 Task: Select Grocery. Add to cart, from El Rancho Supermercado for 3451 Chapel Oaks Dr, Unit 404, Building 4, Coppell, Texas 75019, Cell Number 6807042056, following items : Asian Yellow Pears_x000D_
 - 2, Navel Oranges Bagged (4 lb)_x000D_
 - 3, Half Cantaloupe (each)_x000D_
 - 1, Banana leaf_x000D_
 - 2, Borden Grilled Melts Cheese Singles (12 oz)_x000D_
 - 3, Freeman Herbs Organic Mint (0.63 qt)_x000D_
 - 2, Bone in Sirloin Pork Chops (Family Pack)_x000D_
 - 1, Mrs Baird''s Hot Dog Buns Classic (12 oz)_x000D_
 - 3, Signature Select Chili No Beans (15 oz)_x000D_
 - 2, La Vaquita Salvadorian Sour Cream Bag (8 oz)_x000D_
 - 3
Action: Mouse moved to (423, 140)
Screenshot: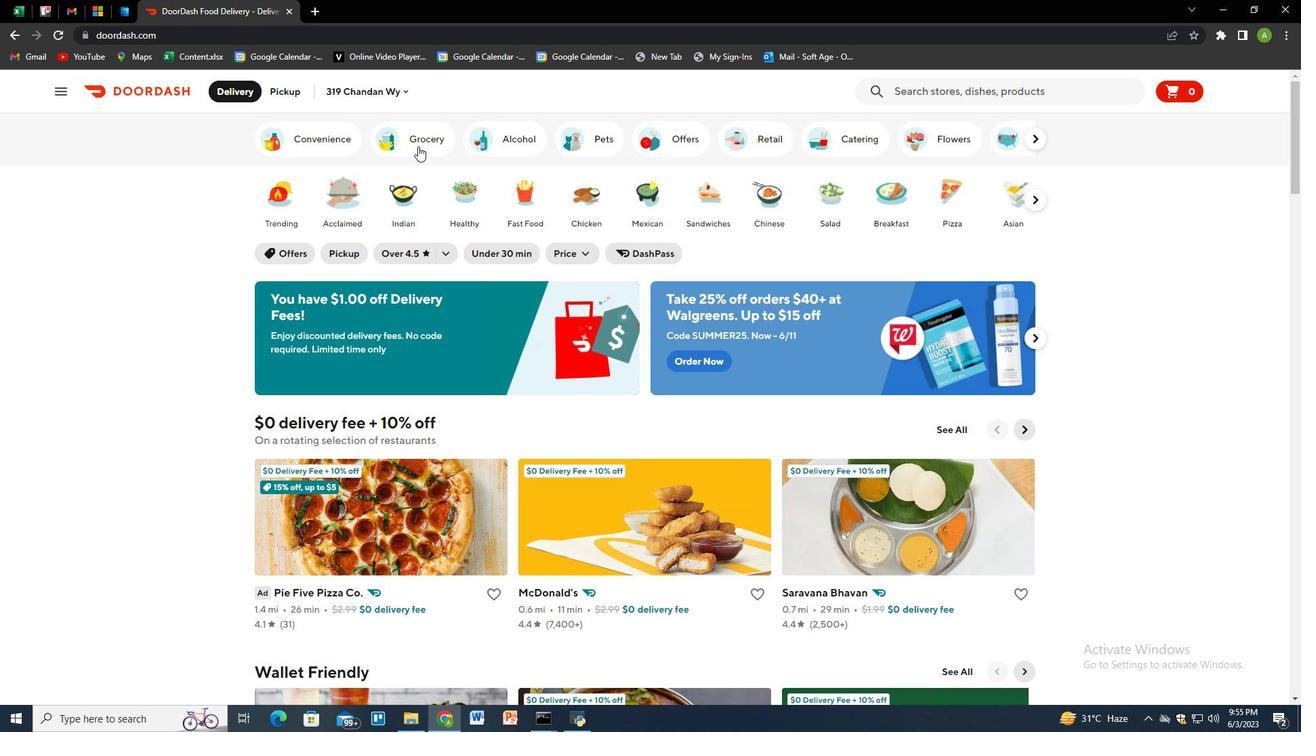 
Action: Mouse pressed left at (423, 140)
Screenshot: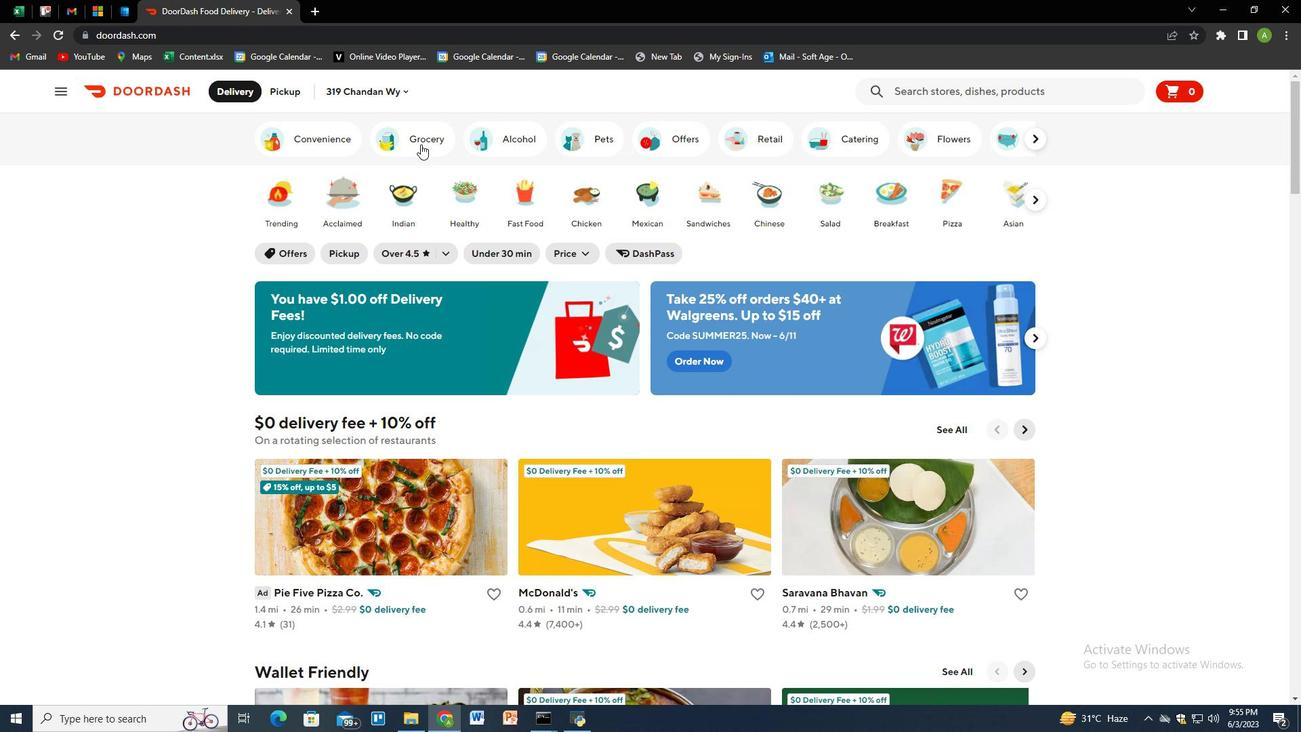 
Action: Mouse moved to (660, 469)
Screenshot: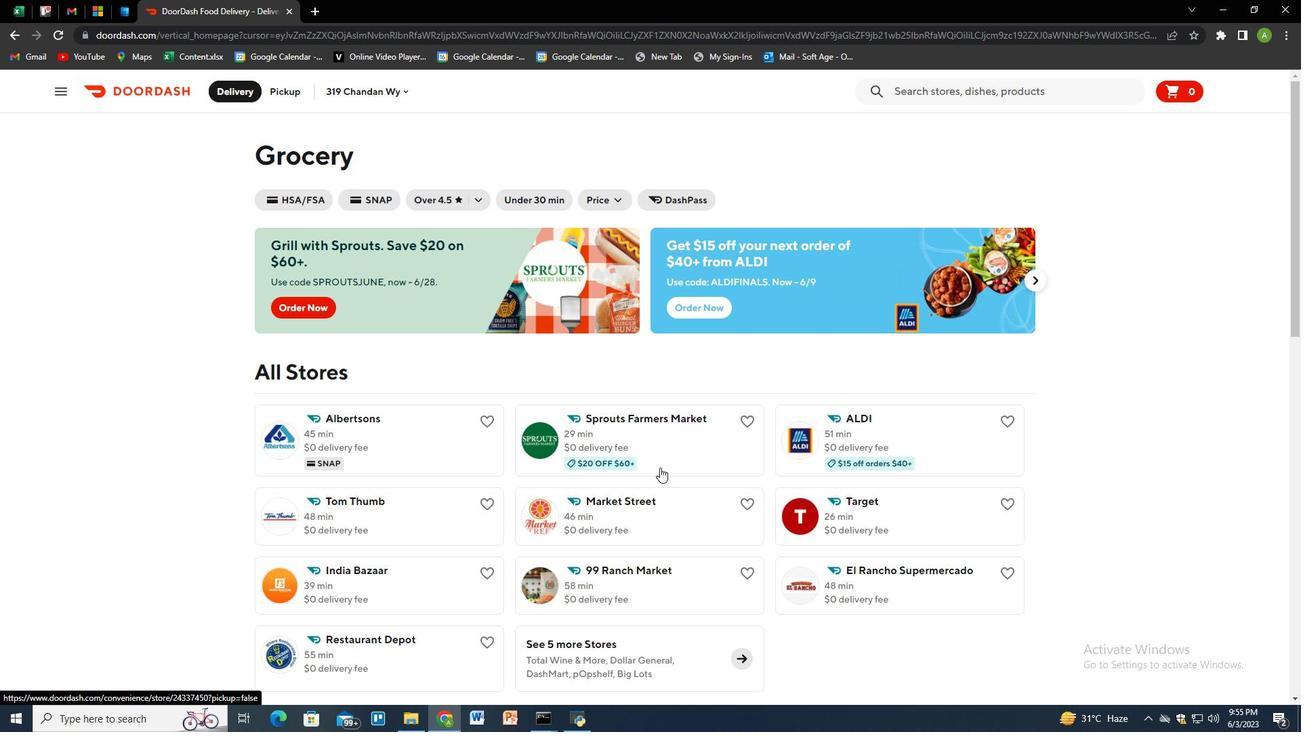 
Action: Mouse scrolled (660, 468) with delta (0, 0)
Screenshot: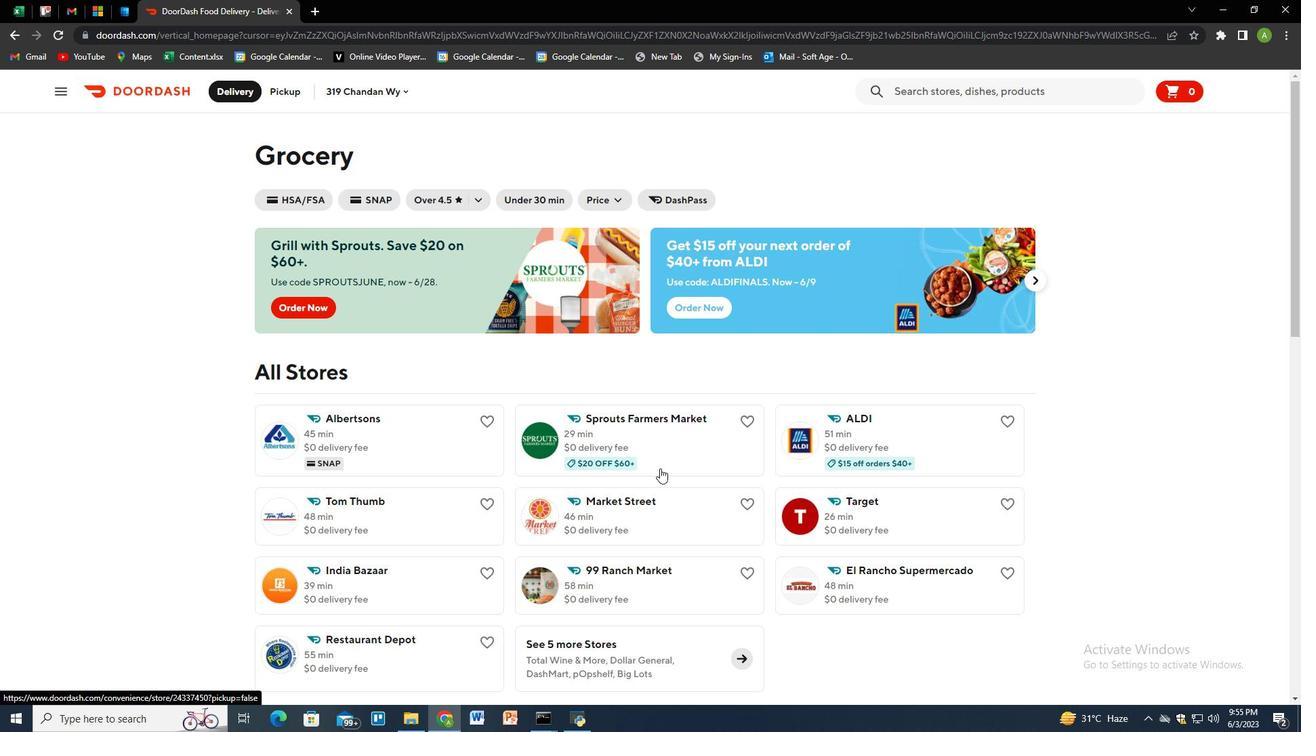 
Action: Mouse moved to (865, 511)
Screenshot: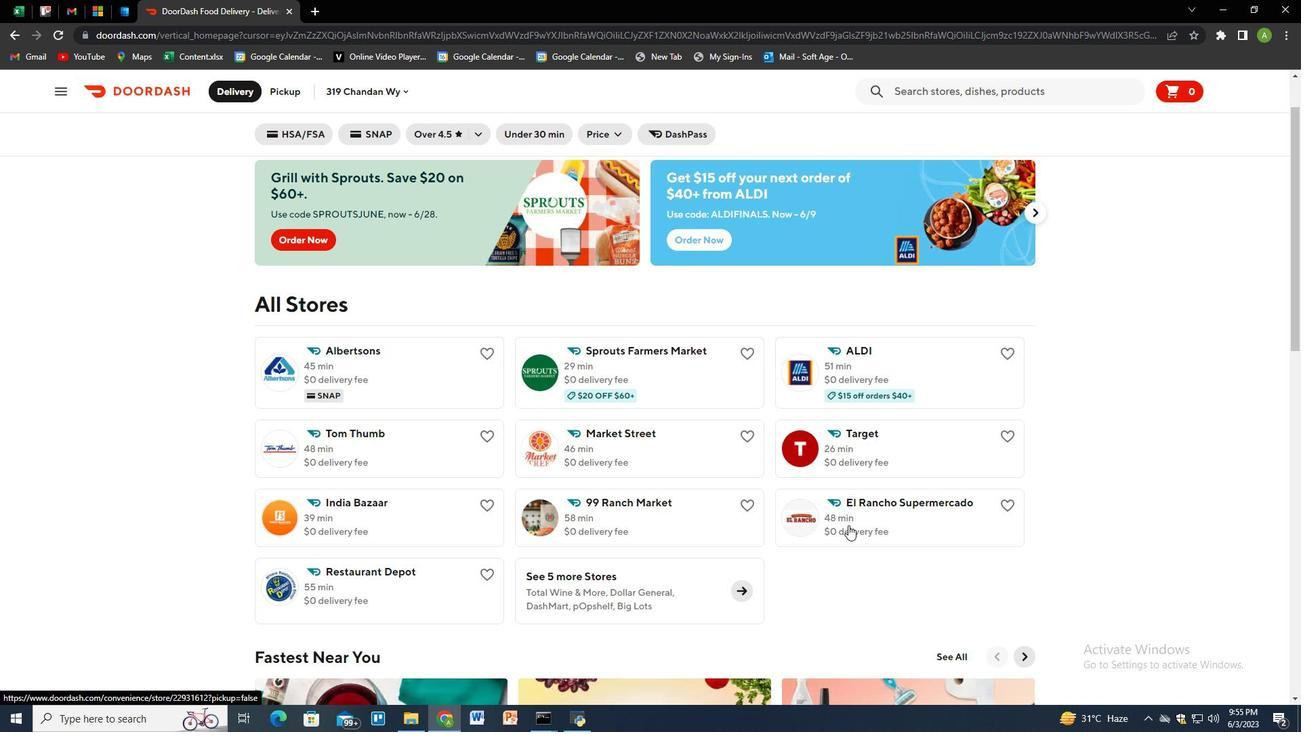 
Action: Mouse pressed left at (865, 511)
Screenshot: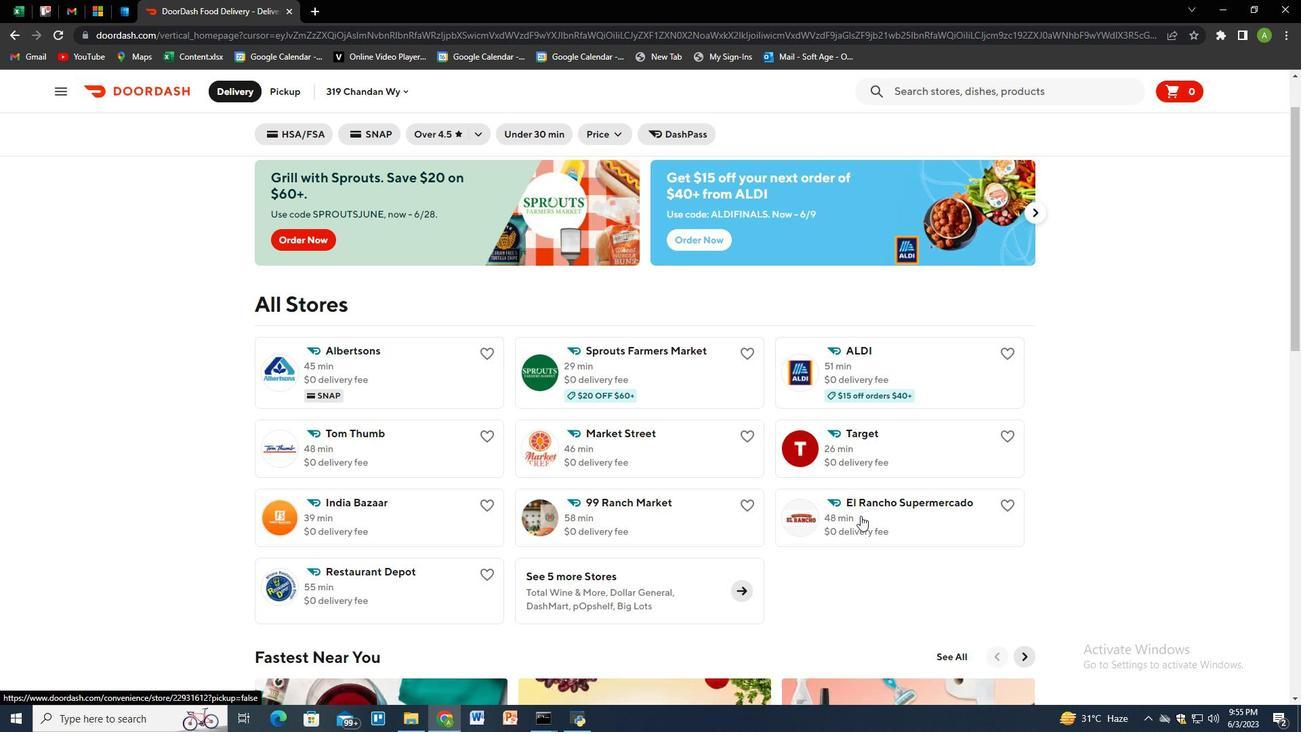 
Action: Mouse moved to (290, 94)
Screenshot: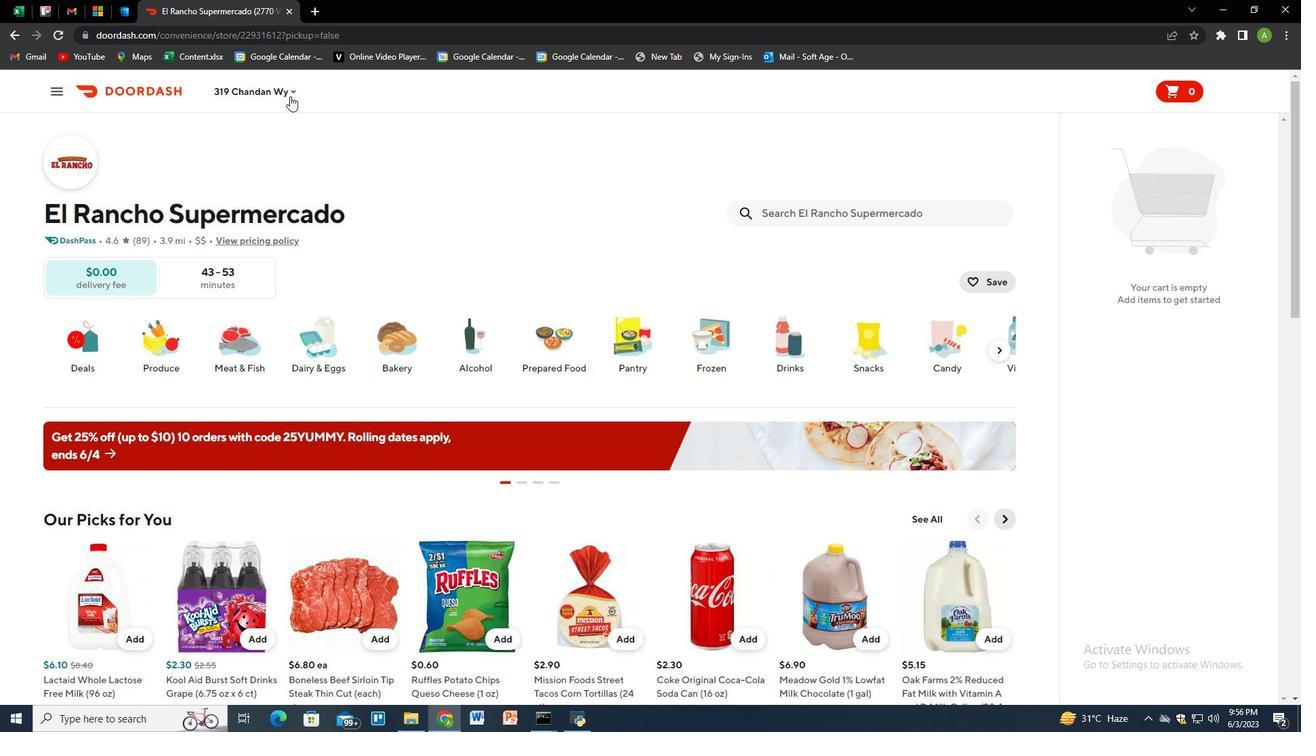 
Action: Mouse pressed left at (290, 94)
Screenshot: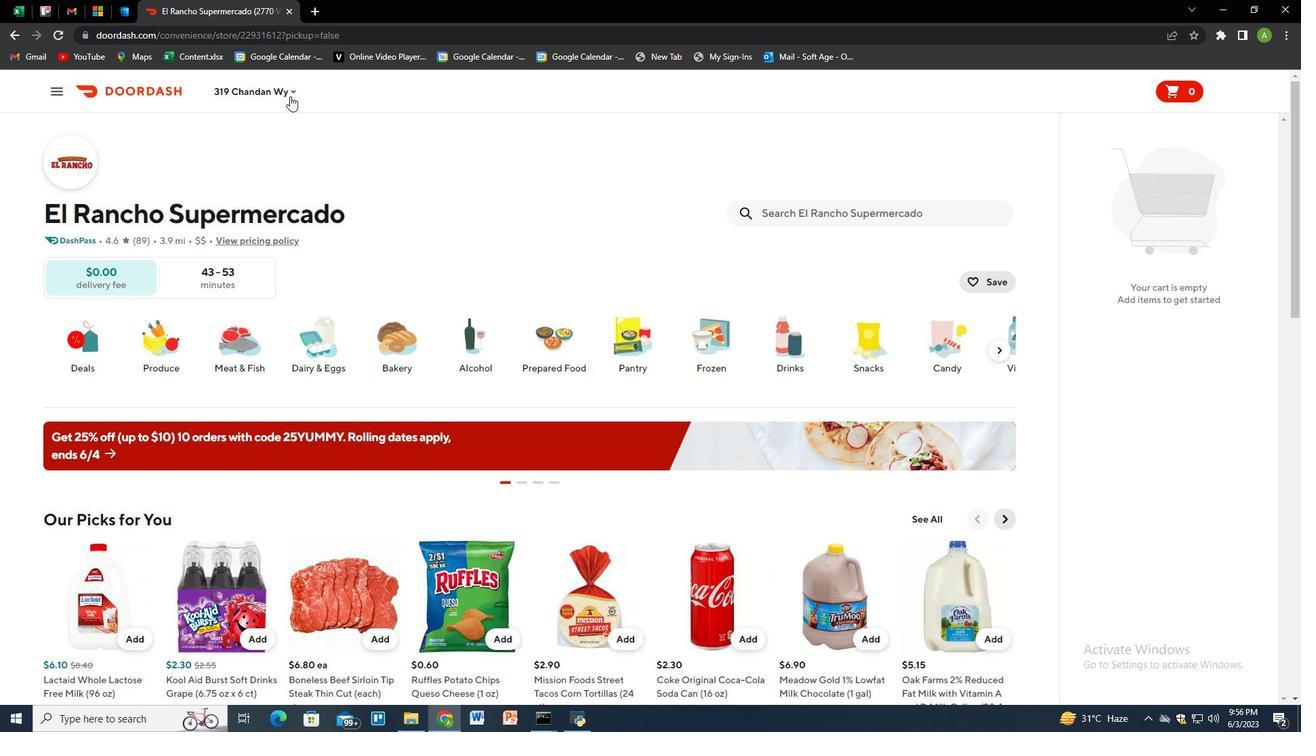 
Action: Mouse moved to (272, 143)
Screenshot: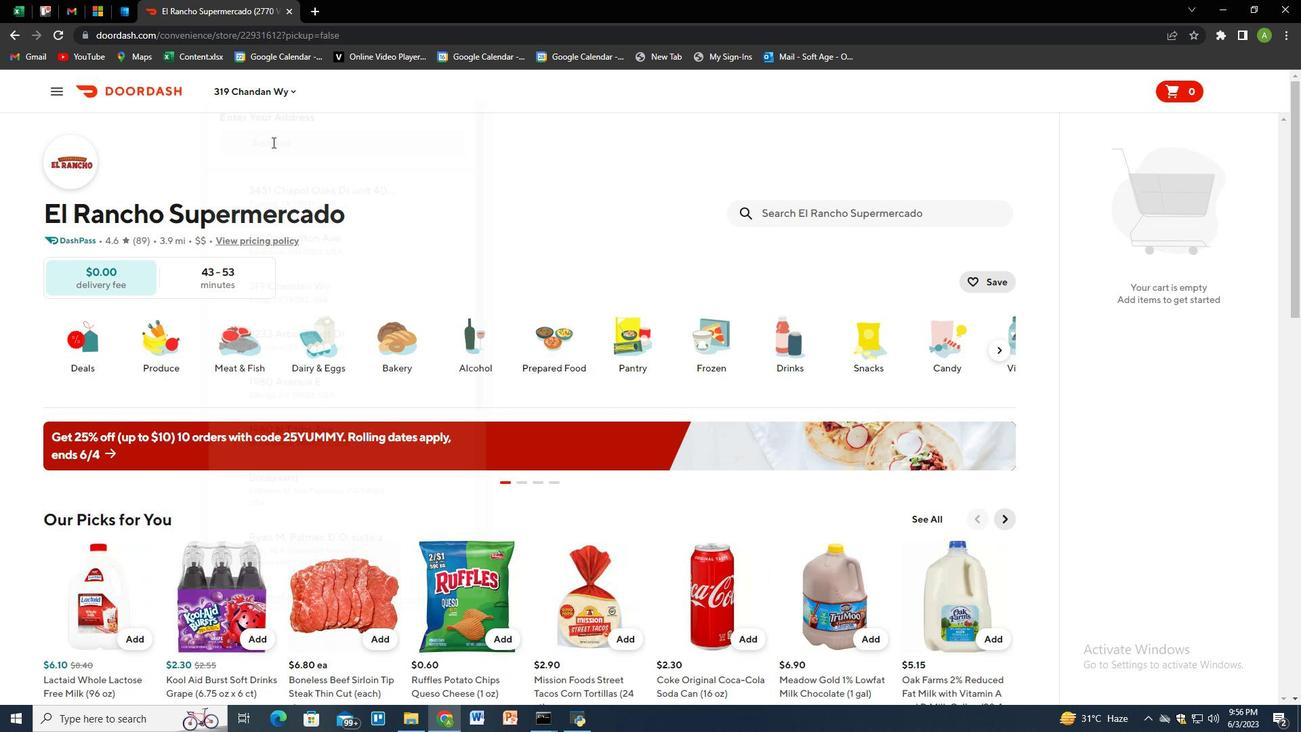 
Action: Mouse pressed left at (272, 143)
Screenshot: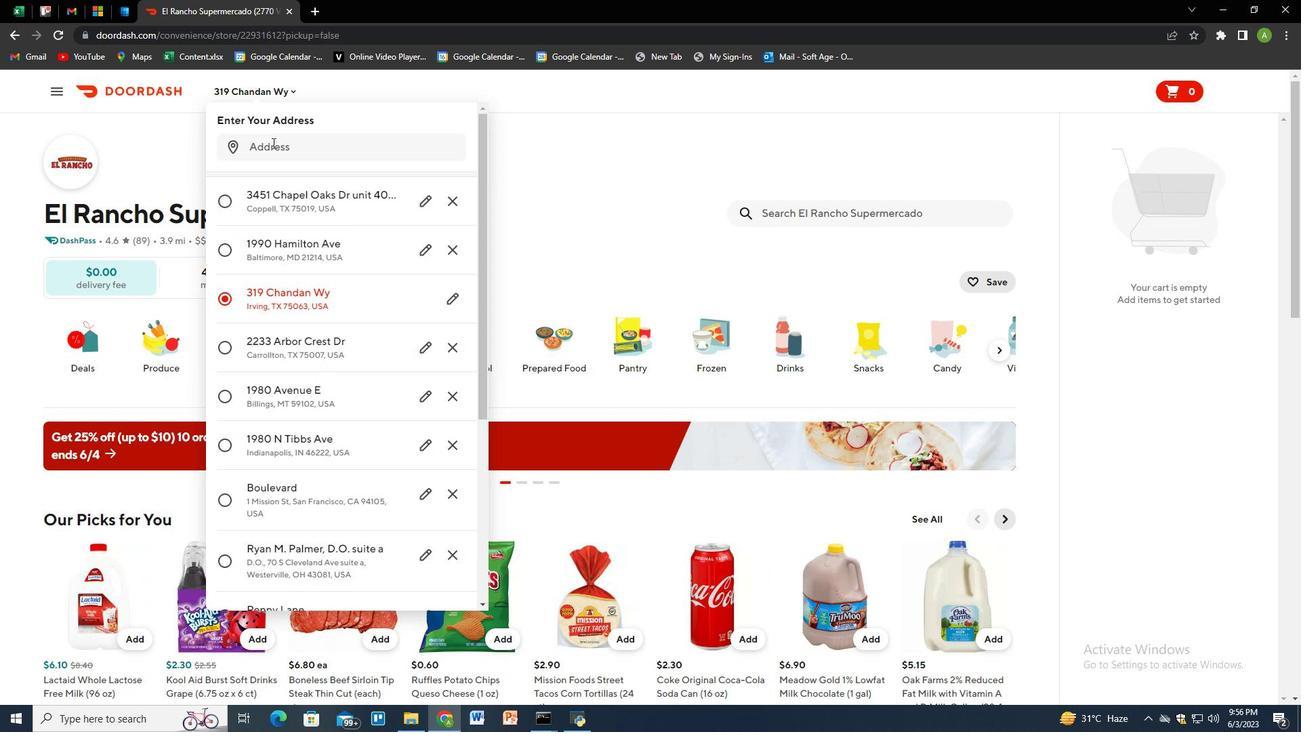 
Action: Mouse moved to (298, 89)
Screenshot: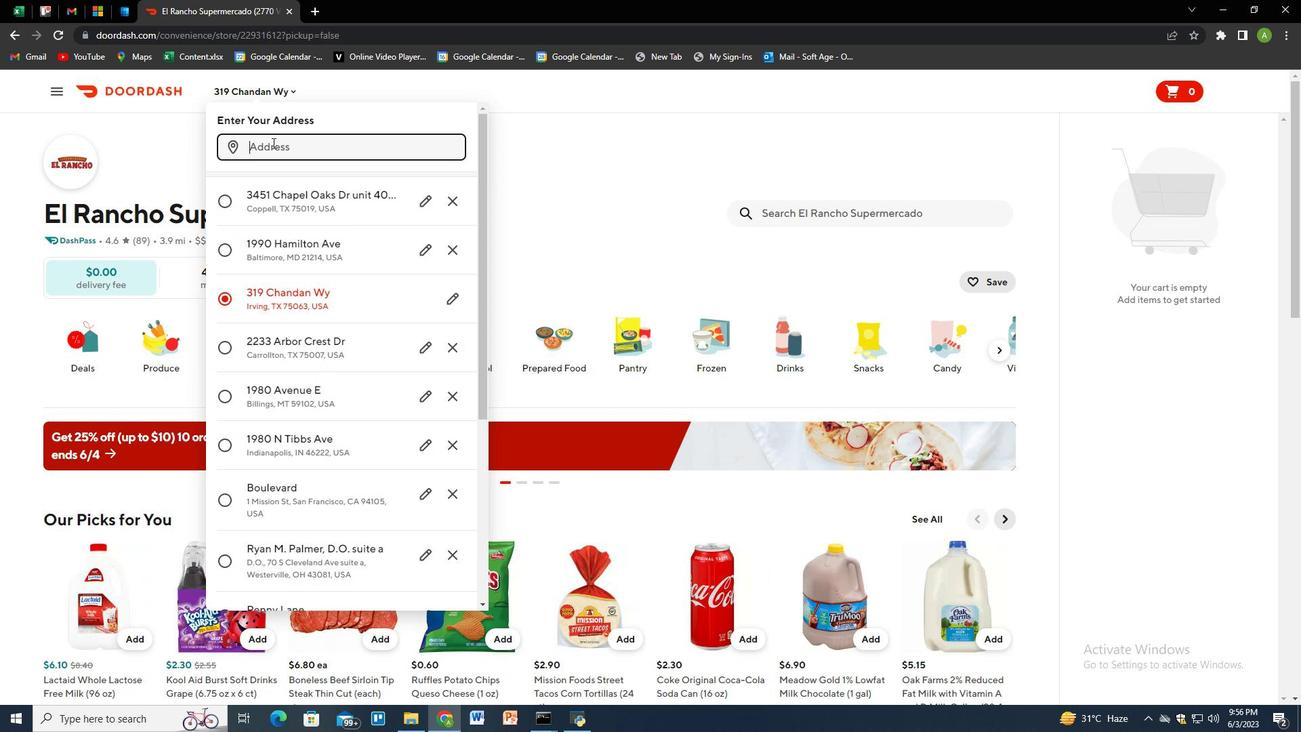 
Action: Key pressed 3451<Key.space>chapel<Key.space>oaks<Key.space>dr,<Key.space>unit<Key.space>404,<Key.space>building<Key.space>4,<Key.space>coppell,<Key.space>texas<Key.space>75019<Key.enter>
Screenshot: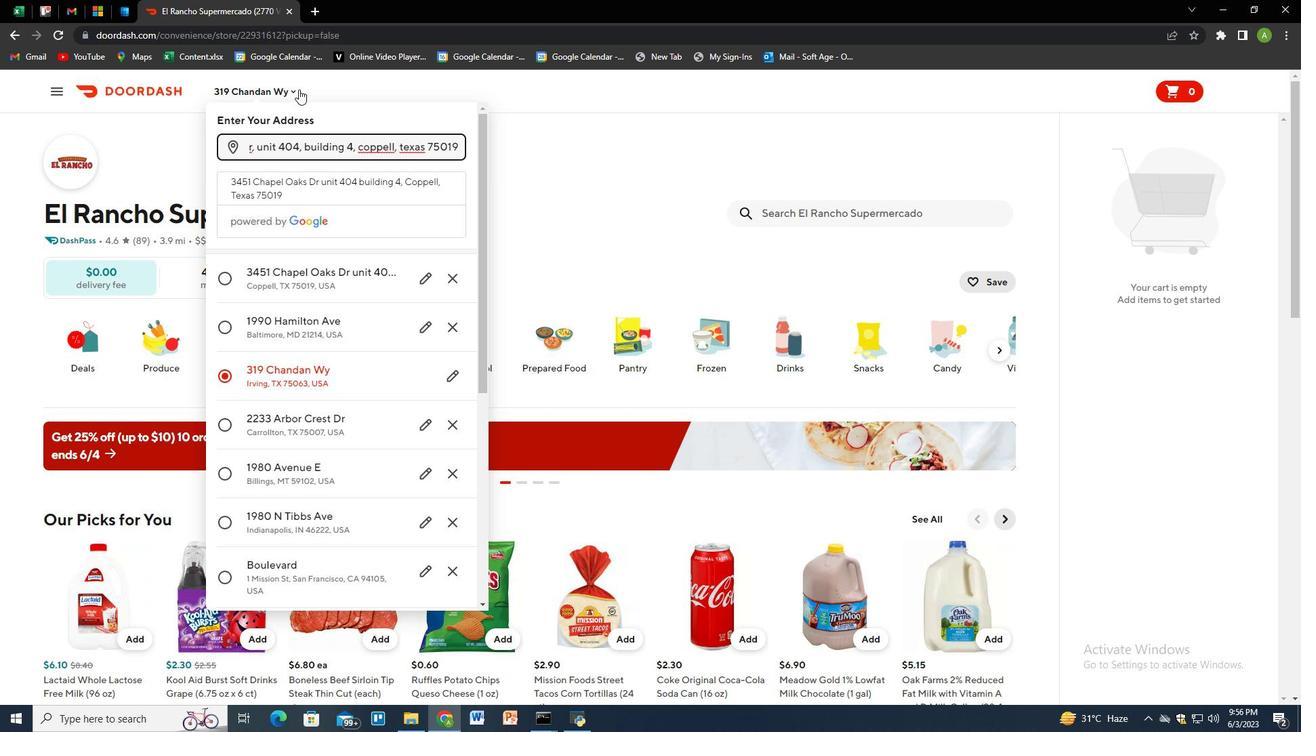 
Action: Mouse moved to (432, 543)
Screenshot: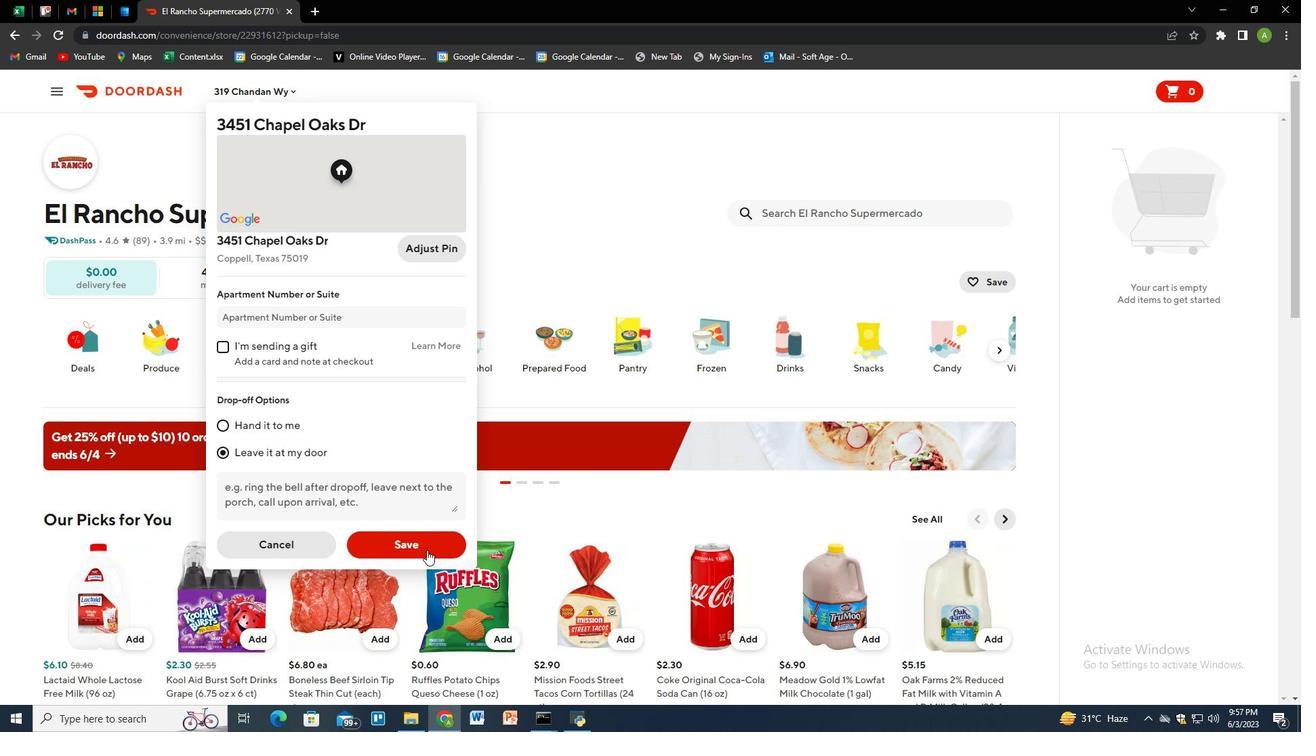 
Action: Mouse pressed left at (432, 543)
Screenshot: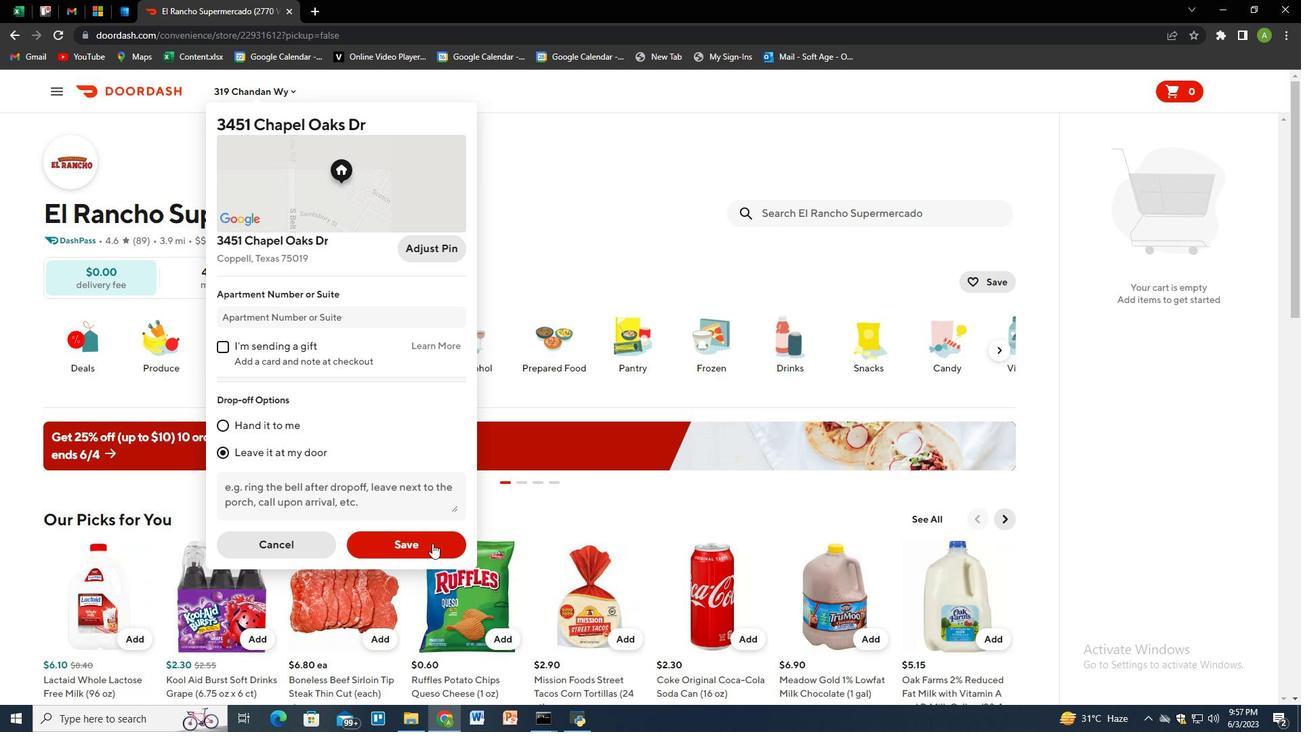 
Action: Mouse moved to (799, 218)
Screenshot: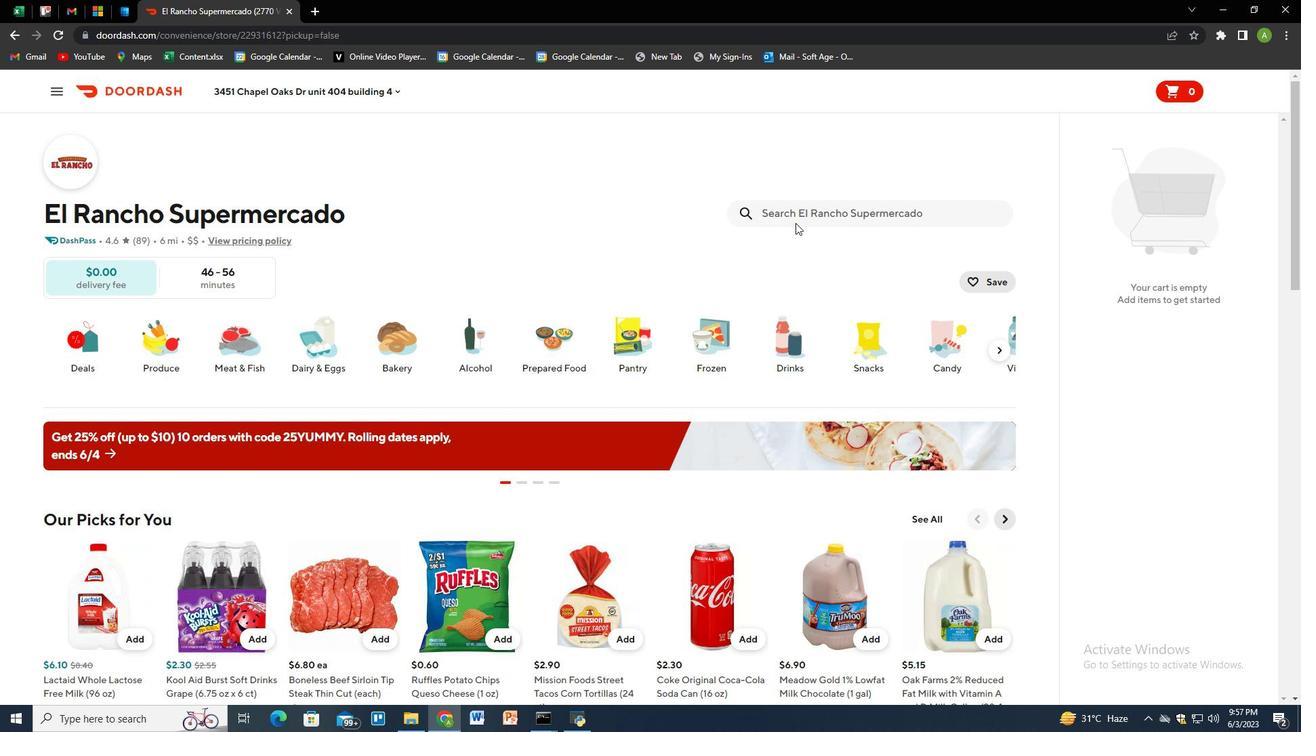 
Action: Mouse pressed left at (799, 218)
Screenshot: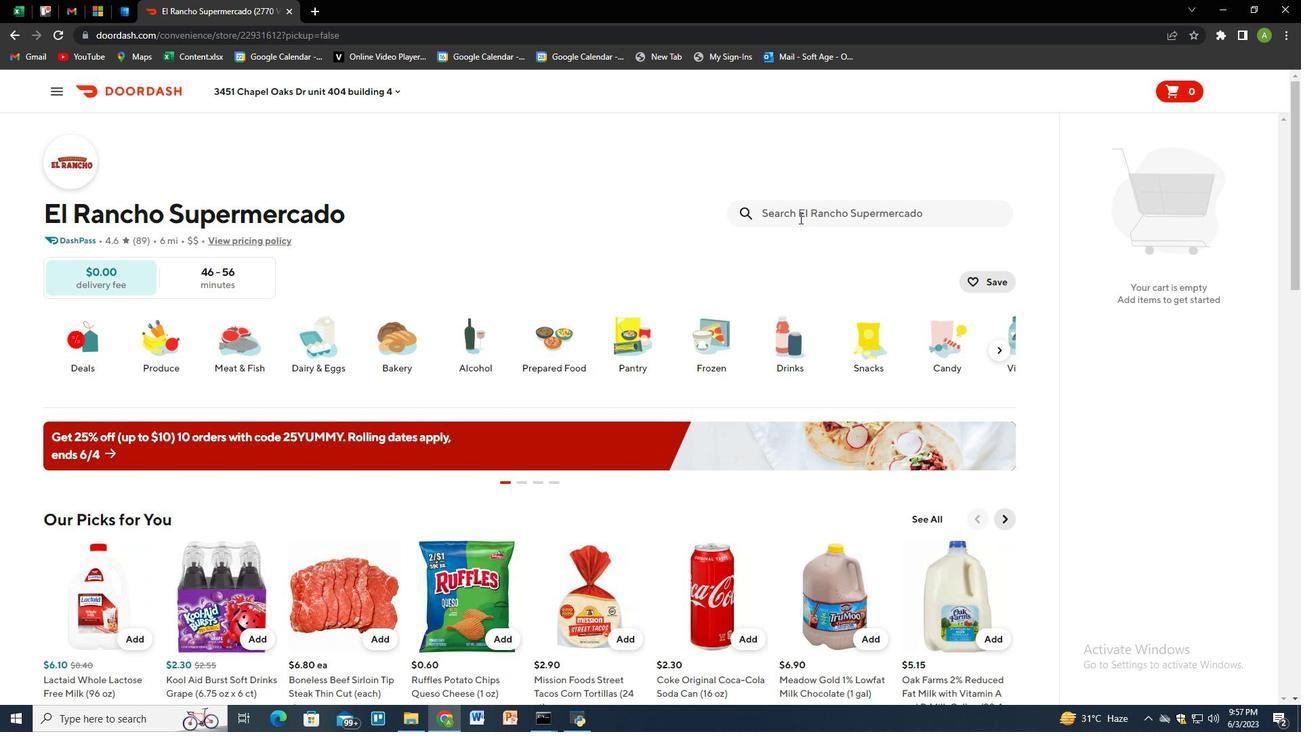 
Action: Key pressed asian<Key.space>yellow<Key.space>pears<Key.enter>
Screenshot: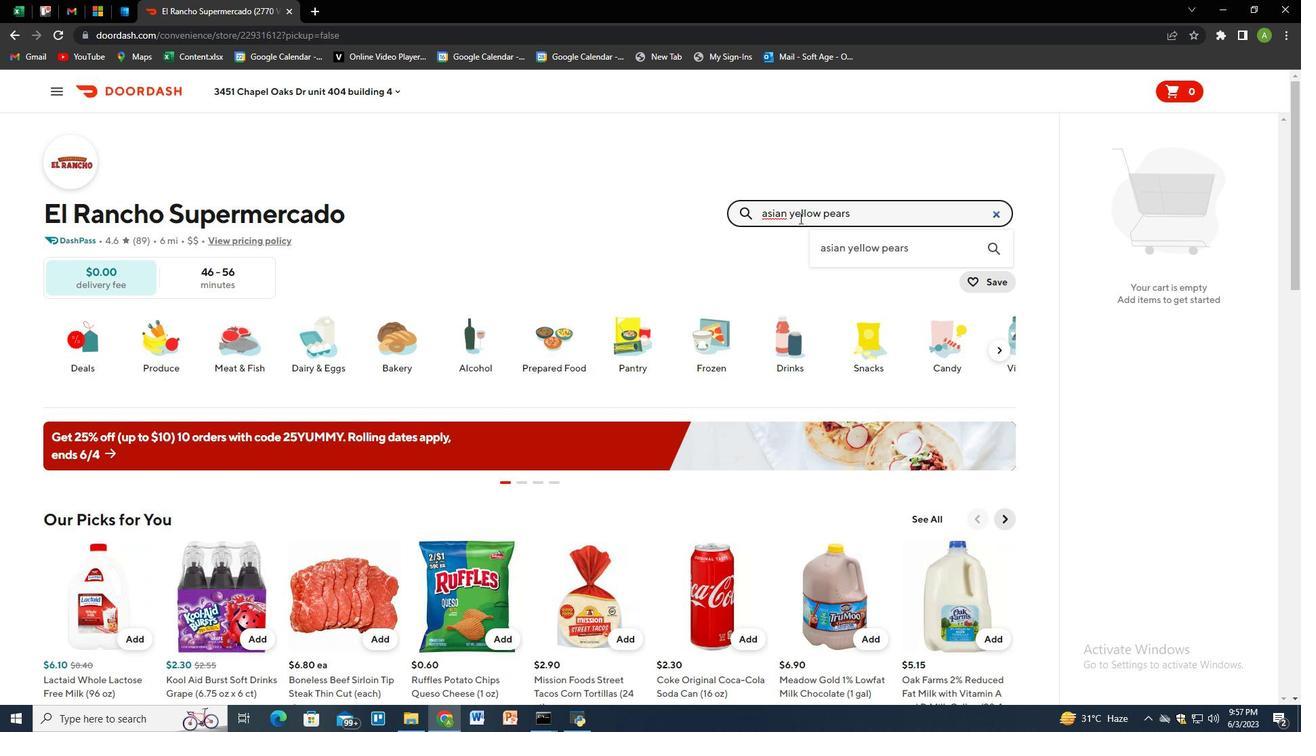 
Action: Mouse moved to (123, 345)
Screenshot: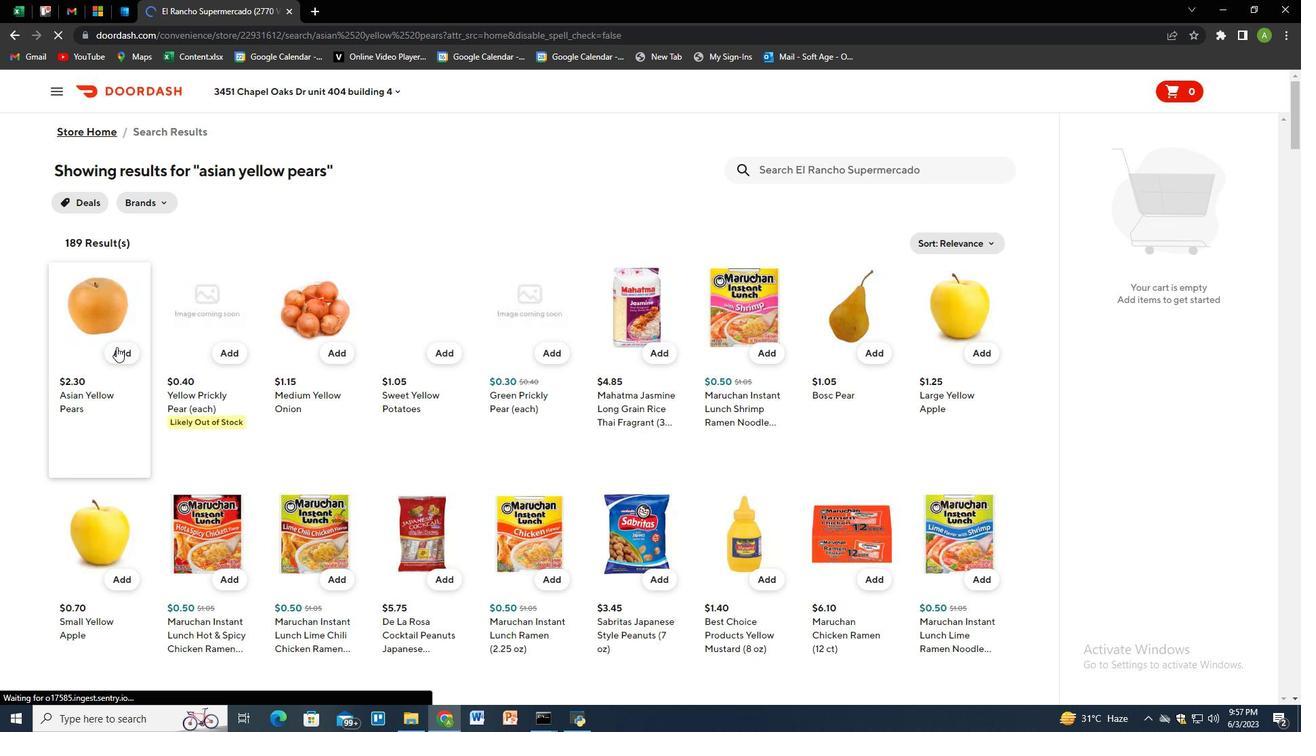 
Action: Mouse pressed left at (123, 345)
Screenshot: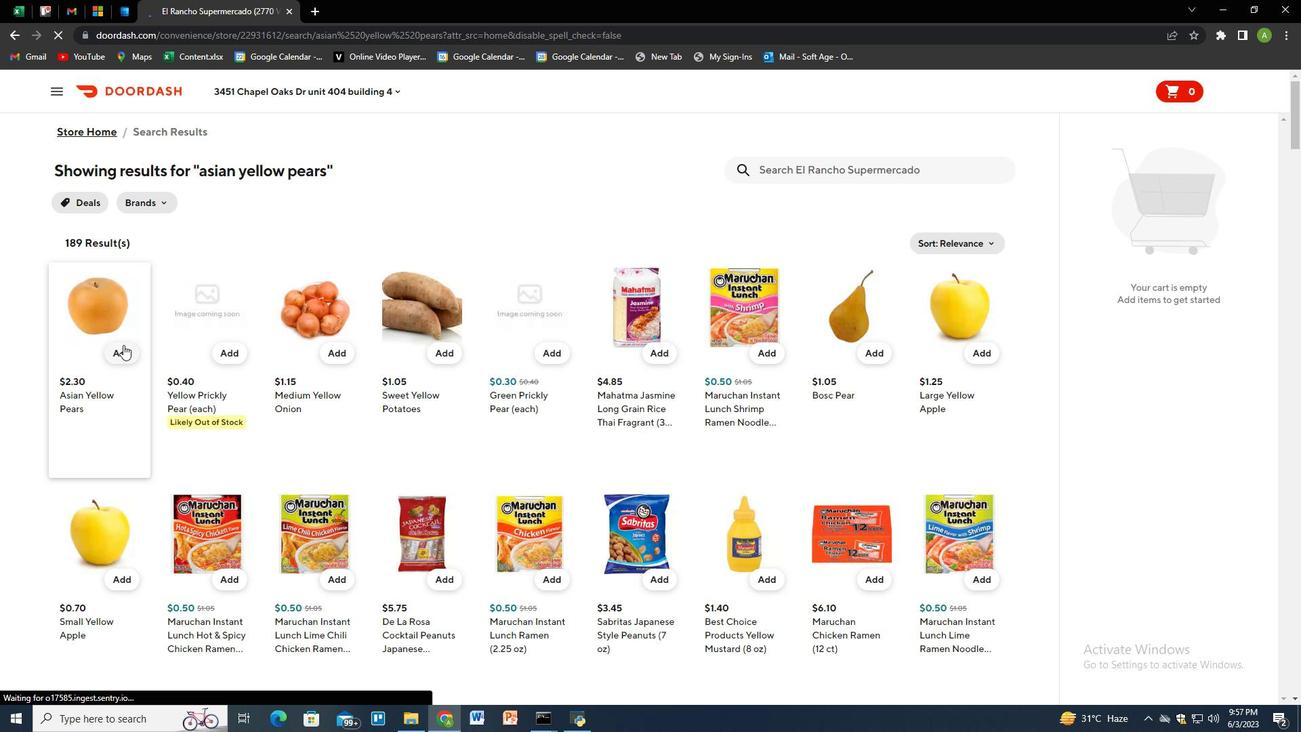 
Action: Mouse moved to (1259, 237)
Screenshot: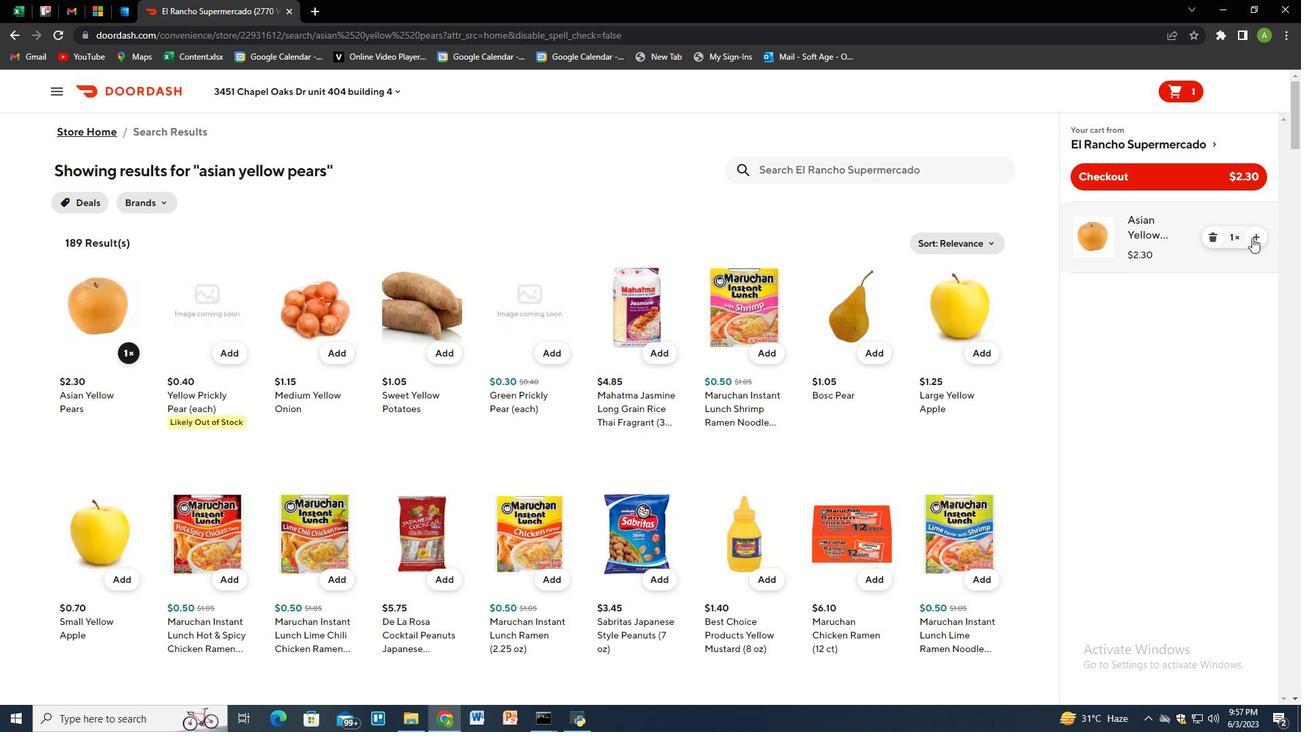 
Action: Mouse pressed left at (1259, 237)
Screenshot: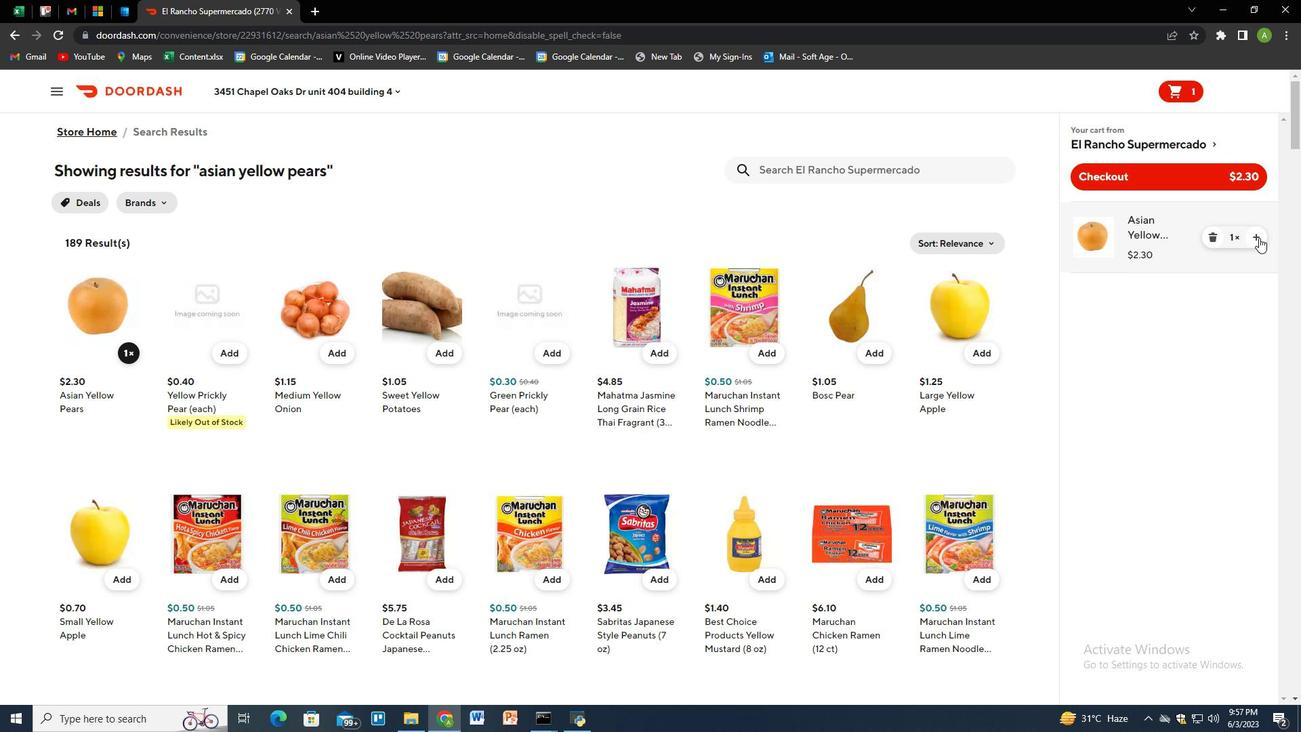 
Action: Mouse moved to (806, 181)
Screenshot: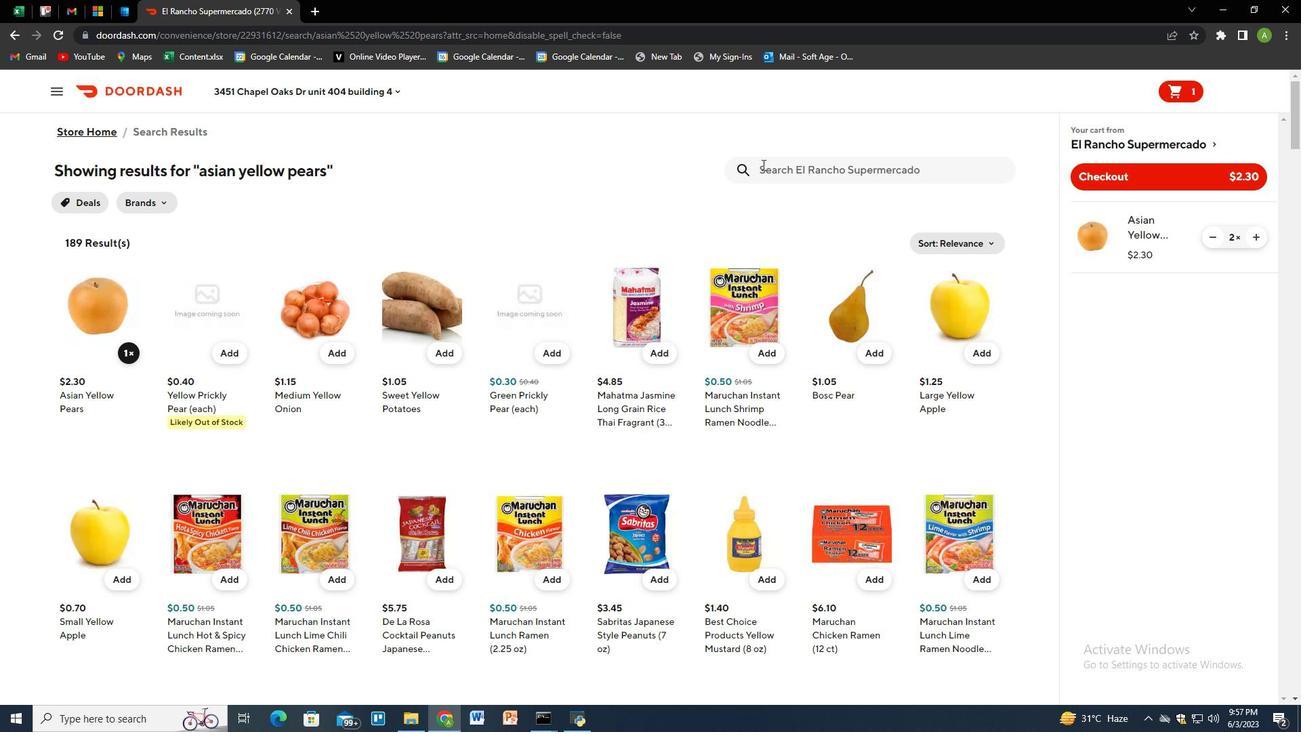 
Action: Mouse pressed left at (806, 181)
Screenshot: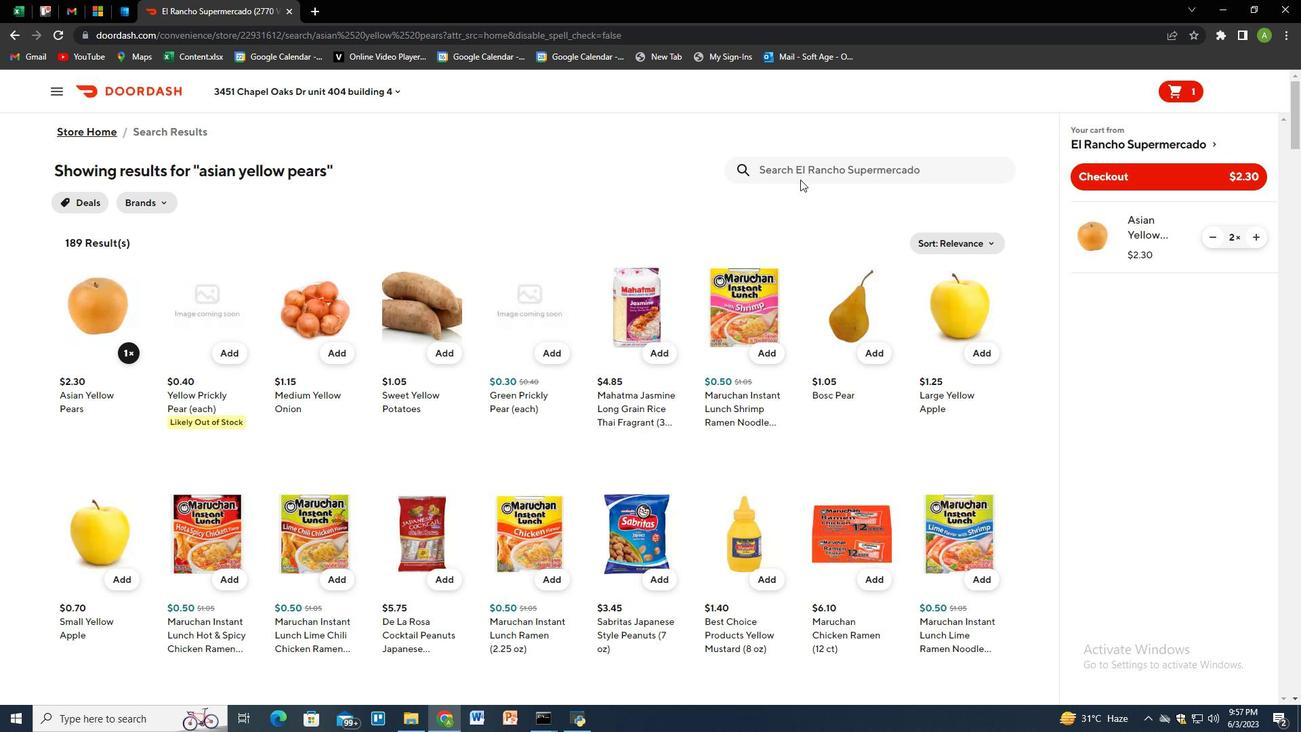 
Action: Mouse moved to (794, 163)
Screenshot: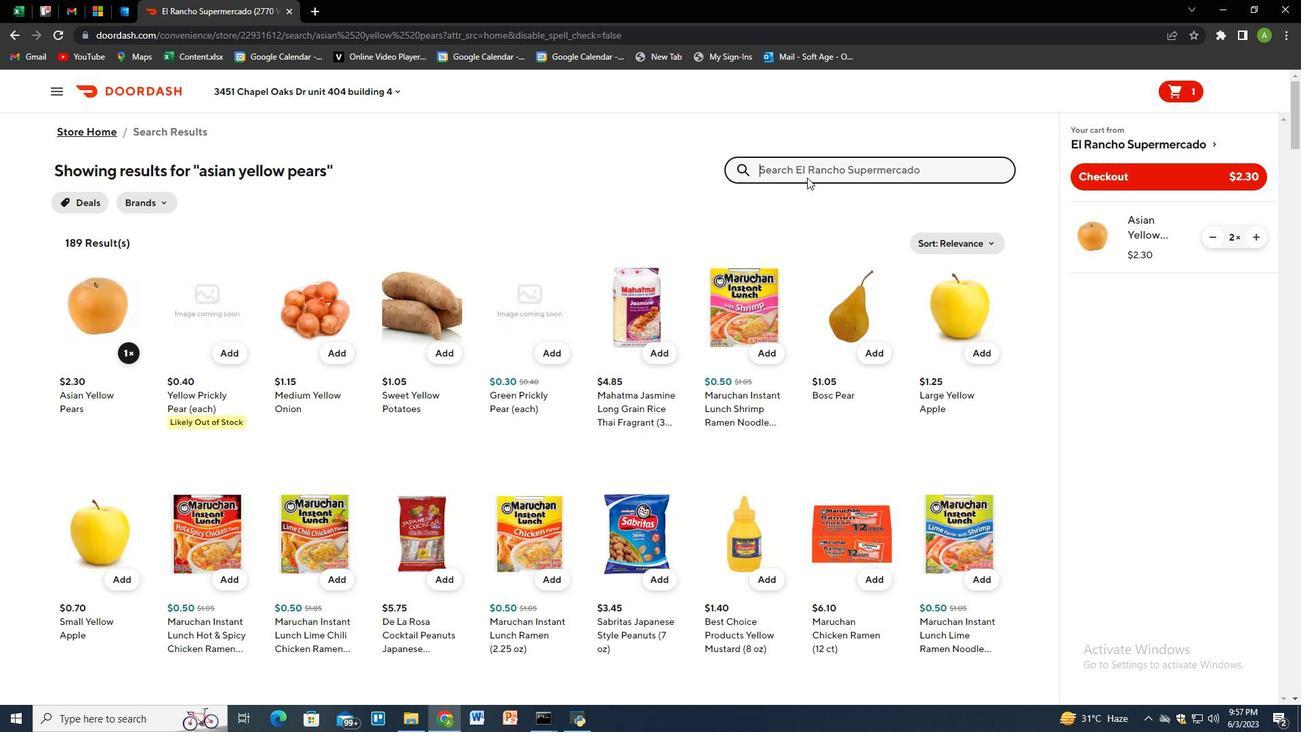 
Action: Key pressed v<Key.backspace>navel<Key.space>oranges<Key.space>bagged<Key.space><Key.shift_r>(4<Key.space>lb<Key.shift_r>)<Key.enter>
Screenshot: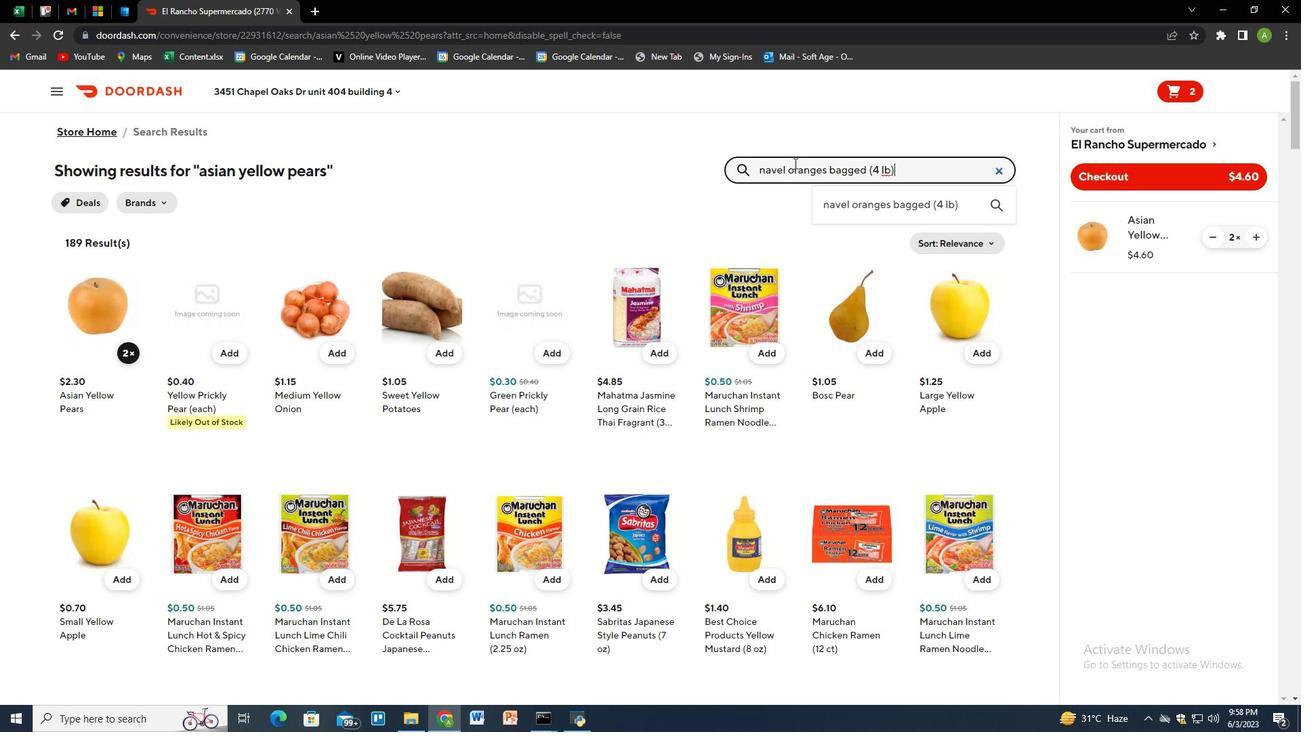 
Action: Mouse moved to (233, 353)
Screenshot: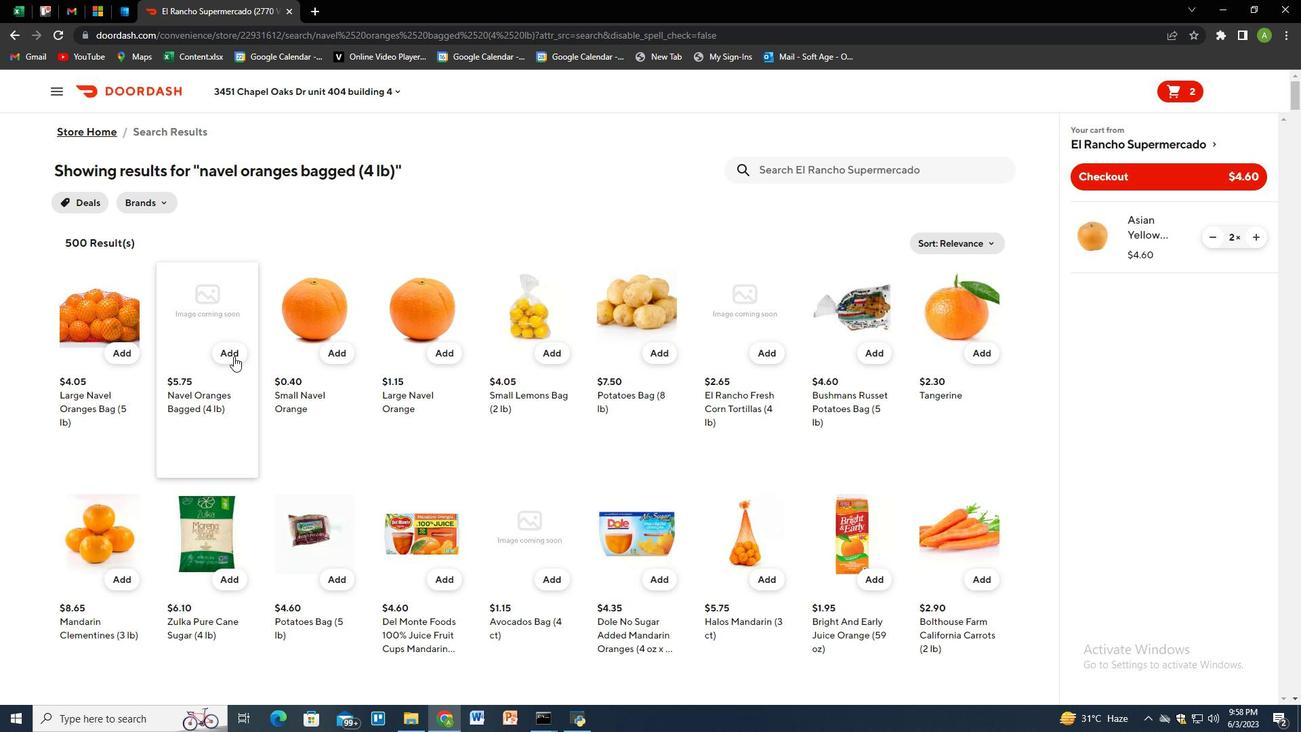 
Action: Mouse pressed left at (233, 353)
Screenshot: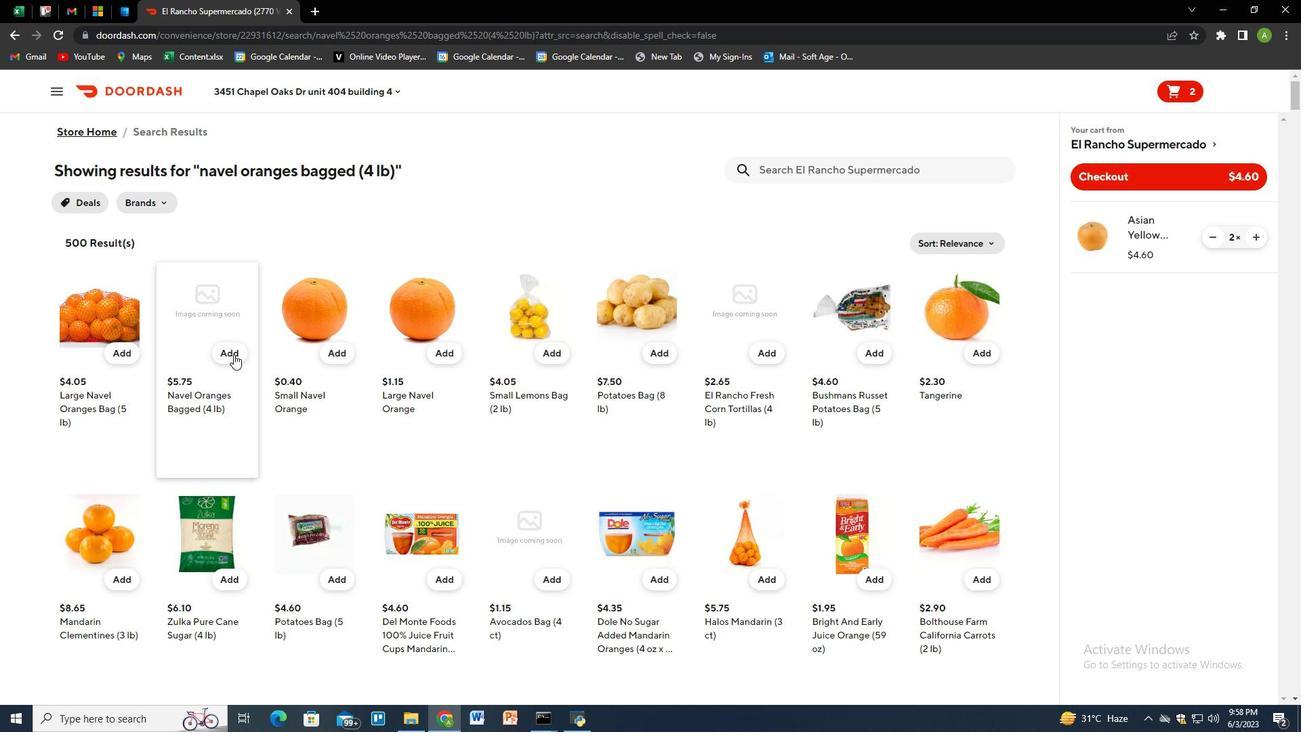 
Action: Mouse moved to (1258, 312)
Screenshot: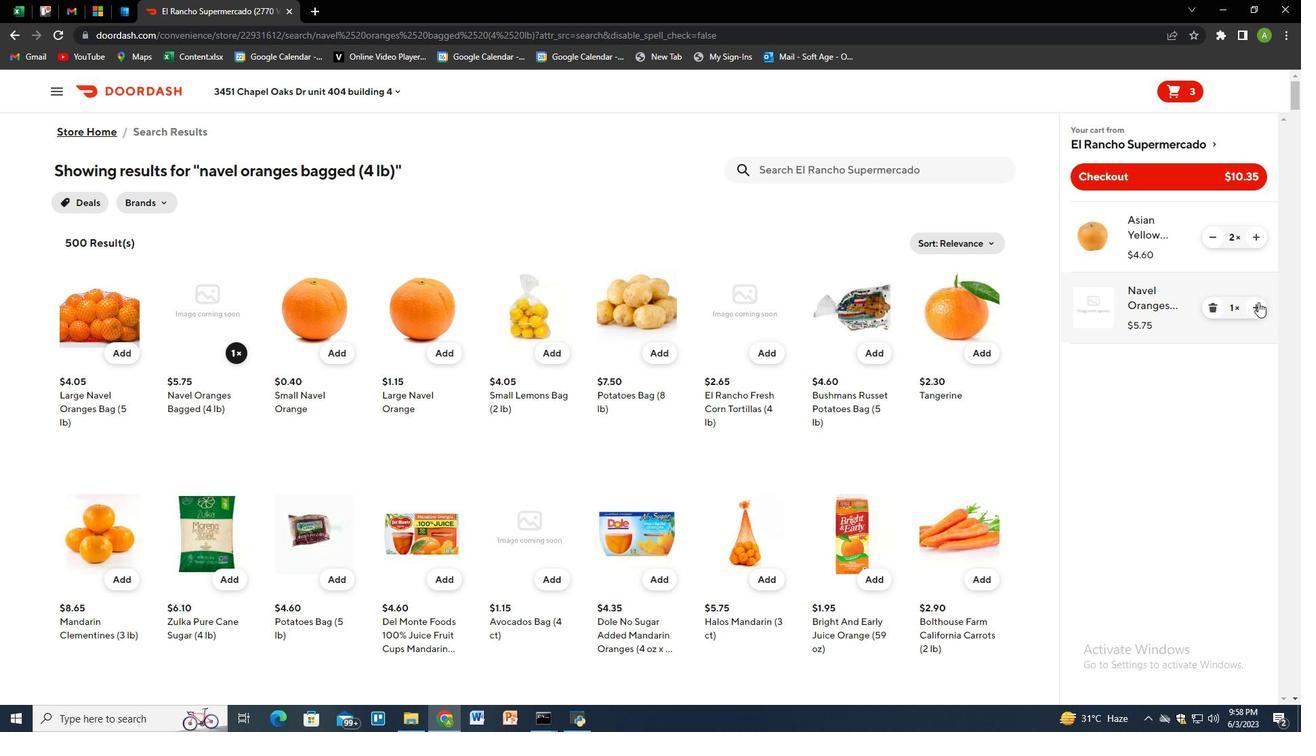 
Action: Mouse pressed left at (1258, 312)
Screenshot: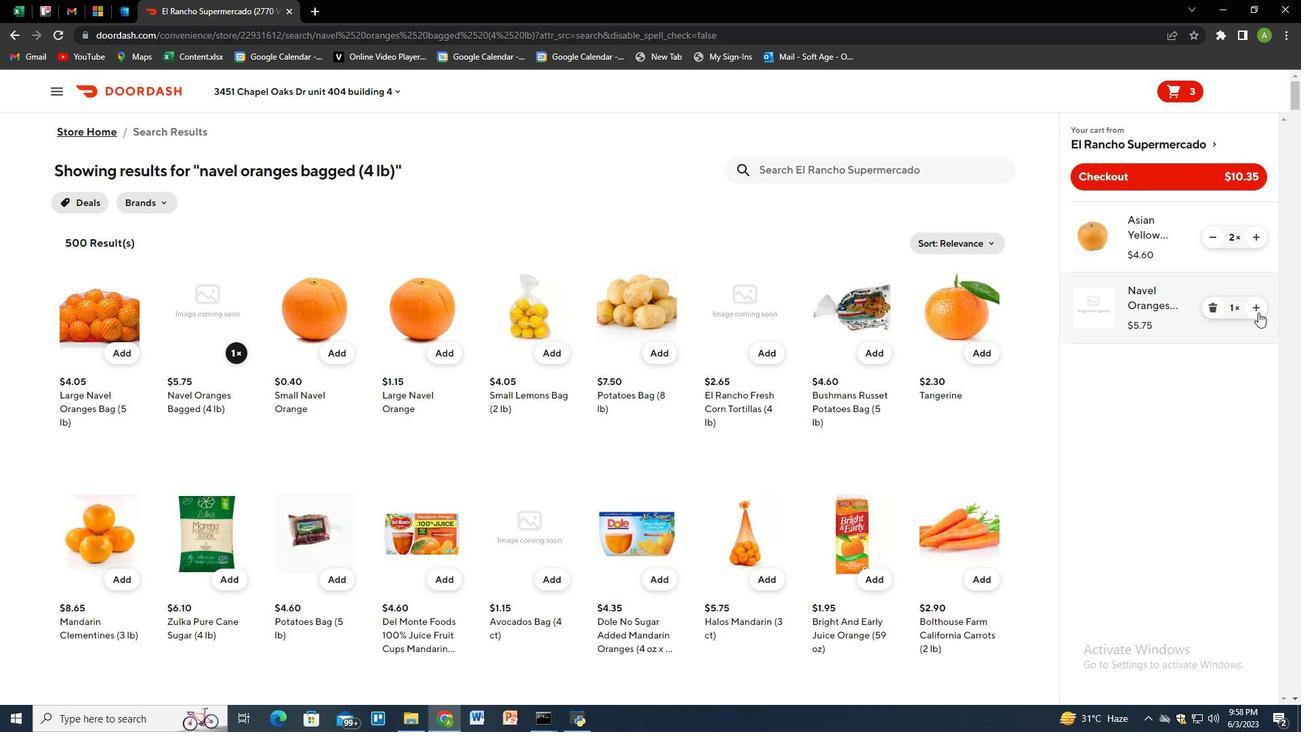 
Action: Mouse pressed left at (1258, 312)
Screenshot: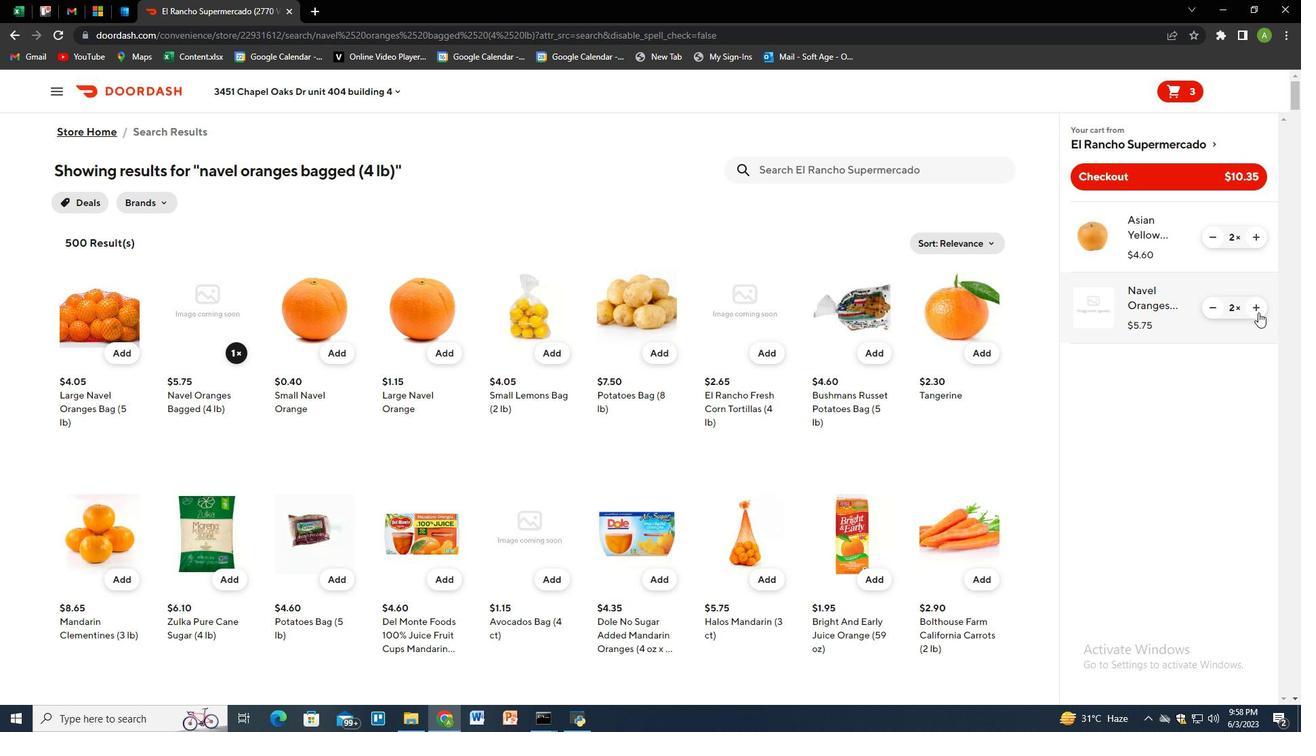 
Action: Mouse moved to (879, 178)
Screenshot: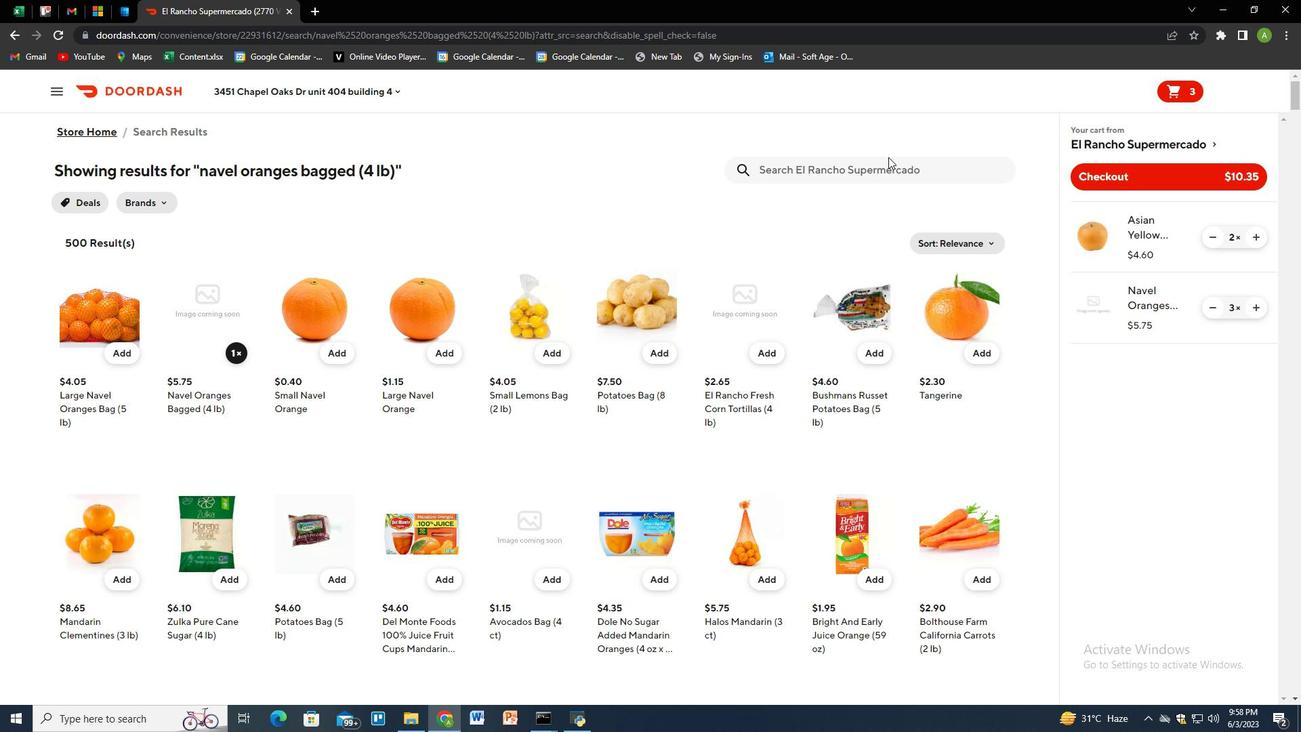 
Action: Mouse pressed left at (879, 178)
Screenshot: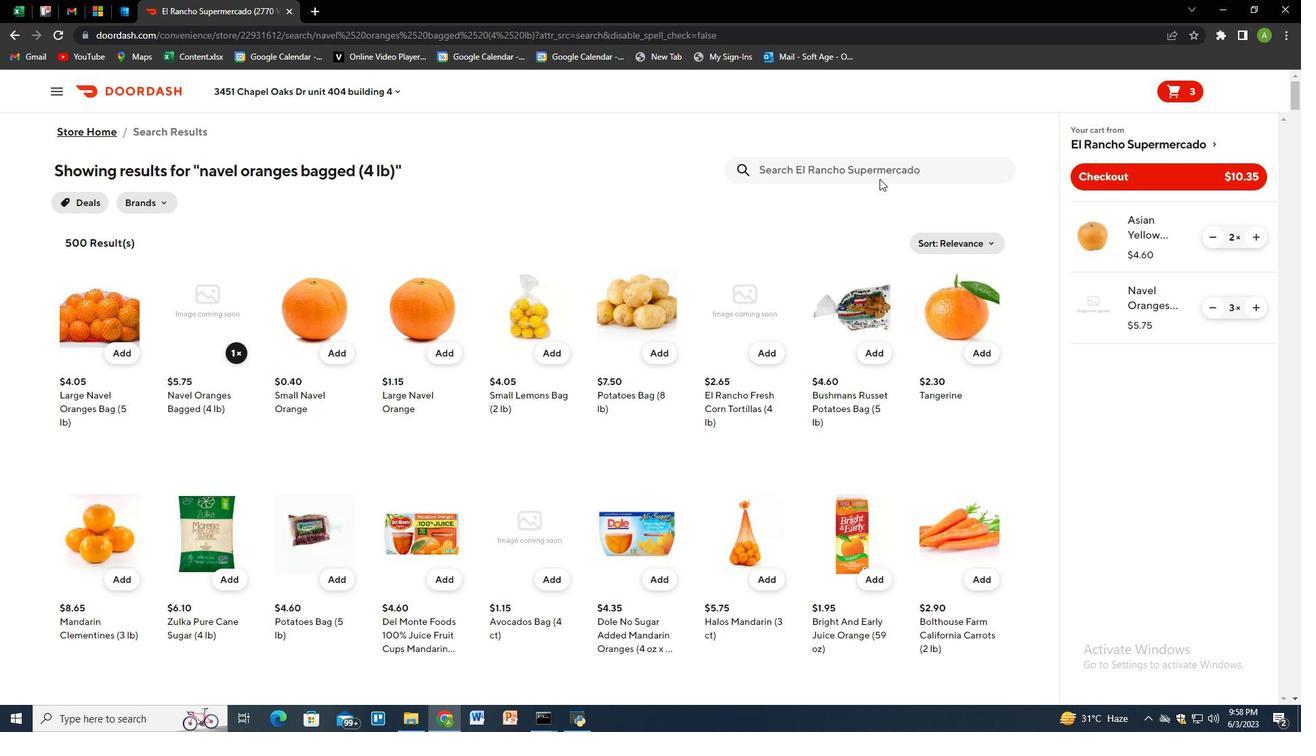 
Action: Key pressed half<Key.space>cantaloupe<Key.space><Key.shift_r>(each<Key.shift_r>)<Key.enter>
Screenshot: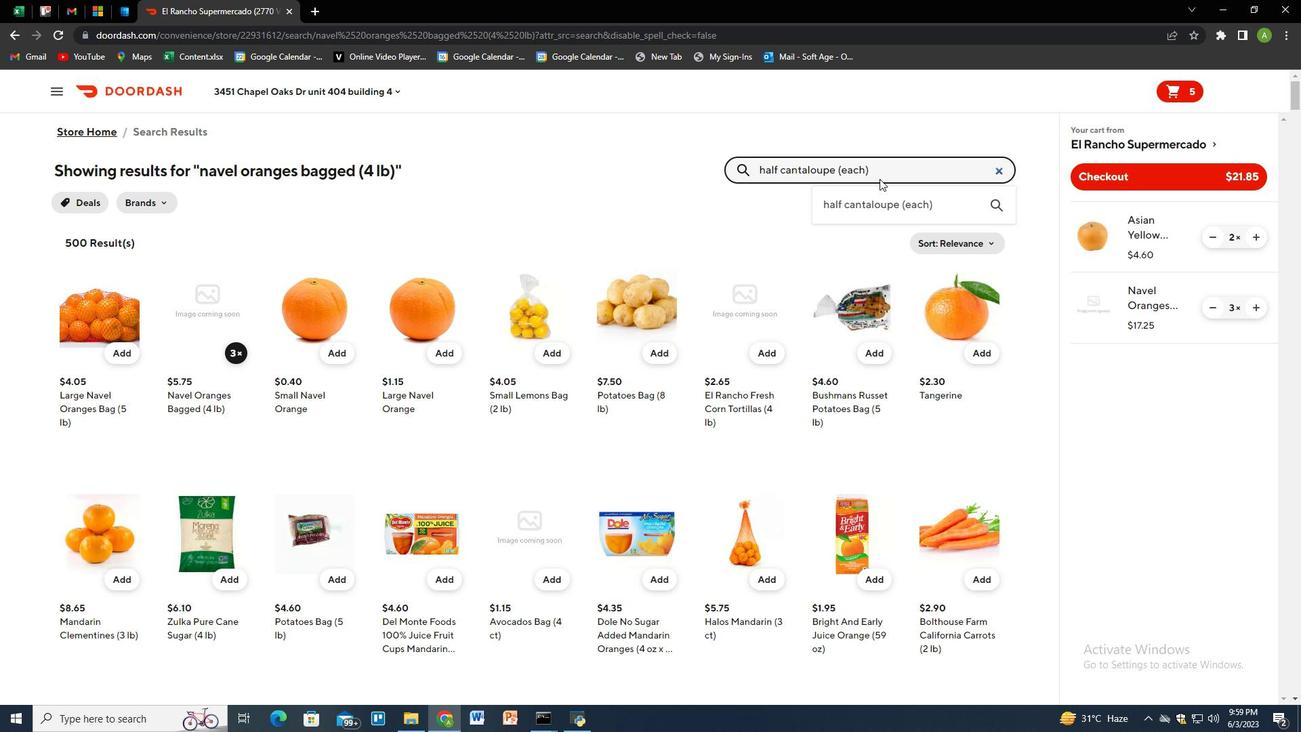 
Action: Mouse moved to (128, 348)
Screenshot: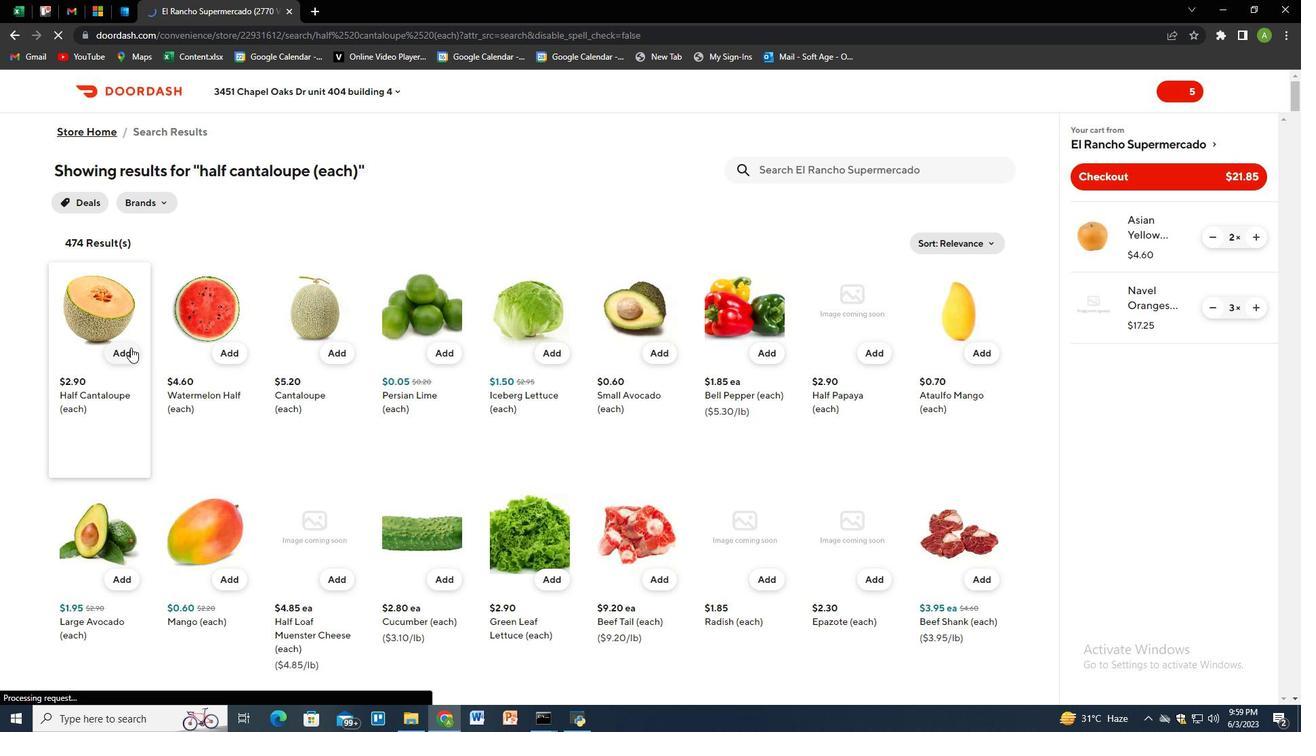 
Action: Mouse pressed left at (128, 348)
Screenshot: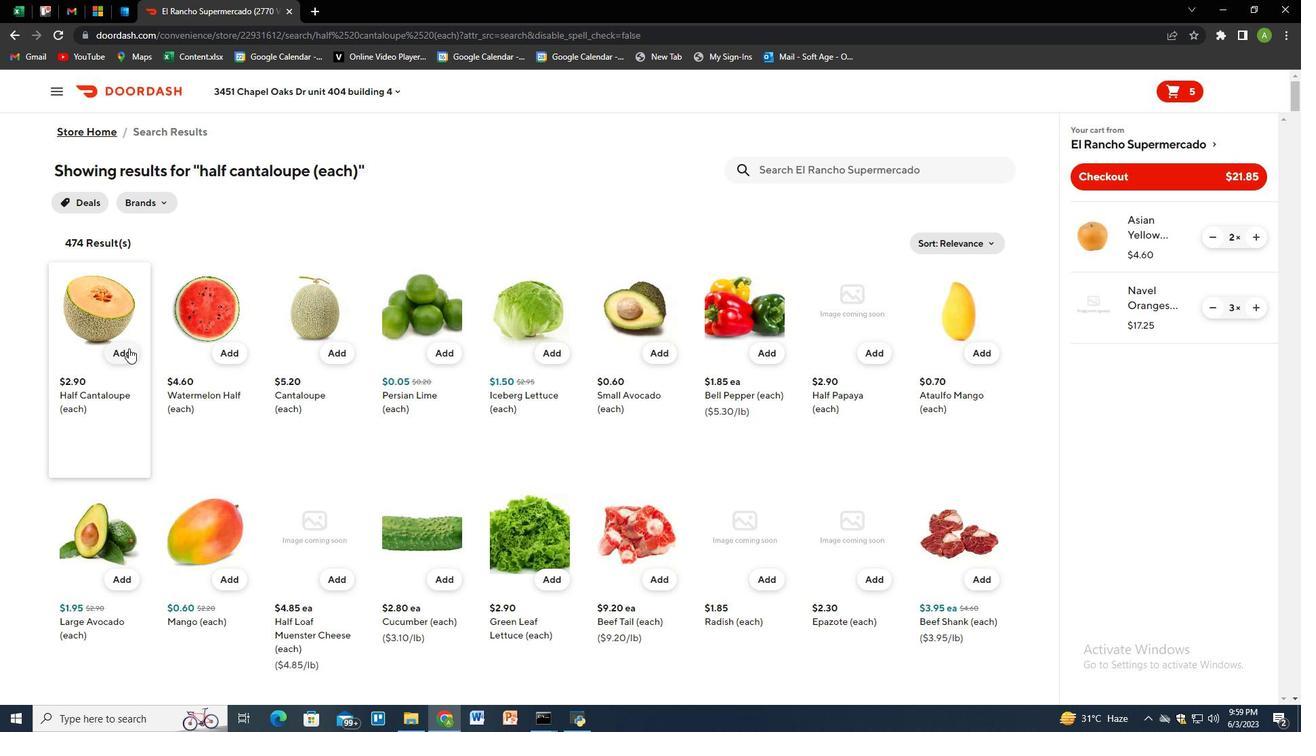 
Action: Mouse moved to (794, 167)
Screenshot: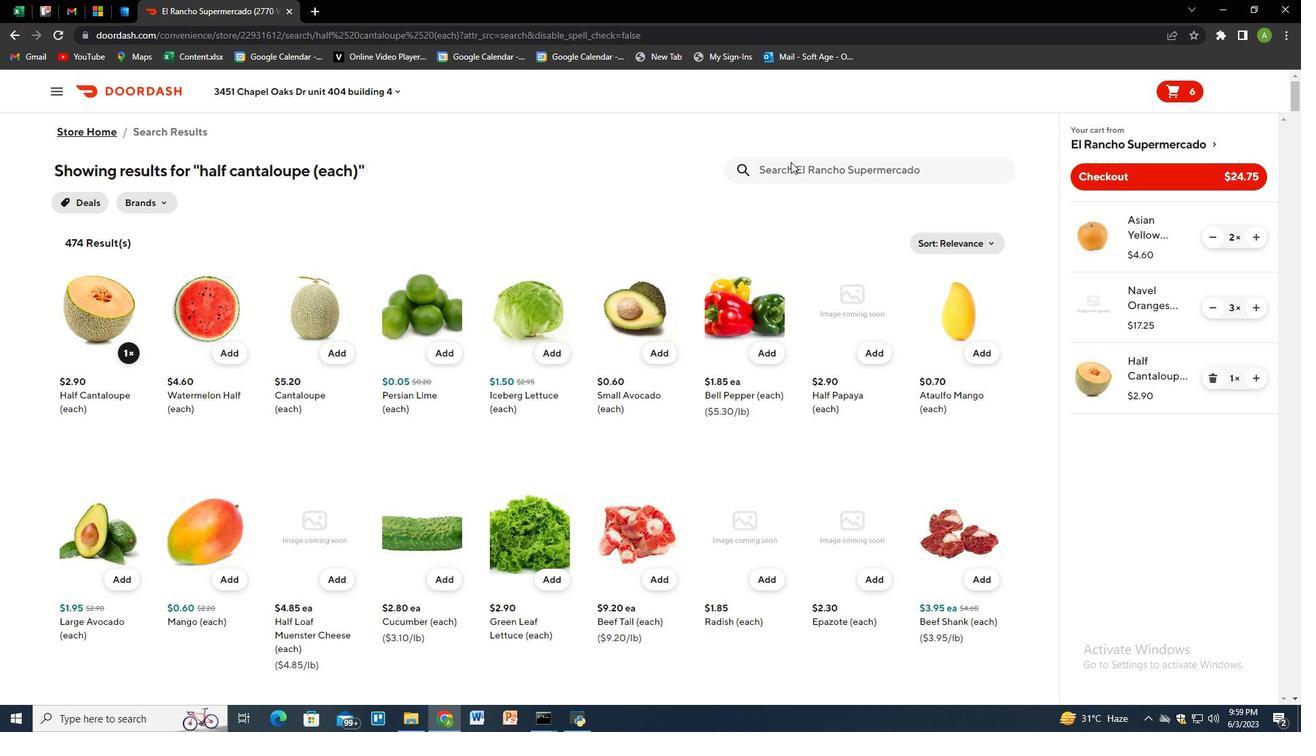 
Action: Mouse pressed left at (794, 167)
Screenshot: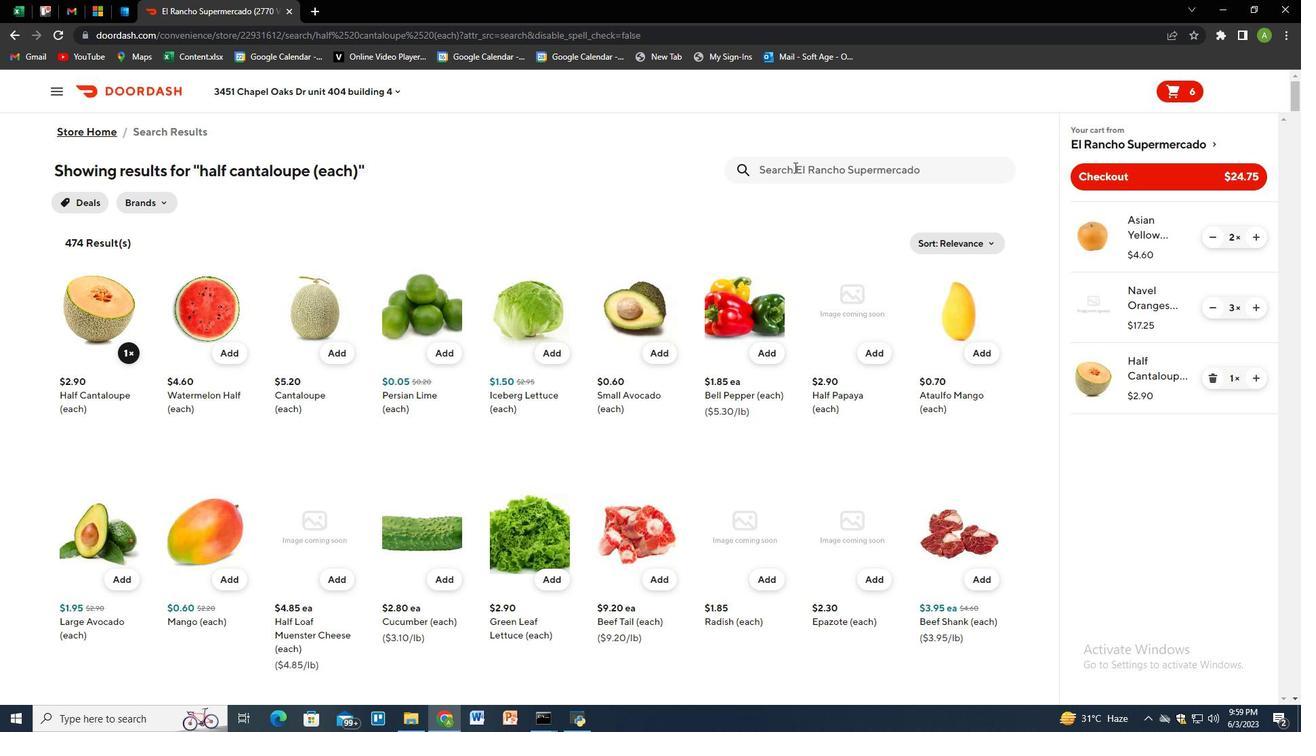 
Action: Key pressed bab<Key.backspace>nana<Key.space>leaf<Key.enter>
Screenshot: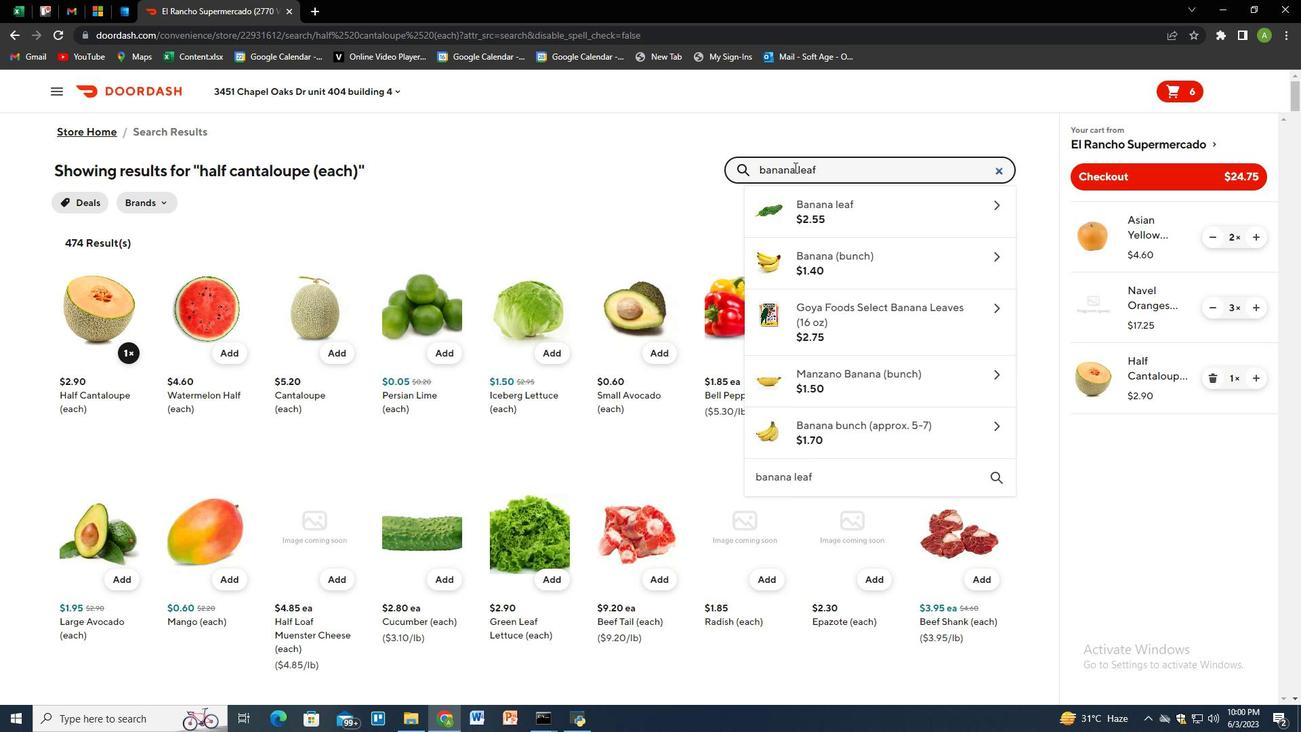 
Action: Mouse moved to (117, 347)
Screenshot: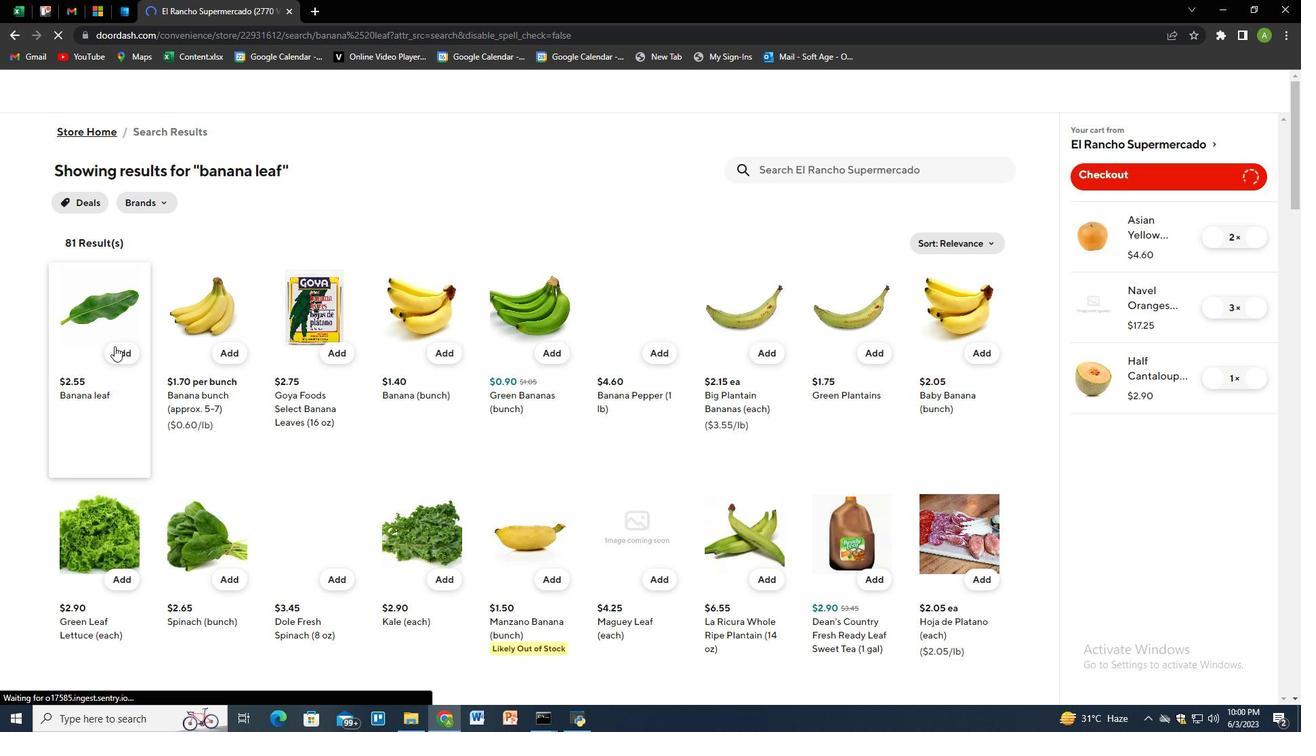 
Action: Mouse pressed left at (117, 347)
Screenshot: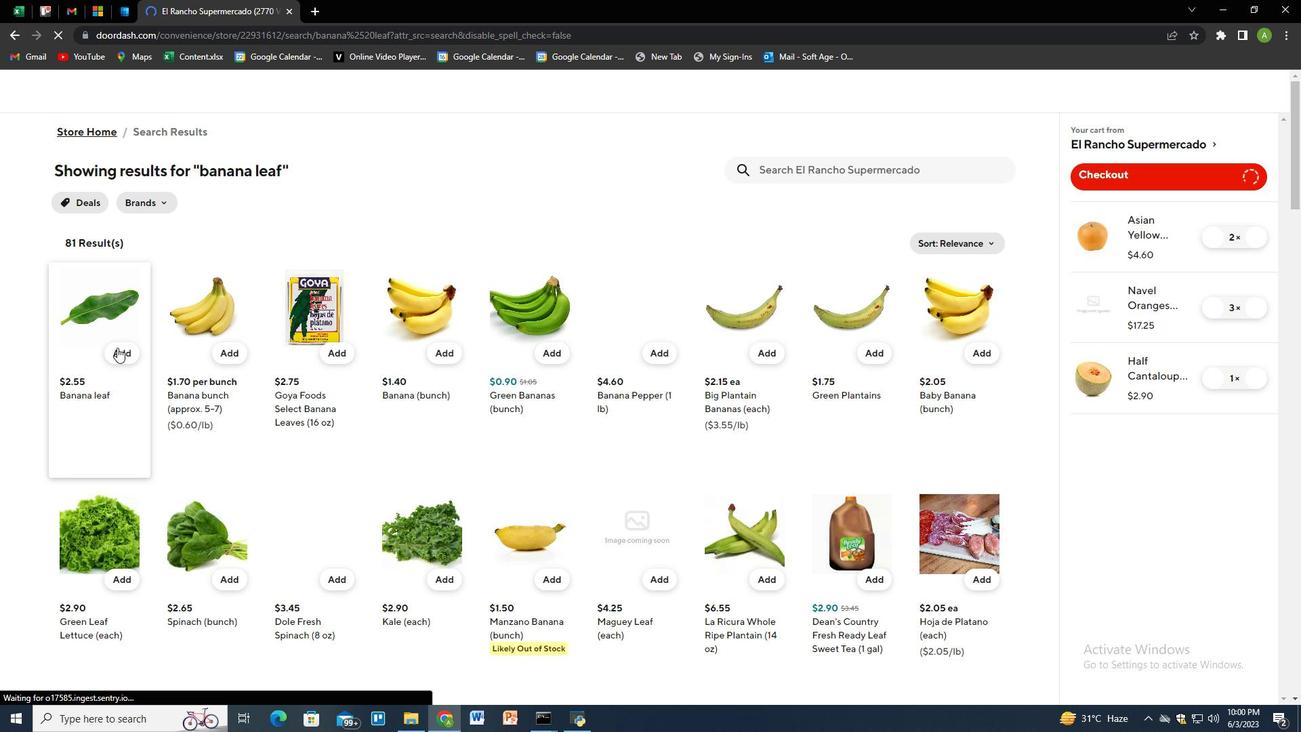 
Action: Mouse moved to (1254, 439)
Screenshot: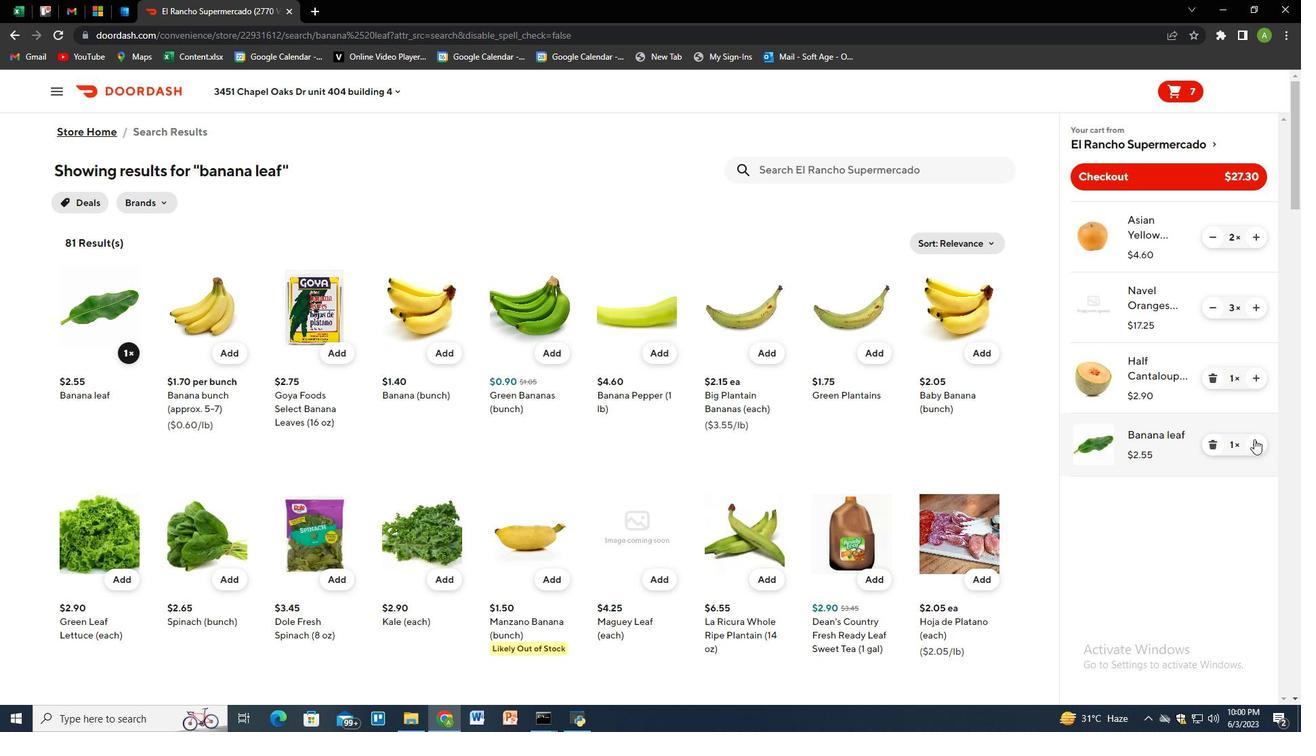 
Action: Mouse pressed left at (1254, 439)
Screenshot: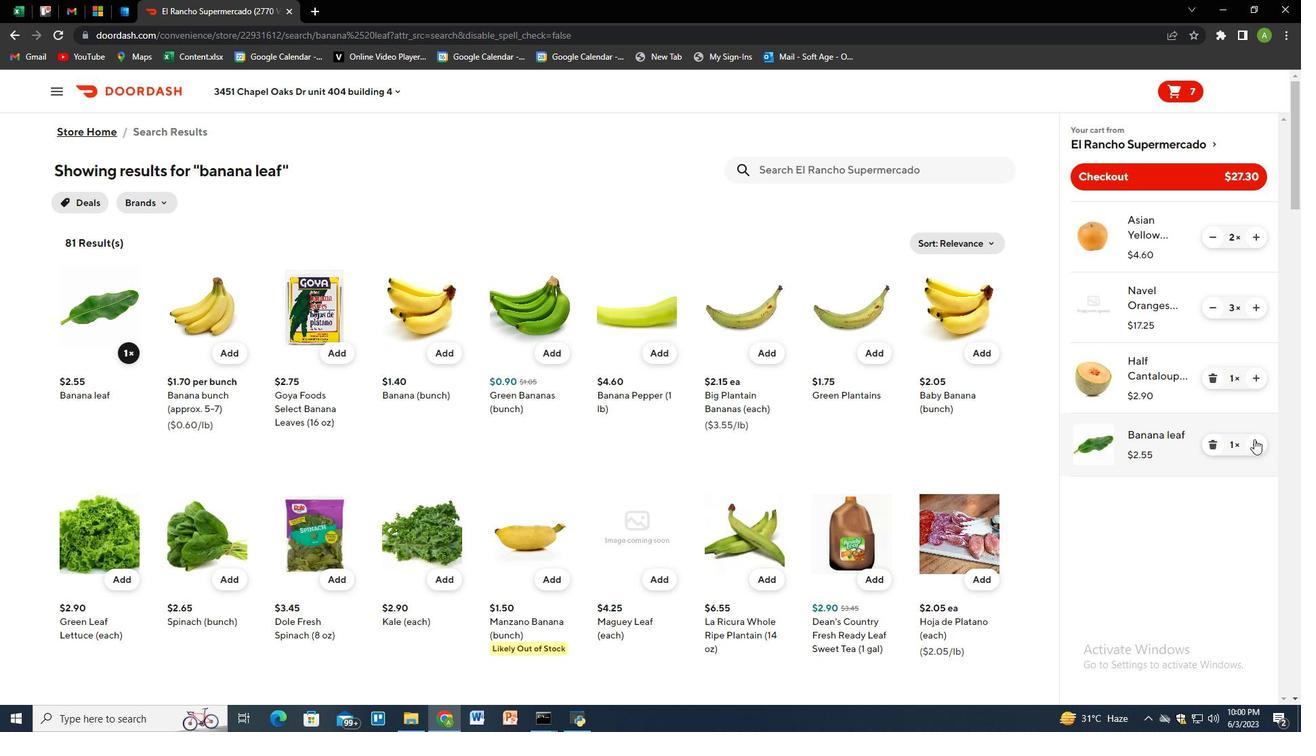 
Action: Mouse moved to (884, 166)
Screenshot: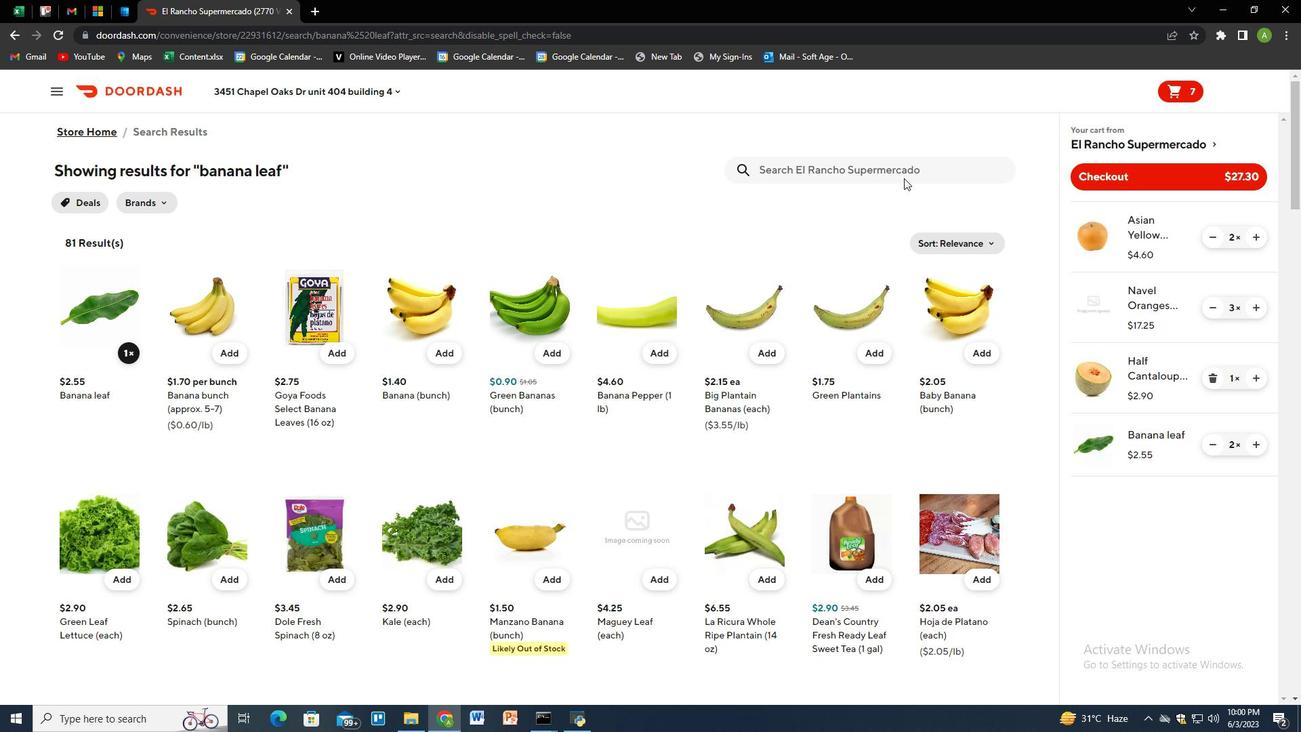 
Action: Mouse pressed left at (884, 166)
Screenshot: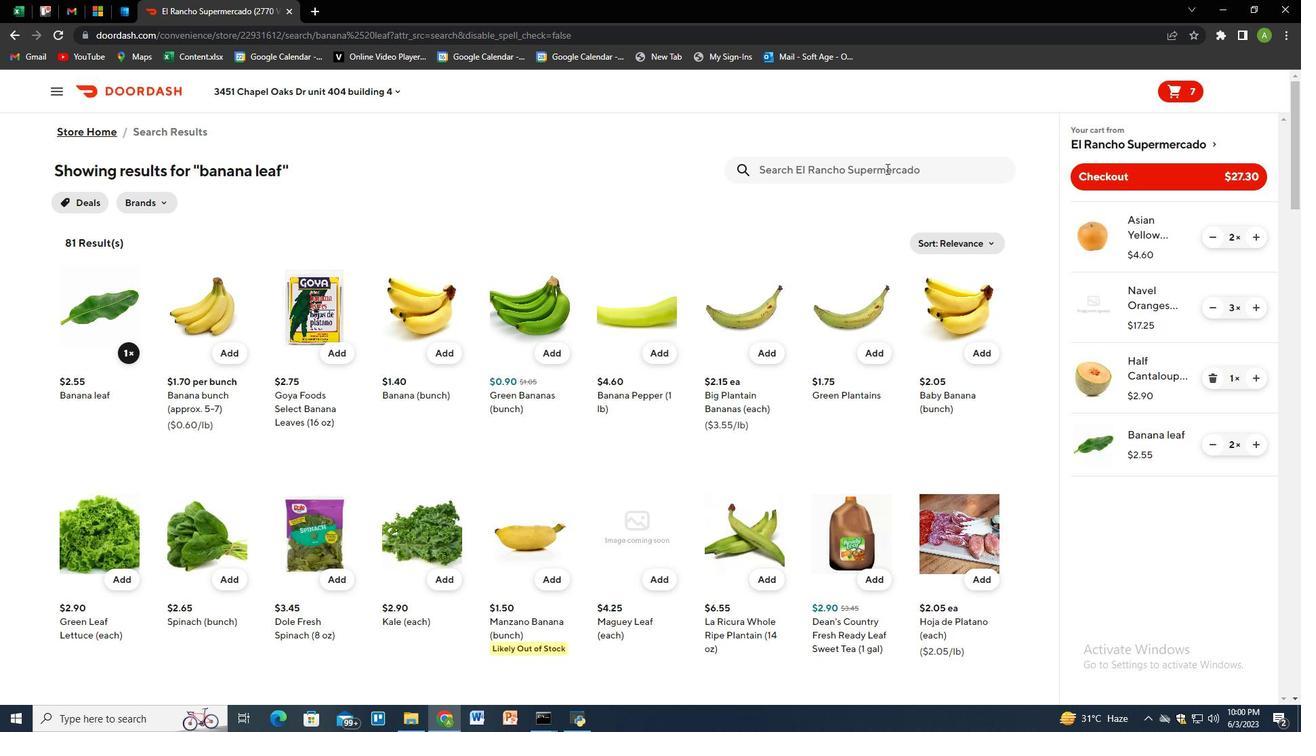 
Action: Key pressed borden<Key.space>grilled<Key.space>melts<Key.space>cheese<Key.space>singles<Key.space><Key.shift_r>(12<Key.space>oz<Key.shift_r>)<Key.enter>
Screenshot: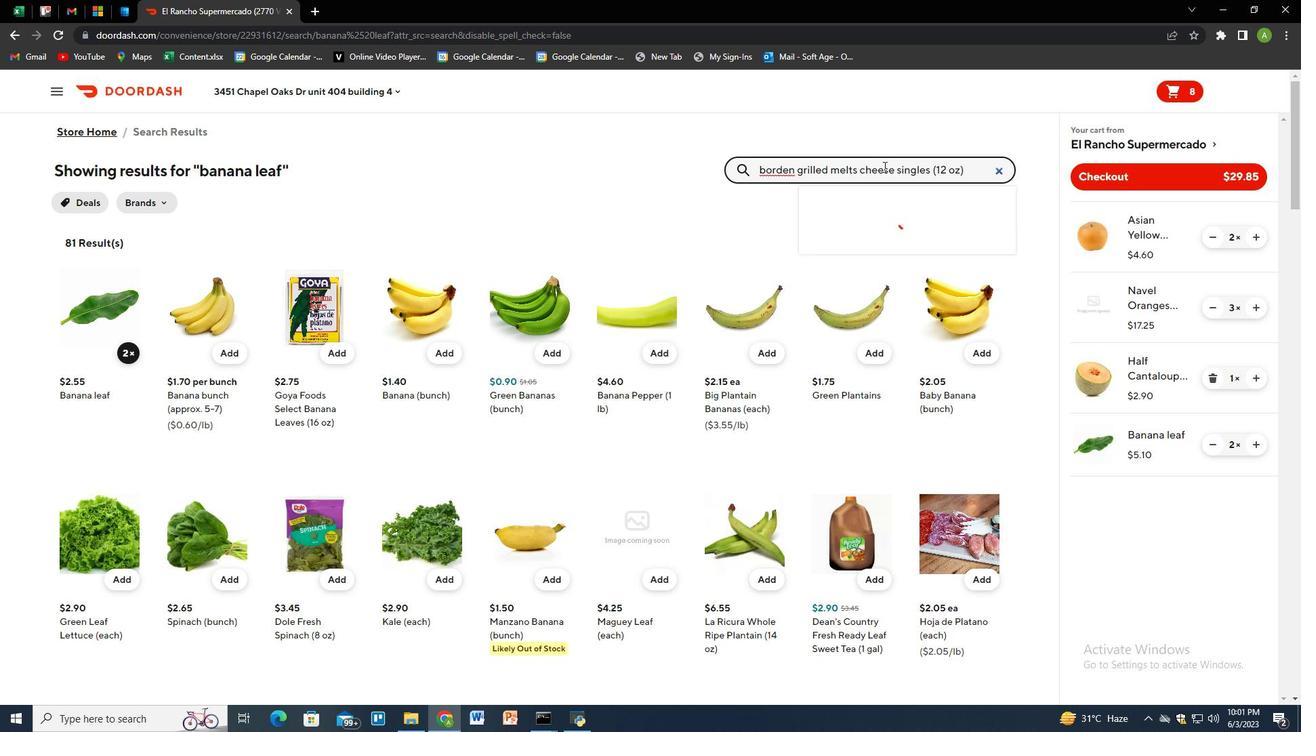 
Action: Mouse moved to (131, 354)
Screenshot: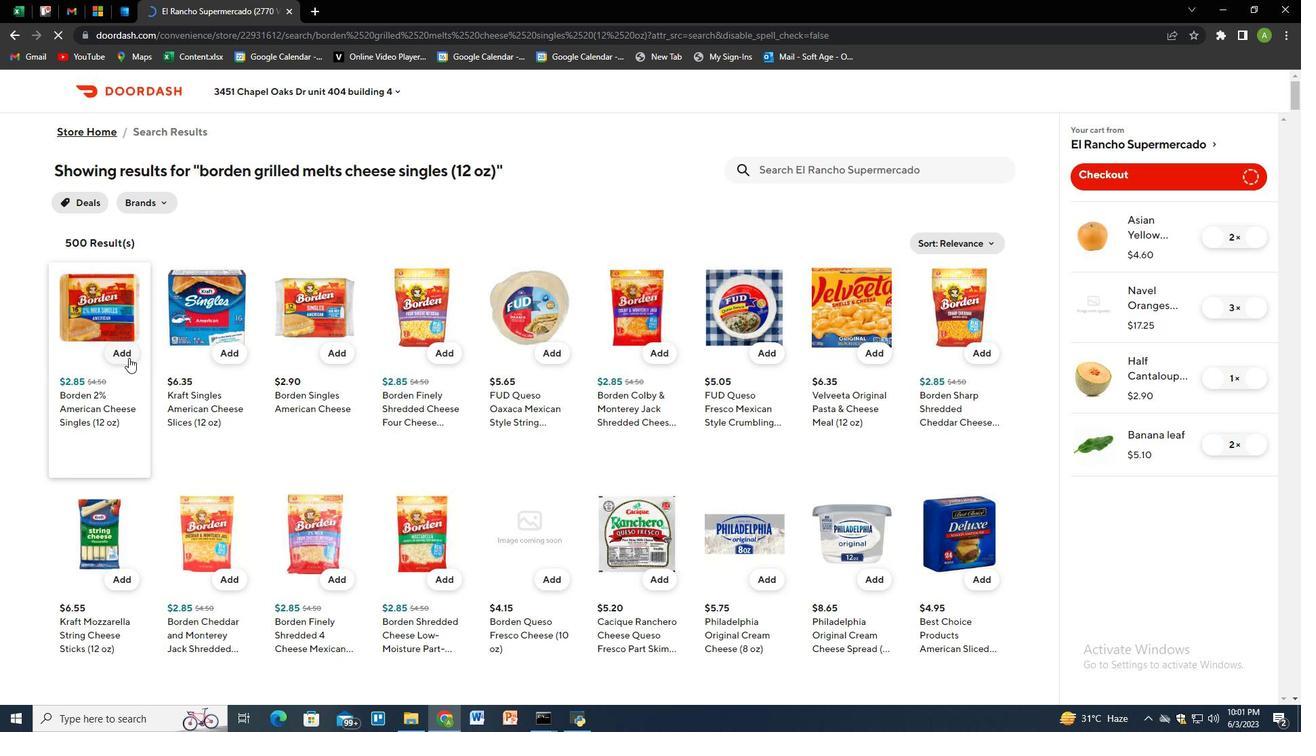 
Action: Mouse pressed left at (131, 354)
Screenshot: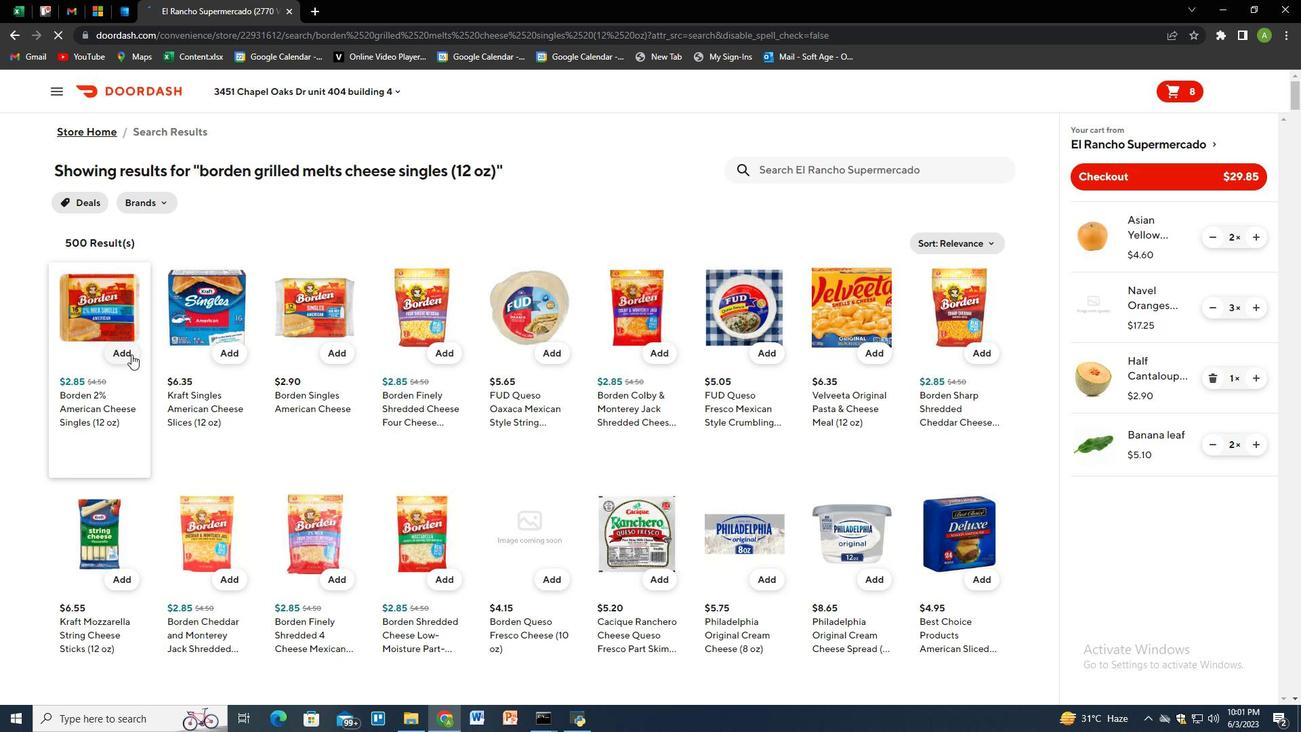 
Action: Mouse moved to (1256, 506)
Screenshot: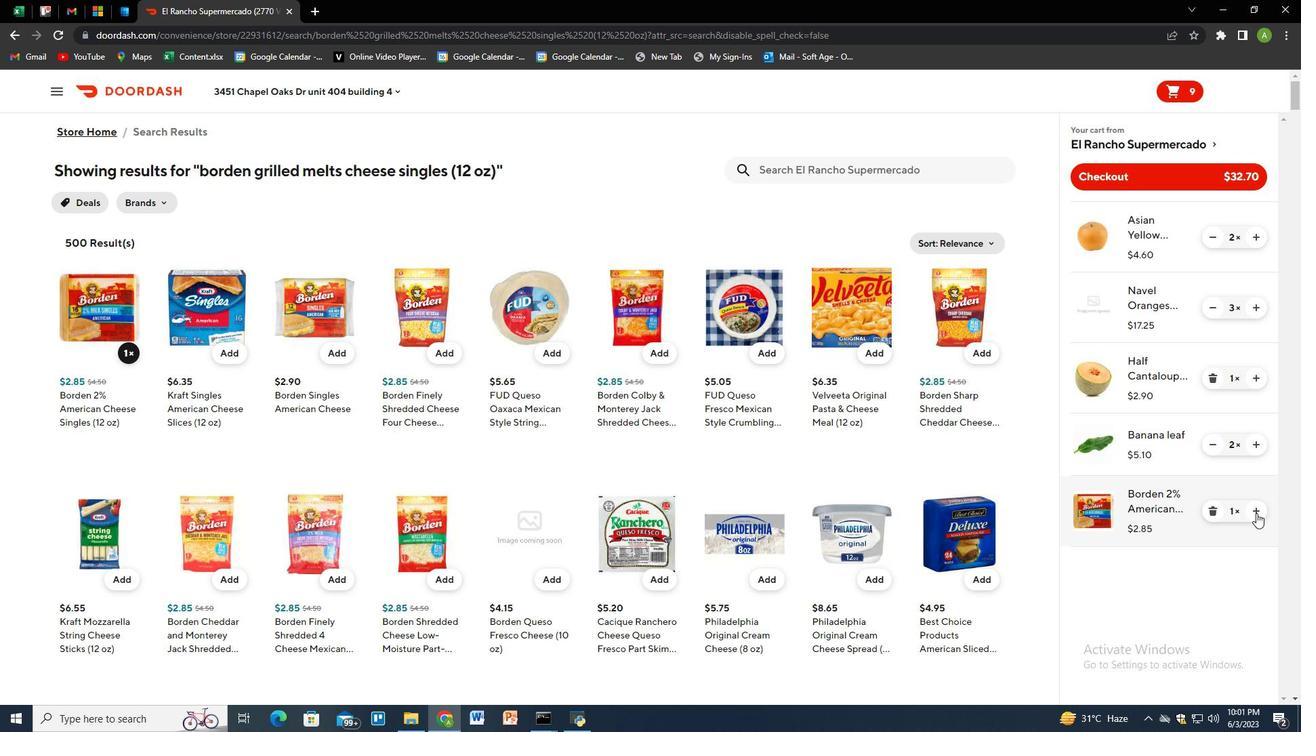 
Action: Mouse pressed left at (1256, 506)
Screenshot: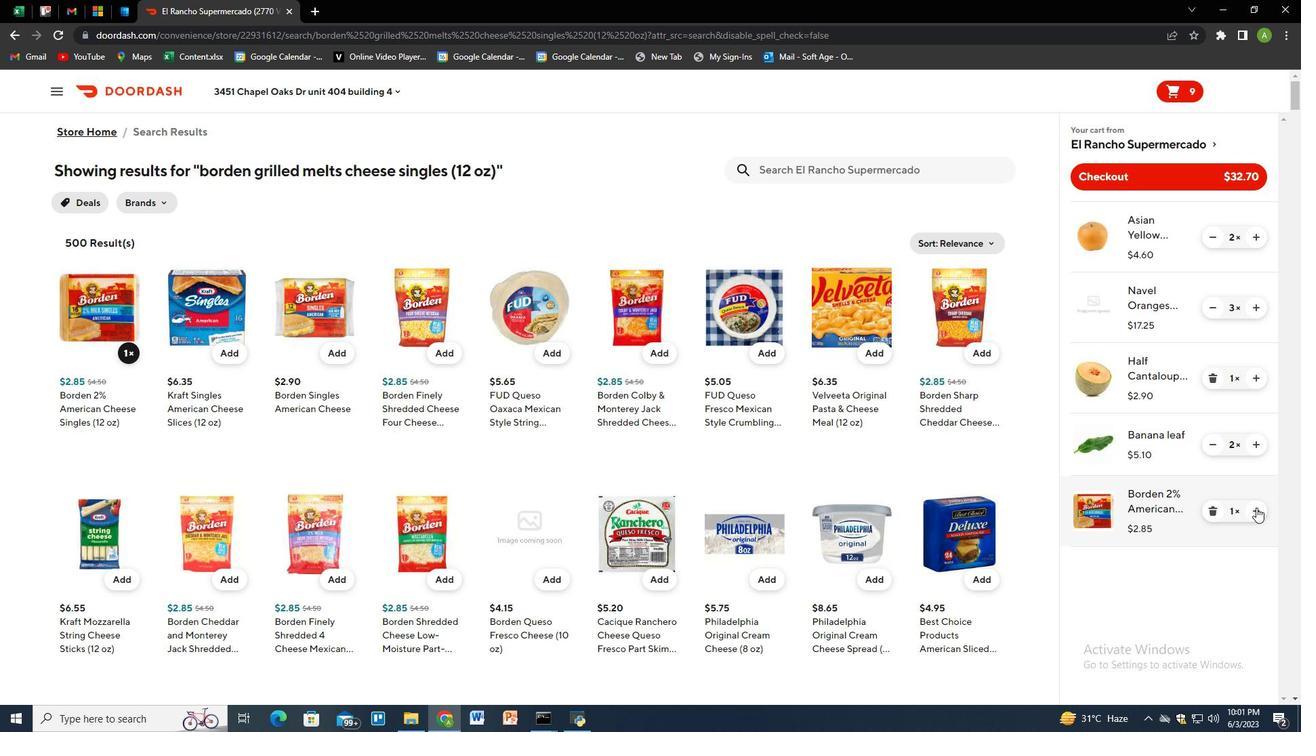 
Action: Mouse pressed left at (1256, 506)
Screenshot: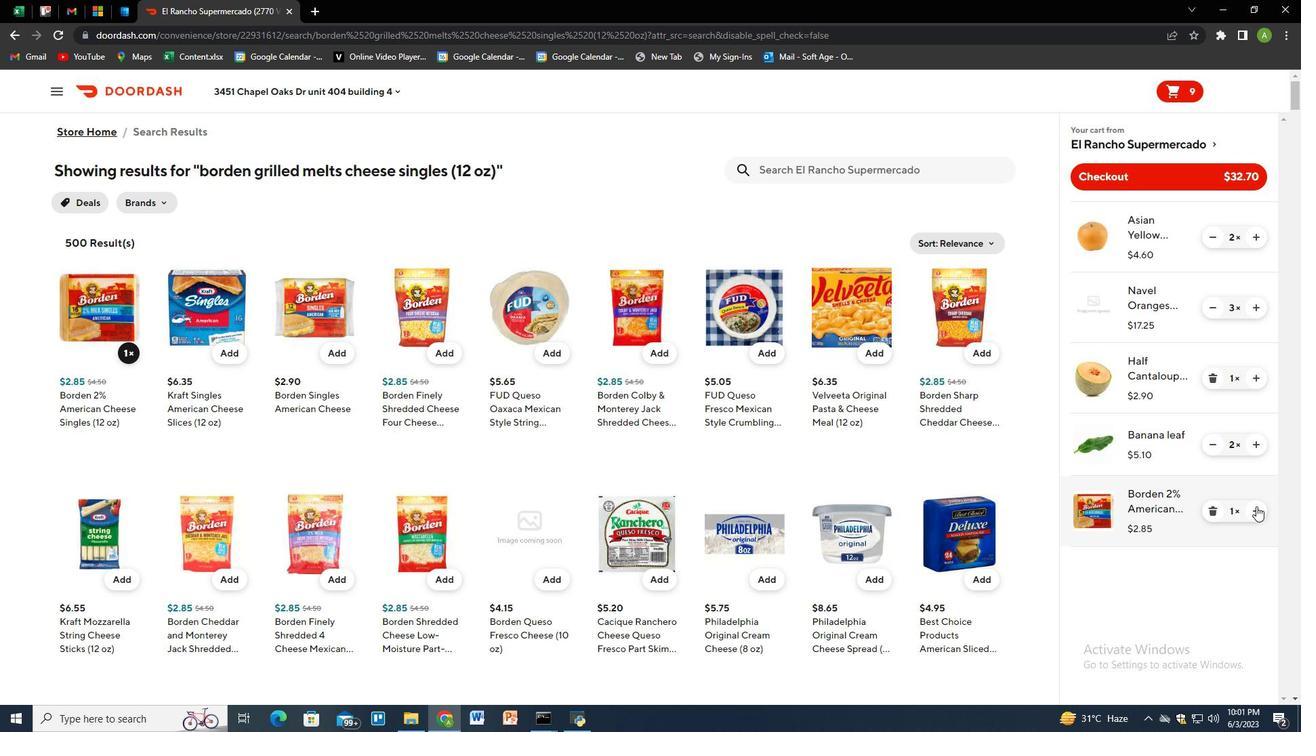 
Action: Mouse moved to (825, 176)
Screenshot: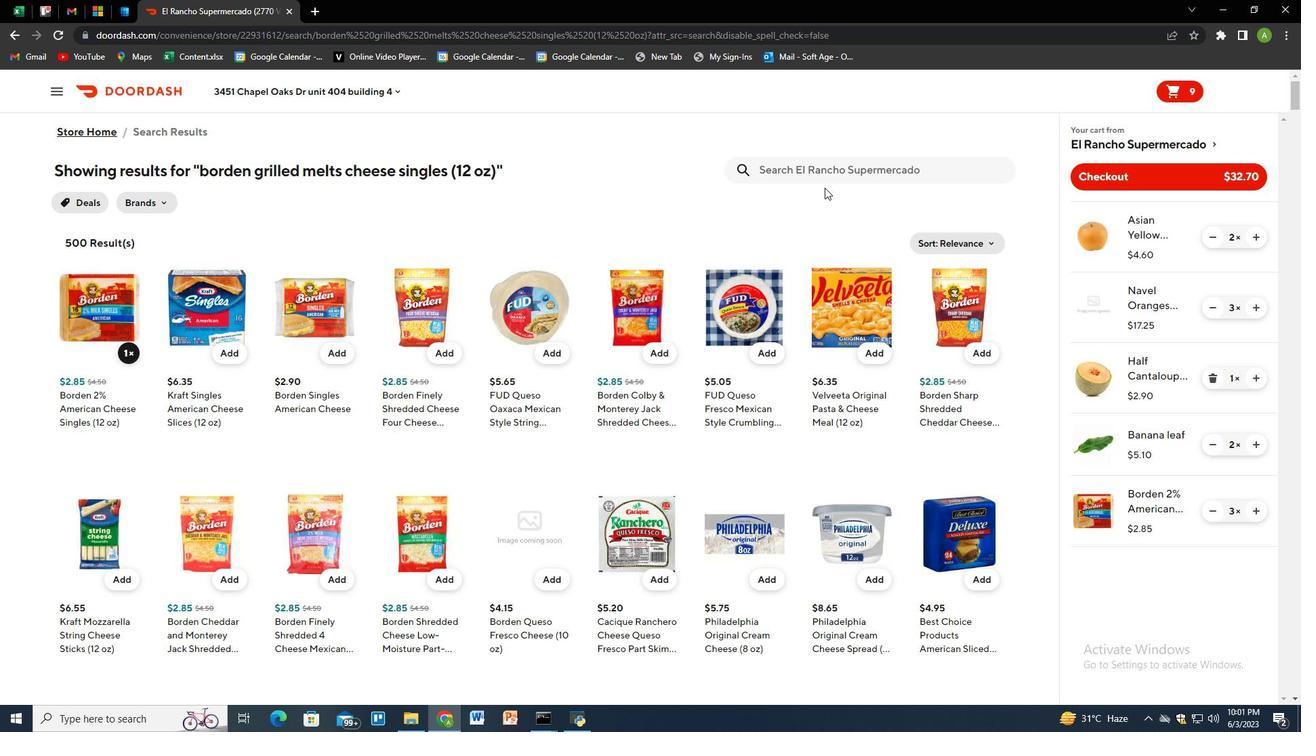 
Action: Mouse pressed left at (825, 176)
Screenshot: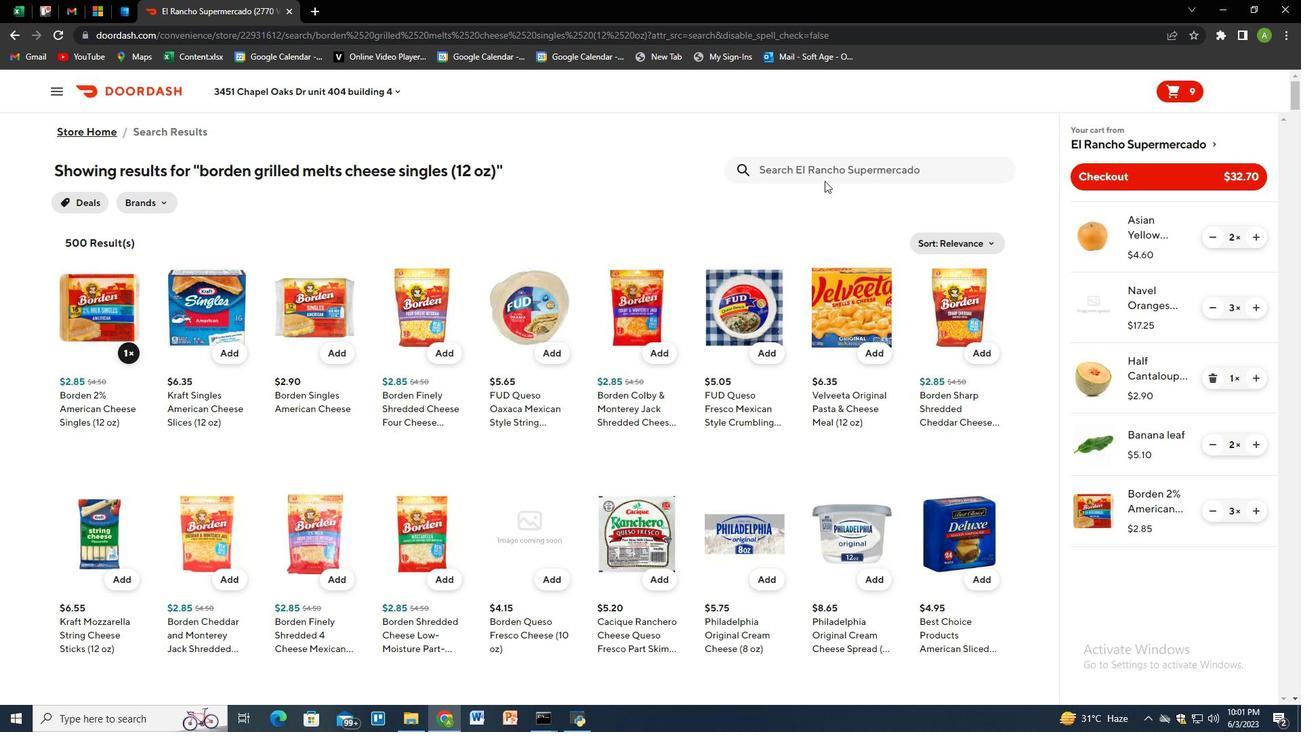 
Action: Key pressed freeman<Key.space>gir<Key.backspace><Key.backspace>rilled<Key.backspace><Key.backspace><Key.backspace><Key.backspace><Key.backspace><Key.backspace><Key.backspace><Key.backspace><Key.backspace><Key.backspace><Key.backspace><Key.backspace><Key.backspace><Key.backspace><Key.backspace><Key.backspace><Key.backspace><Key.backspace><Key.backspace><Key.backspace><Key.backspace>freeman<Key.space>herbs<Key.space>organic<Key.space>mint<Key.space><Key.shift_r>(0.63<Key.space>qt<Key.shift_r>)<Key.enter>
Screenshot: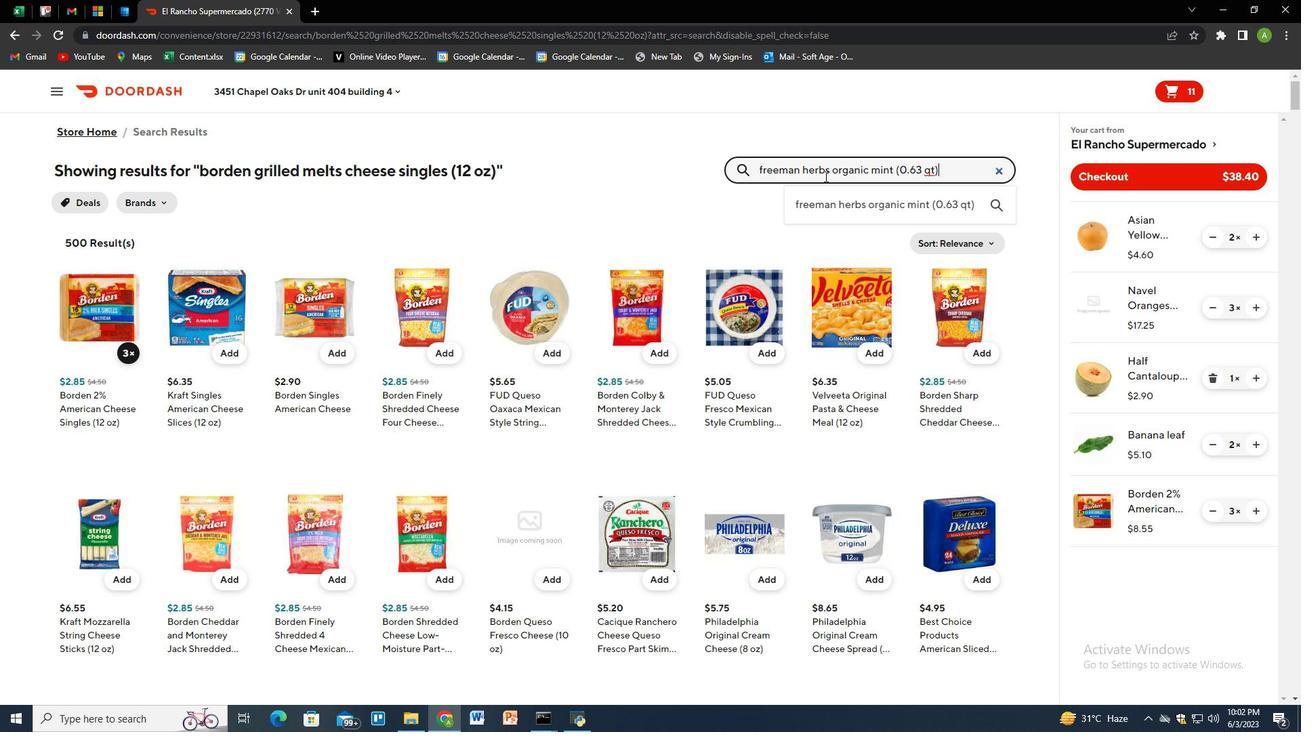 
Action: Mouse moved to (121, 353)
Screenshot: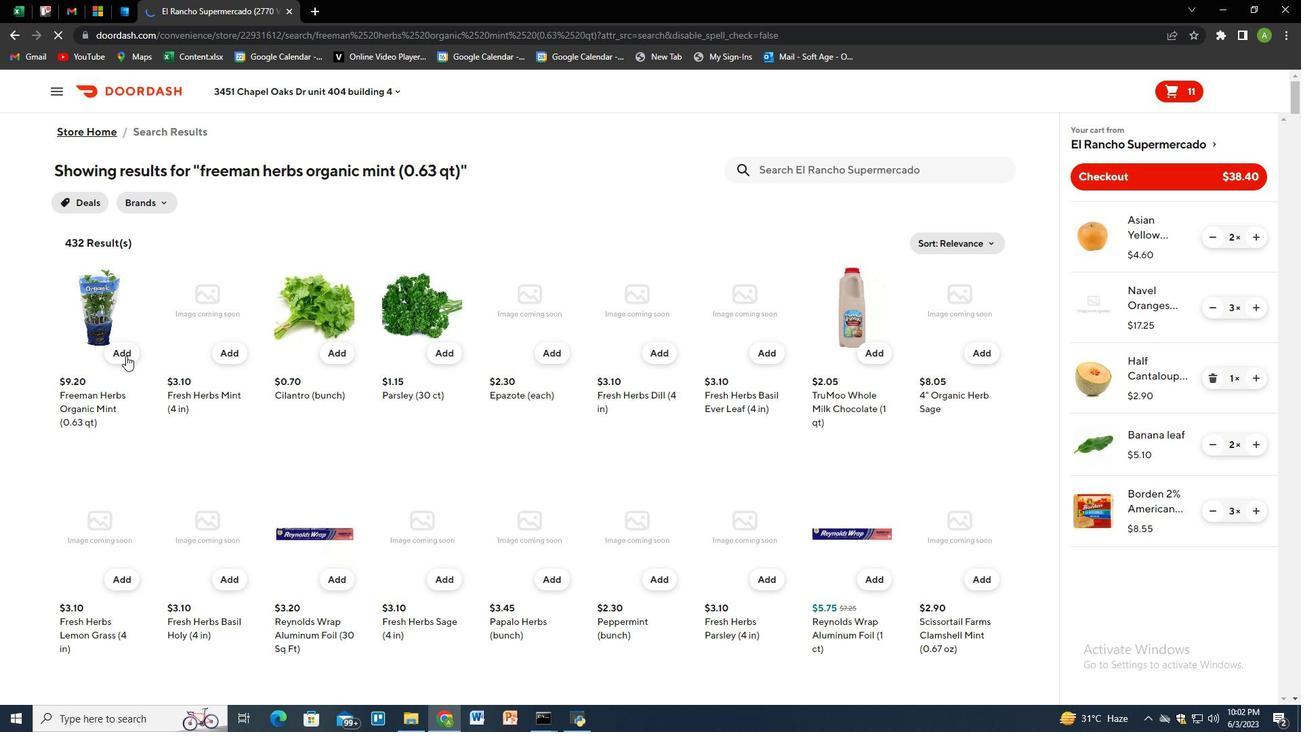 
Action: Mouse pressed left at (121, 353)
Screenshot: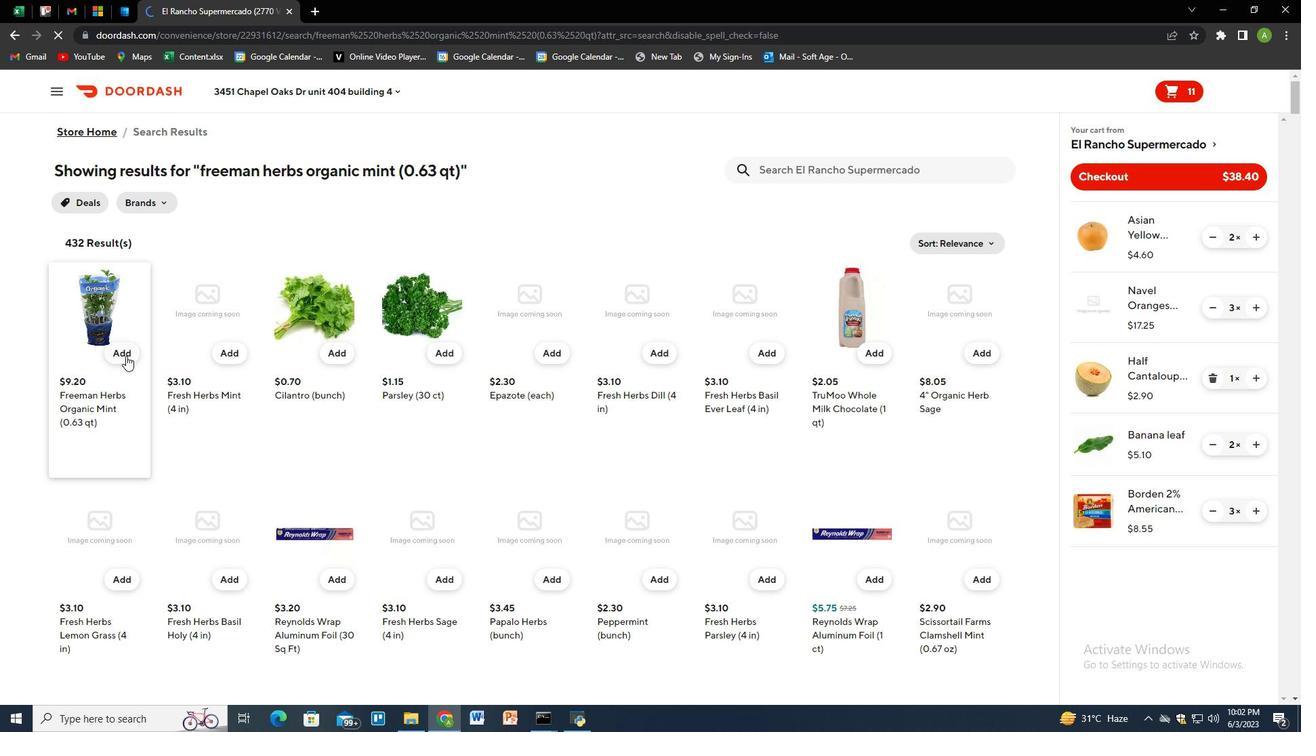 
Action: Mouse moved to (1258, 582)
Screenshot: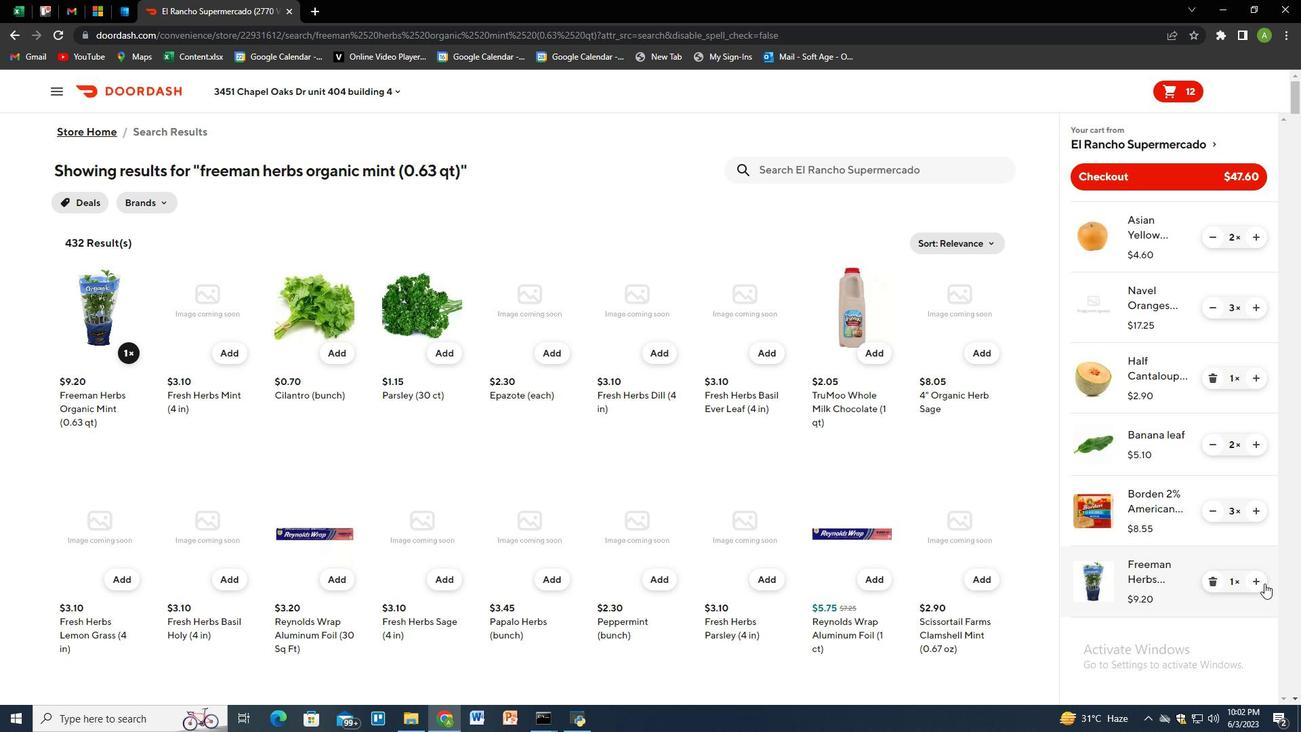 
Action: Mouse pressed left at (1258, 582)
Screenshot: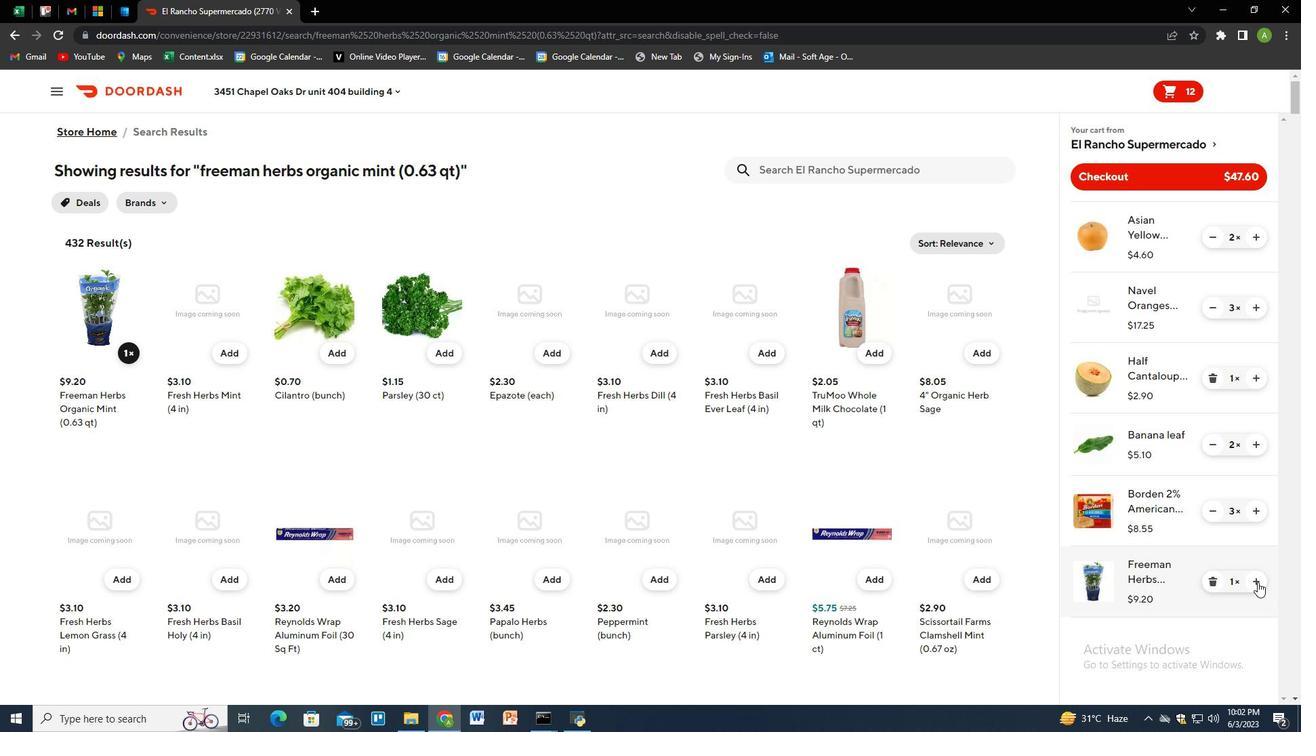 
Action: Mouse moved to (771, 169)
Screenshot: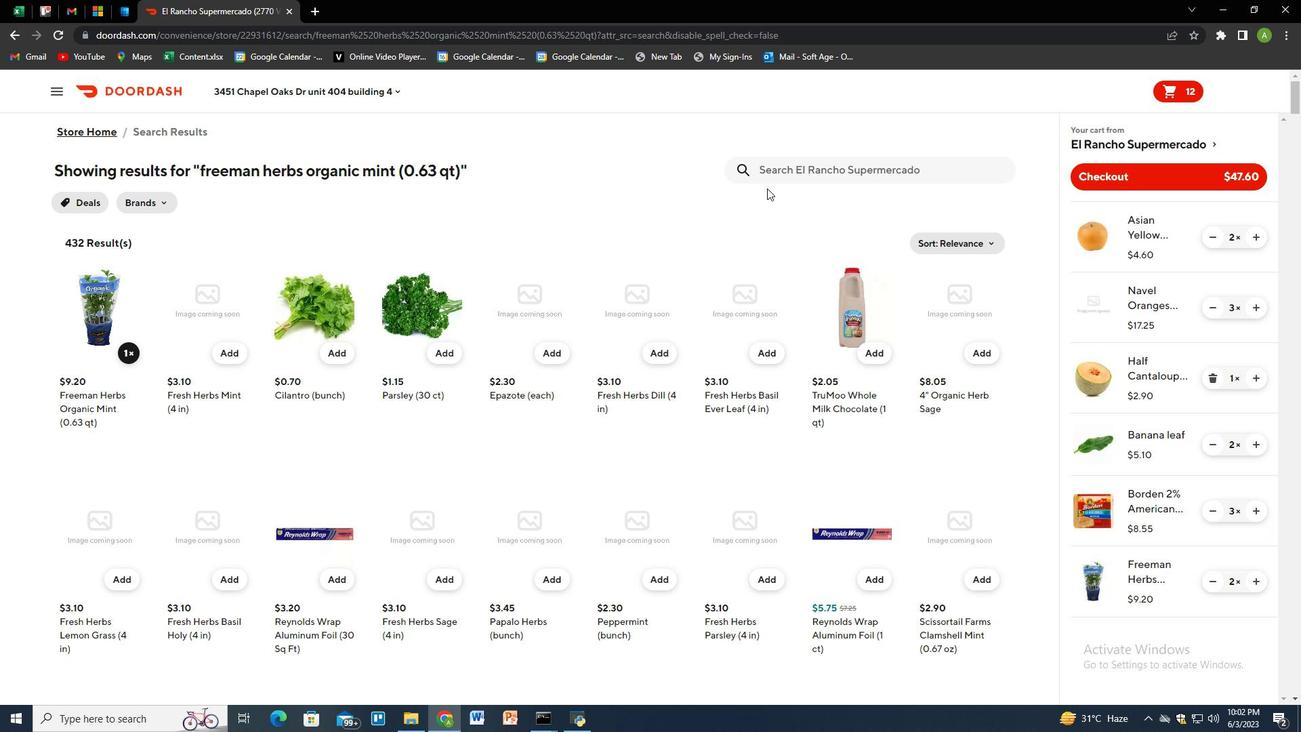 
Action: Mouse pressed left at (771, 169)
Screenshot: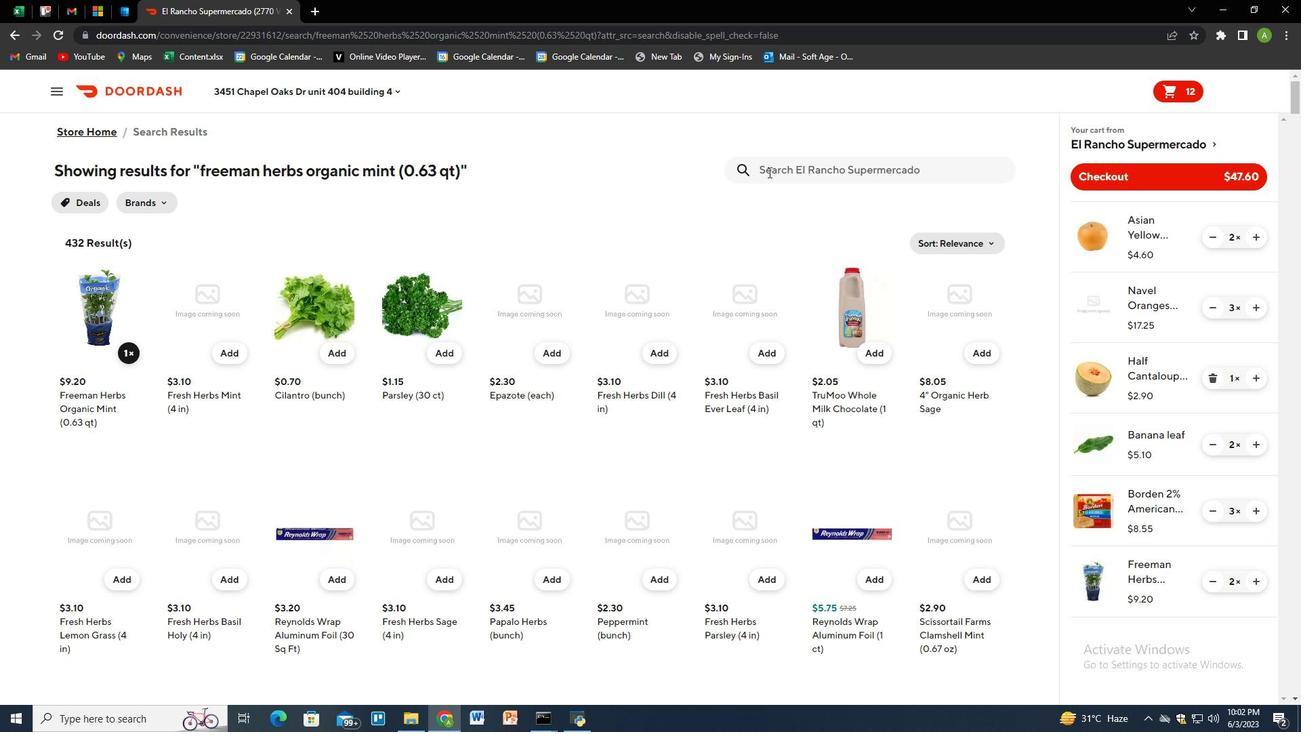 
Action: Key pressed bone<Key.space>in<Key.space>sirloin<Key.space>pork<Key.space>chops<Key.space><Key.shift_r>(family<Key.space>pack<Key.shift_r>)<Key.enter>
Screenshot: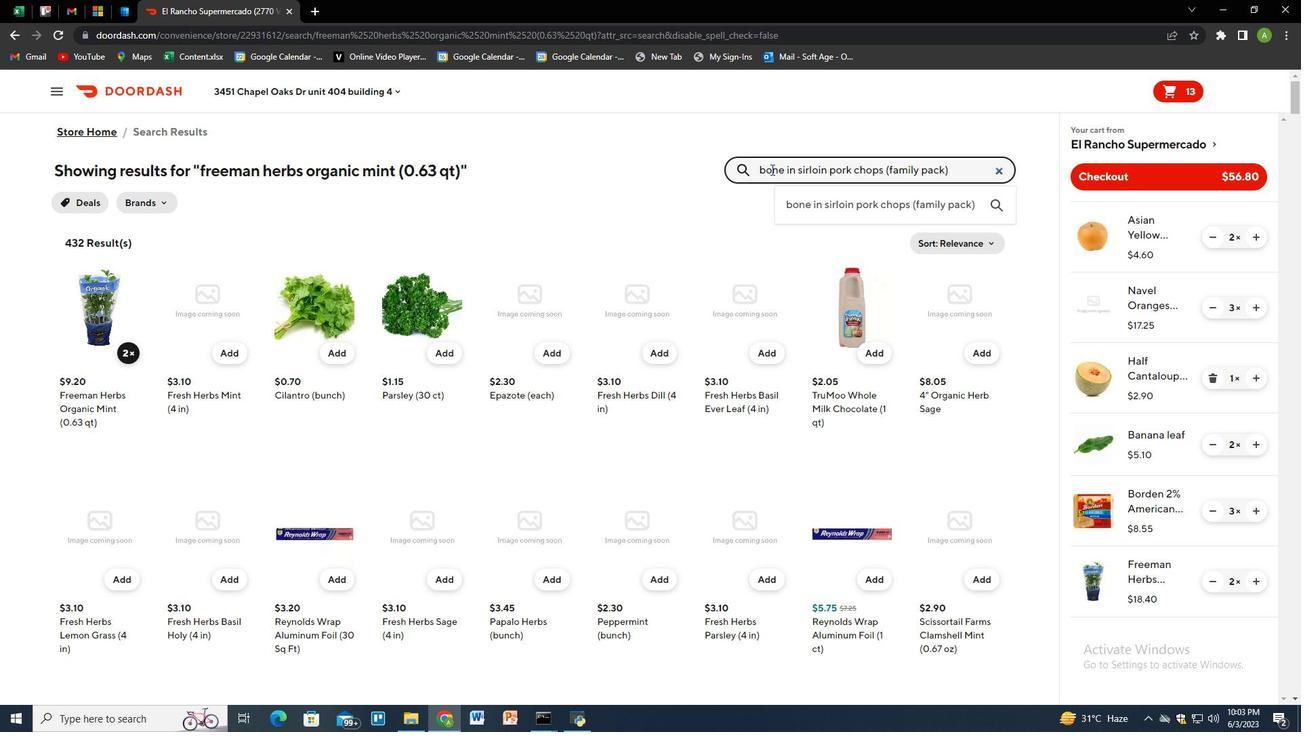 
Action: Mouse moved to (122, 356)
Screenshot: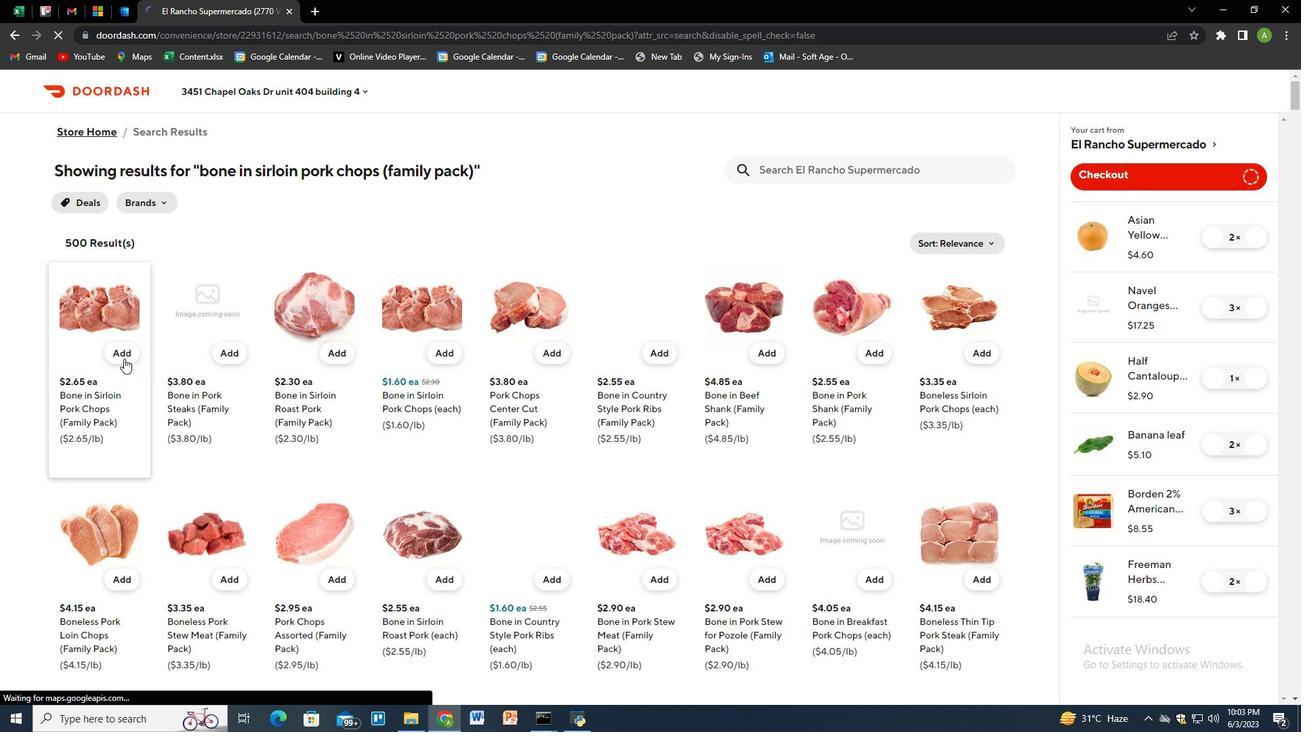 
Action: Mouse pressed left at (122, 356)
Screenshot: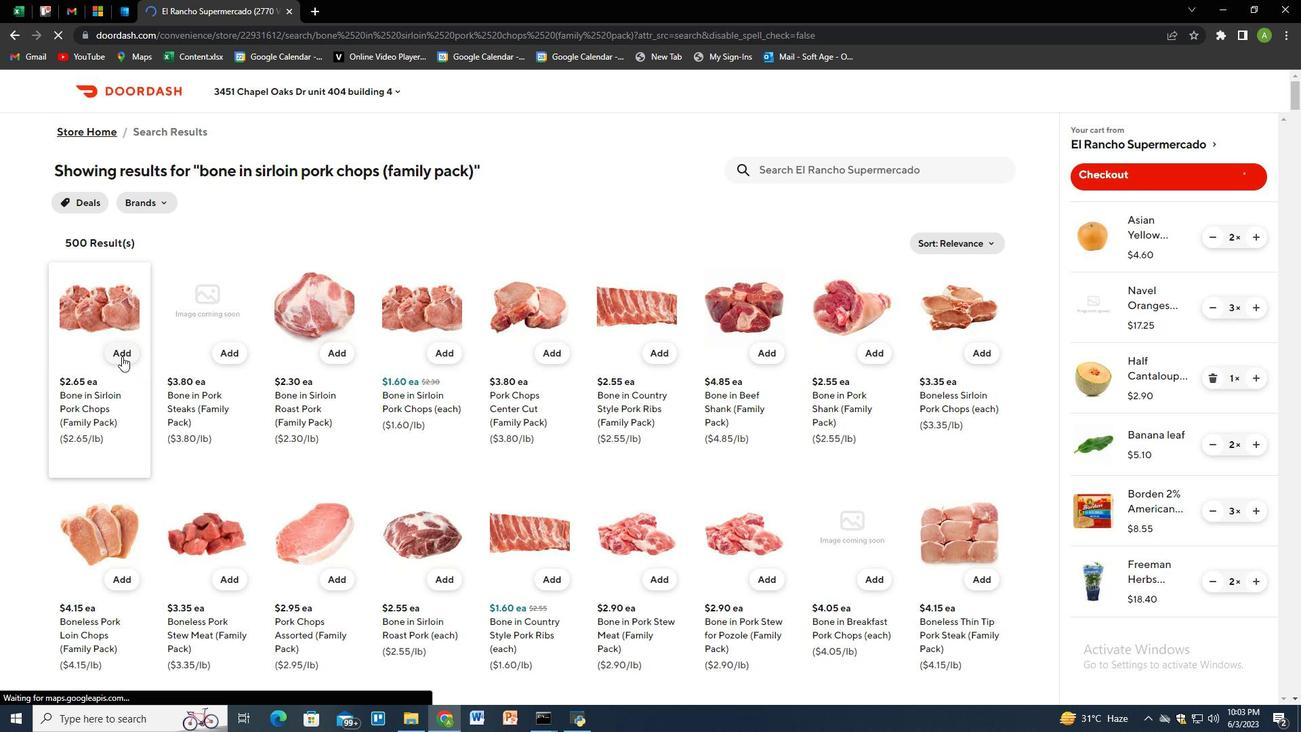 
Action: Mouse moved to (822, 166)
Screenshot: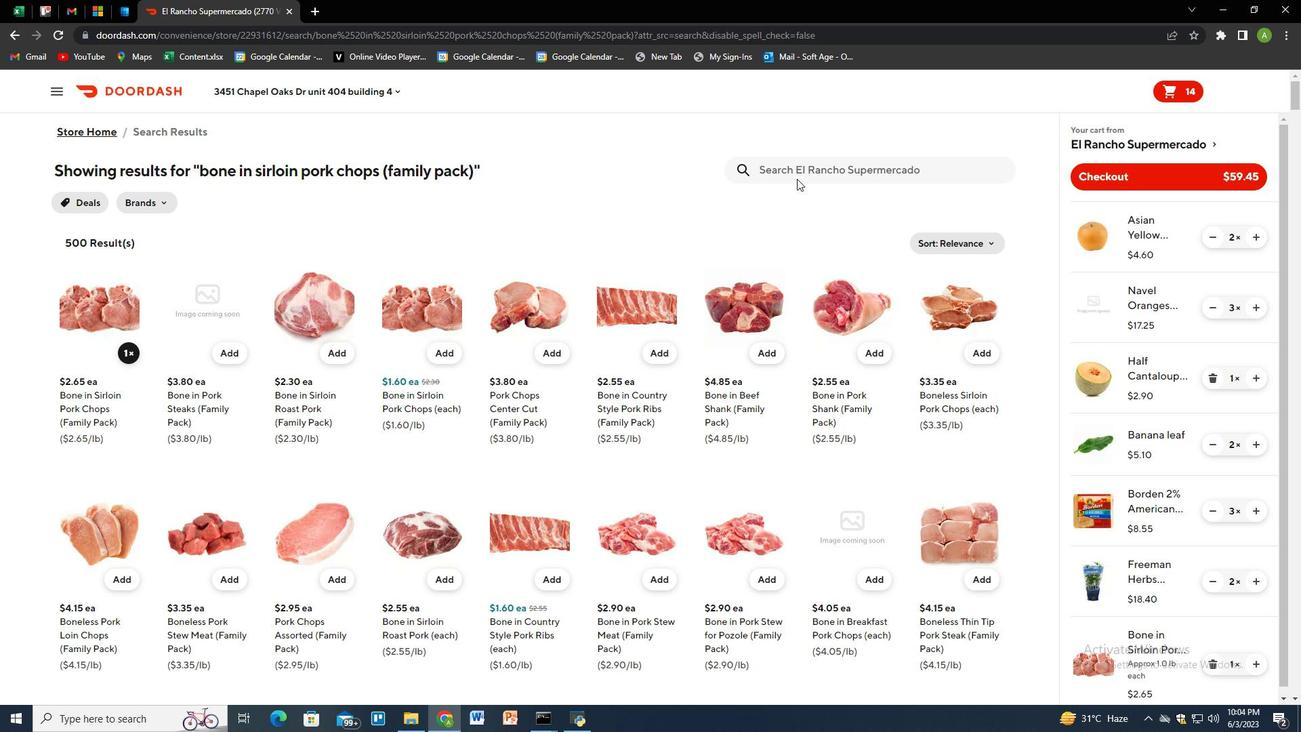 
Action: Mouse pressed left at (822, 166)
Screenshot: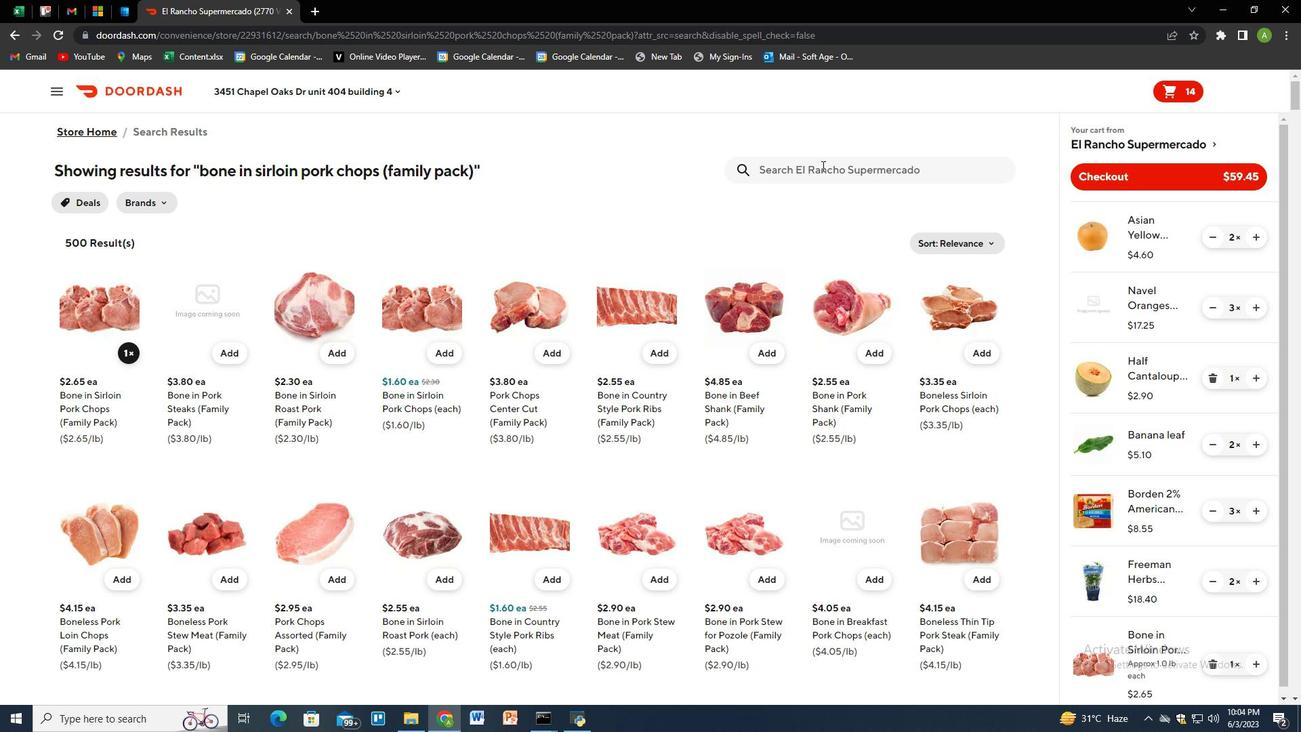 
Action: Key pressed mrs<Key.space>bairs<Key.backspace>d<Key.shift_r><Key.shift_r><Key.shift_r>"s<Key.space>hot<Key.space>dog<Key.space>buns<Key.space>classic<Key.space><Key.shift_r>(12<Key.space>oz<Key.shift_r>)<Key.enter>
Screenshot: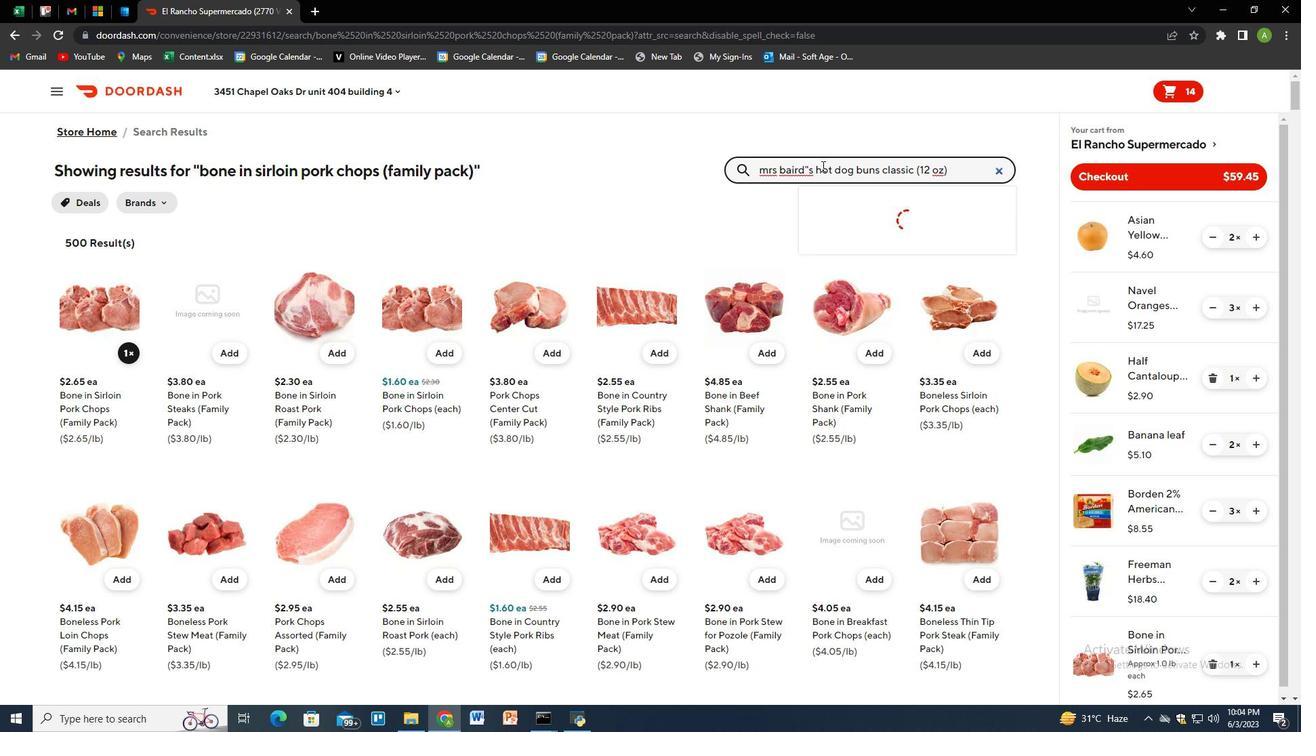 
Action: Mouse moved to (125, 353)
Screenshot: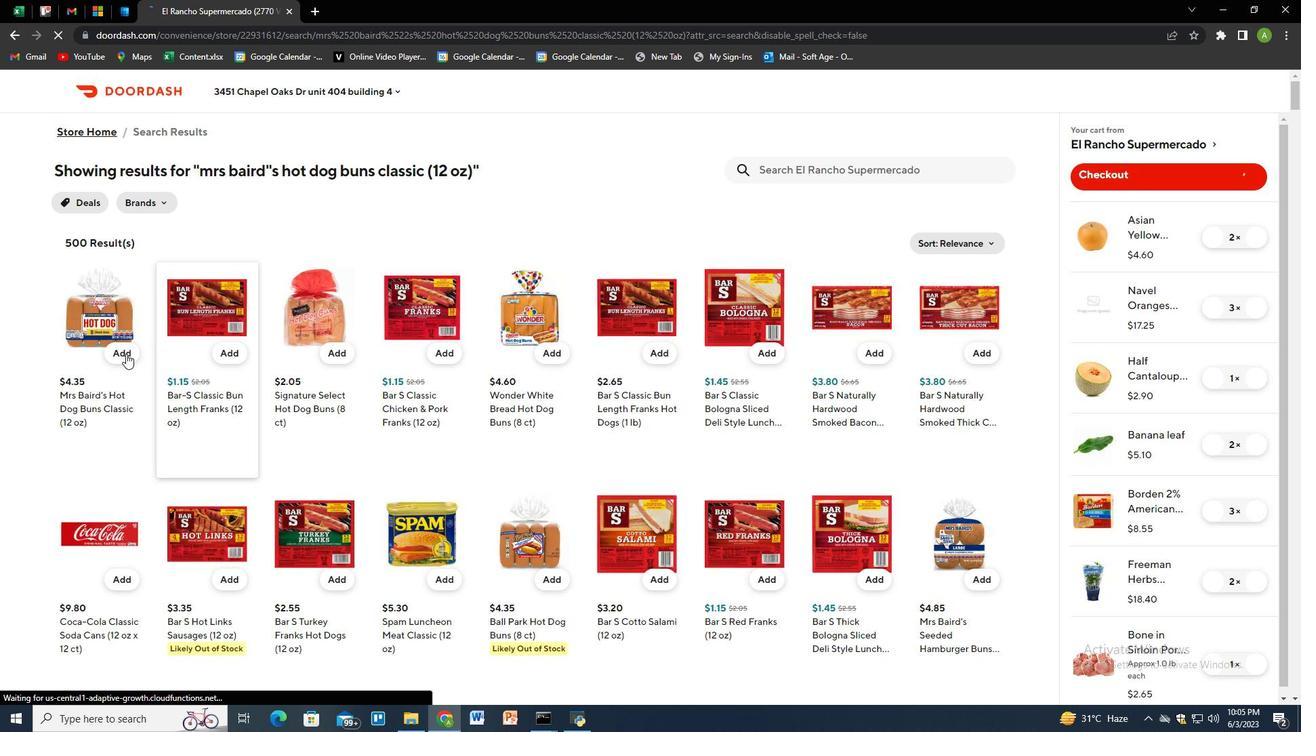 
Action: Mouse pressed left at (125, 353)
Screenshot: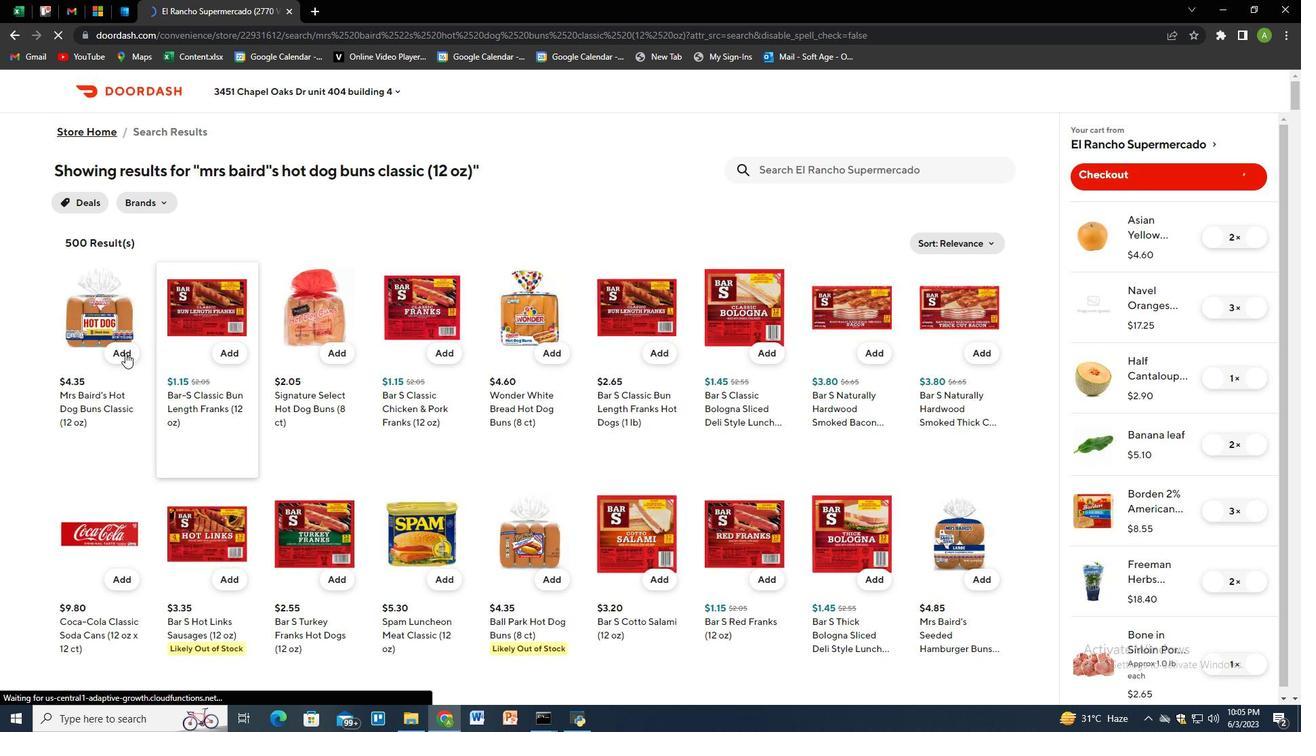 
Action: Mouse moved to (1172, 504)
Screenshot: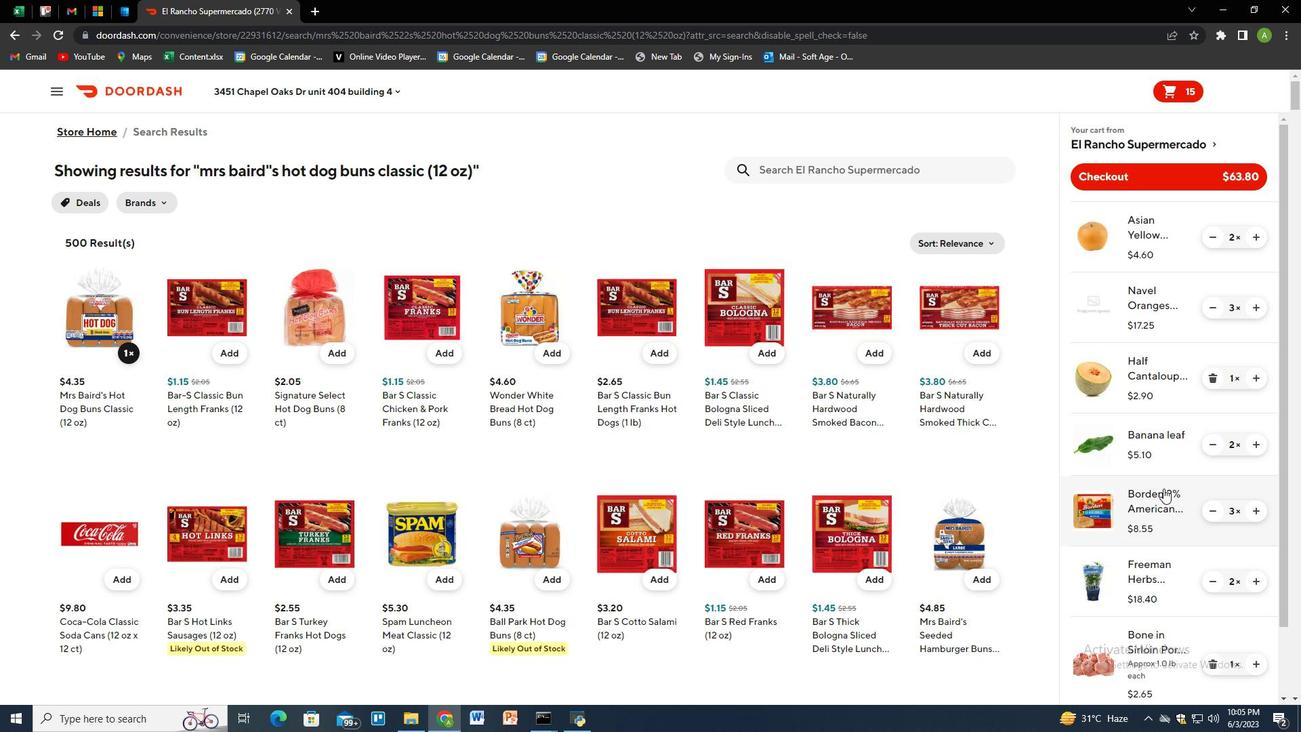 
Action: Mouse scrolled (1165, 490) with delta (0, 0)
Screenshot: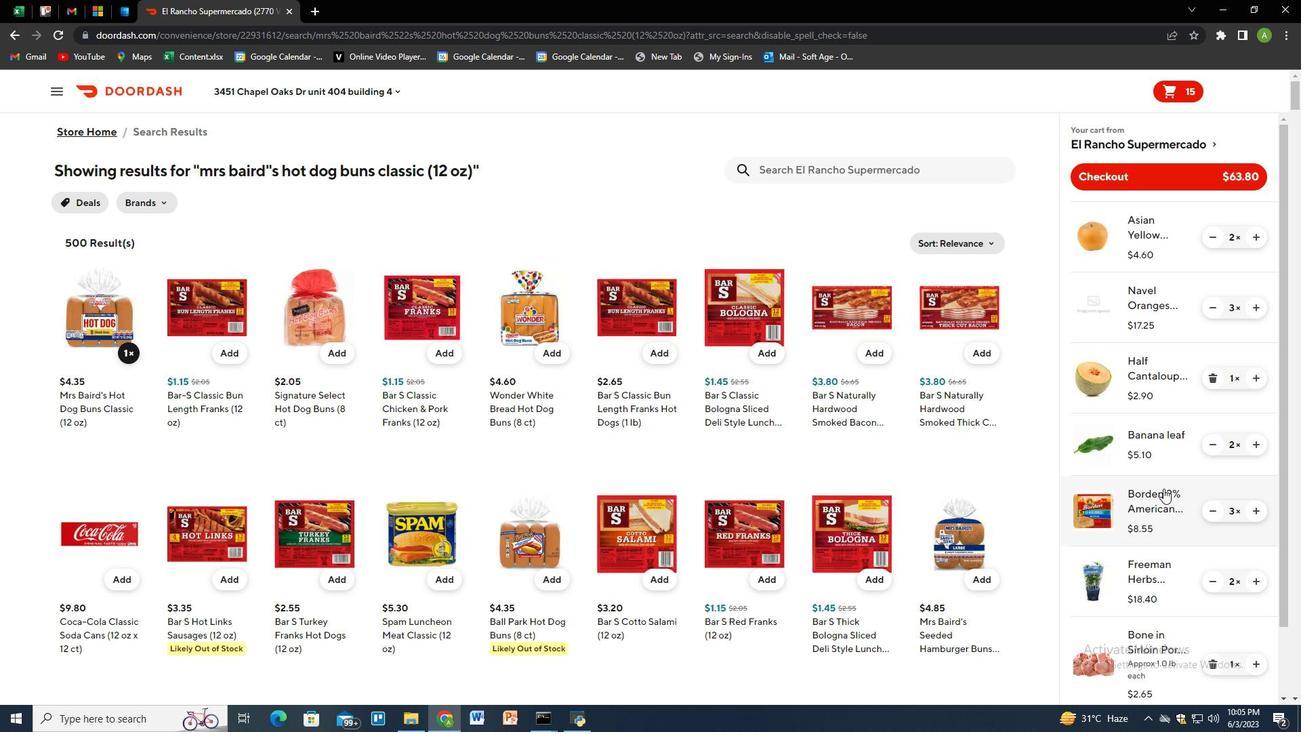 
Action: Mouse moved to (1172, 505)
Screenshot: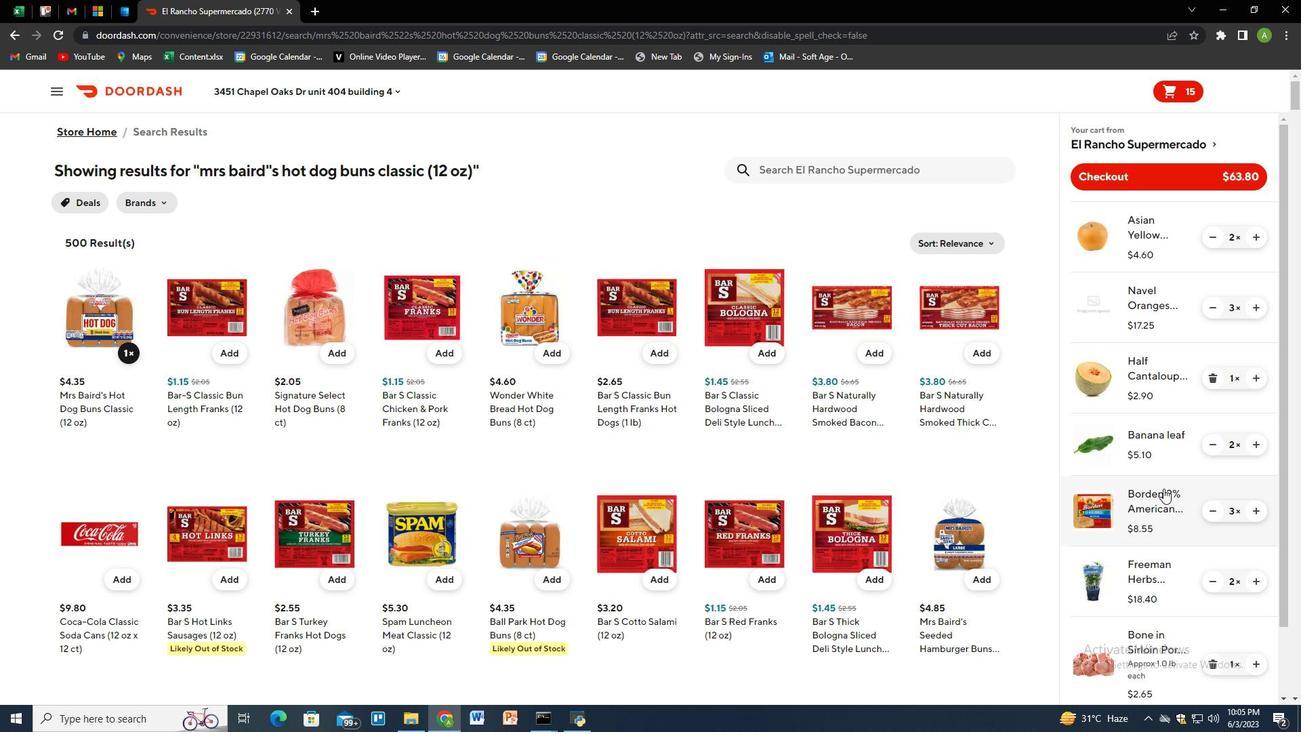 
Action: Mouse scrolled (1167, 494) with delta (0, 0)
Screenshot: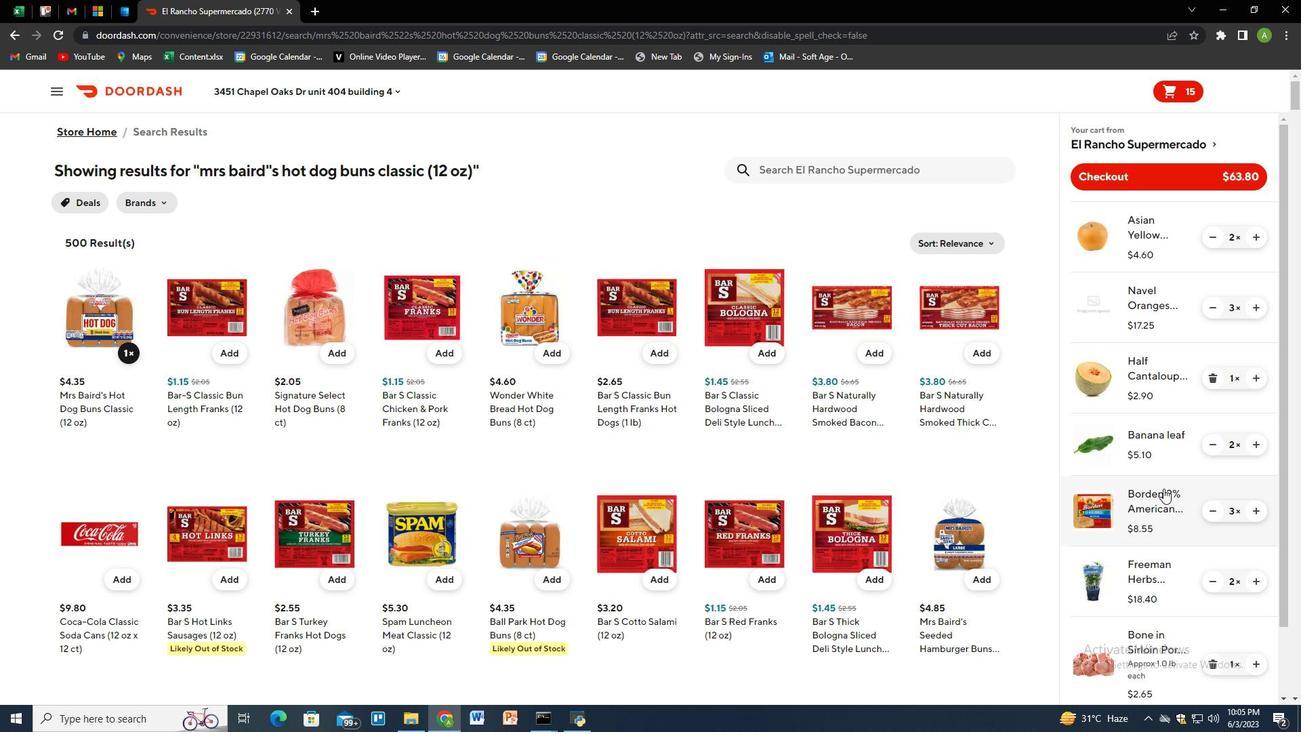 
Action: Mouse moved to (1173, 506)
Screenshot: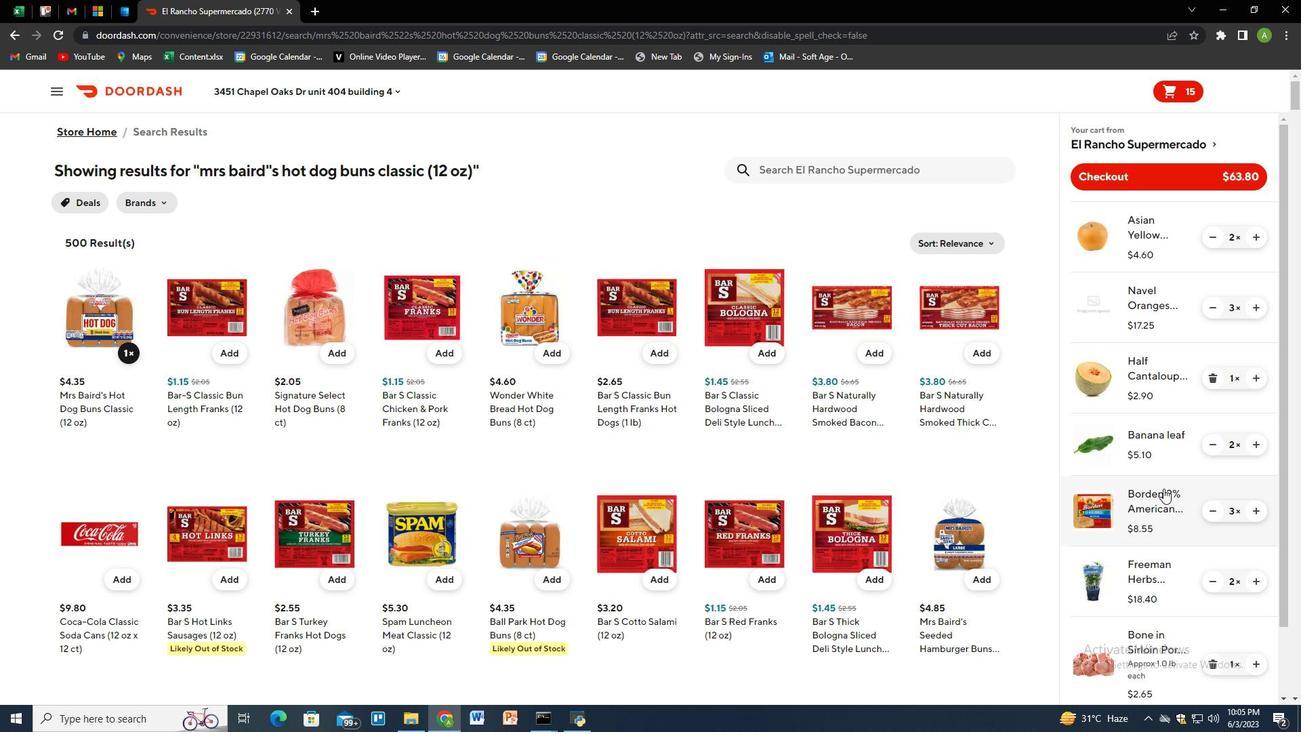 
Action: Mouse scrolled (1170, 498) with delta (0, 0)
Screenshot: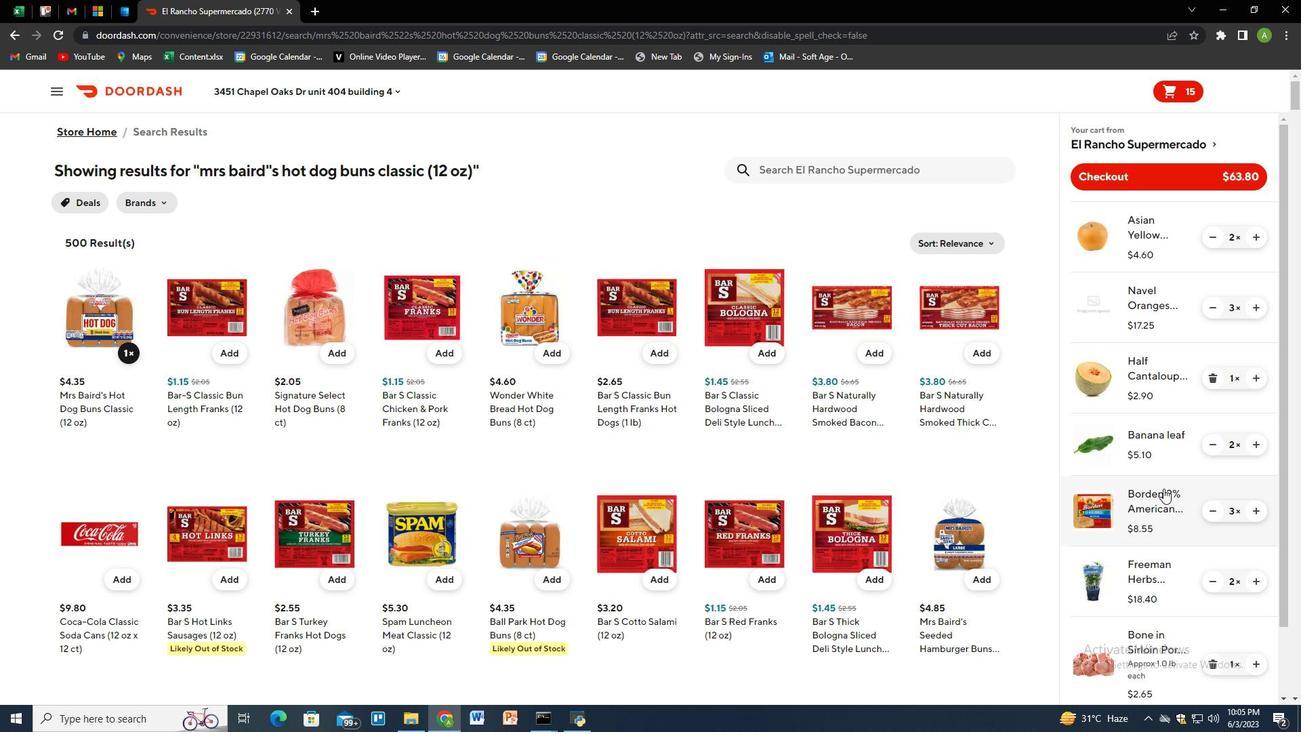 
Action: Mouse moved to (1175, 511)
Screenshot: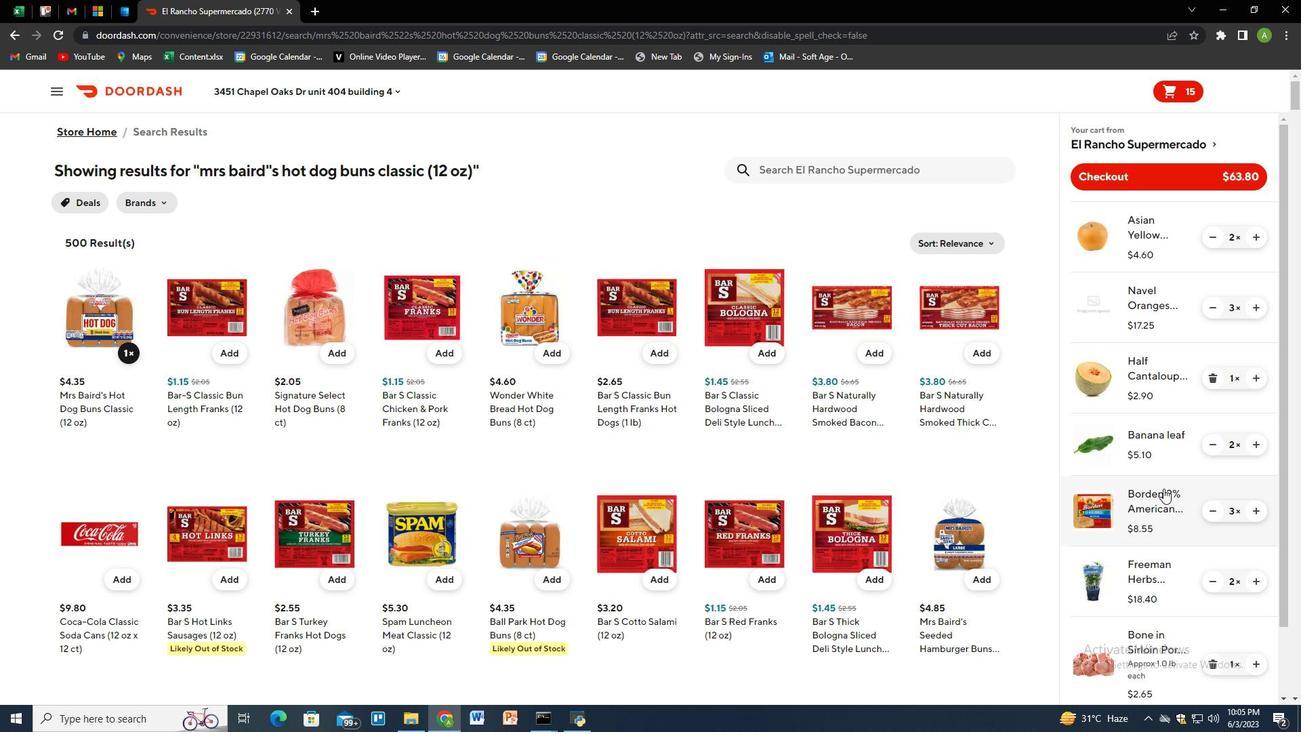 
Action: Mouse scrolled (1172, 504) with delta (0, 0)
Screenshot: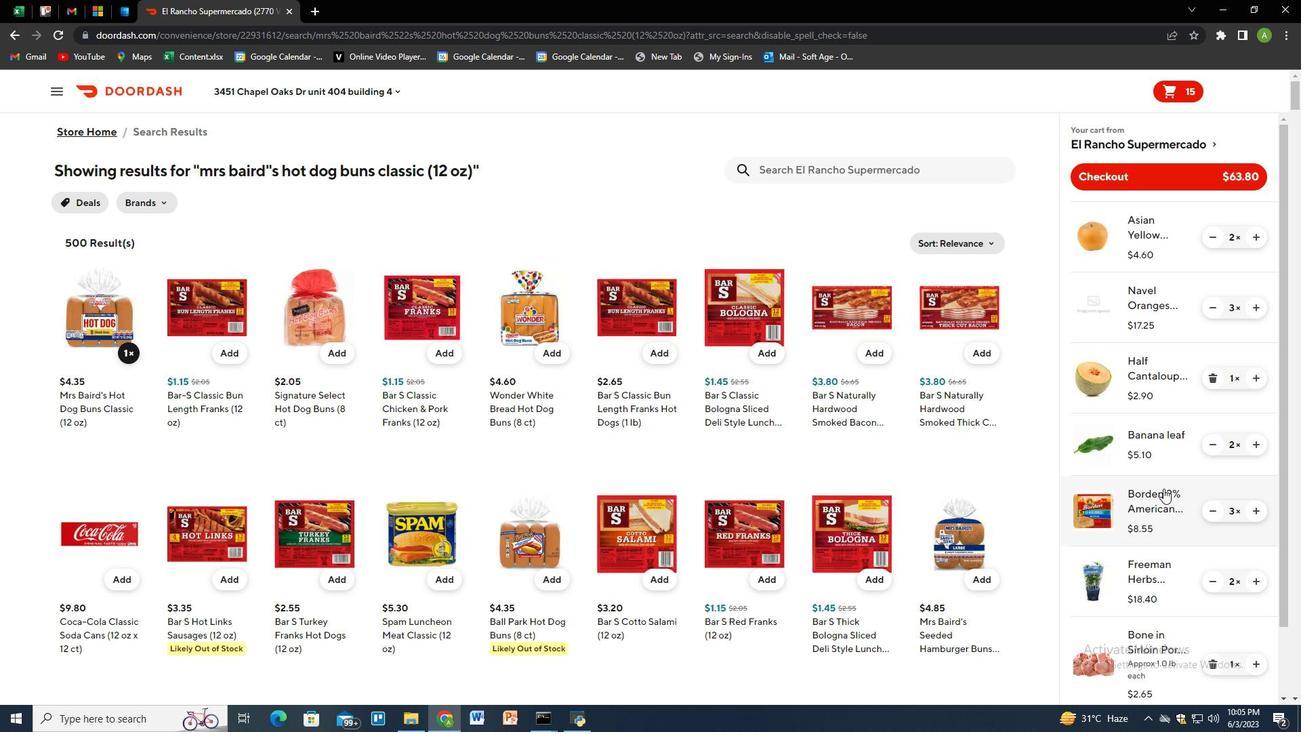 
Action: Mouse moved to (1253, 667)
Screenshot: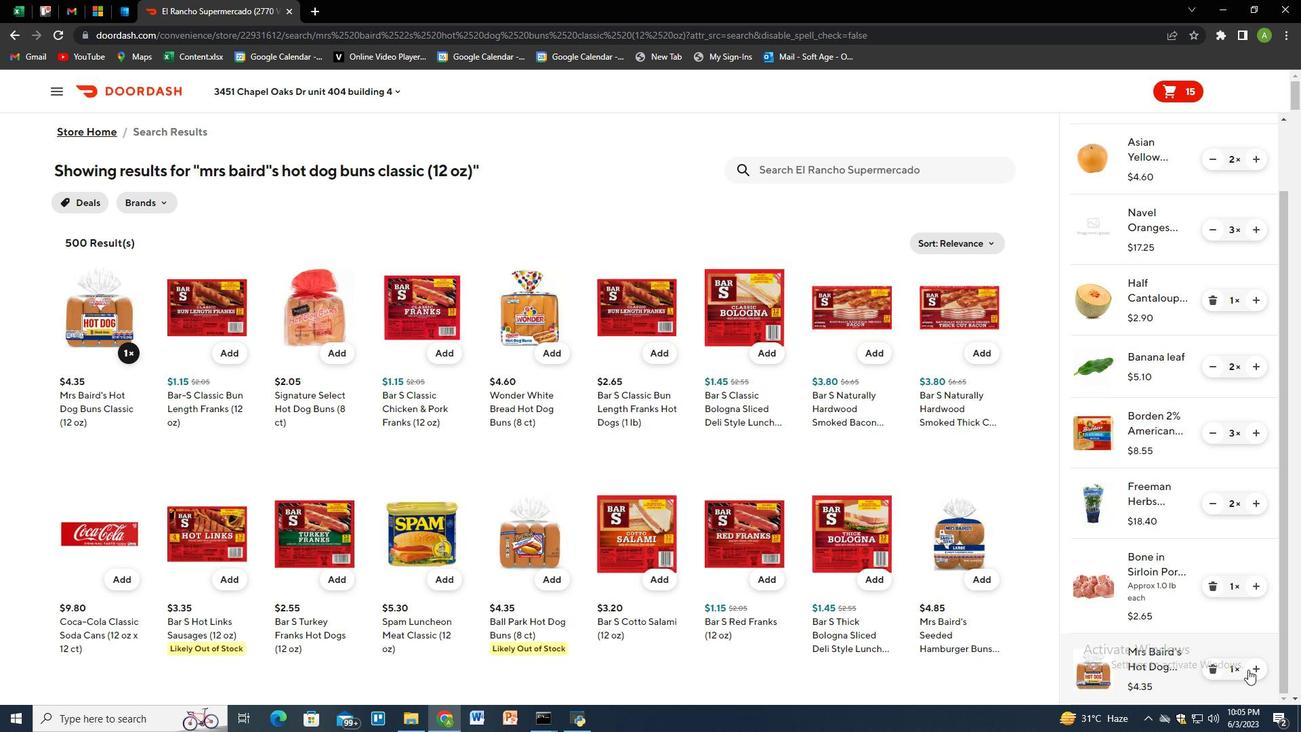 
Action: Mouse pressed left at (1253, 667)
Screenshot: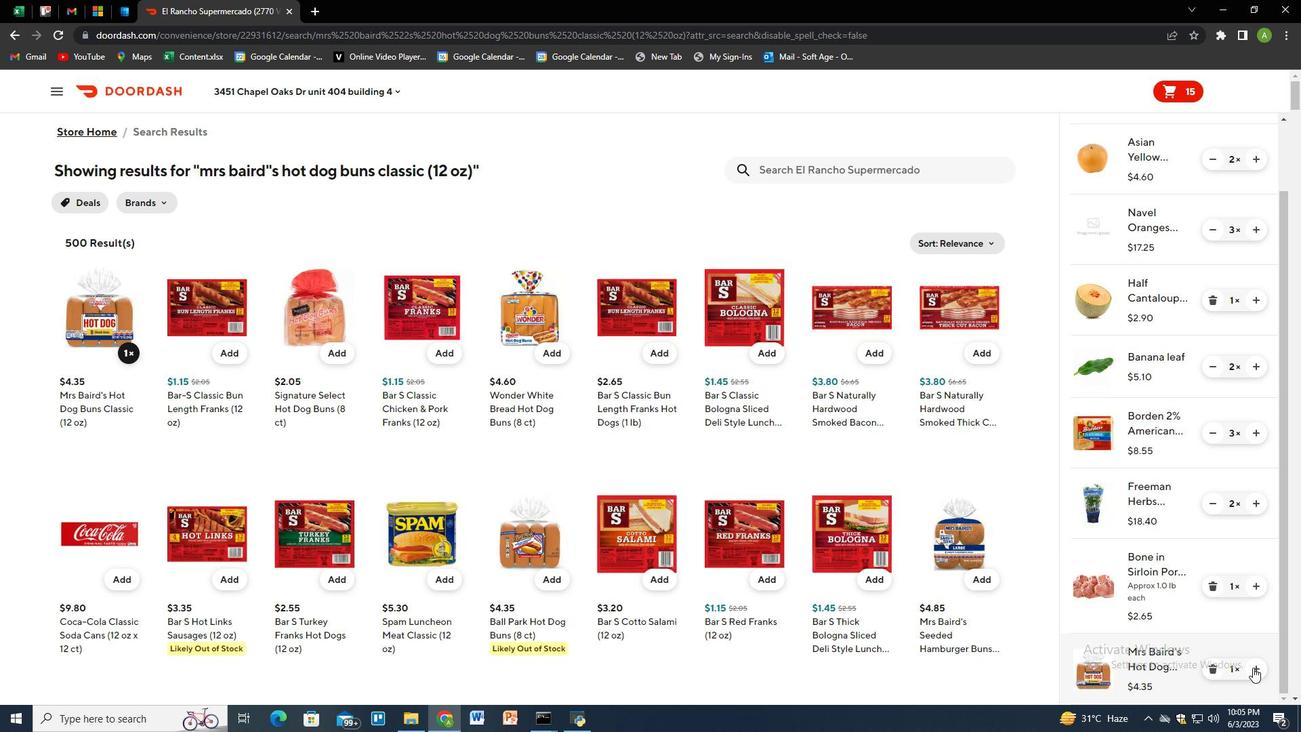 
Action: Mouse pressed left at (1253, 667)
Screenshot: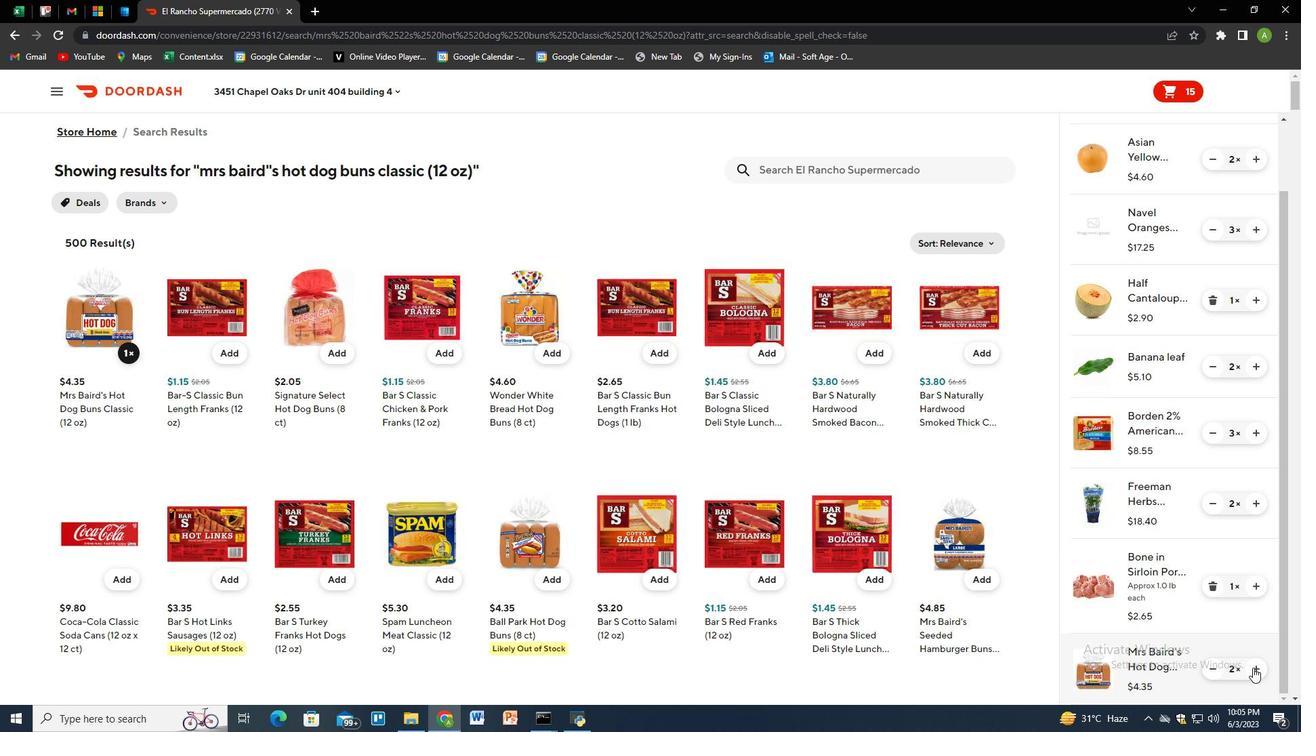 
Action: Mouse moved to (804, 175)
Screenshot: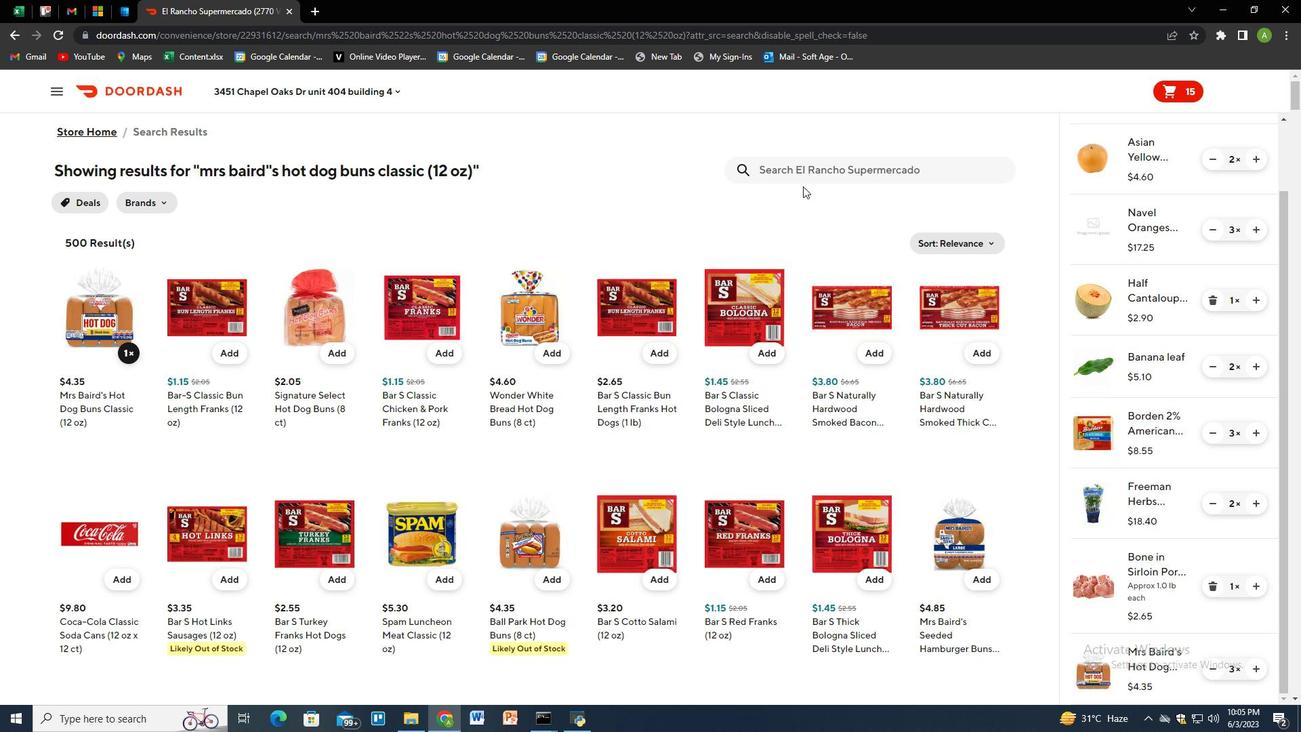 
Action: Mouse pressed left at (804, 175)
Screenshot: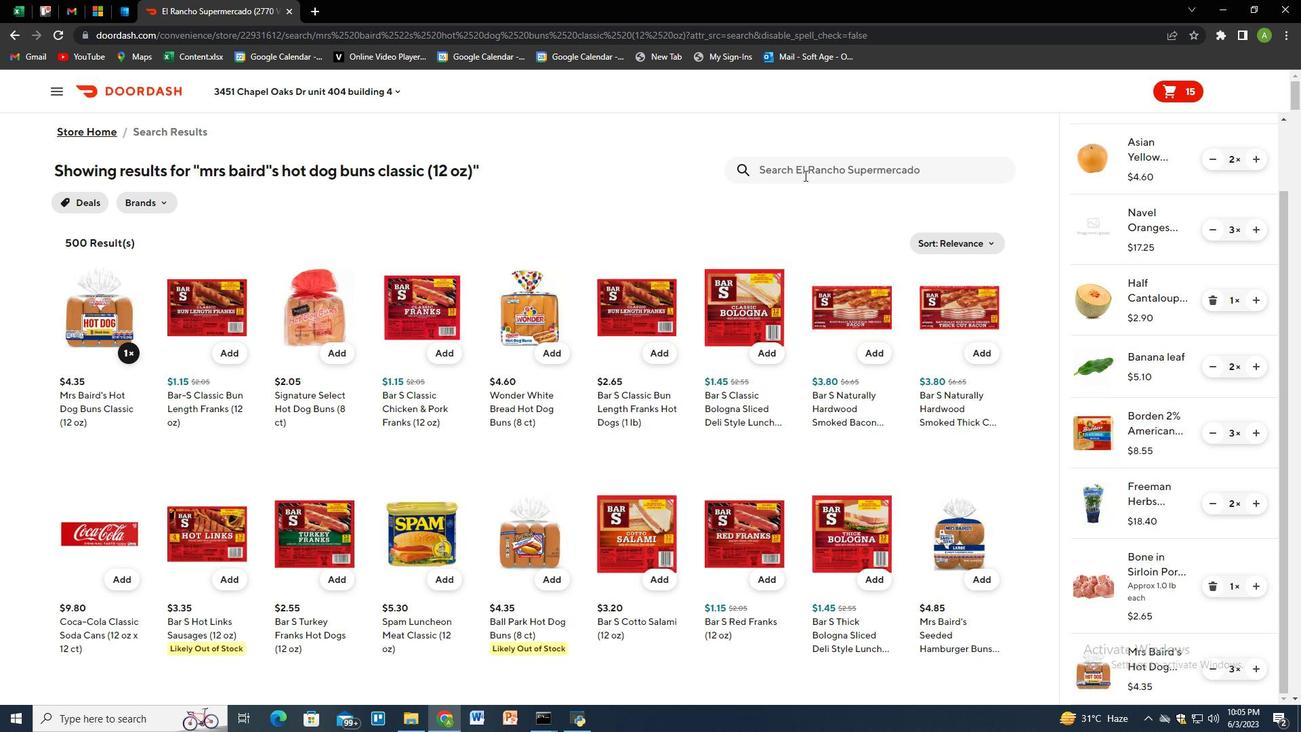 
Action: Key pressed singnature<Key.space>select<Key.space>chill<Key.backspace>i<Key.space>no<Key.space>beans<Key.space><Key.shift_r><Key.shift_r>(15<Key.space>oz<Key.shift_r>)<Key.enter>
Screenshot: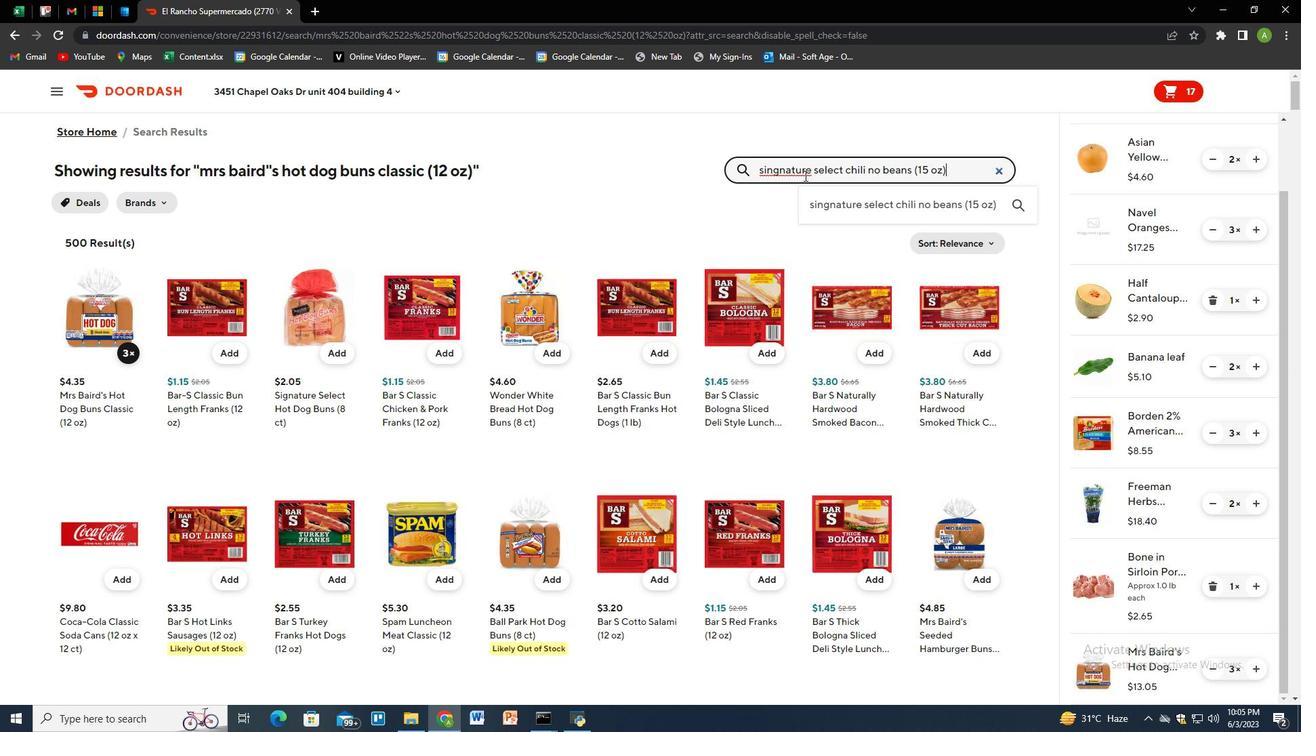 
Action: Mouse moved to (124, 357)
Screenshot: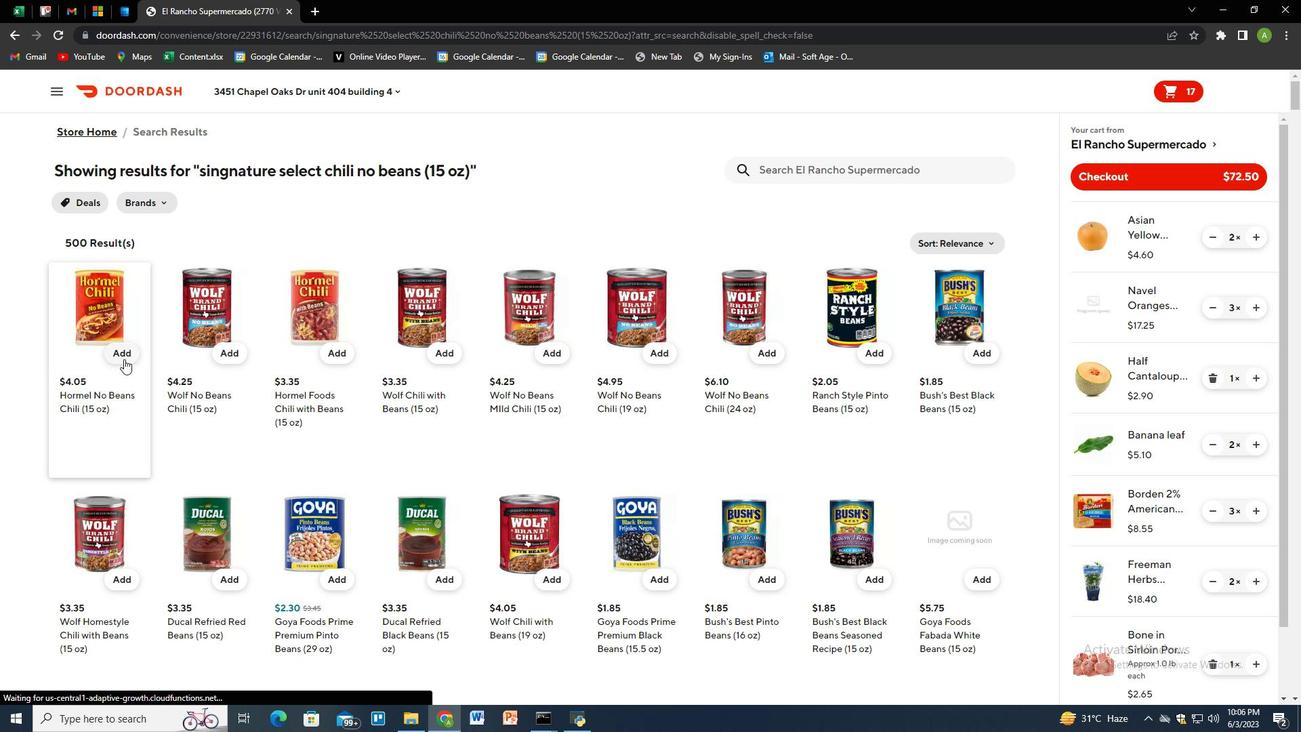 
Action: Mouse pressed left at (124, 357)
Screenshot: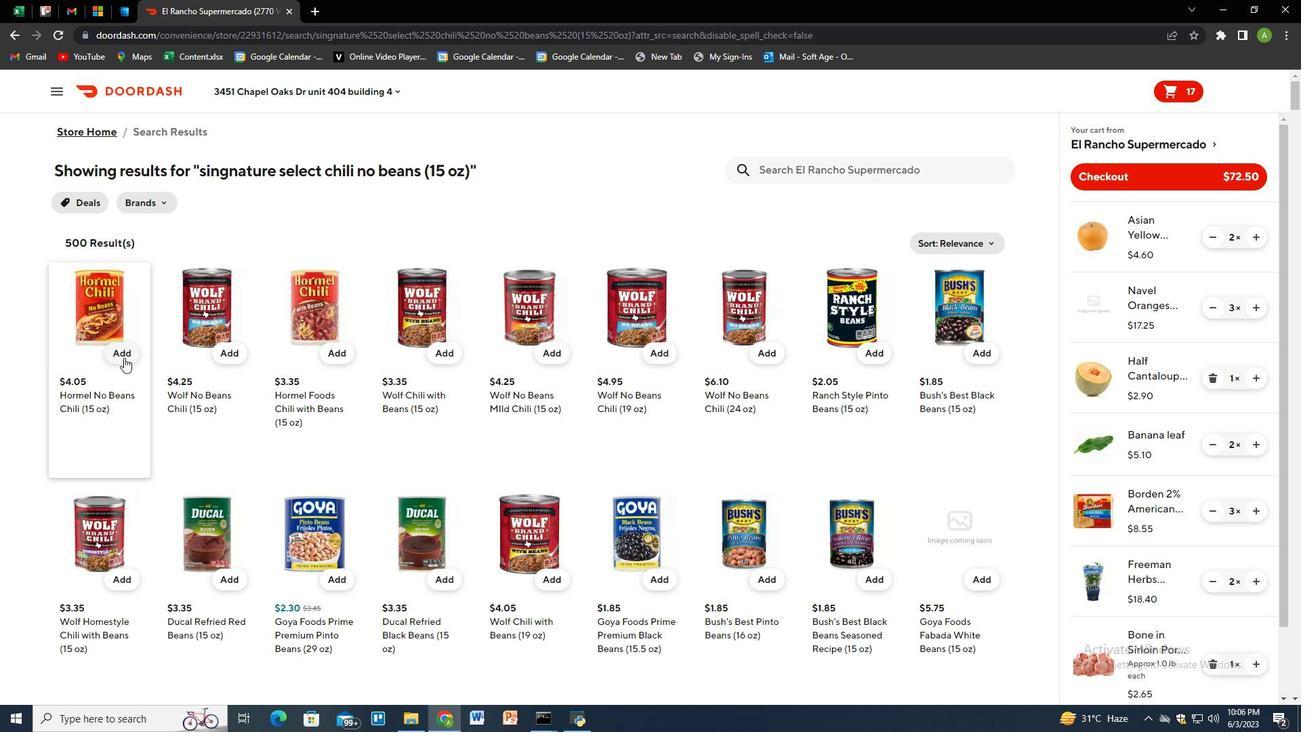 
Action: Mouse moved to (1195, 530)
Screenshot: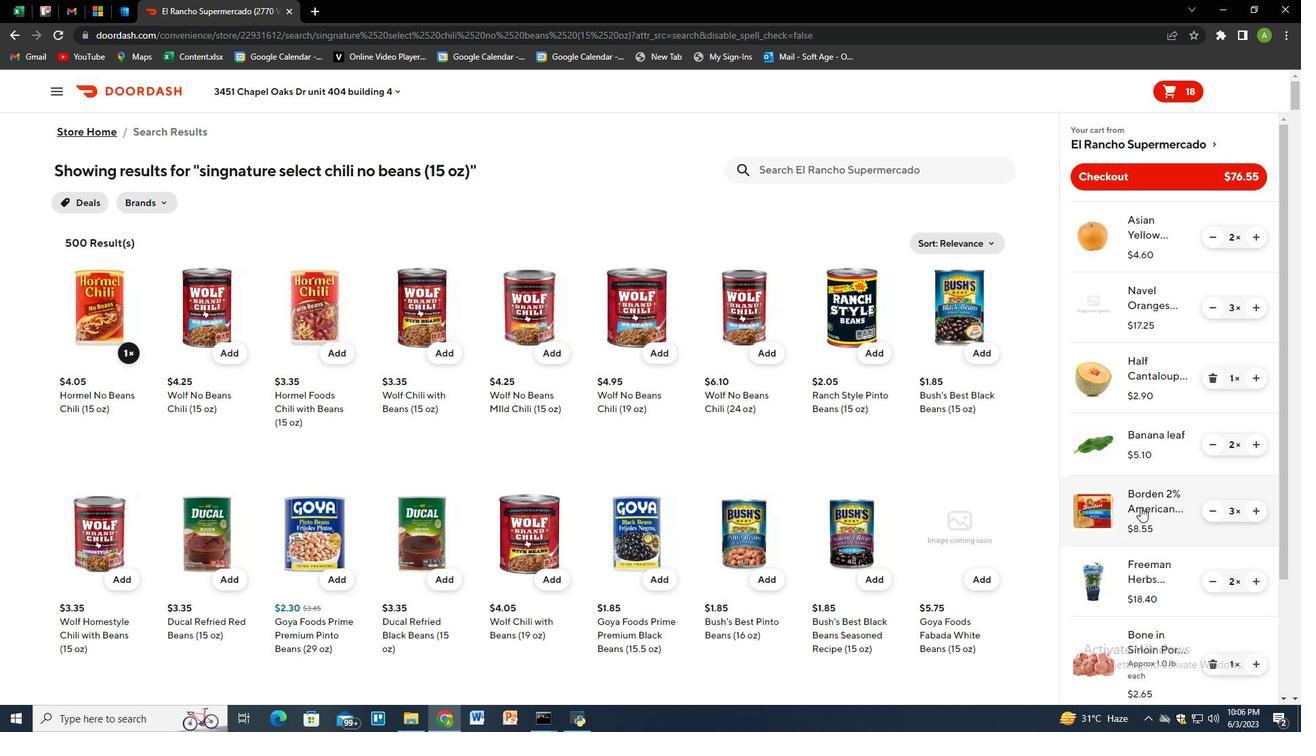 
Action: Mouse scrolled (1195, 530) with delta (0, 0)
Screenshot: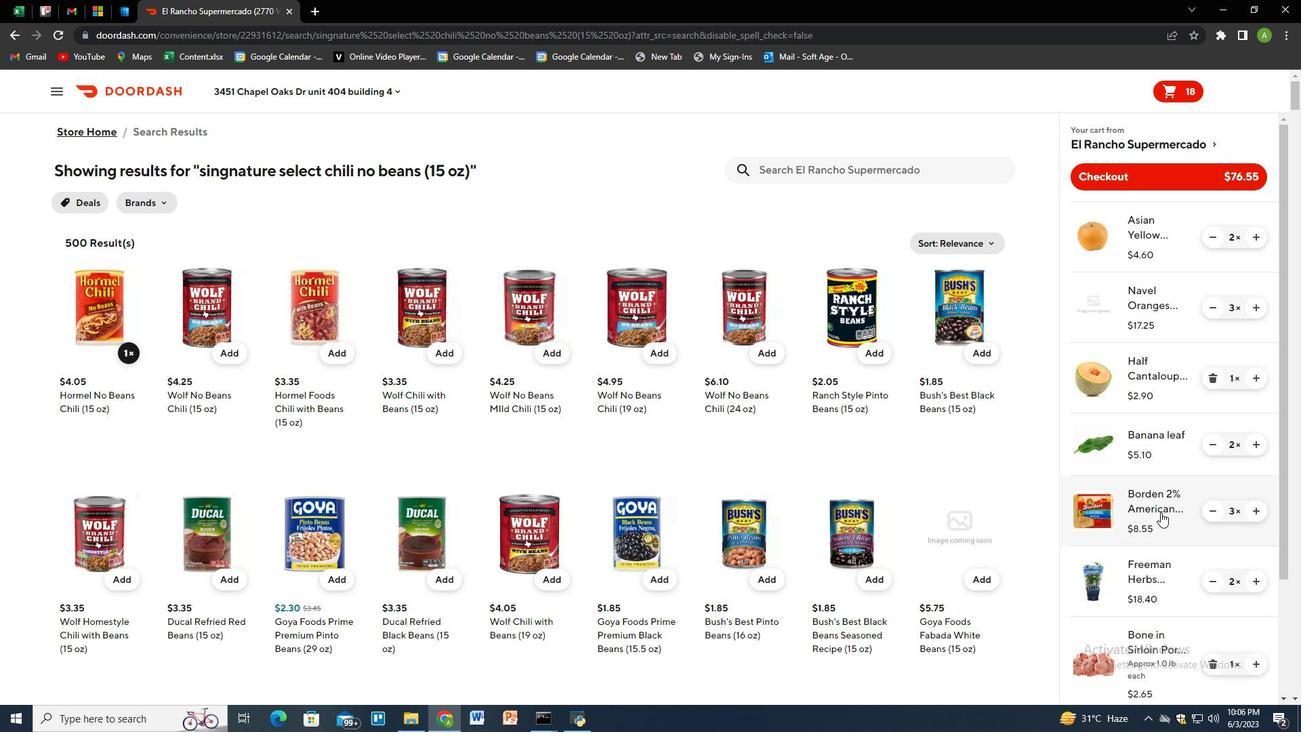 
Action: Mouse moved to (1217, 568)
Screenshot: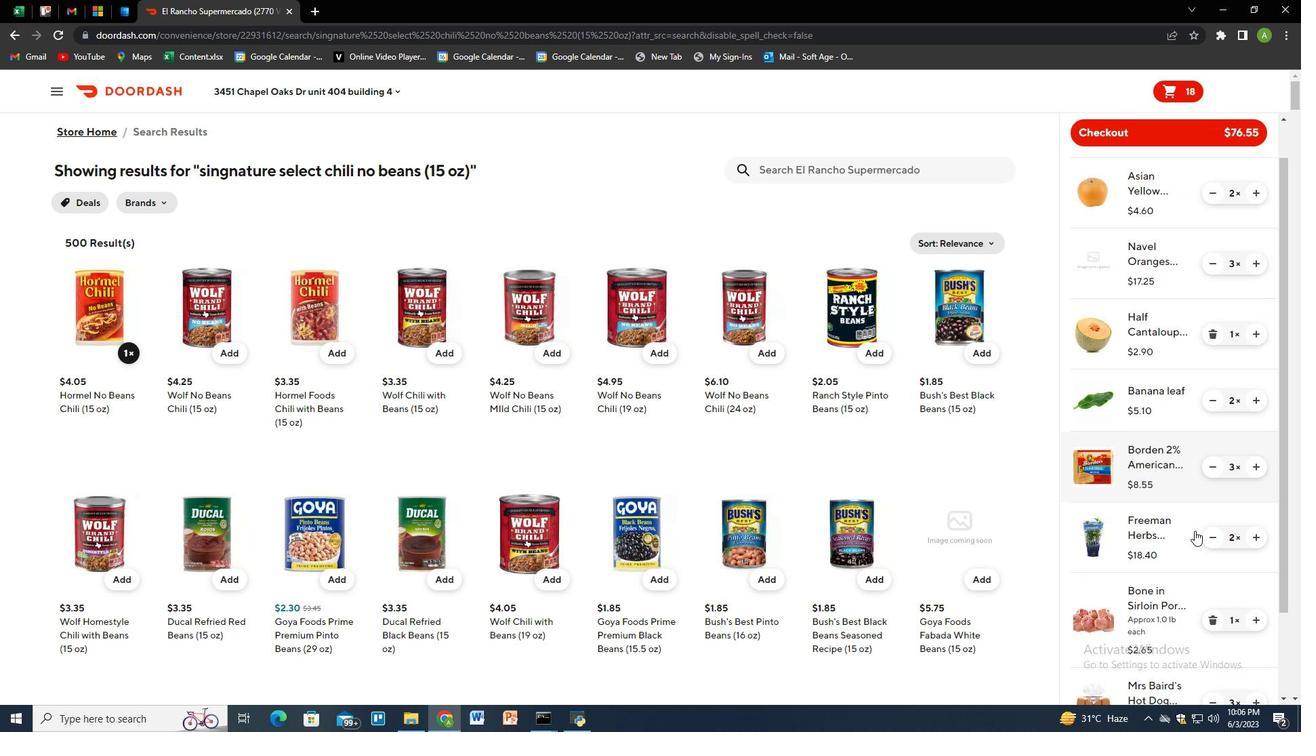 
Action: Mouse scrolled (1196, 532) with delta (0, 0)
Screenshot: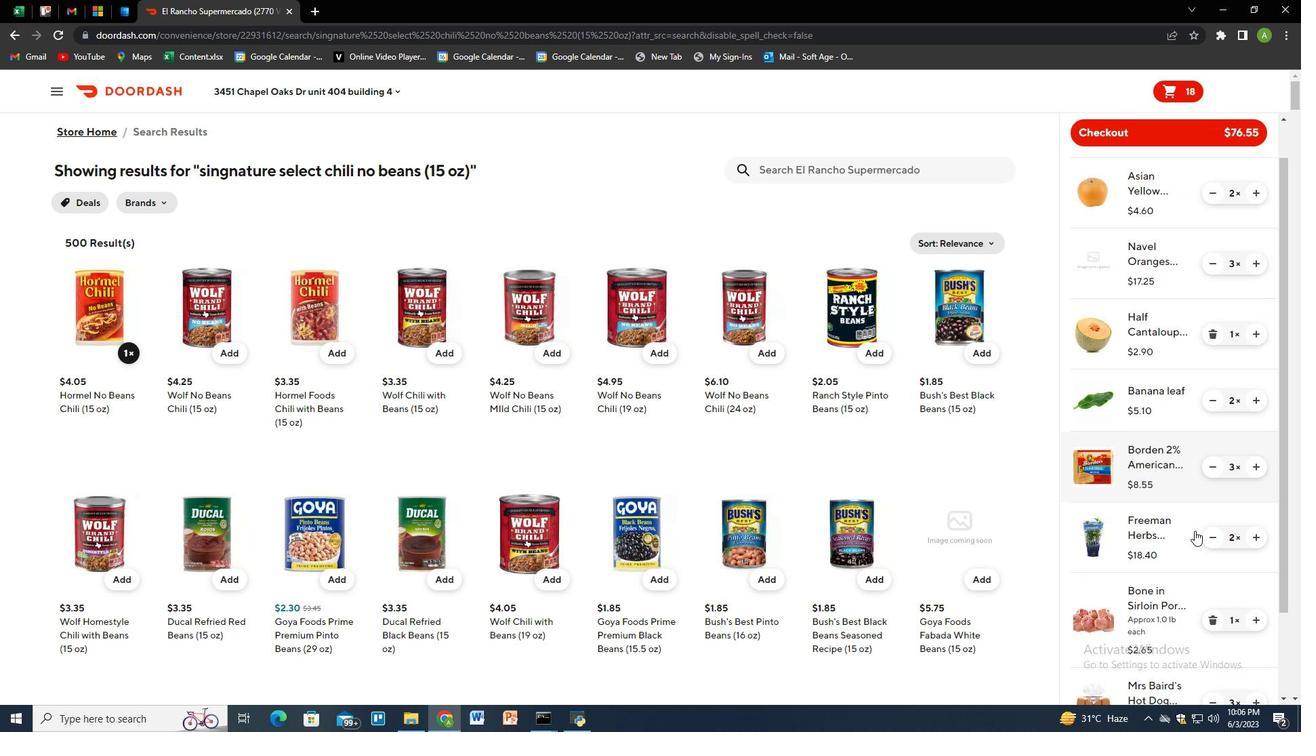 
Action: Mouse moved to (1217, 568)
Screenshot: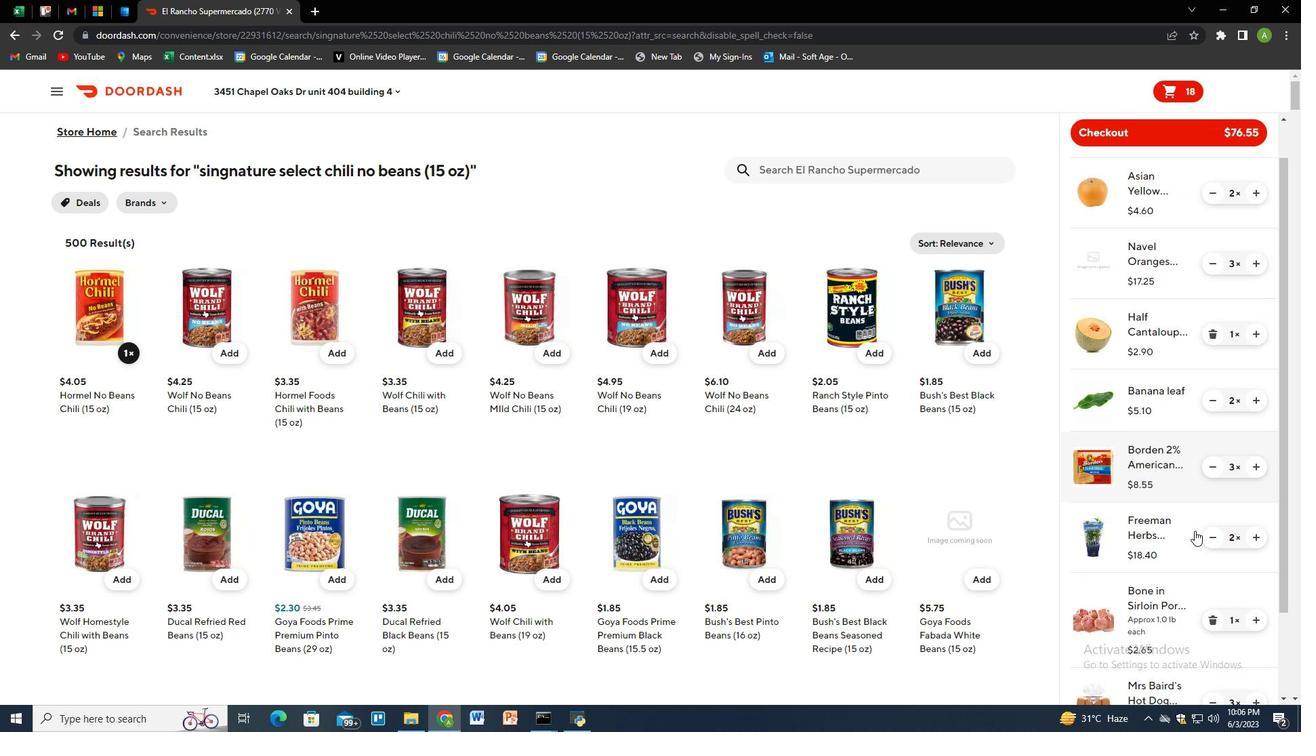 
Action: Mouse scrolled (1198, 537) with delta (0, 0)
Screenshot: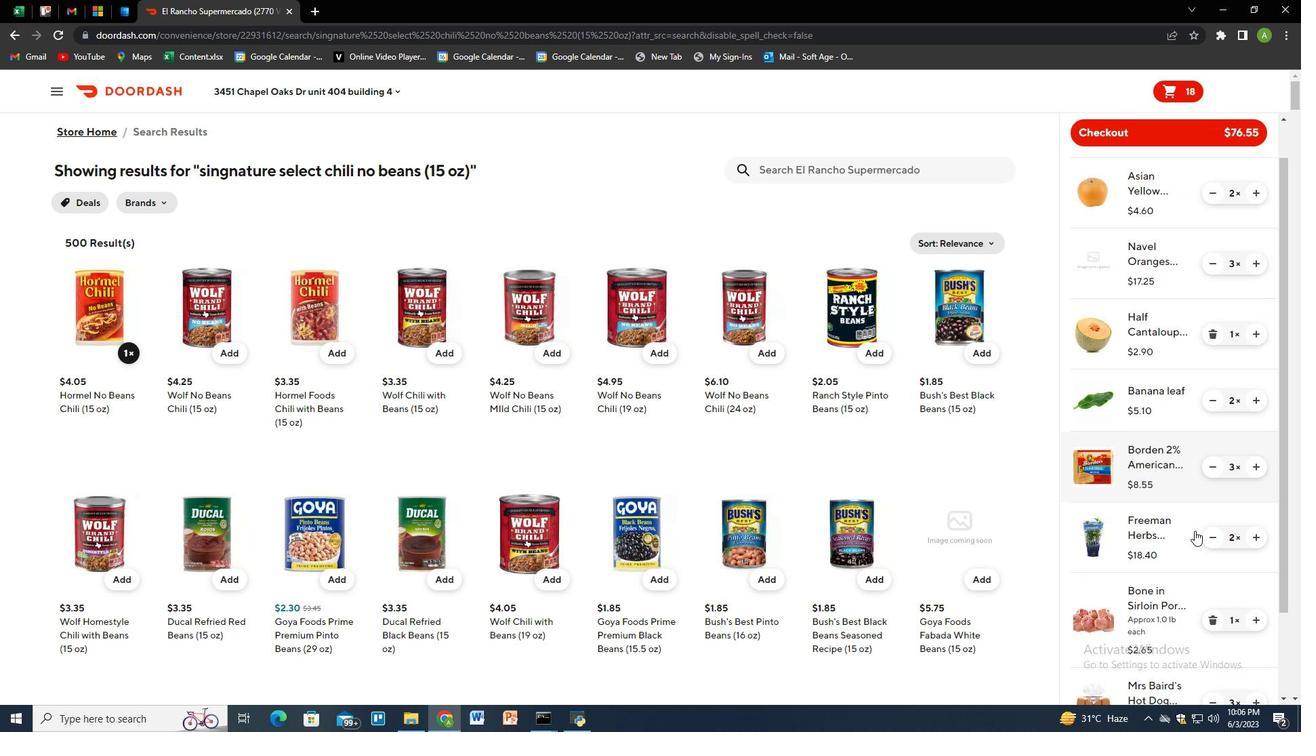 
Action: Mouse scrolled (1200, 542) with delta (0, 0)
Screenshot: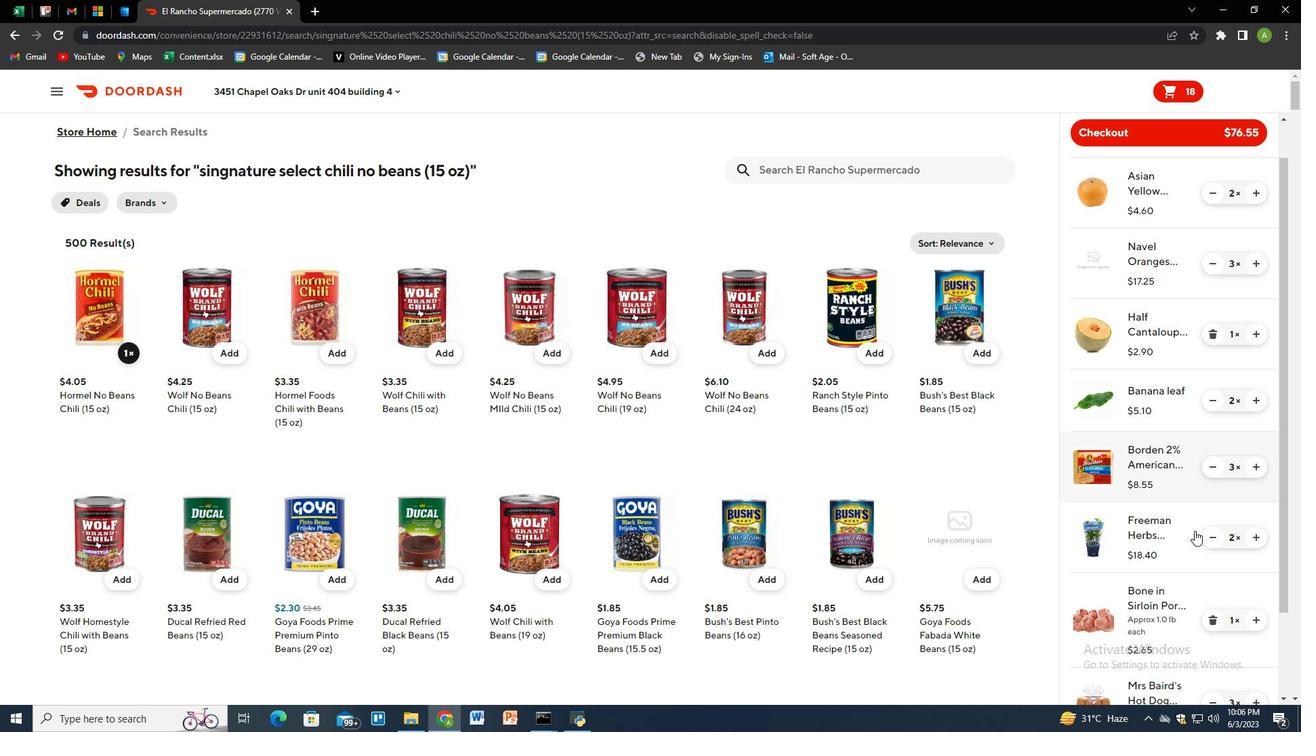 
Action: Mouse moved to (1229, 610)
Screenshot: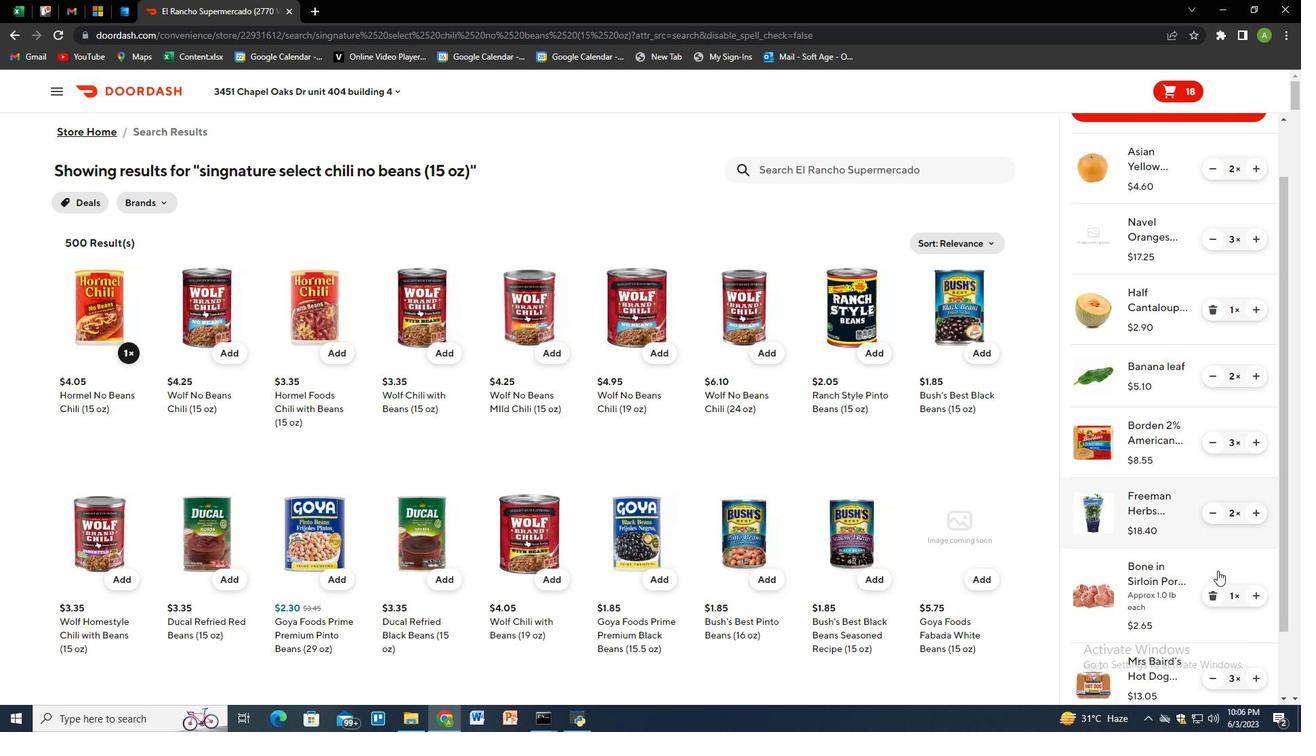 
Action: Mouse scrolled (1229, 610) with delta (0, 0)
Screenshot: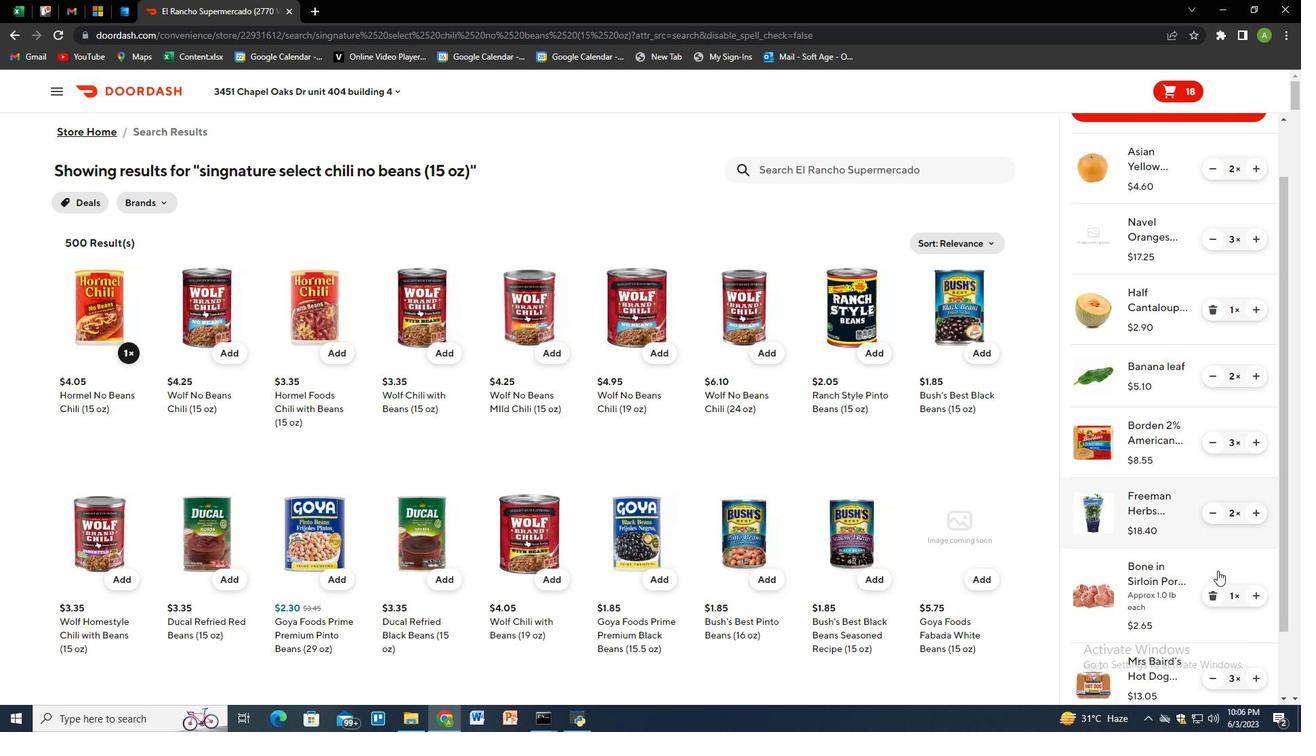 
Action: Mouse moved to (1229, 614)
Screenshot: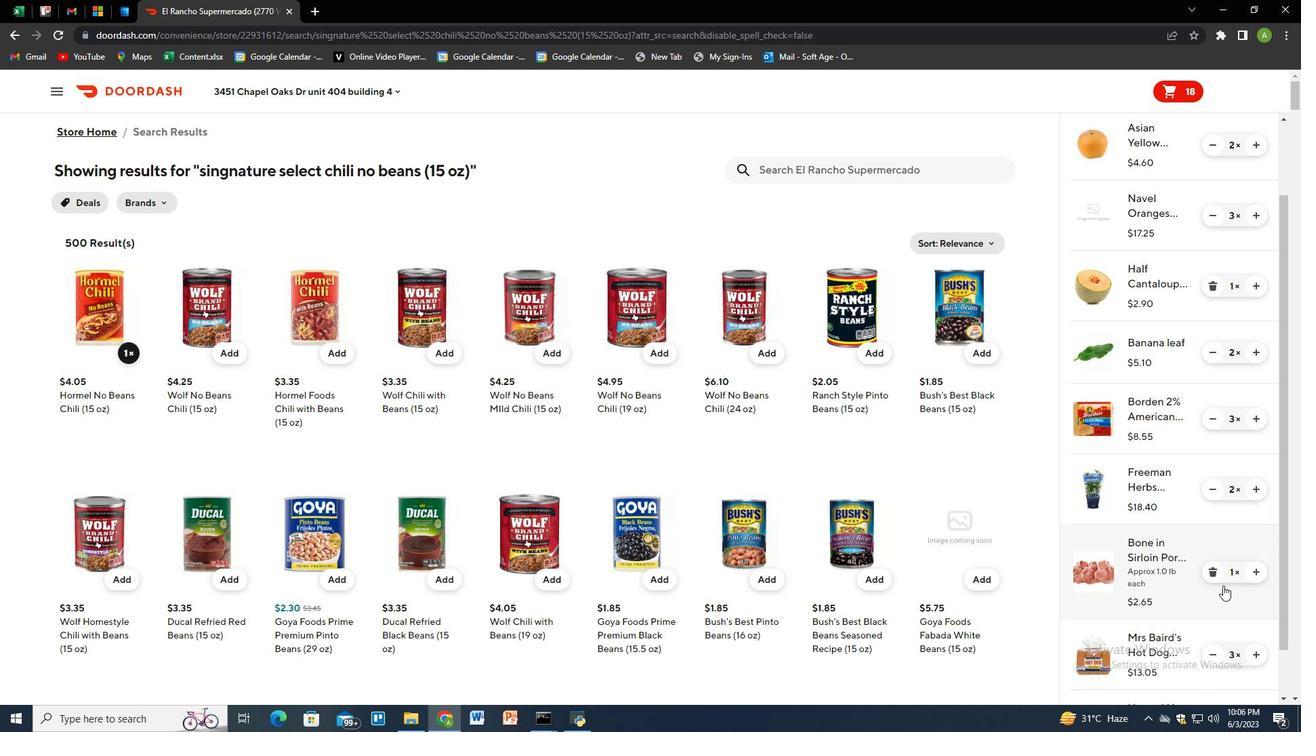 
Action: Mouse scrolled (1229, 613) with delta (0, 0)
Screenshot: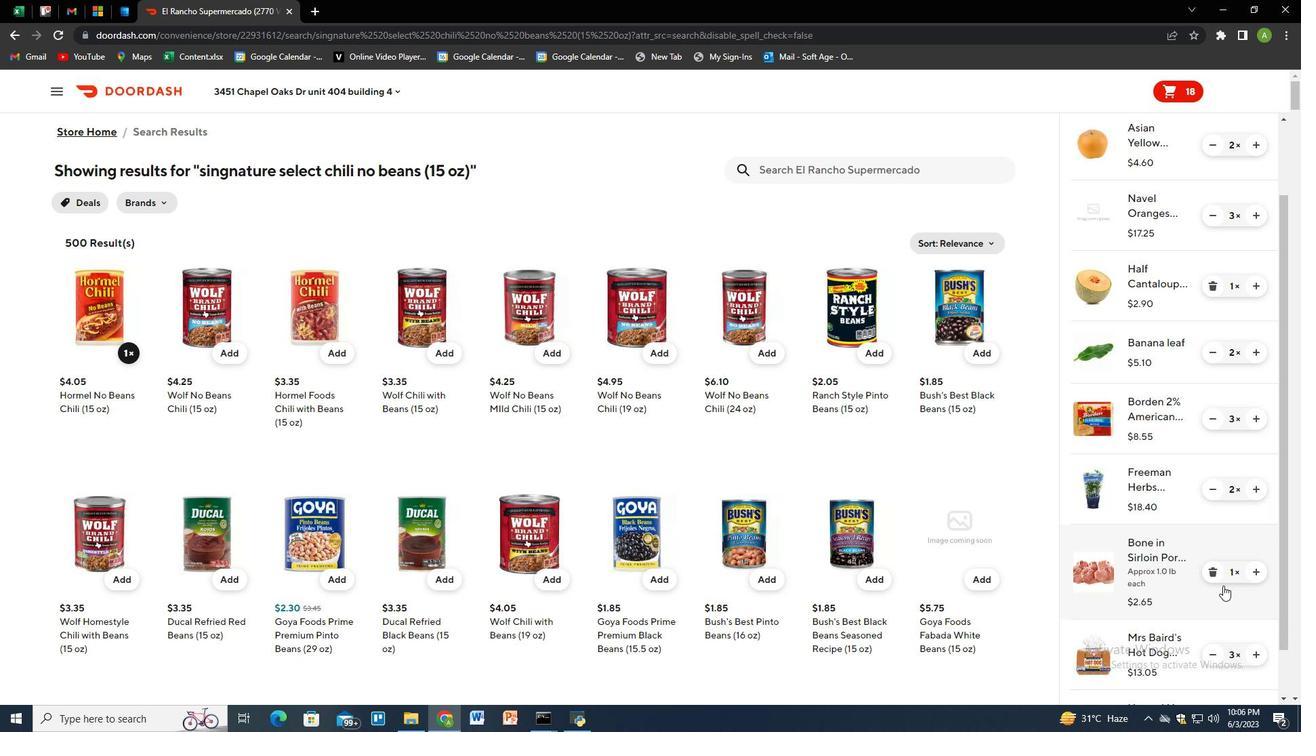 
Action: Mouse moved to (1251, 664)
Screenshot: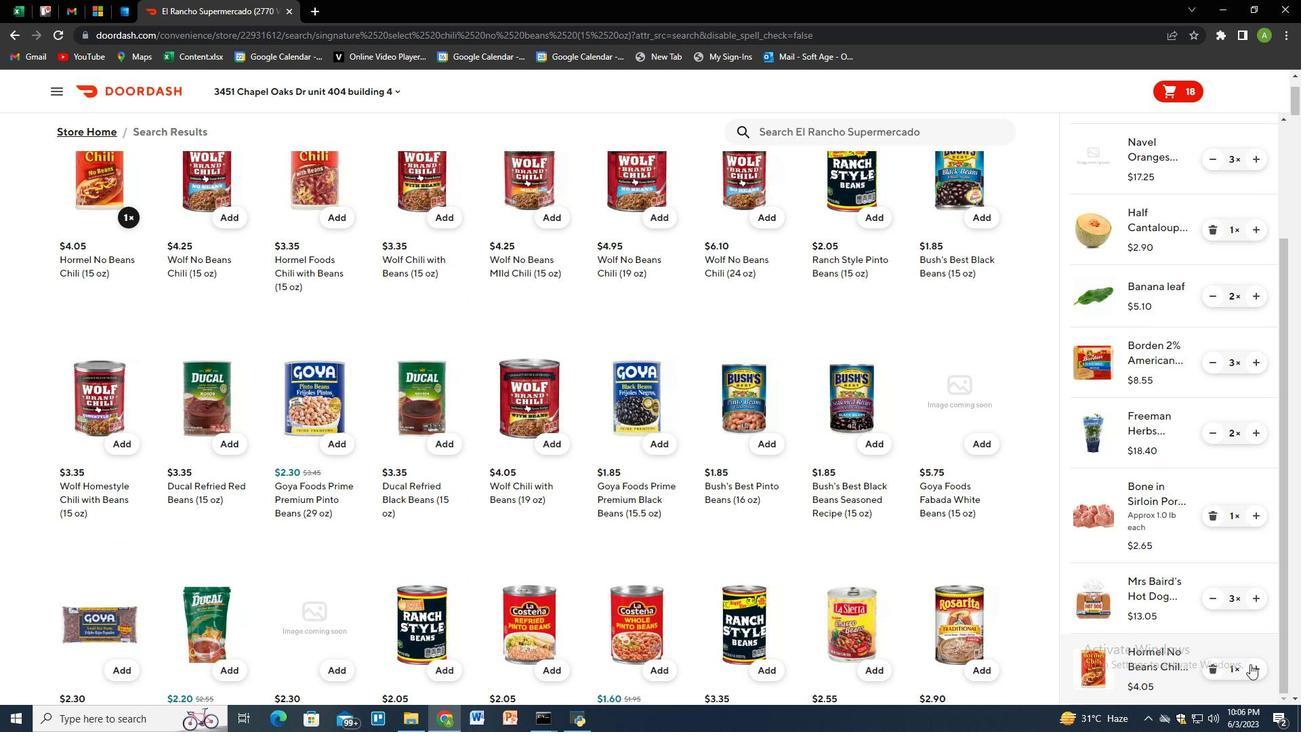 
Action: Mouse pressed left at (1251, 664)
Screenshot: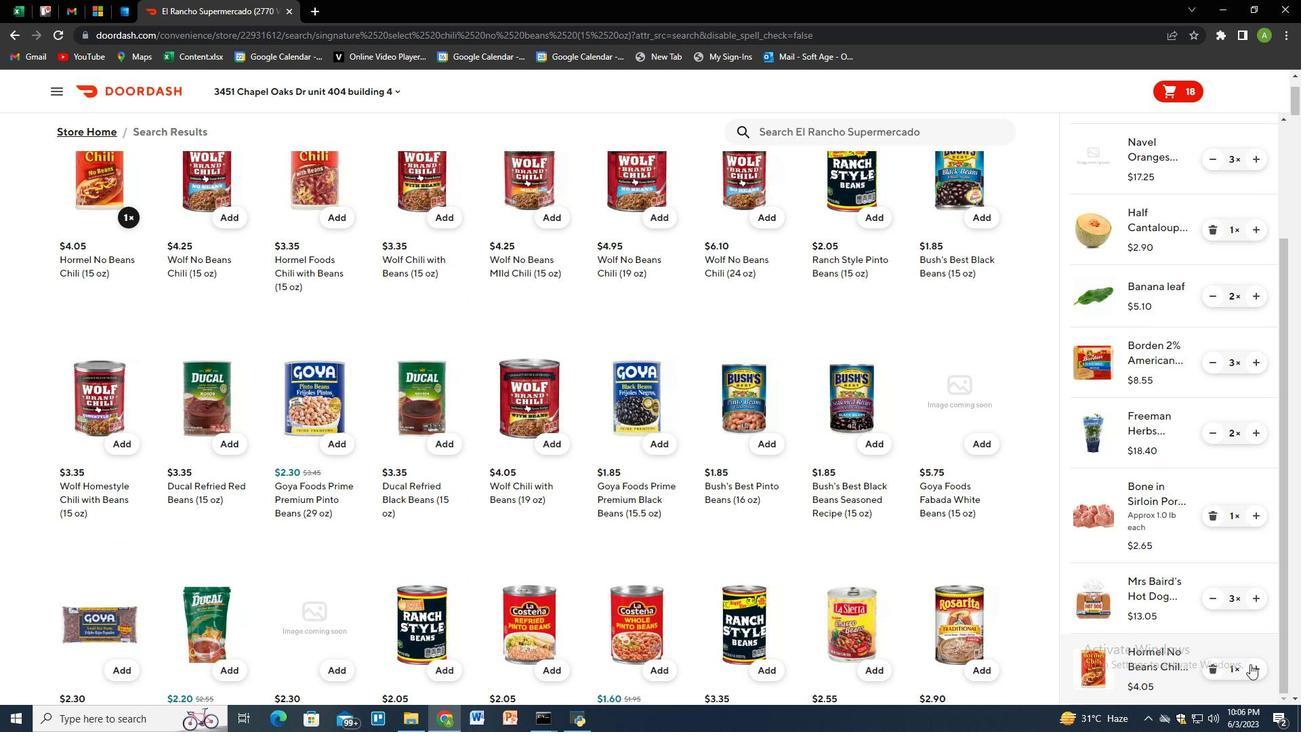
Action: Mouse moved to (951, 403)
Screenshot: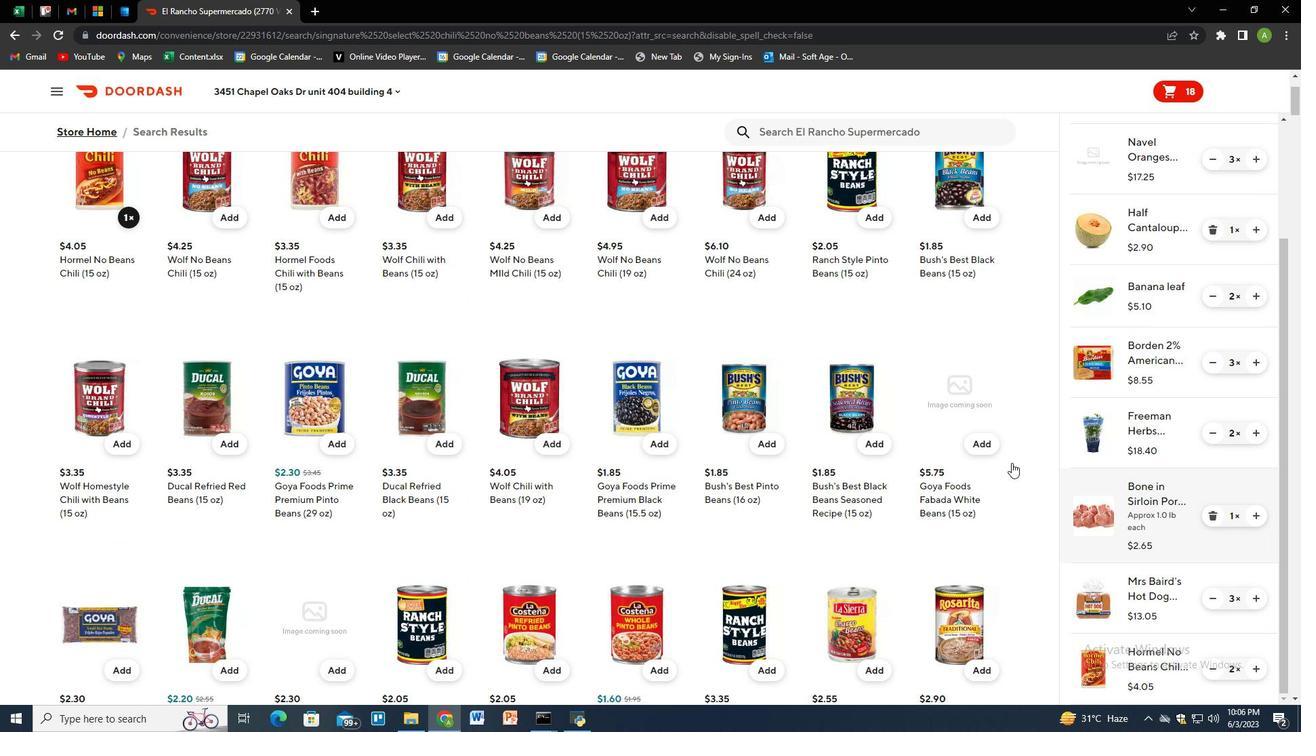 
Action: Mouse scrolled (951, 404) with delta (0, 0)
Screenshot: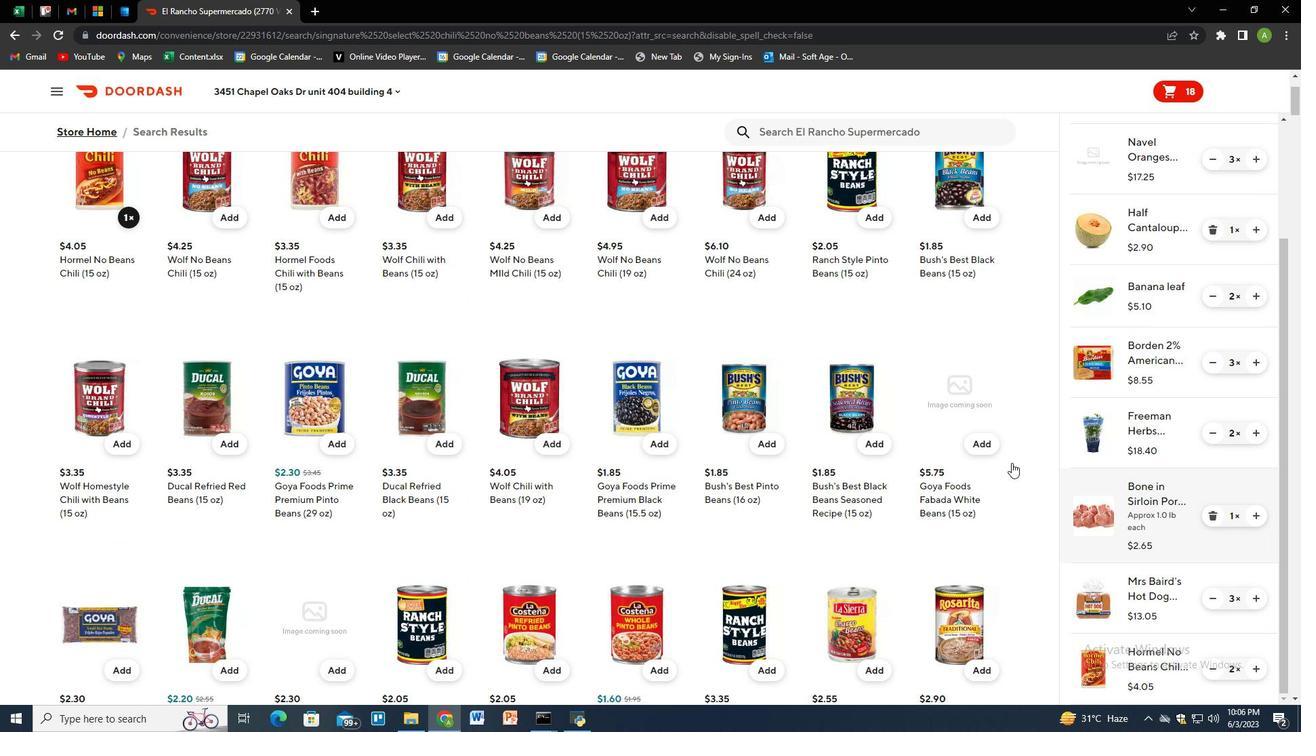 
Action: Mouse moved to (949, 399)
Screenshot: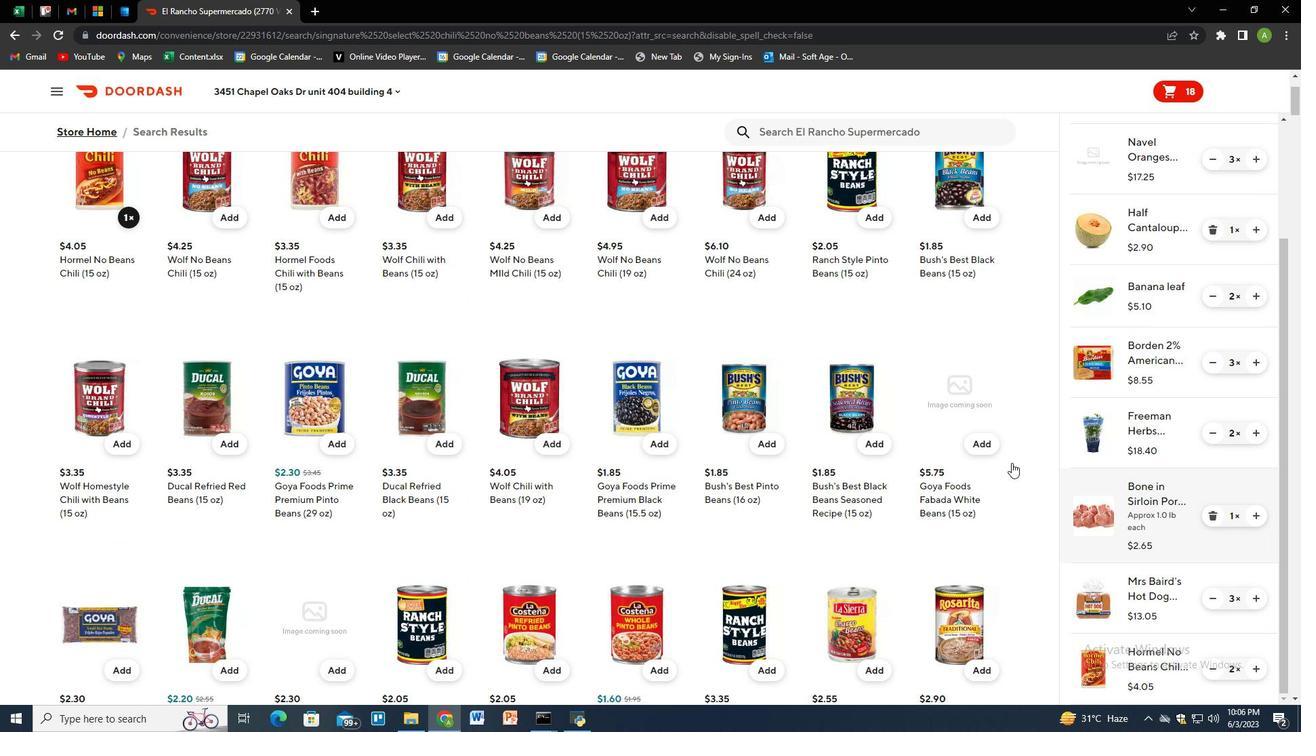 
Action: Mouse scrolled (949, 400) with delta (0, 0)
Screenshot: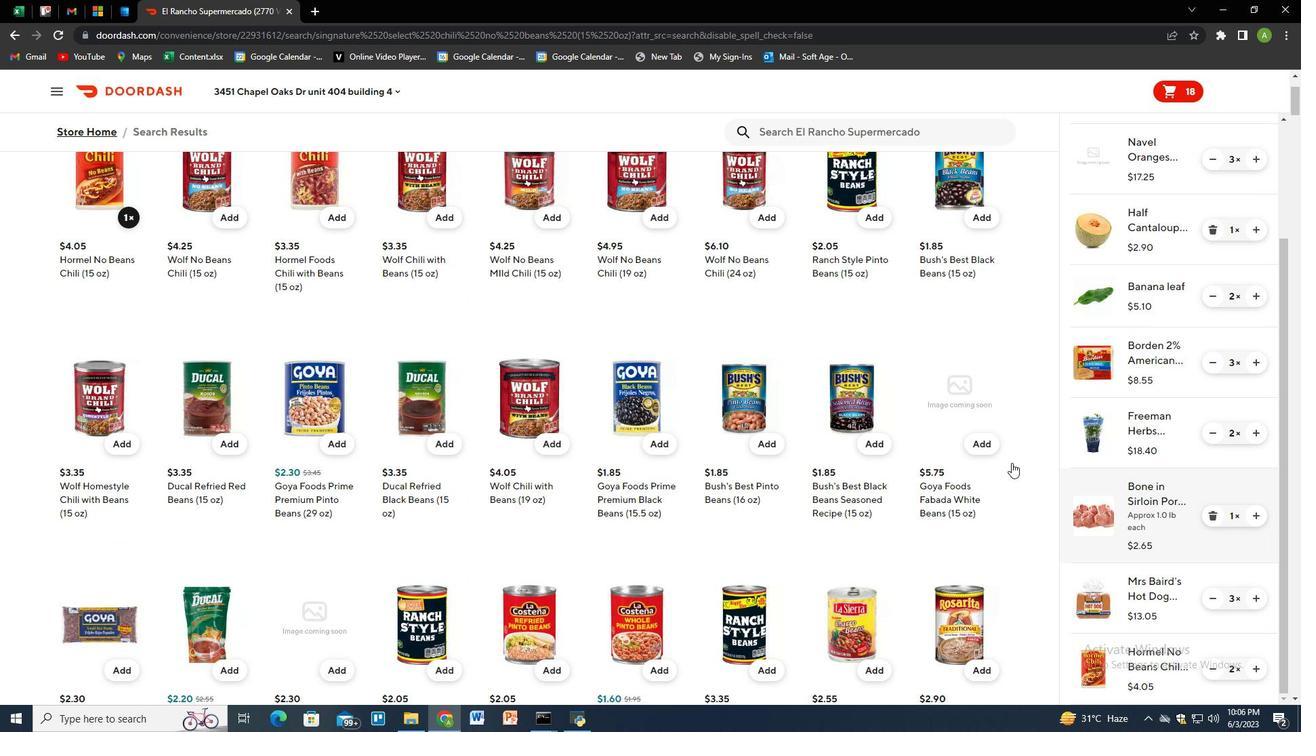 
Action: Mouse moved to (949, 397)
Screenshot: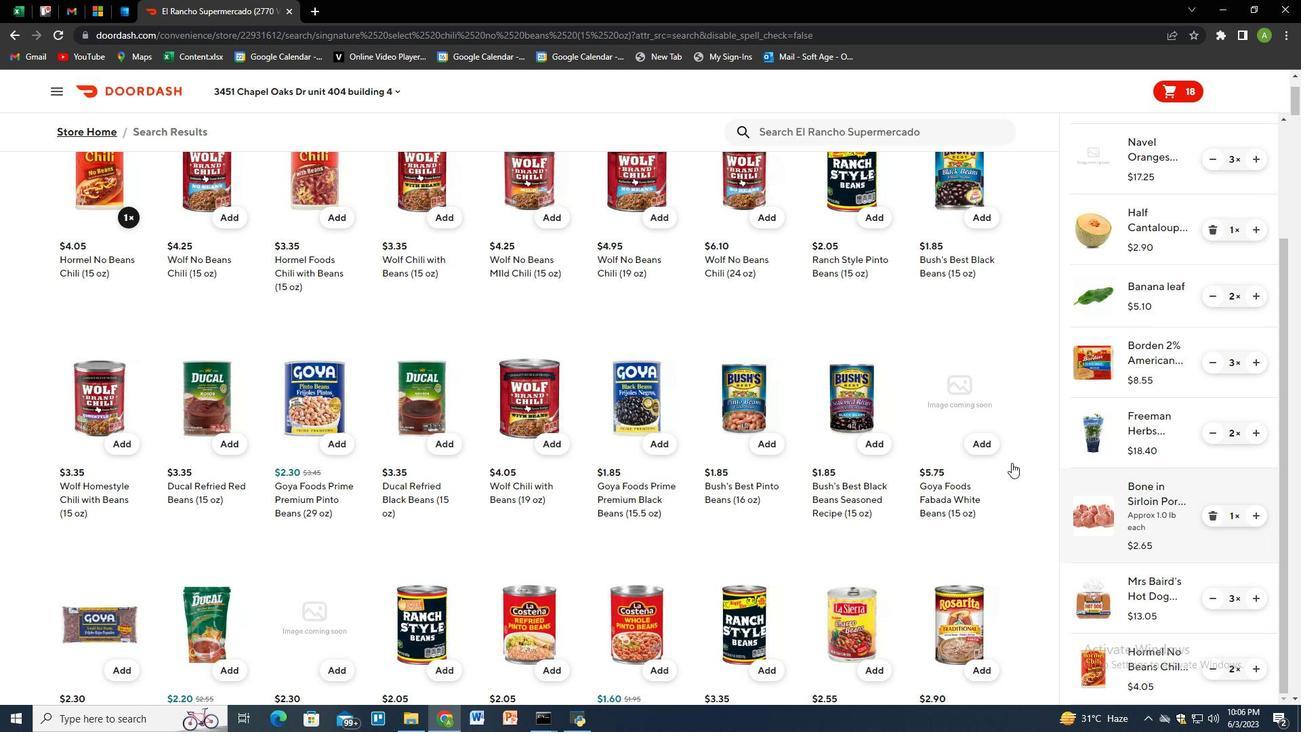 
Action: Mouse scrolled (949, 398) with delta (0, 0)
Screenshot: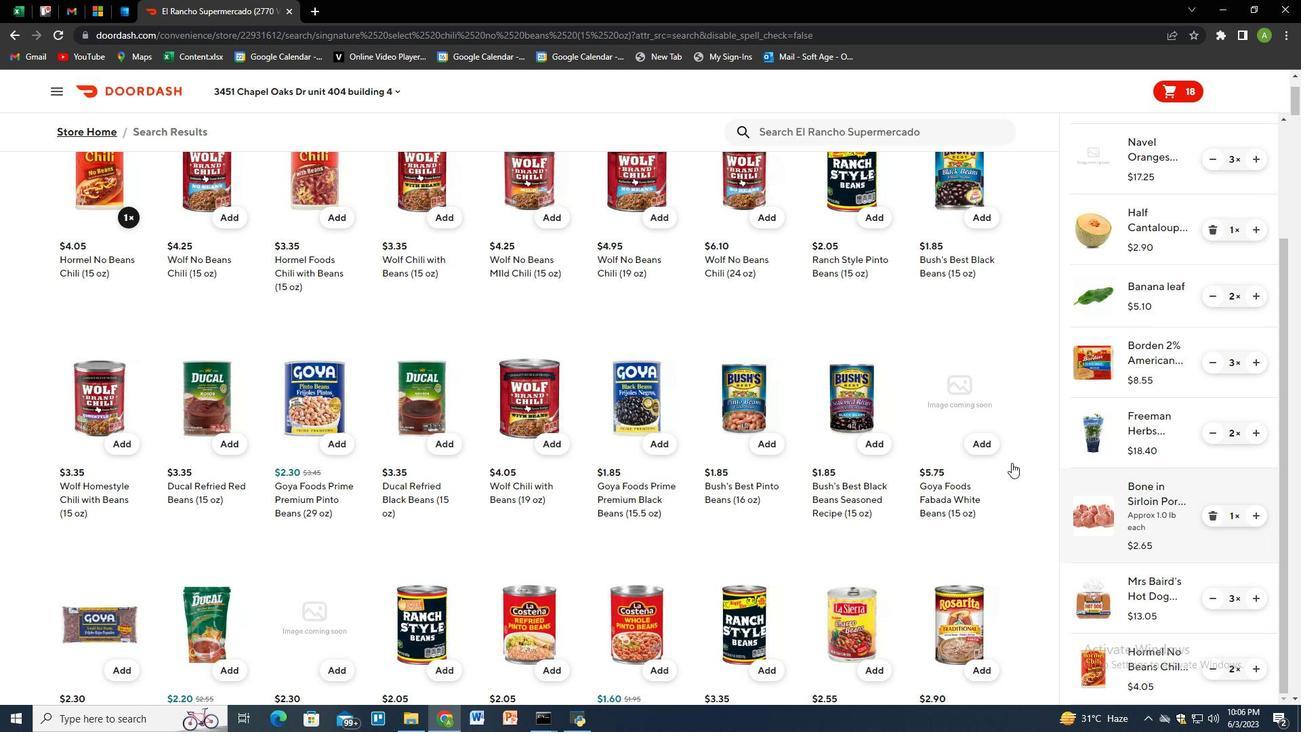 
Action: Mouse moved to (940, 383)
Screenshot: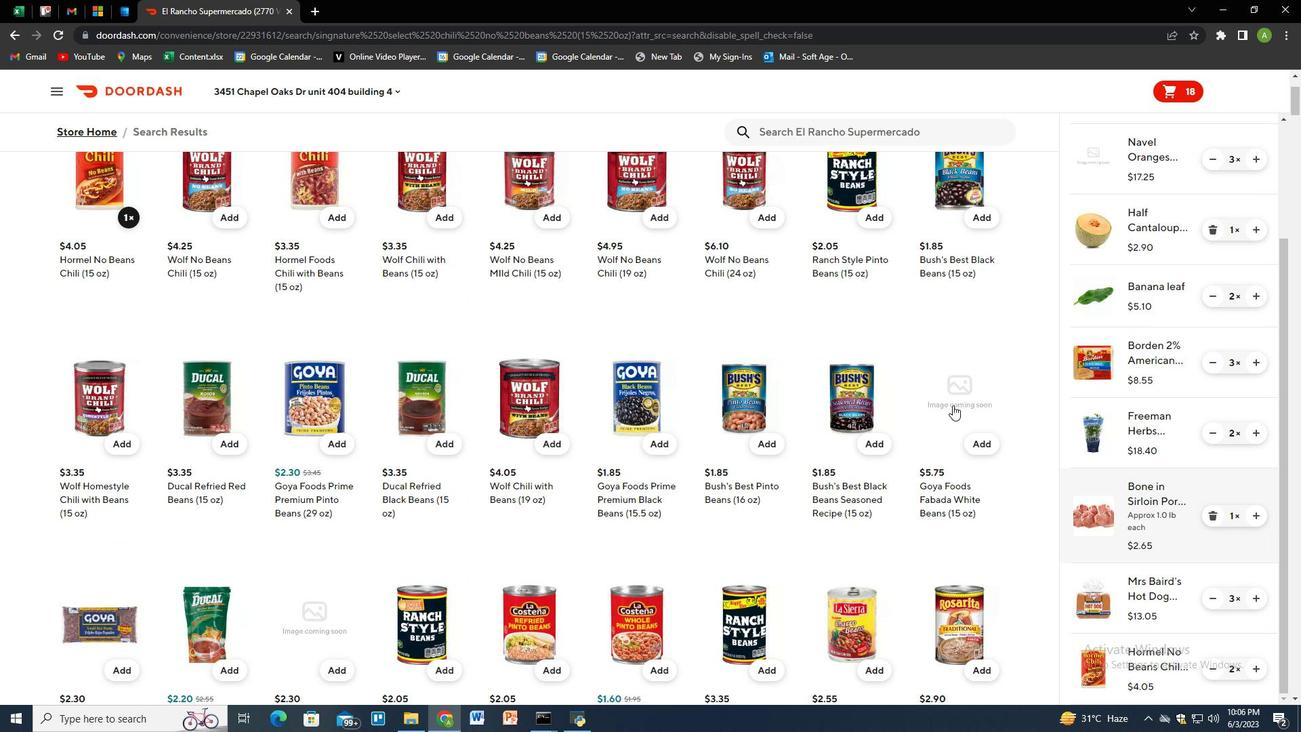 
Action: Mouse scrolled (940, 384) with delta (0, 0)
Screenshot: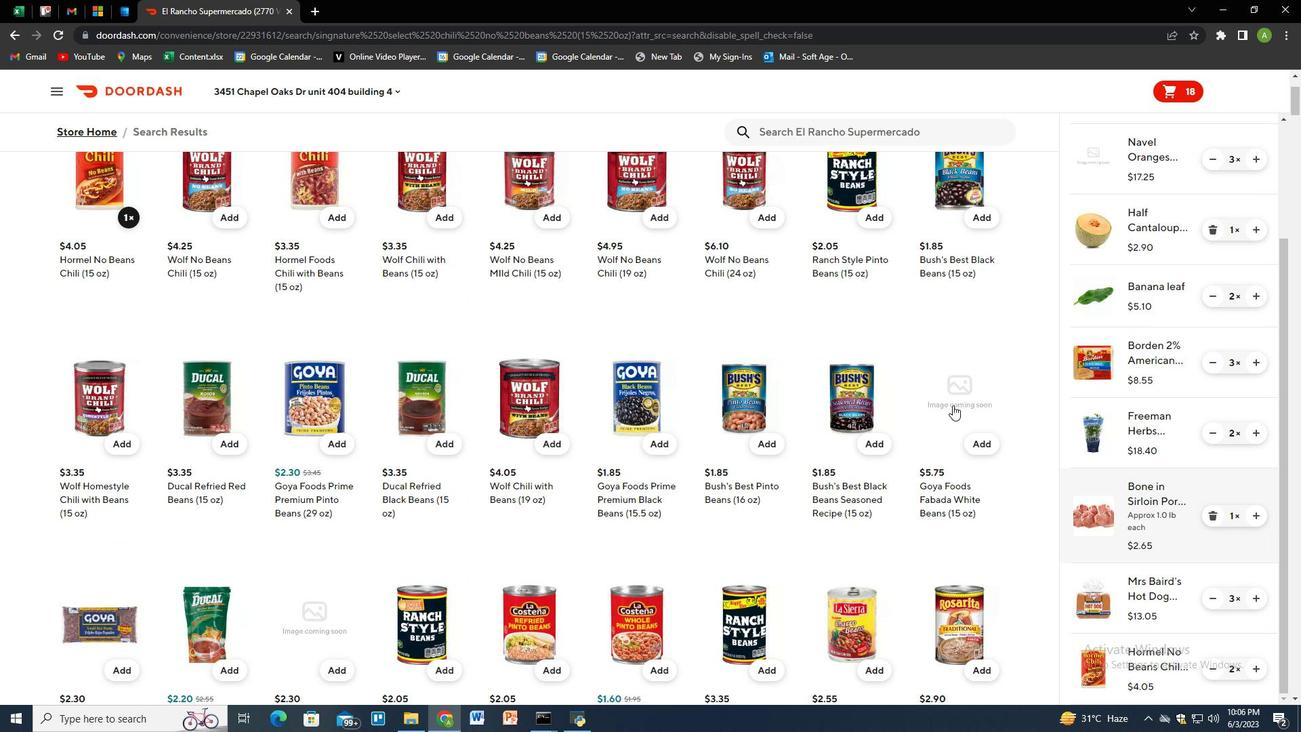 
Action: Mouse moved to (861, 175)
Screenshot: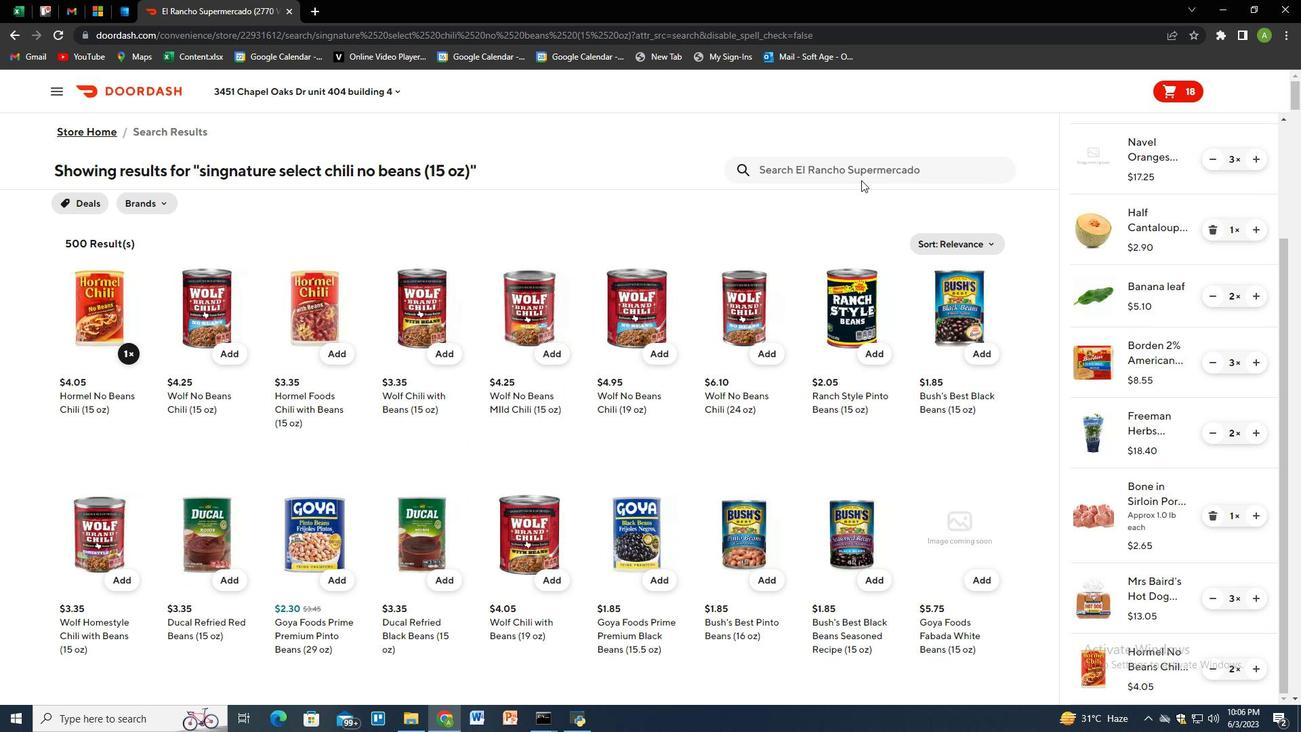 
Action: Mouse pressed left at (861, 175)
Screenshot: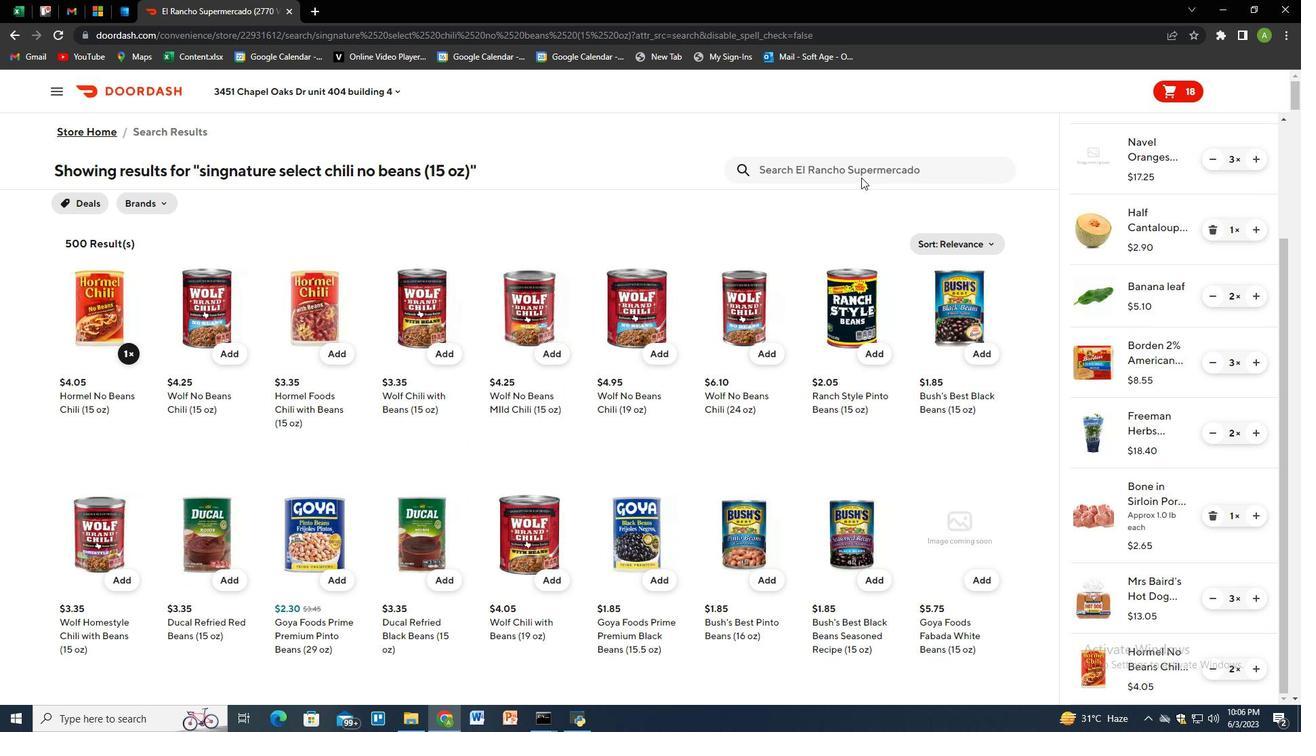 
Action: Mouse moved to (865, 168)
Screenshot: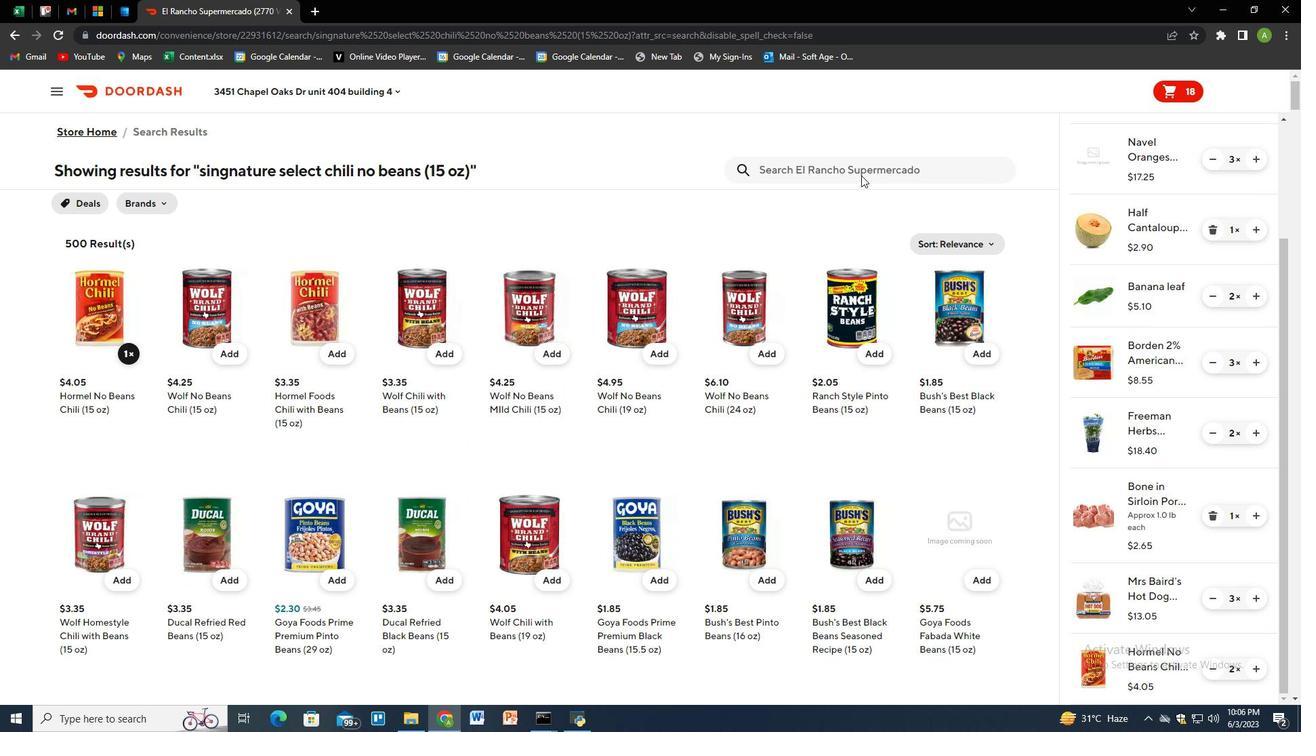 
Action: Mouse pressed left at (865, 168)
Screenshot: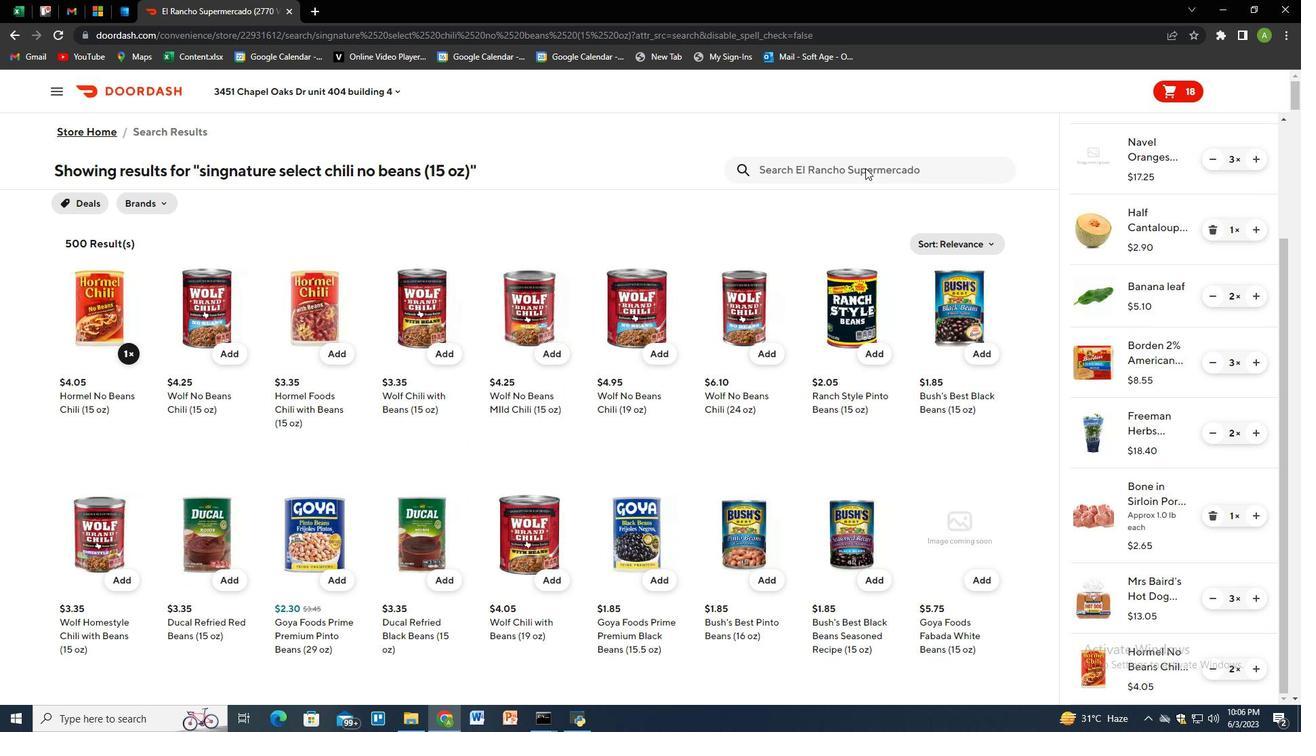 
Action: Key pressed la<Key.space>vaquita<Key.space>salvadorian<Key.space>sour<Key.space>crean<Key.backspace>m<Key.space>bag<Key.space><Key.shift_r>(8<Key.space>oz<Key.shift_r>)<Key.enter>
Screenshot: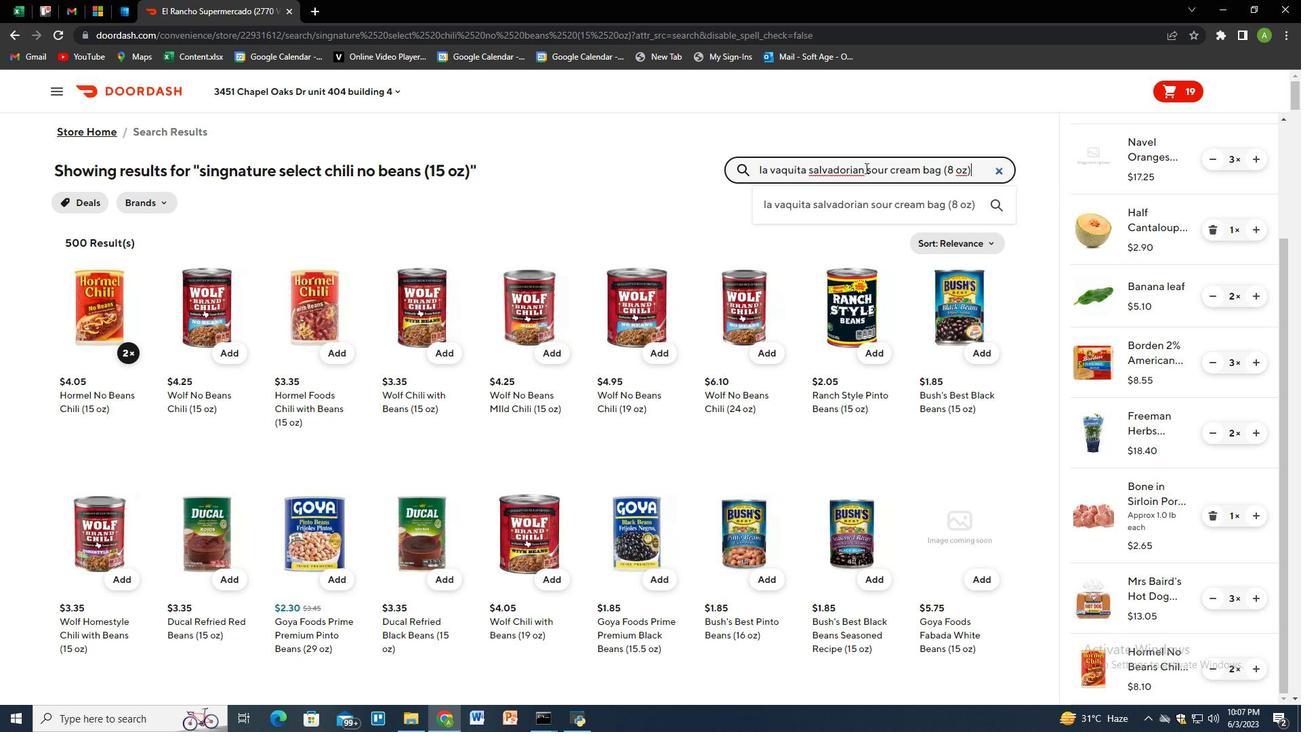 
Action: Mouse moved to (121, 354)
Screenshot: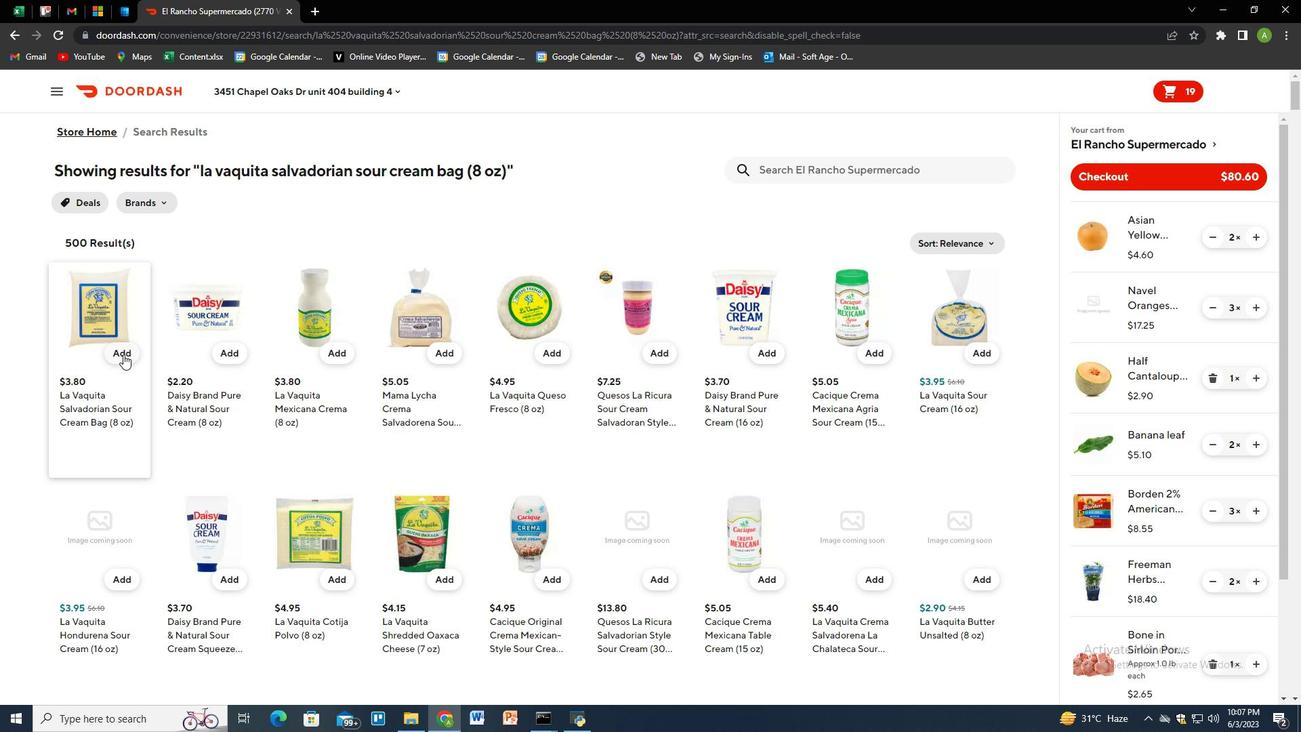
Action: Mouse pressed left at (121, 354)
Screenshot: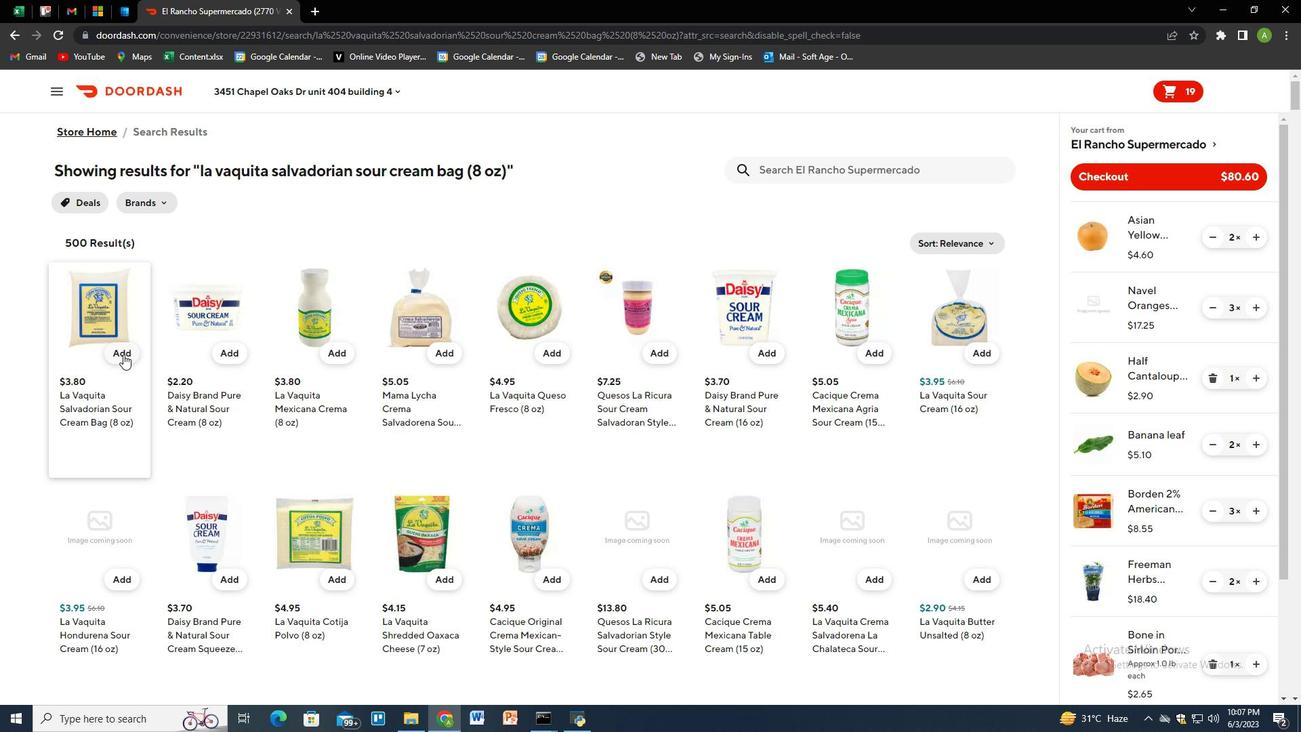 
Action: Mouse moved to (1159, 530)
Screenshot: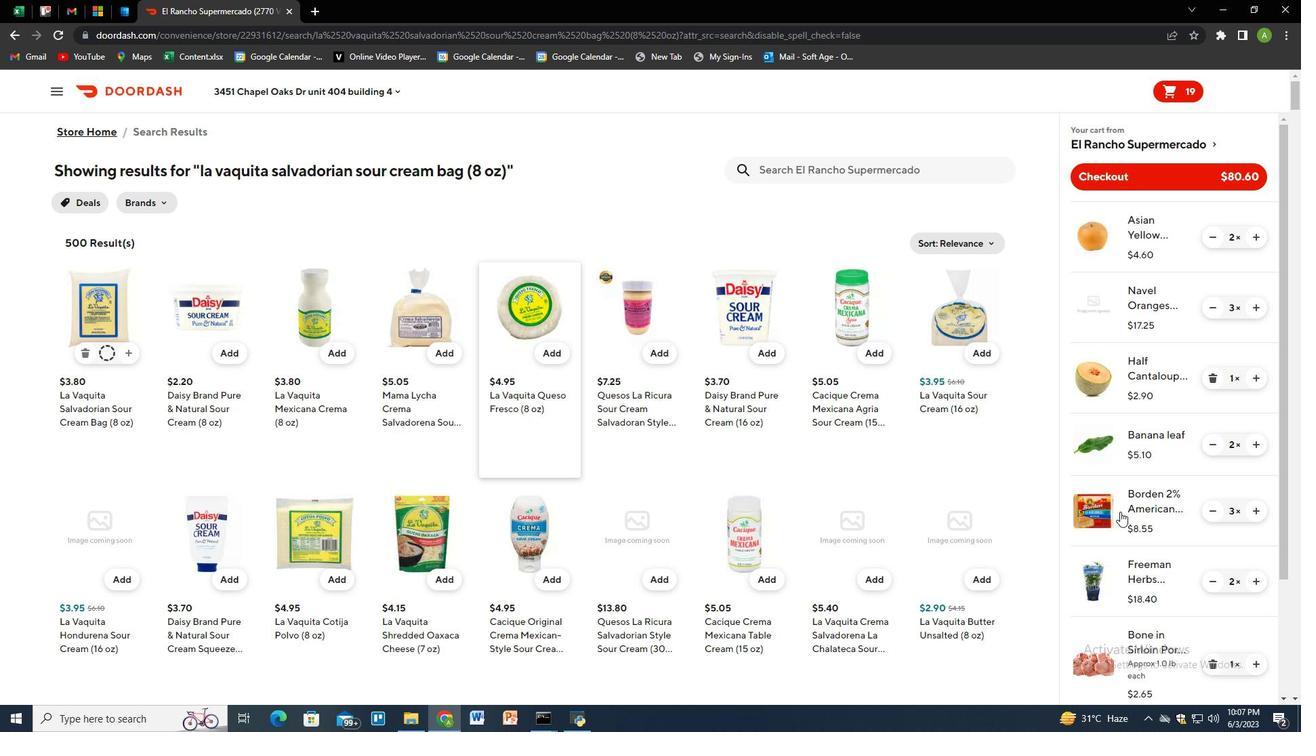 
Action: Mouse scrolled (1159, 529) with delta (0, 0)
Screenshot: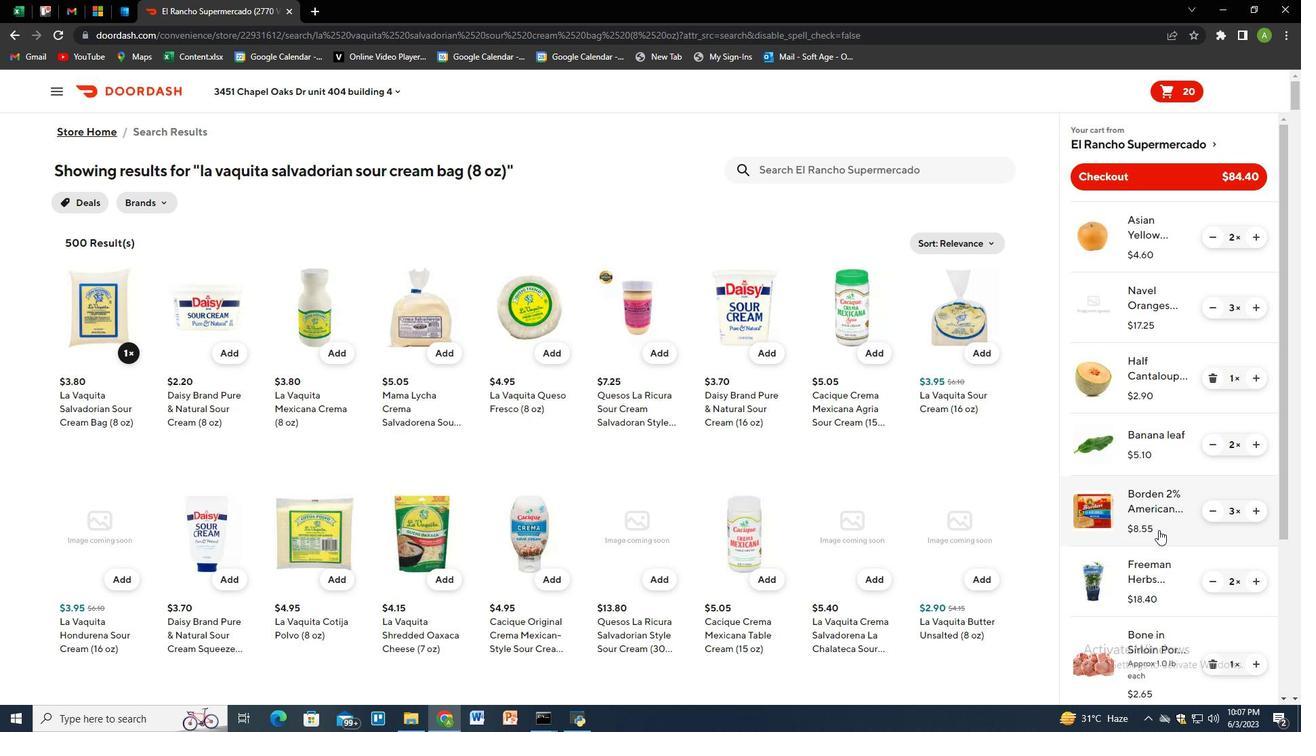 
Action: Mouse scrolled (1159, 529) with delta (0, 0)
Screenshot: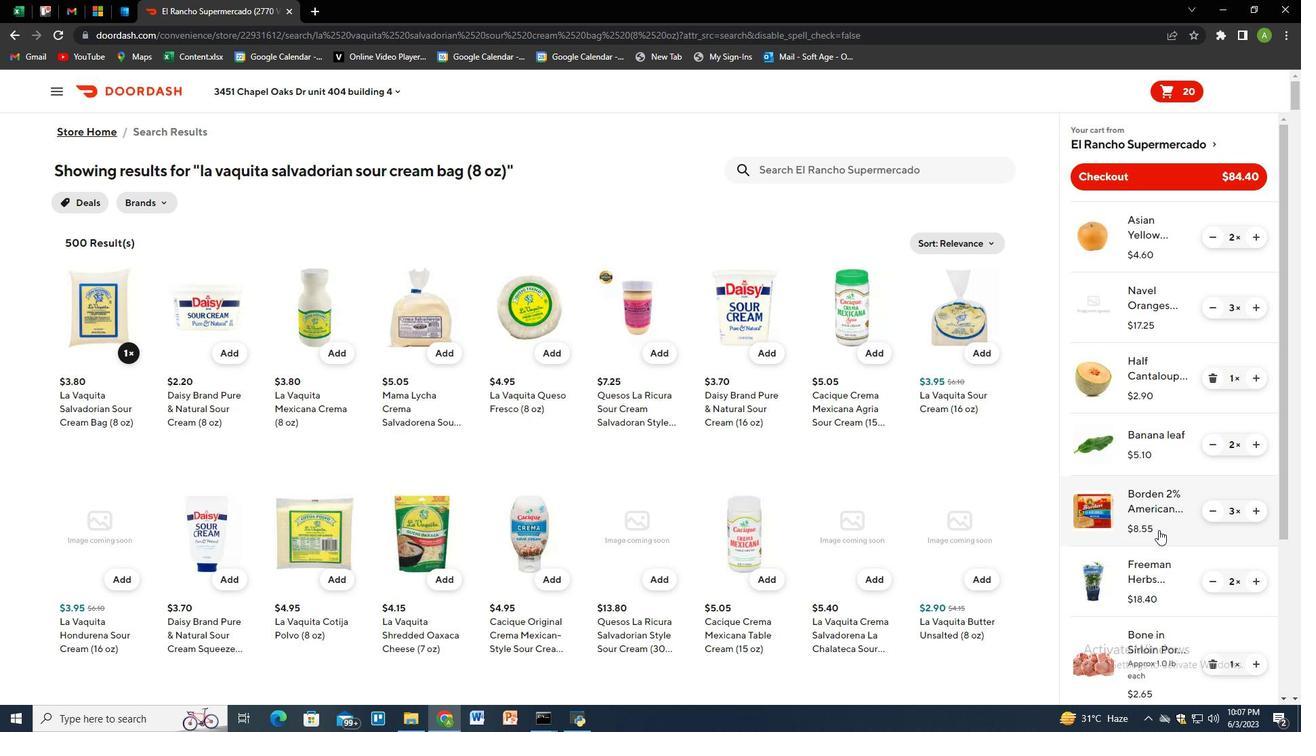 
Action: Mouse scrolled (1159, 529) with delta (0, 0)
Screenshot: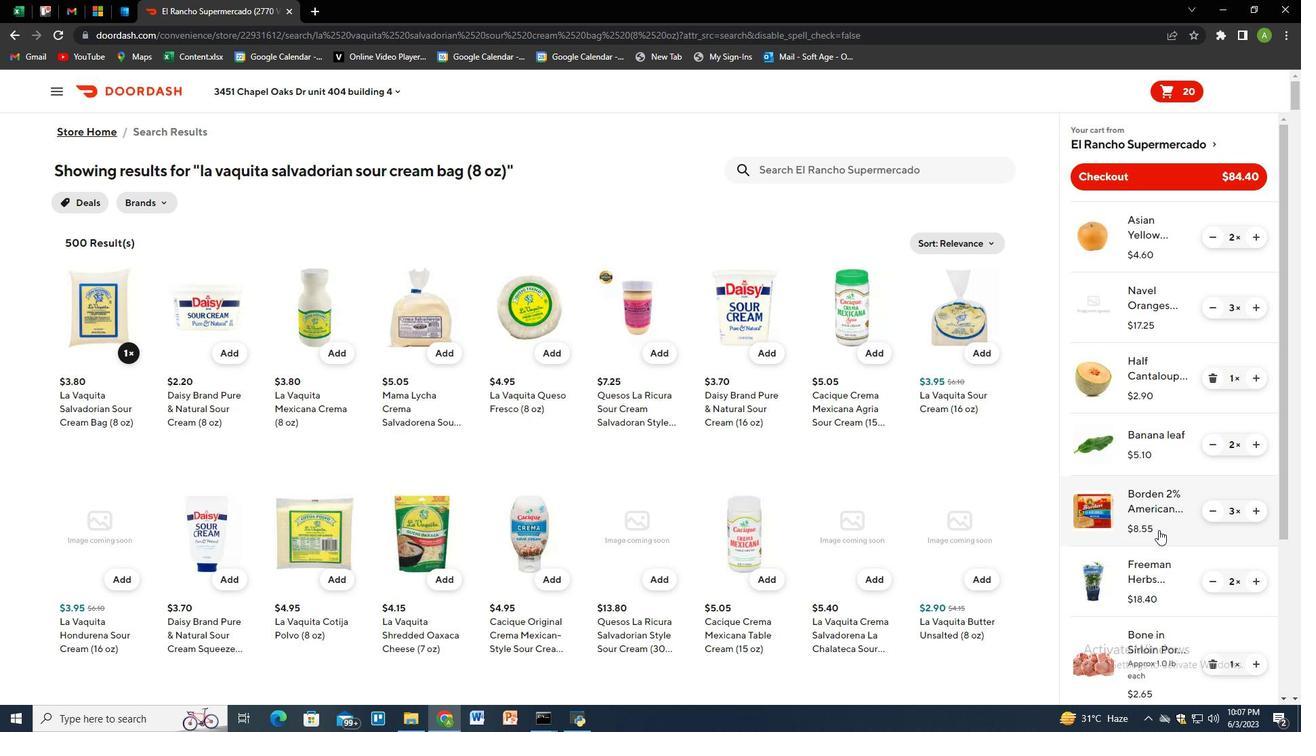 
Action: Mouse scrolled (1159, 529) with delta (0, 0)
Screenshot: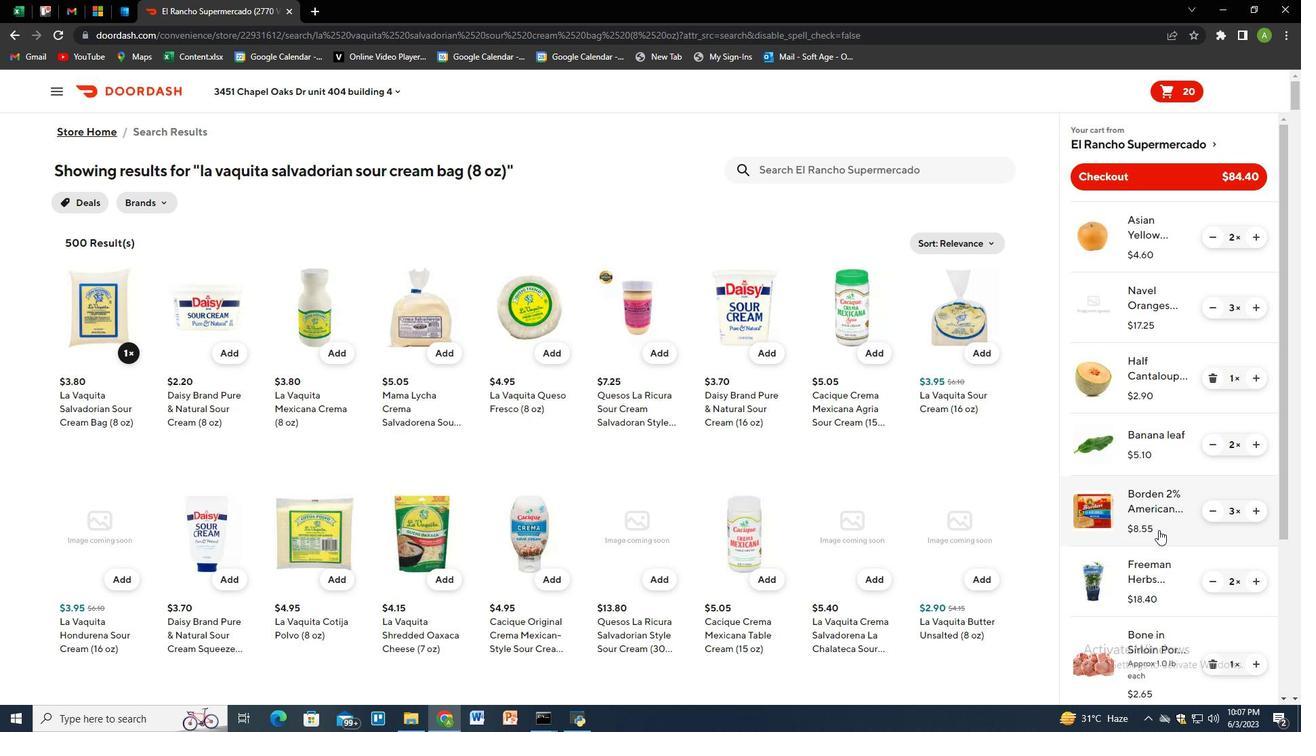 
Action: Mouse moved to (1176, 566)
Screenshot: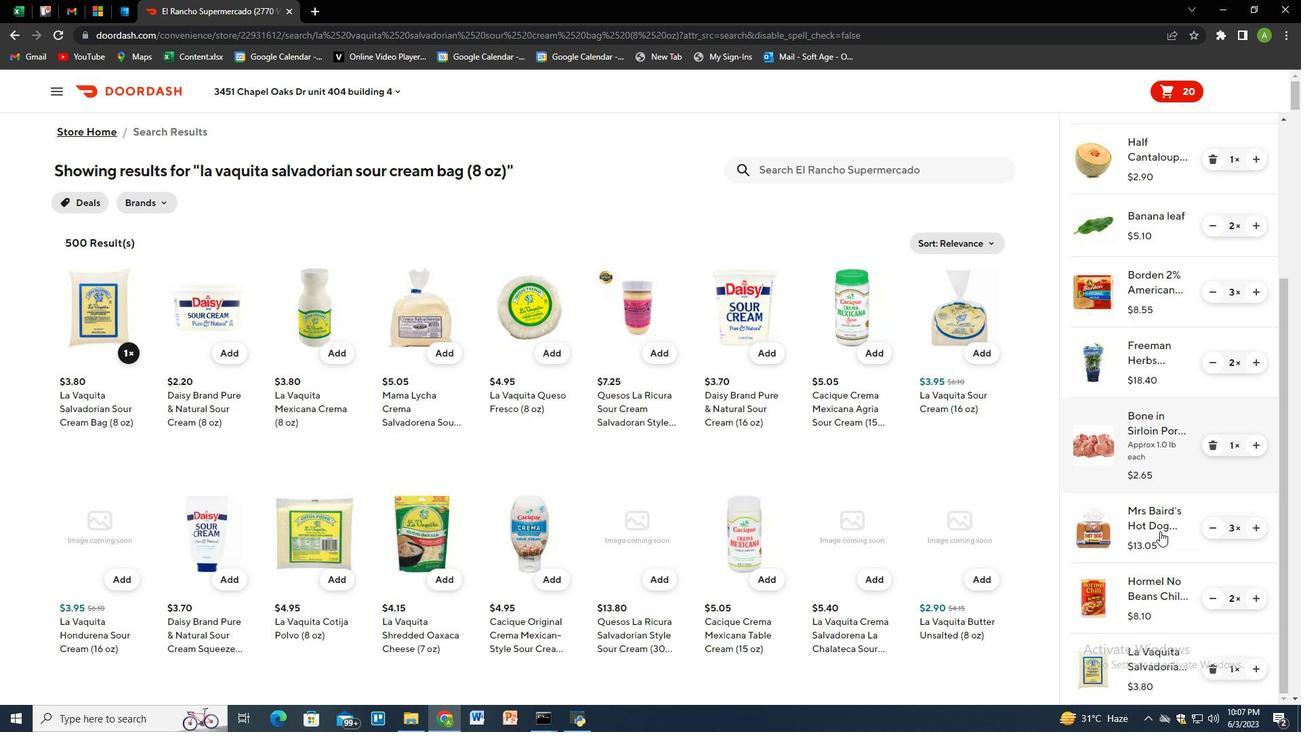 
Action: Mouse scrolled (1176, 566) with delta (0, 0)
Screenshot: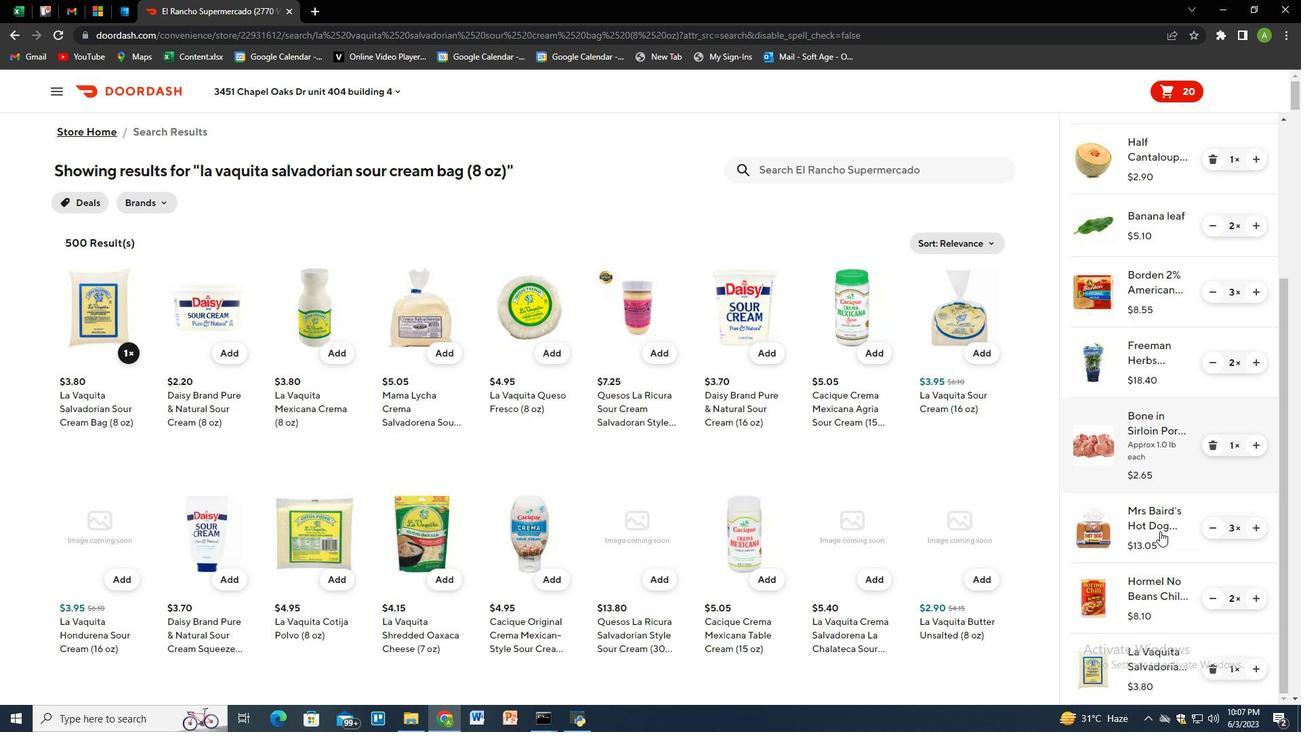 
Action: Mouse moved to (1179, 575)
Screenshot: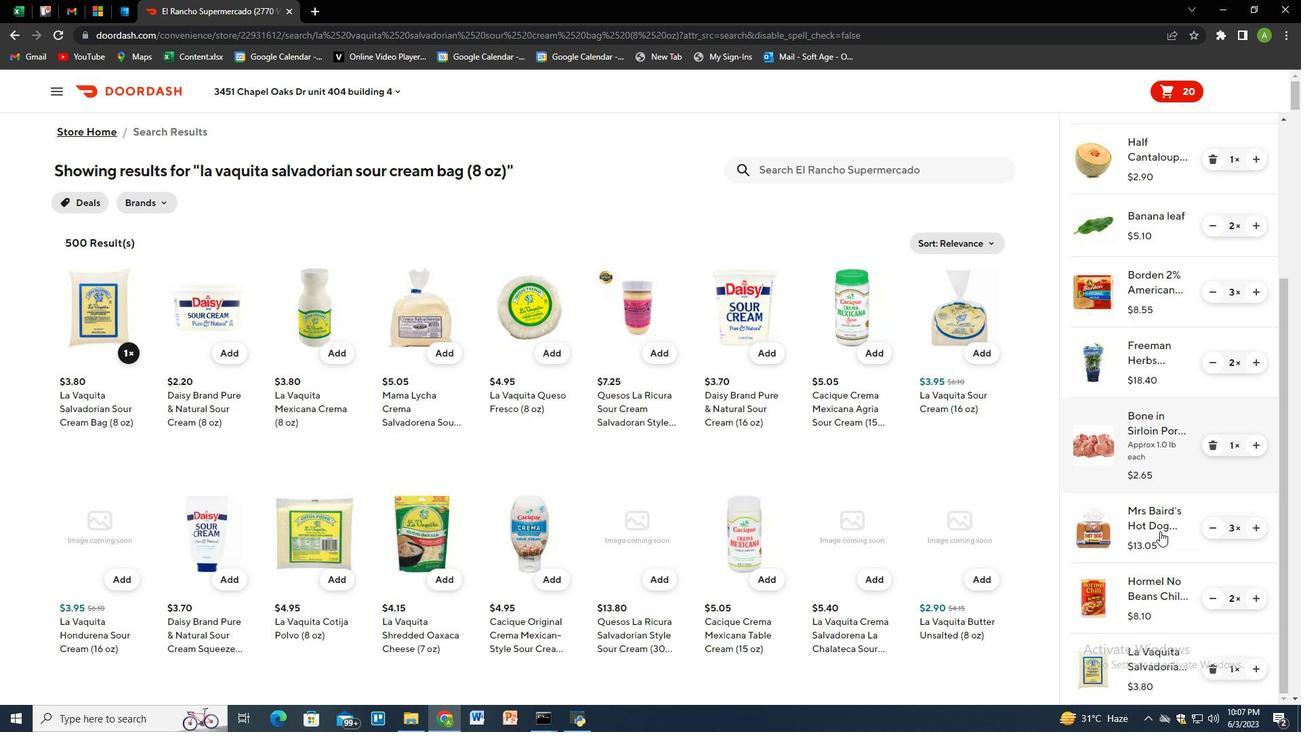 
Action: Mouse scrolled (1179, 574) with delta (0, 0)
Screenshot: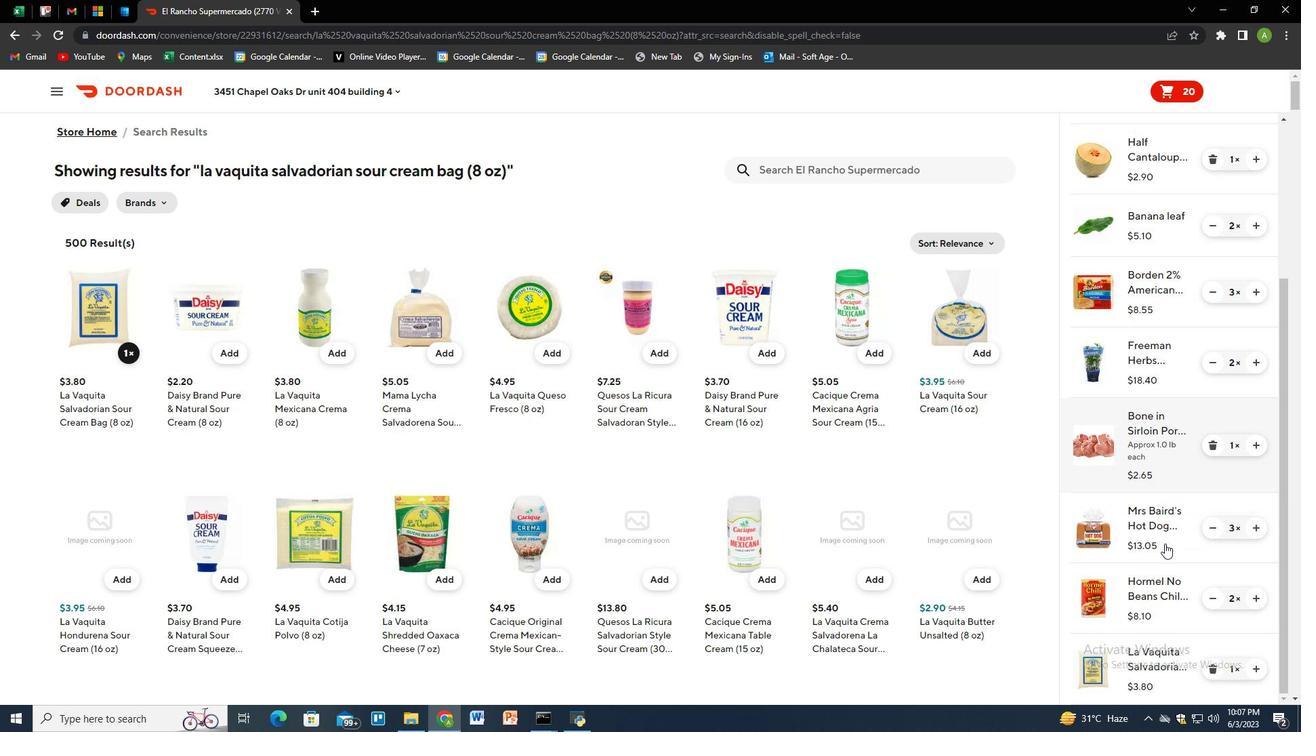 
Action: Mouse moved to (1180, 581)
Screenshot: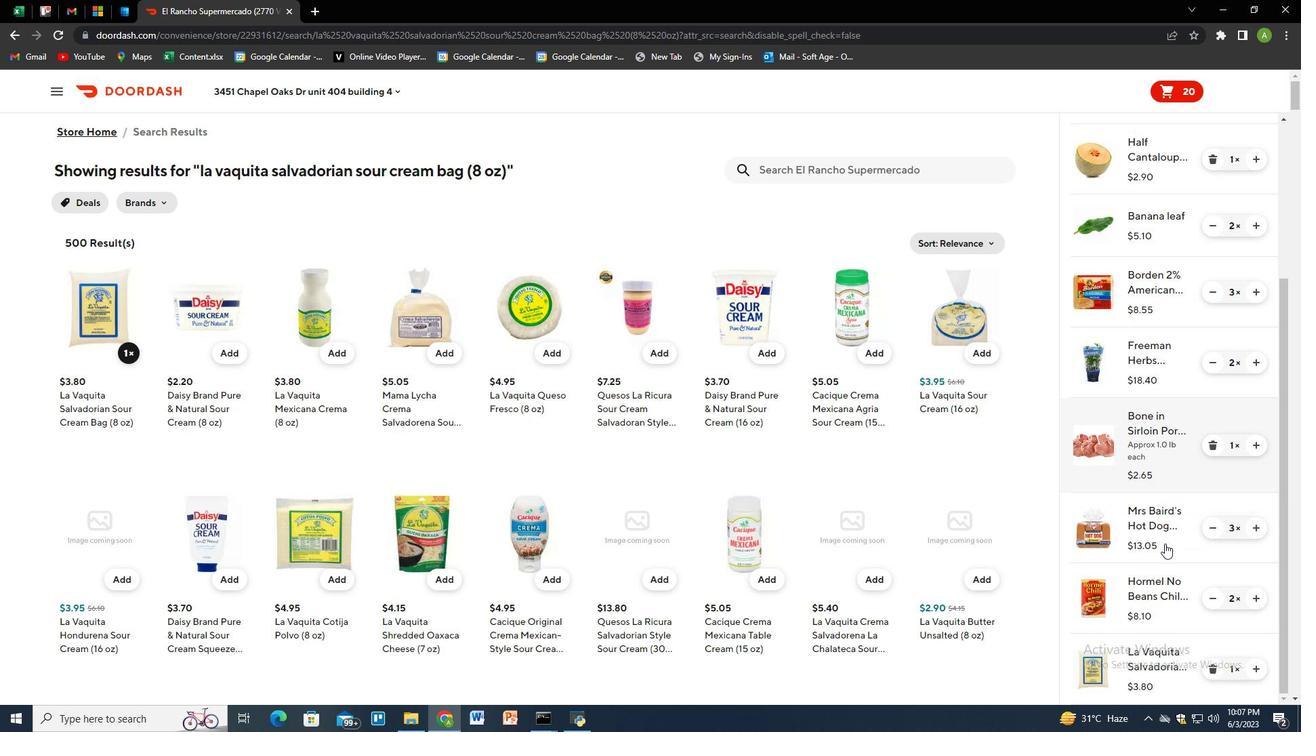 
Action: Mouse scrolled (1180, 580) with delta (0, 0)
Screenshot: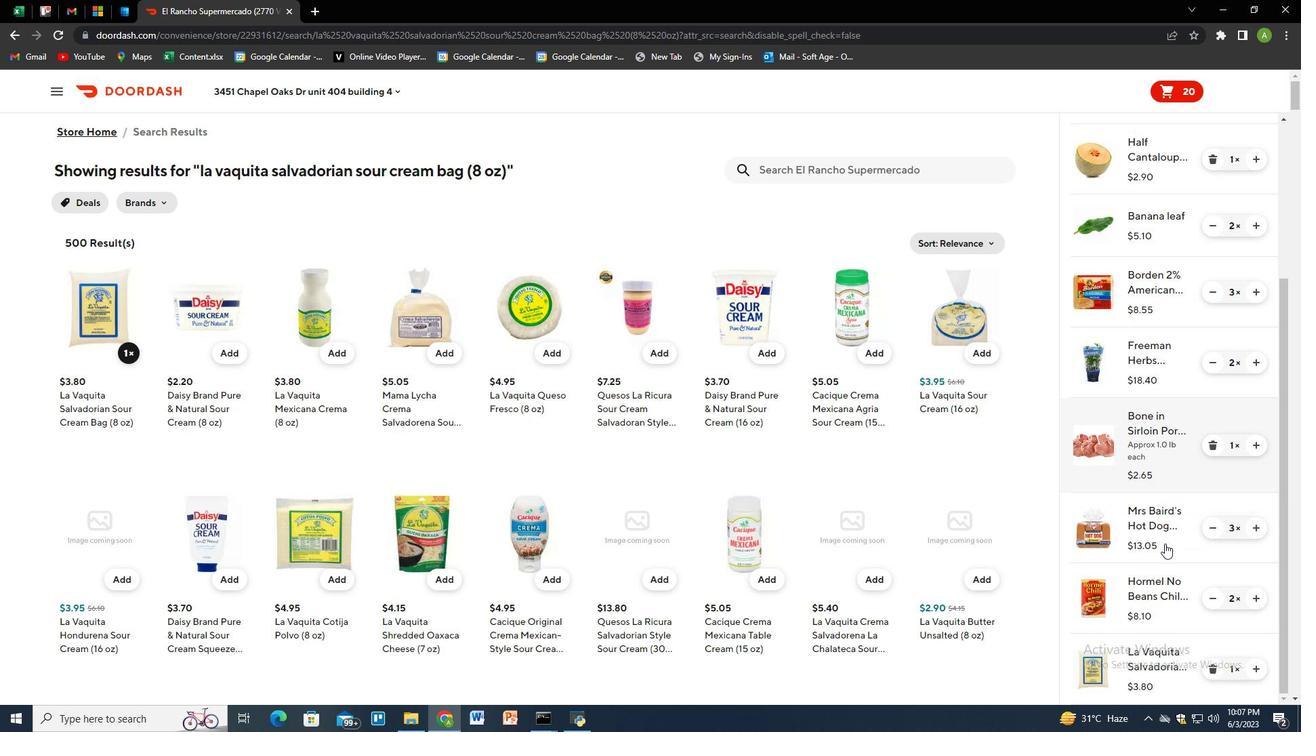 
Action: Mouse moved to (1259, 666)
Screenshot: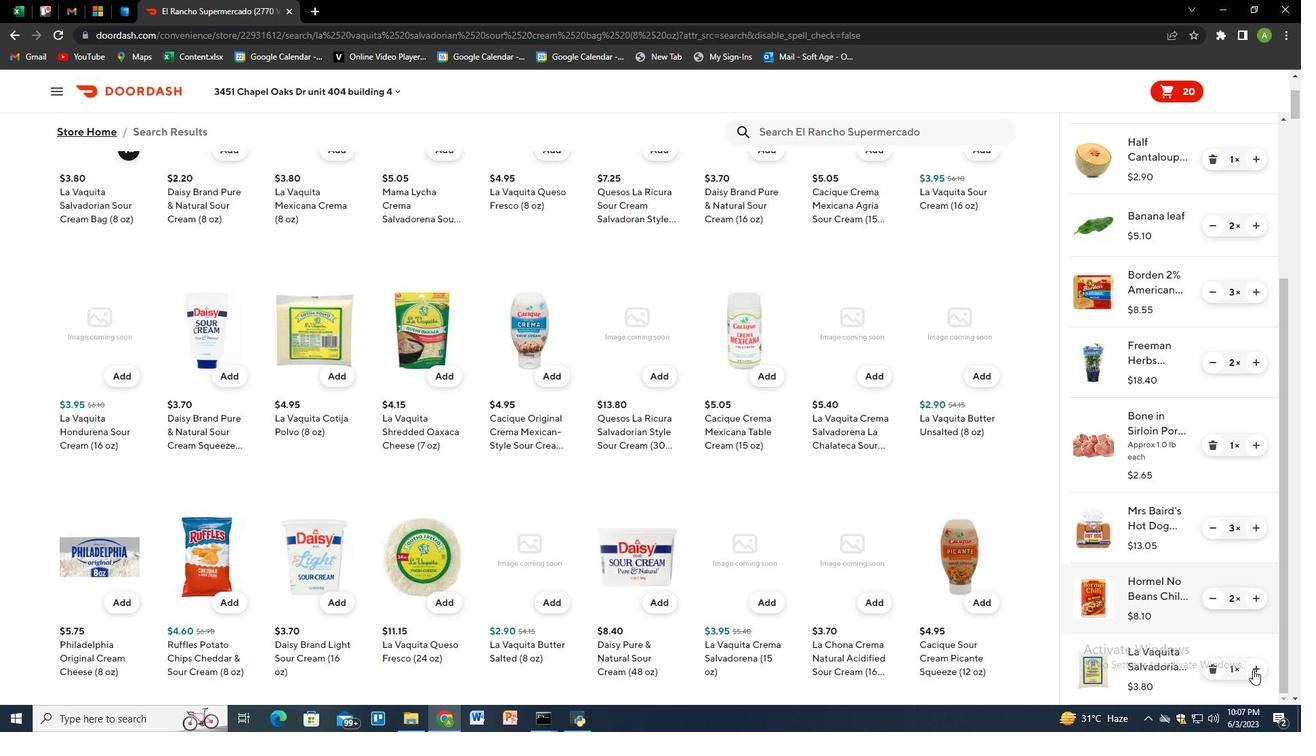
Action: Mouse pressed left at (1259, 666)
Screenshot: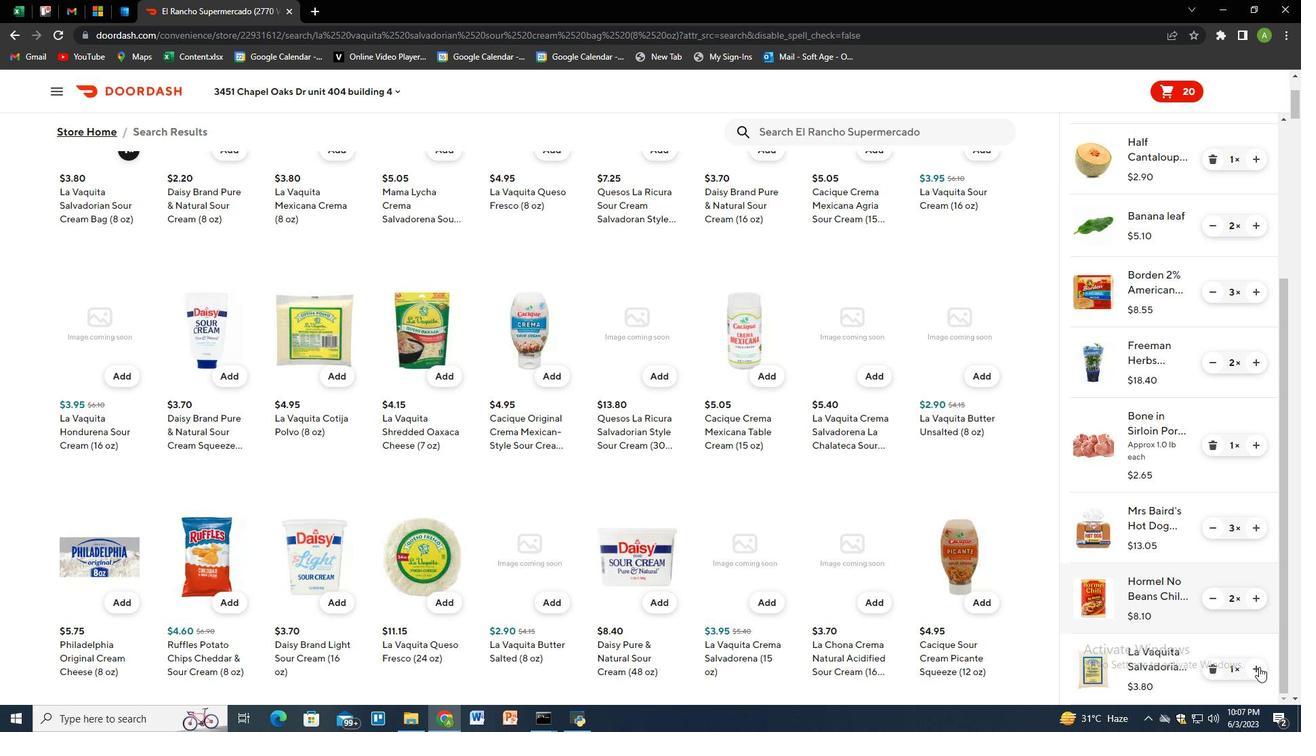 
Action: Mouse pressed left at (1259, 666)
Screenshot: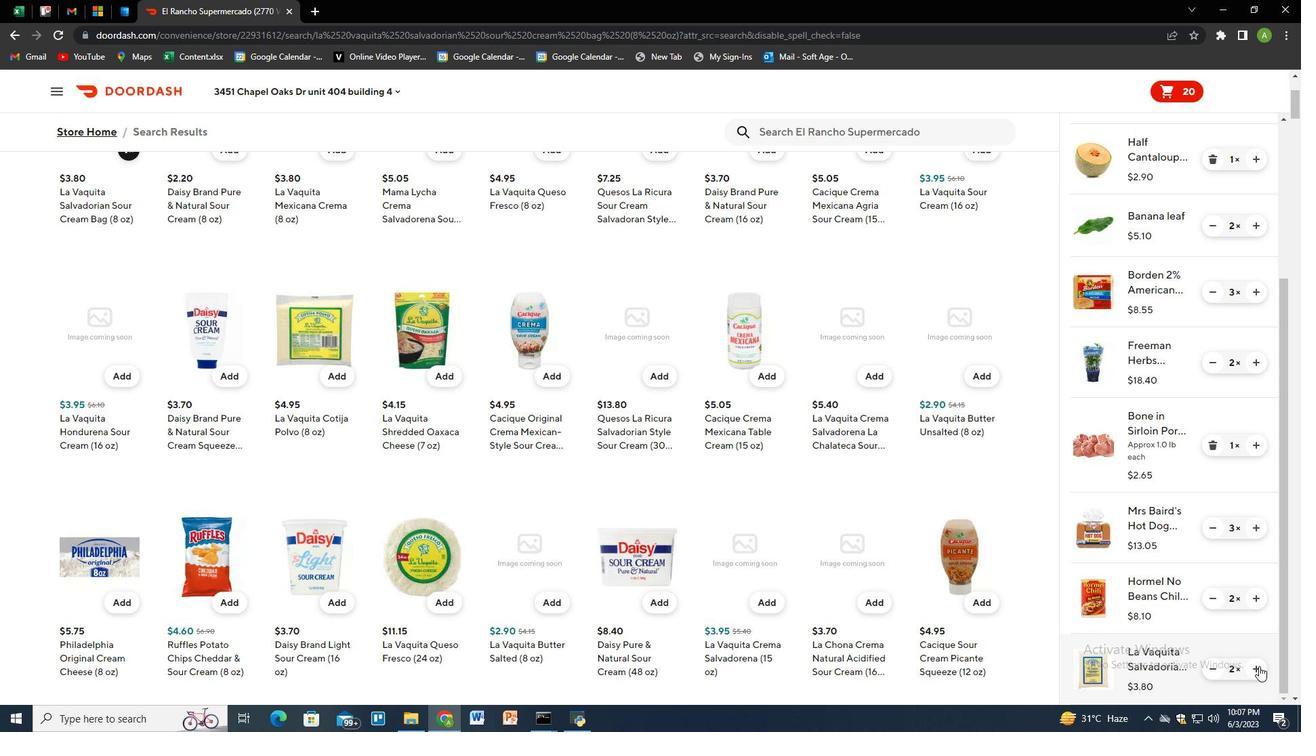 
Action: Mouse moved to (1125, 433)
Screenshot: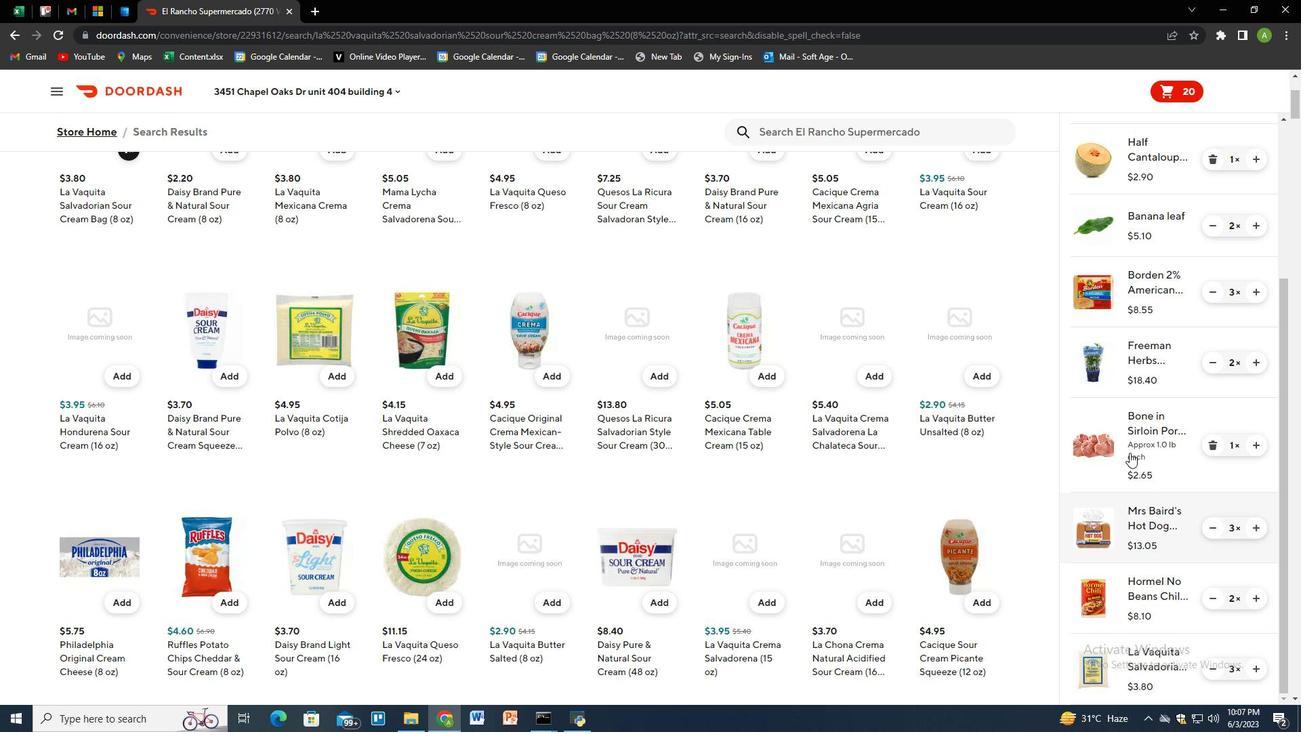 
Action: Mouse scrolled (1125, 433) with delta (0, 0)
Screenshot: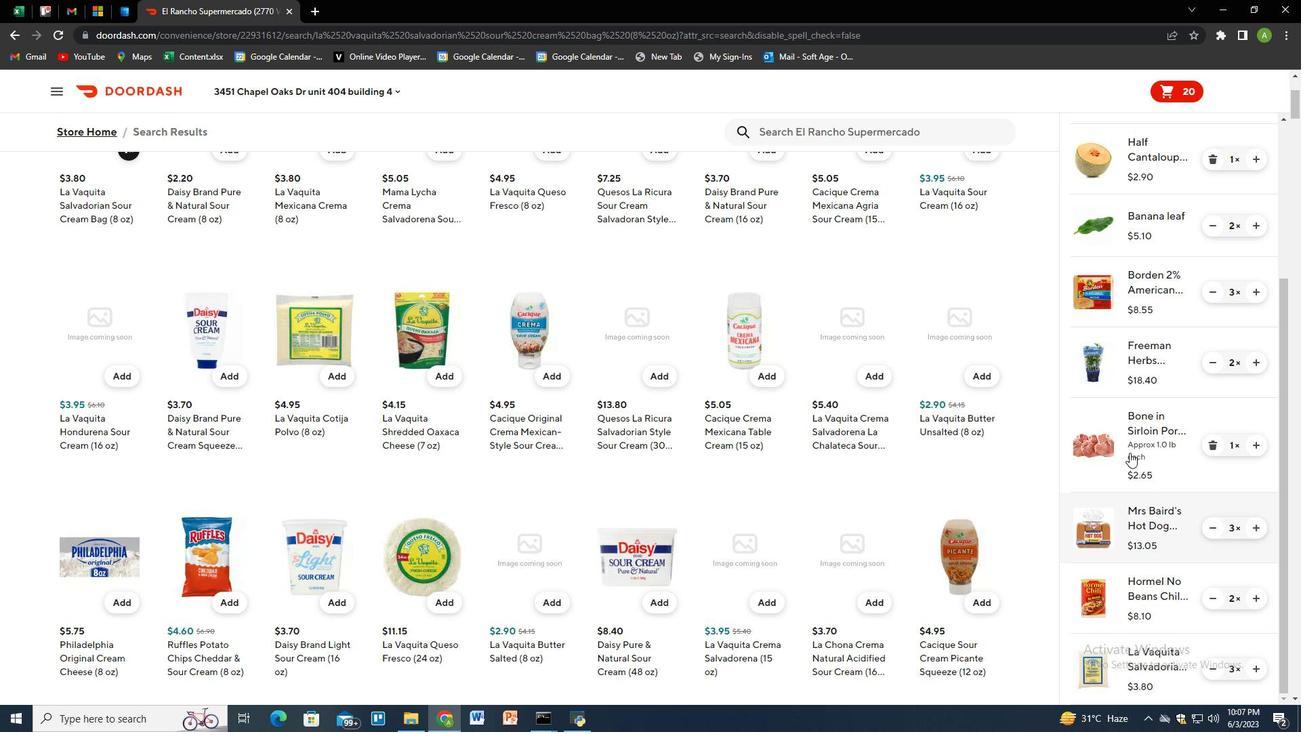
Action: Mouse scrolled (1125, 433) with delta (0, 0)
Screenshot: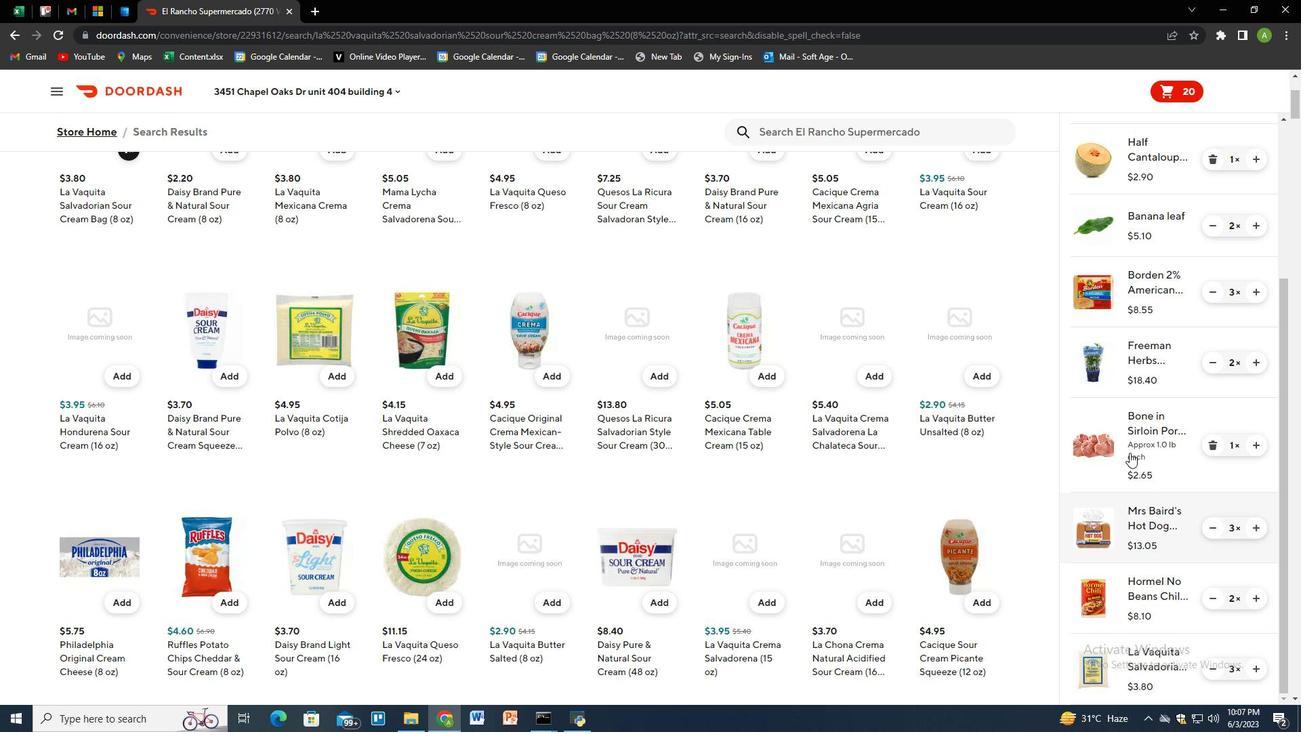 
Action: Mouse scrolled (1125, 433) with delta (0, 0)
Screenshot: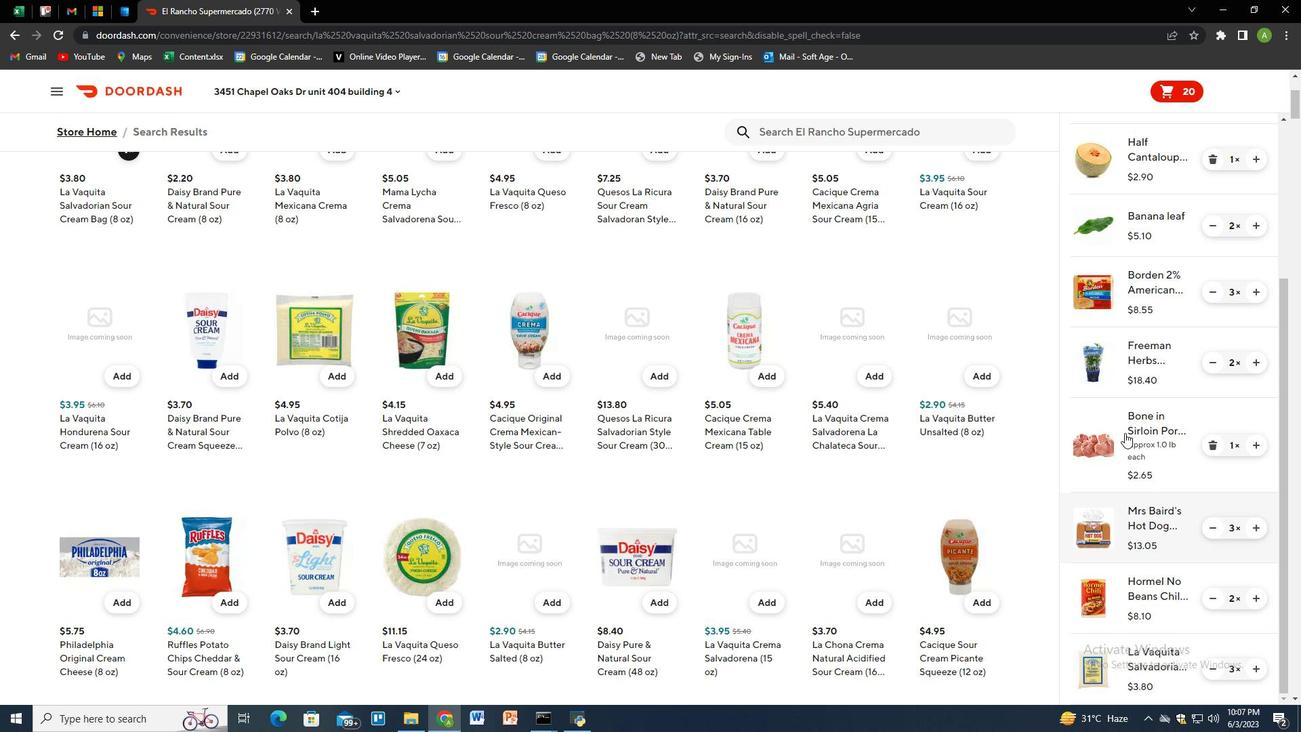 
Action: Mouse scrolled (1125, 433) with delta (0, 0)
Screenshot: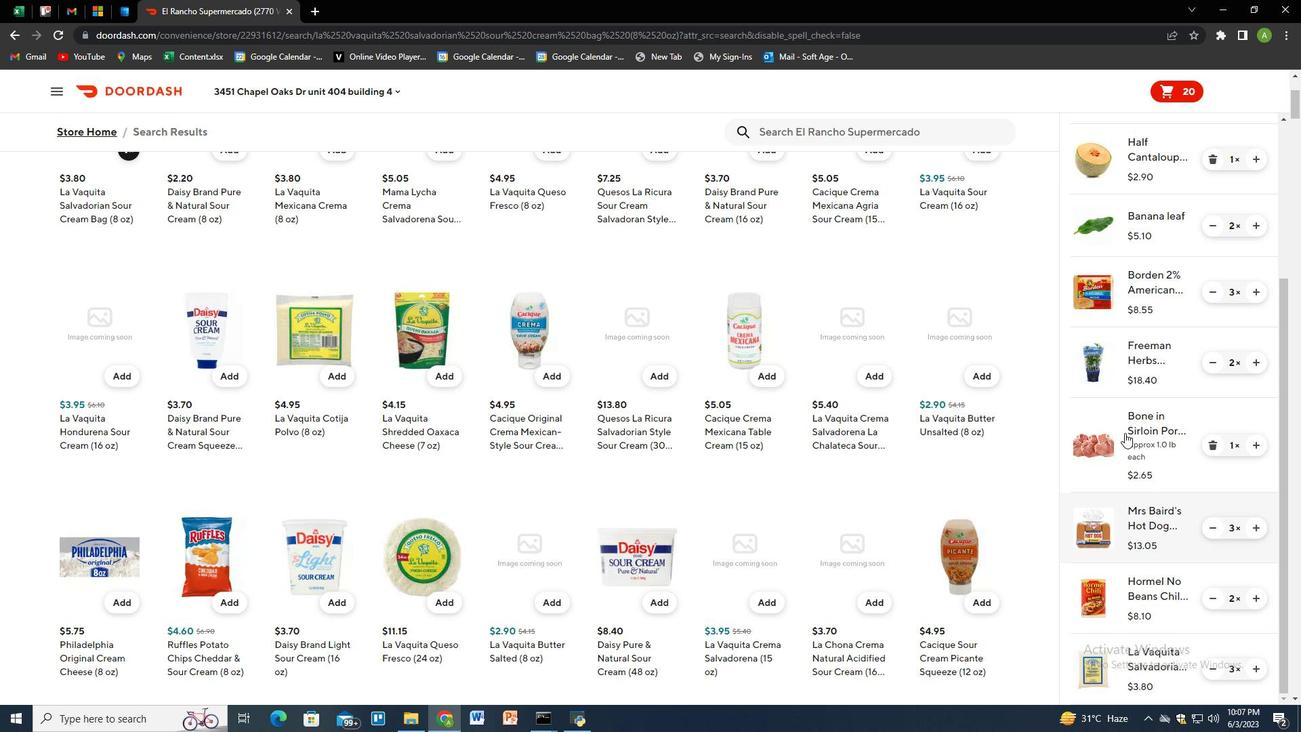 
Action: Mouse moved to (1126, 396)
Screenshot: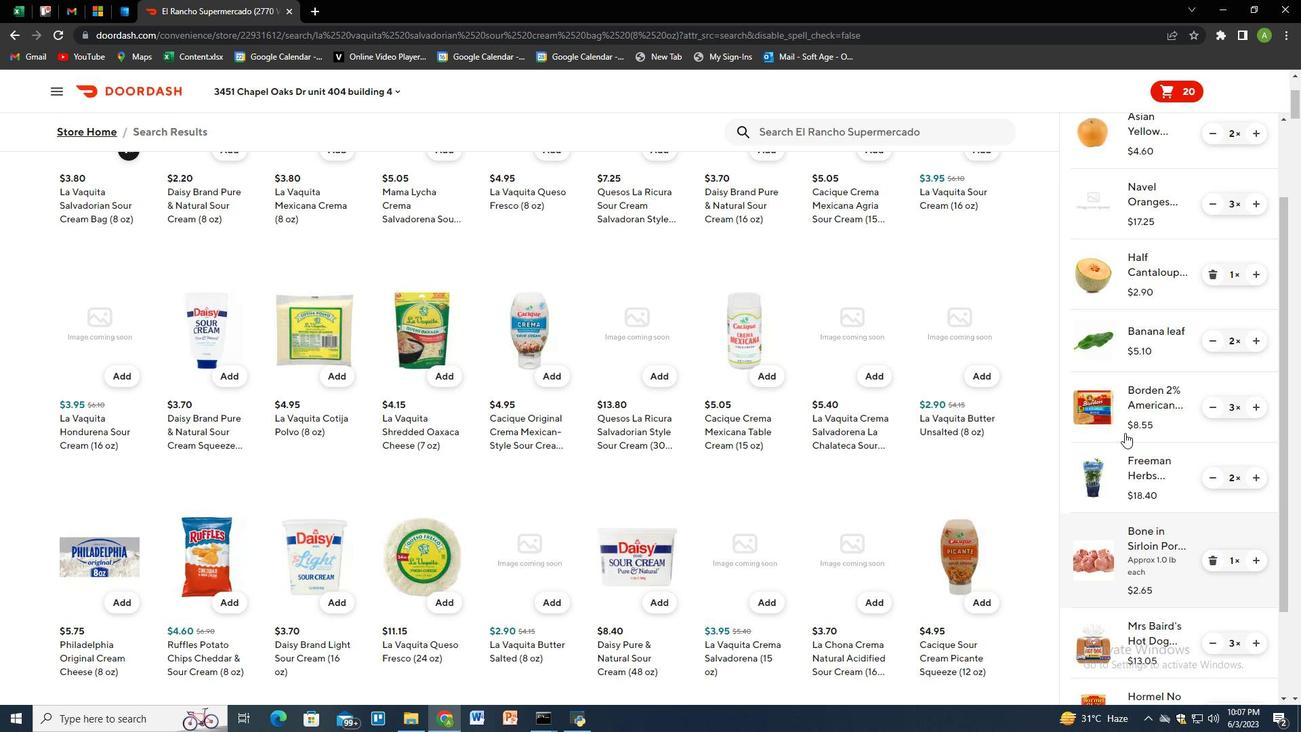
Action: Mouse scrolled (1126, 397) with delta (0, 0)
Screenshot: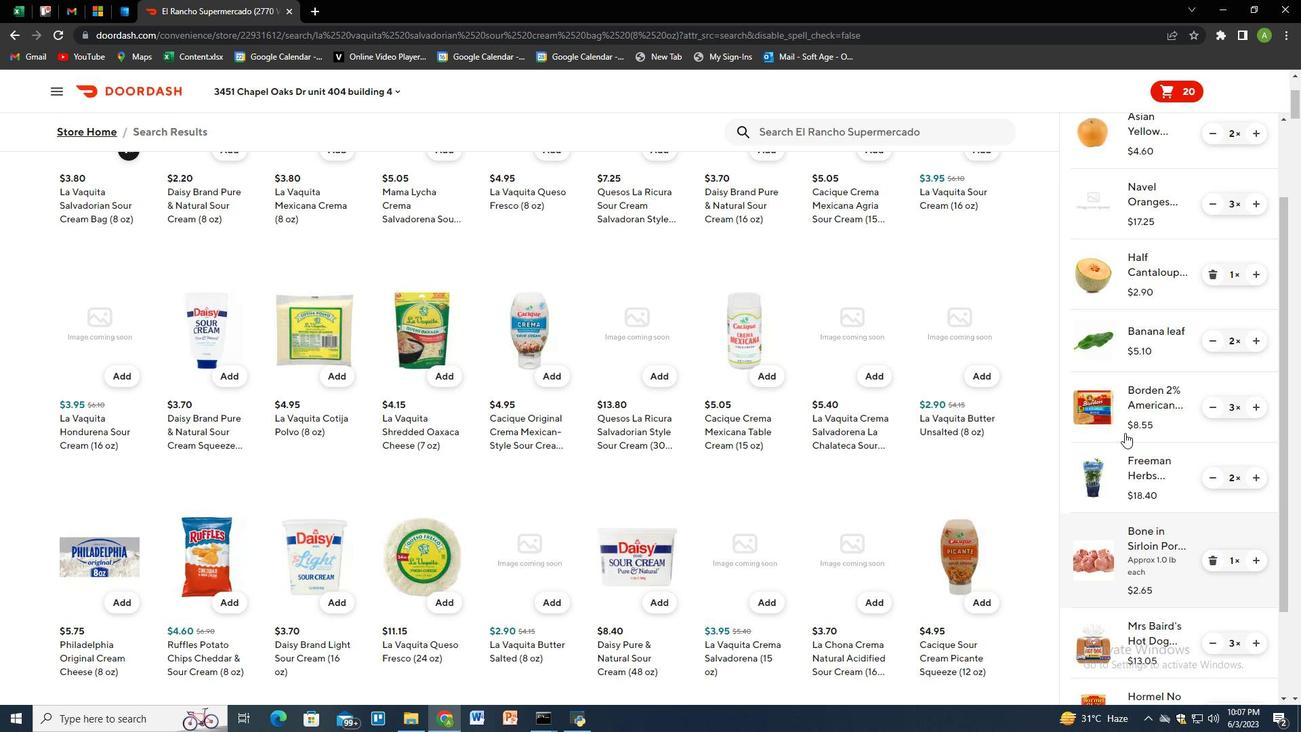 
Action: Mouse moved to (1125, 394)
Screenshot: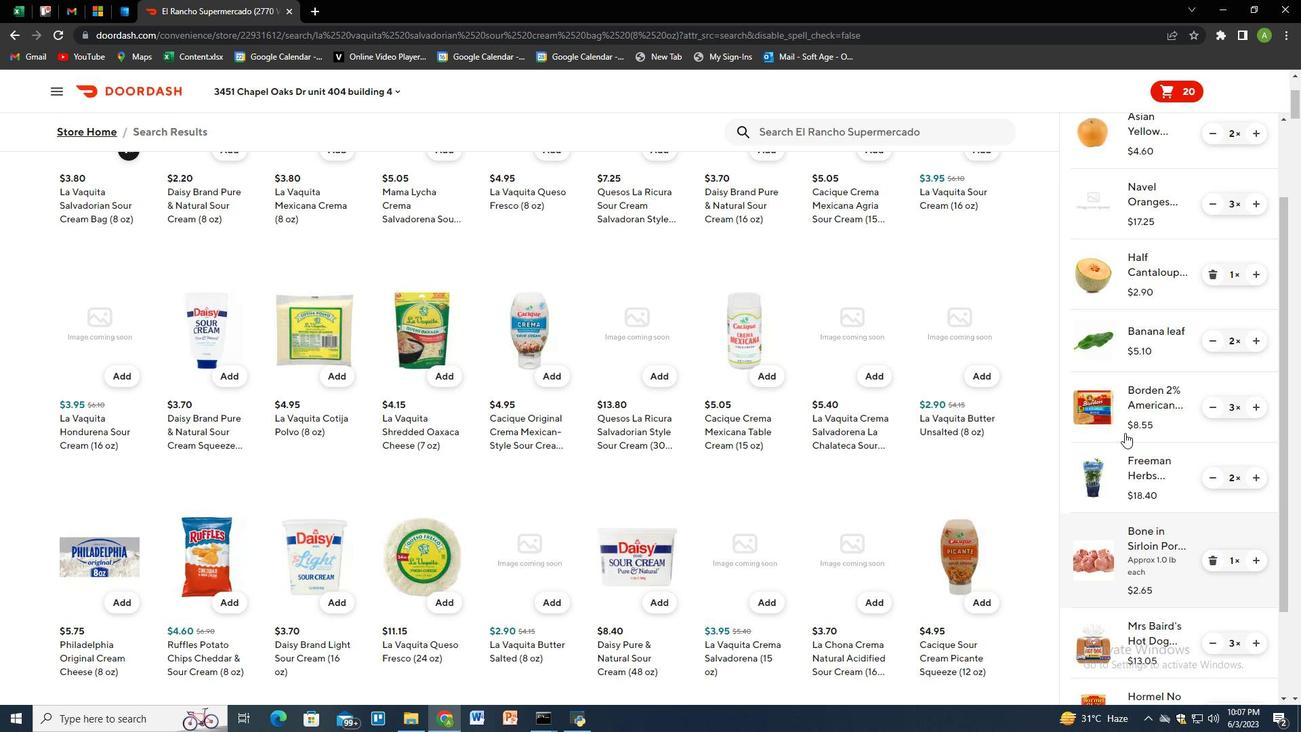 
Action: Mouse scrolled (1125, 395) with delta (0, 0)
Screenshot: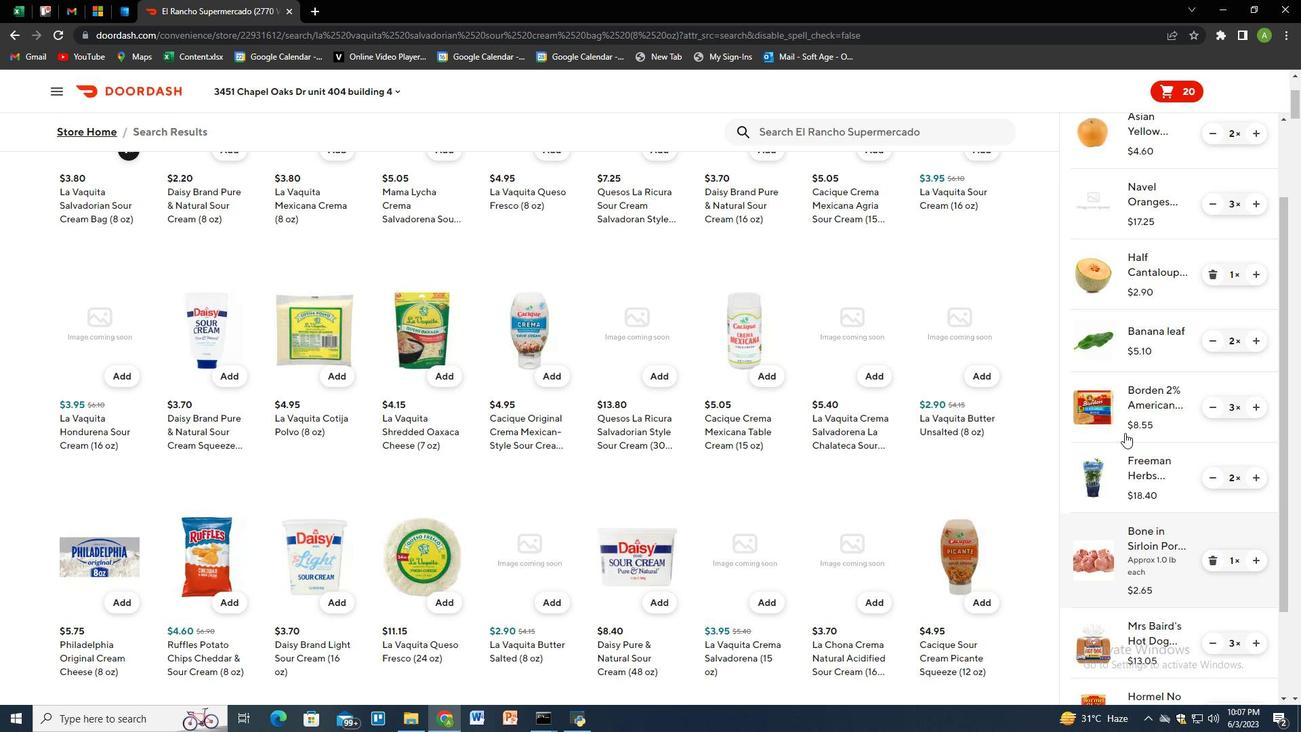 
Action: Mouse moved to (1125, 378)
Screenshot: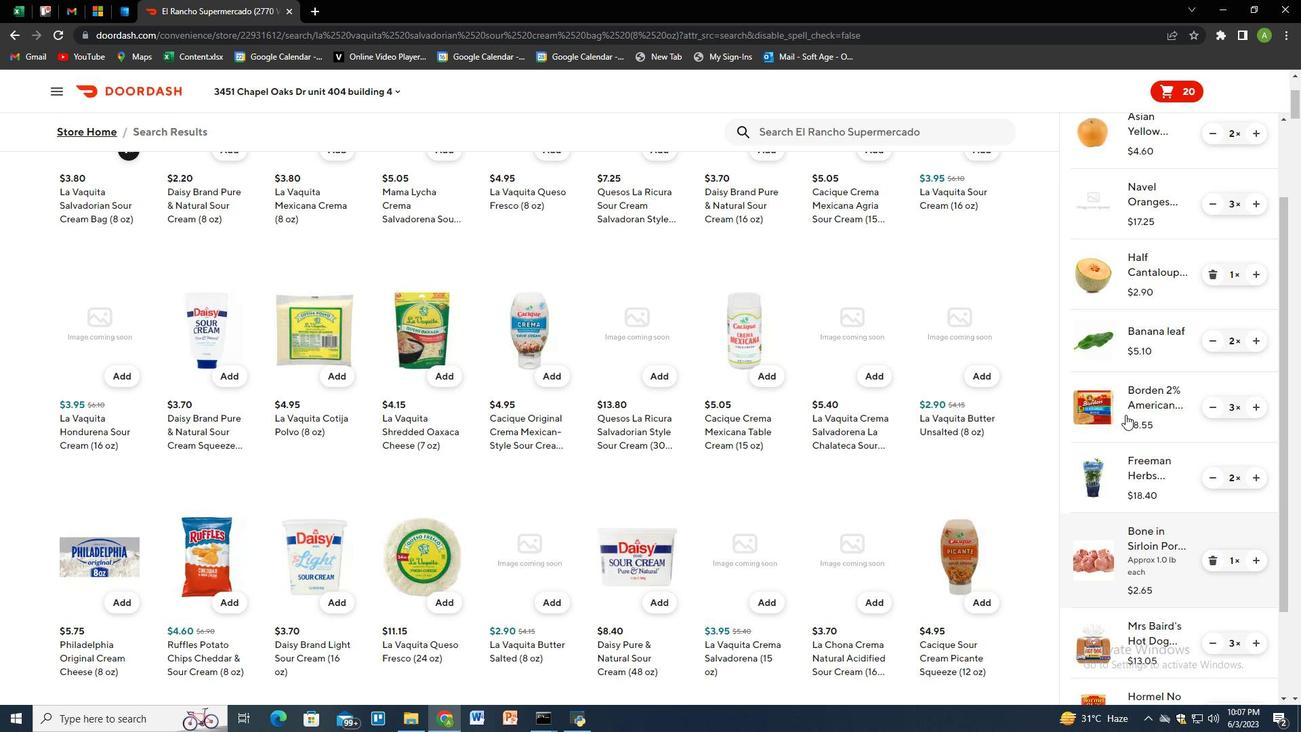 
Action: Mouse scrolled (1125, 384) with delta (0, 0)
Screenshot: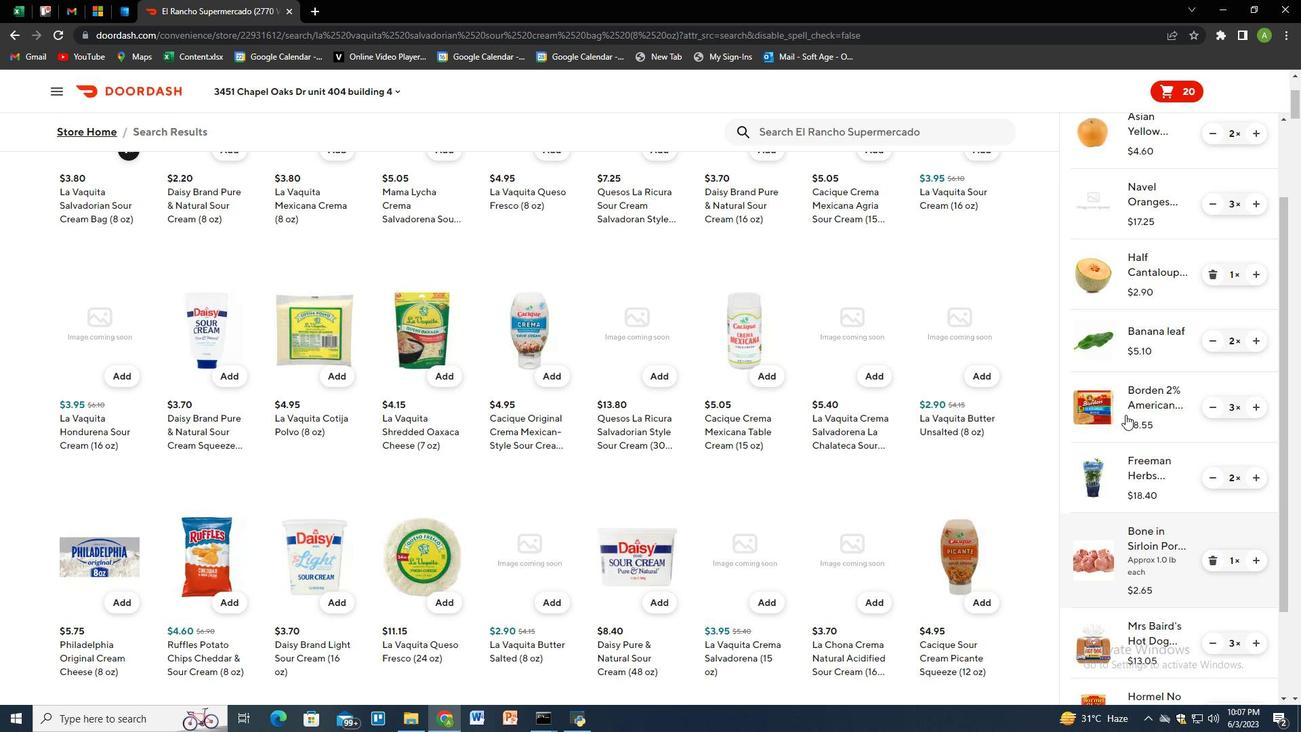 
Action: Mouse moved to (1129, 294)
Screenshot: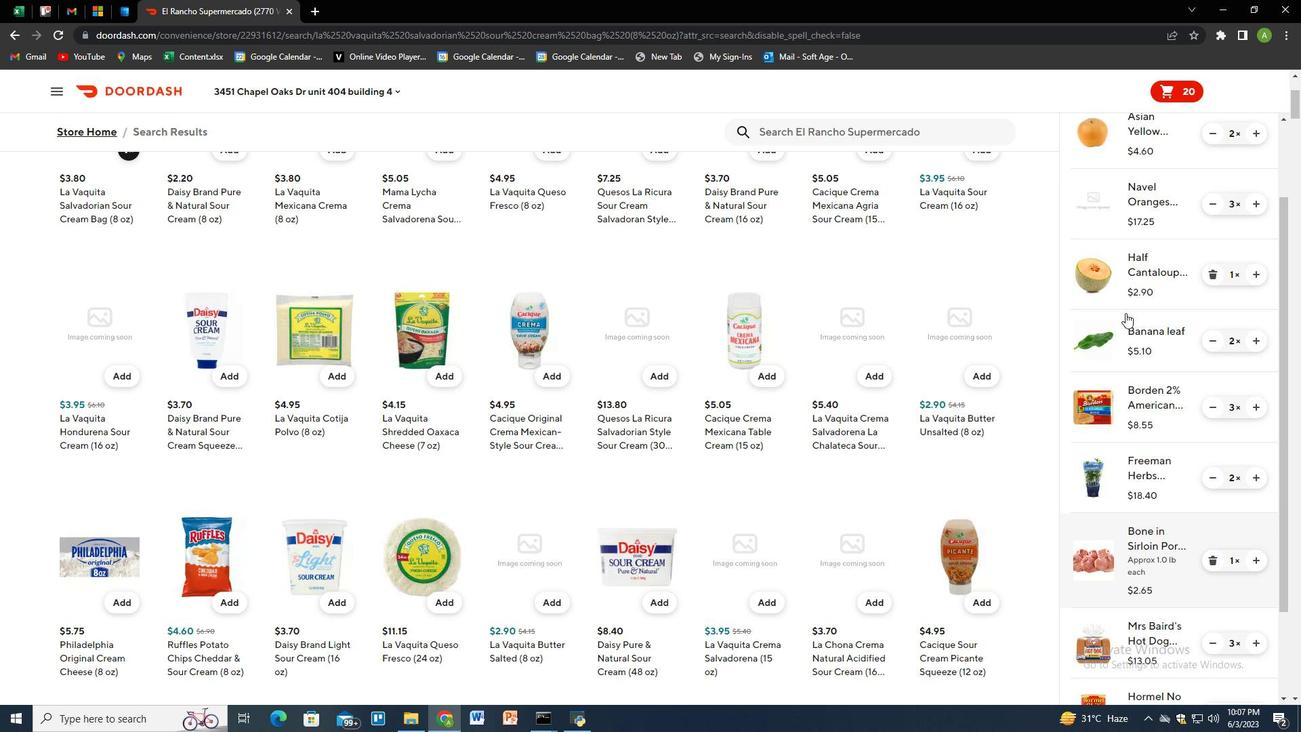 
Action: Mouse scrolled (1129, 295) with delta (0, 0)
Screenshot: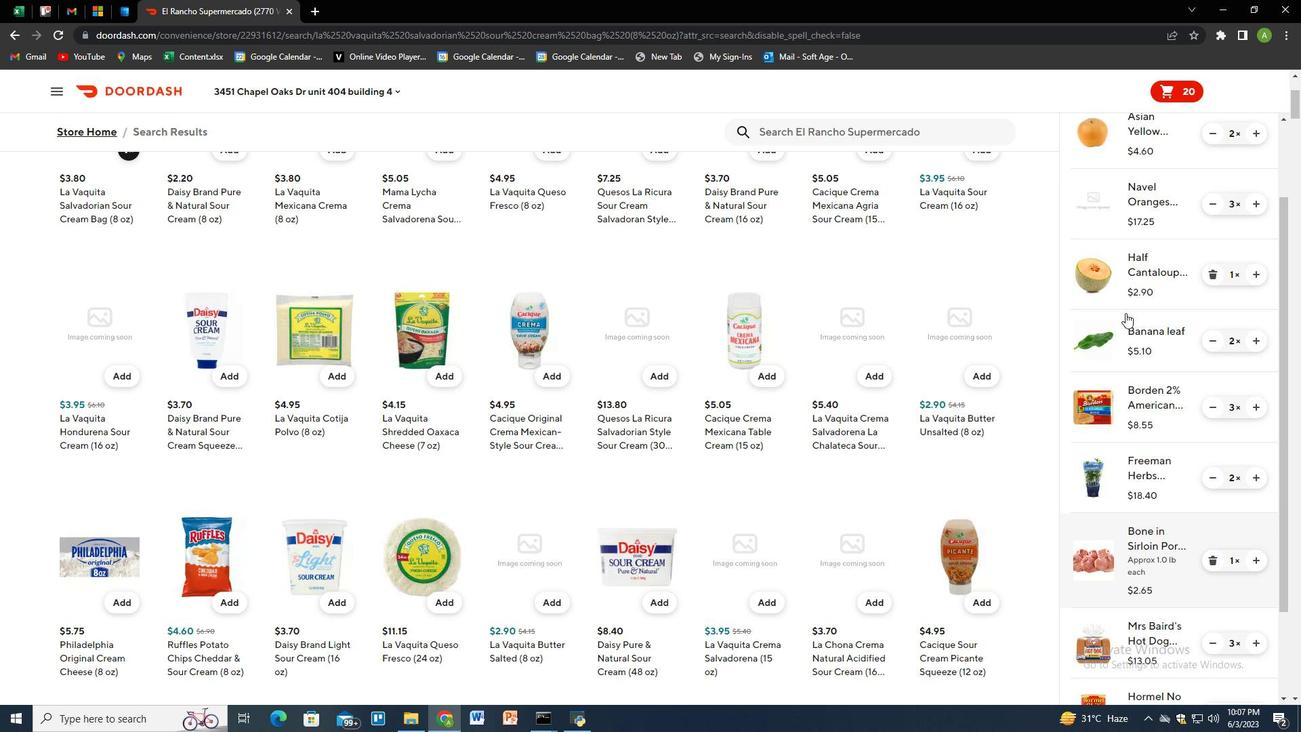 
Action: Mouse scrolled (1129, 295) with delta (0, 0)
Screenshot: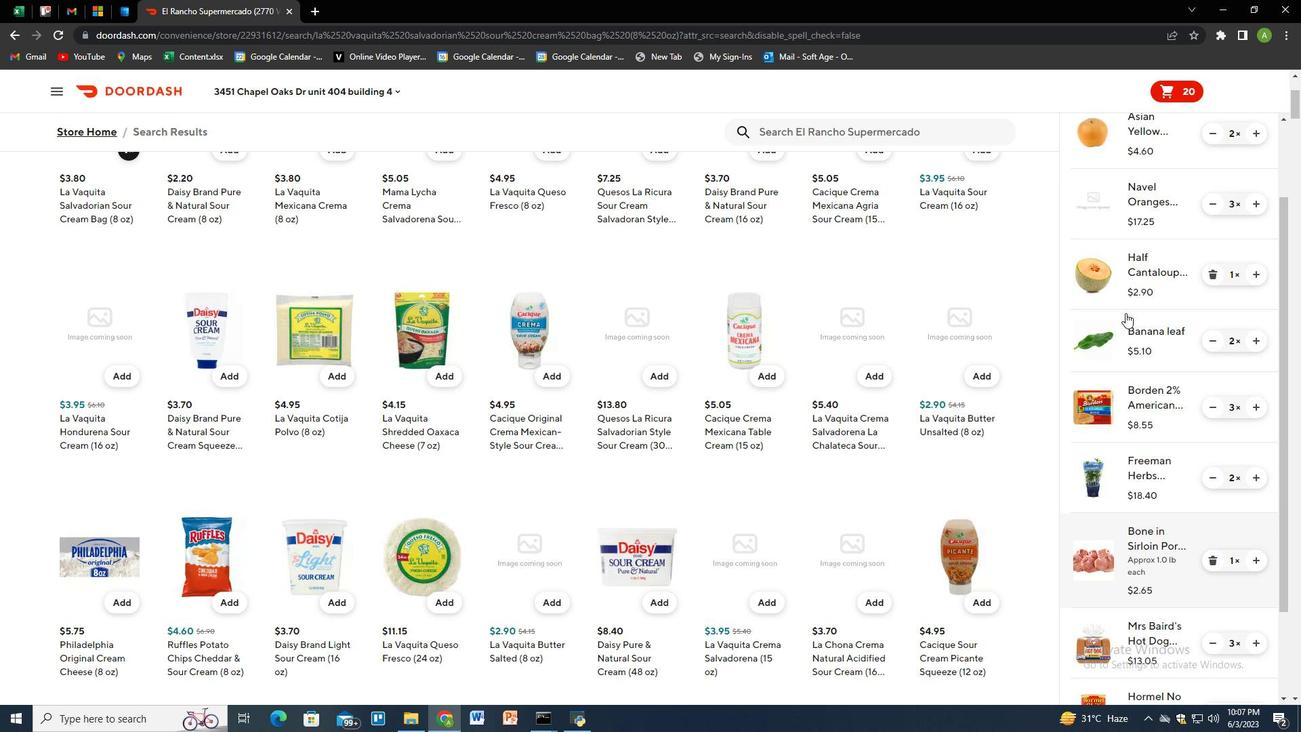 
Action: Mouse scrolled (1129, 295) with delta (0, 0)
Screenshot: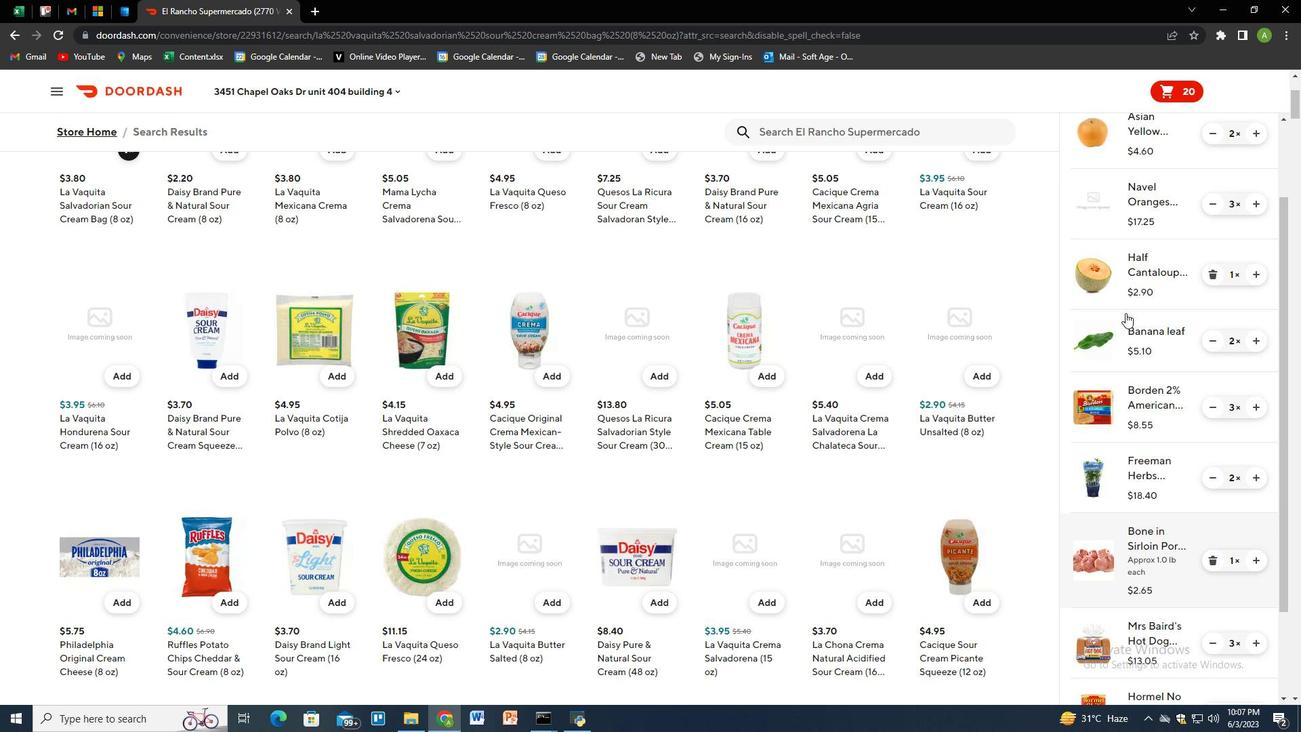 
Action: Mouse scrolled (1129, 295) with delta (0, 0)
Screenshot: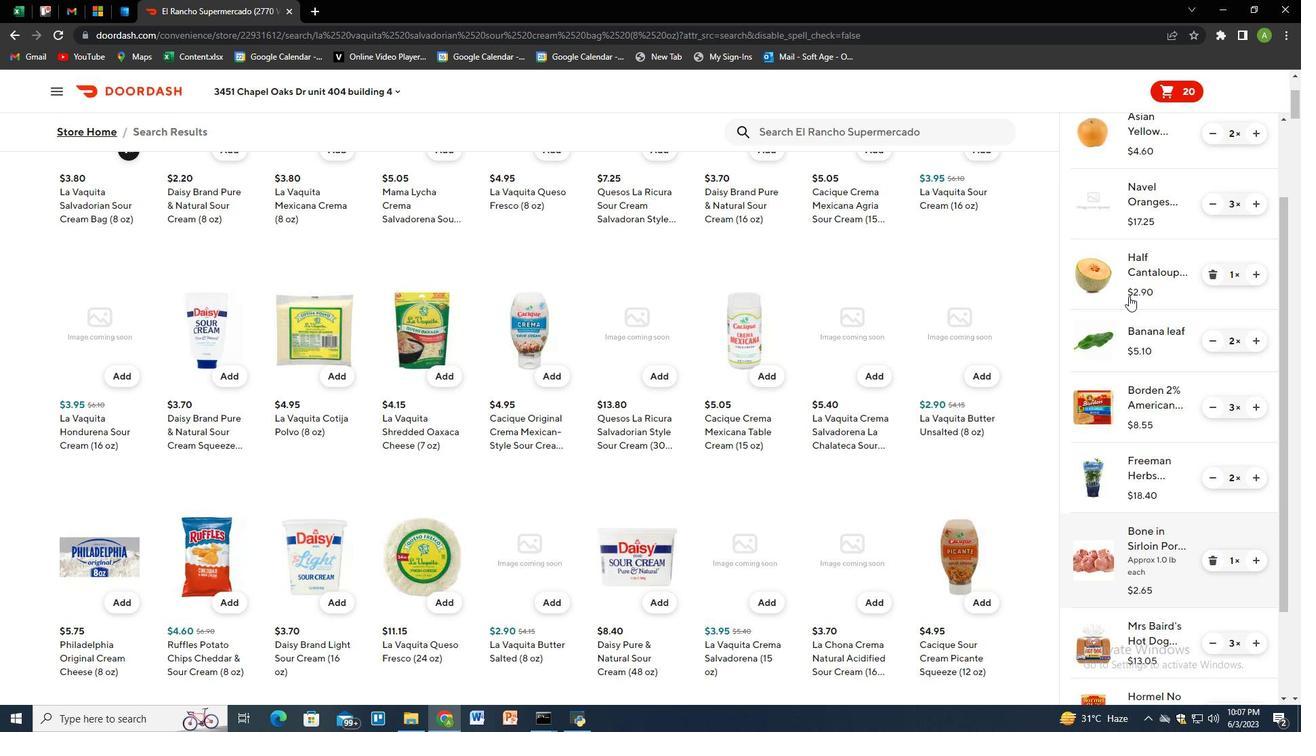 
Action: Mouse scrolled (1129, 295) with delta (0, 0)
Screenshot: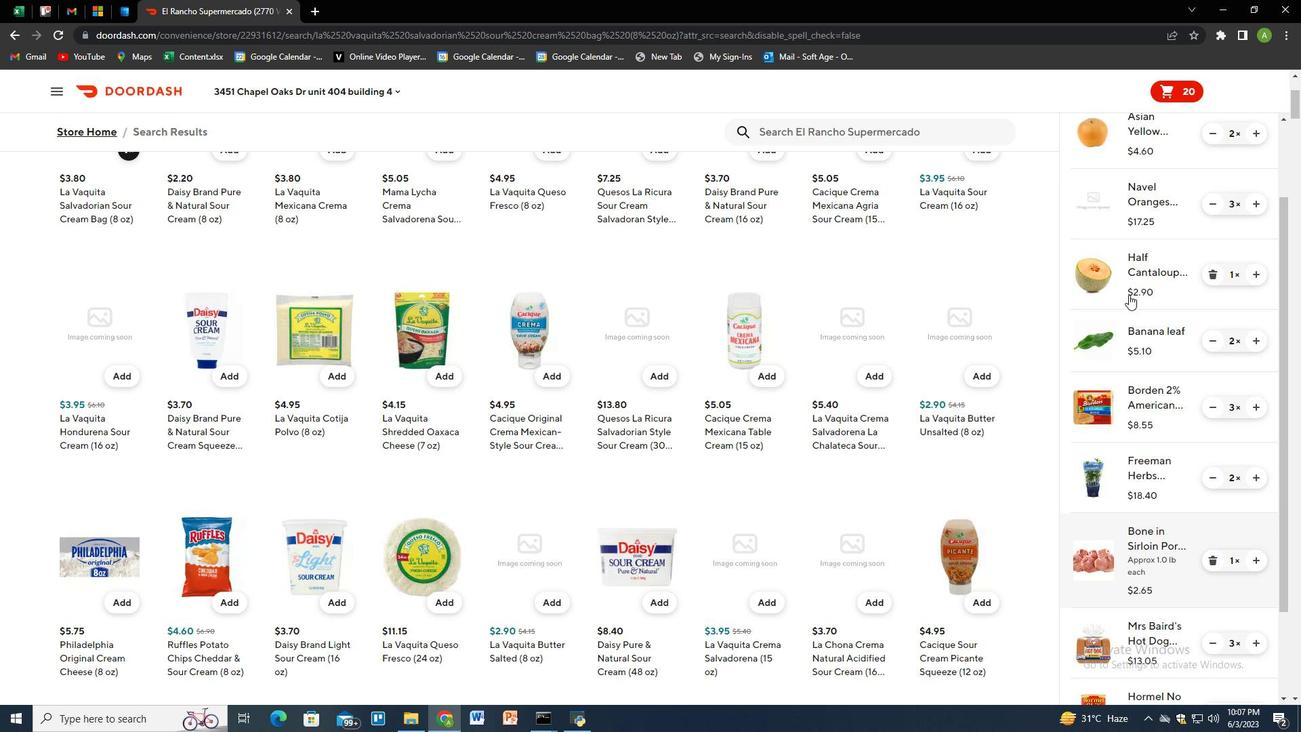
Action: Mouse scrolled (1129, 295) with delta (0, 0)
Screenshot: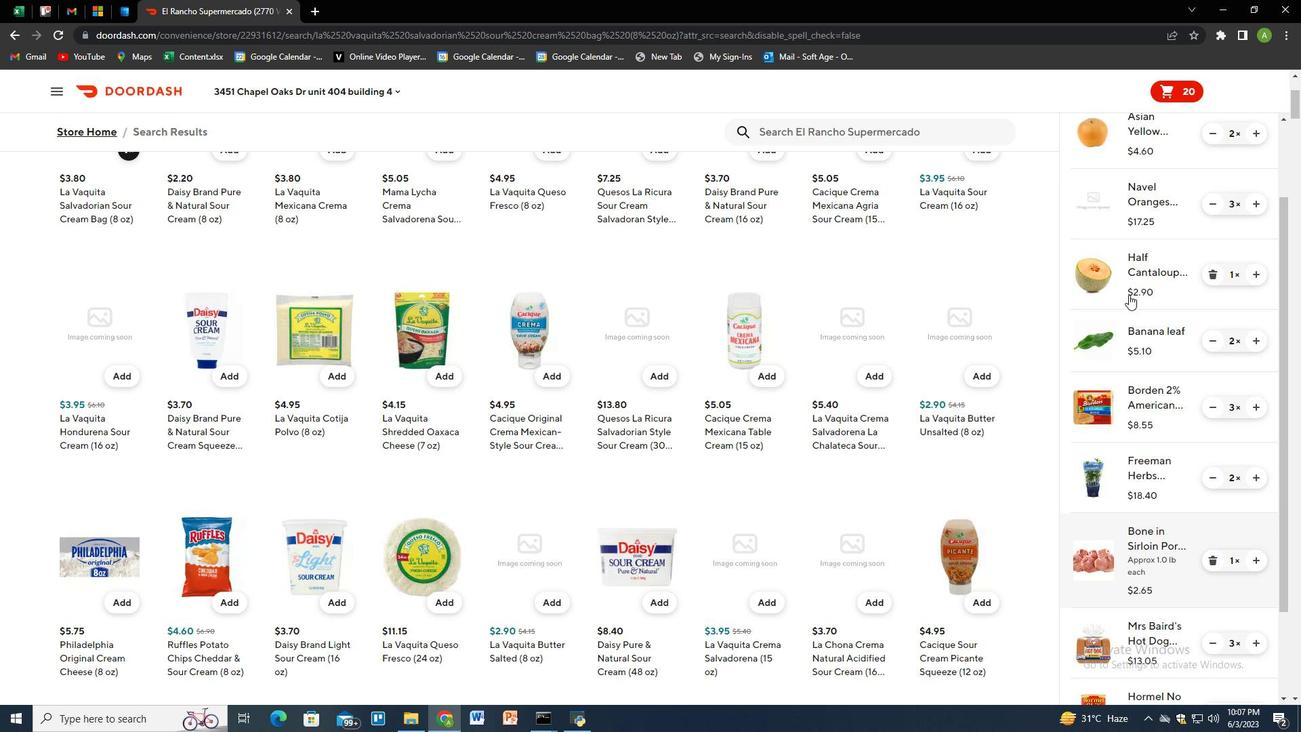 
Action: Mouse scrolled (1129, 295) with delta (0, 0)
Screenshot: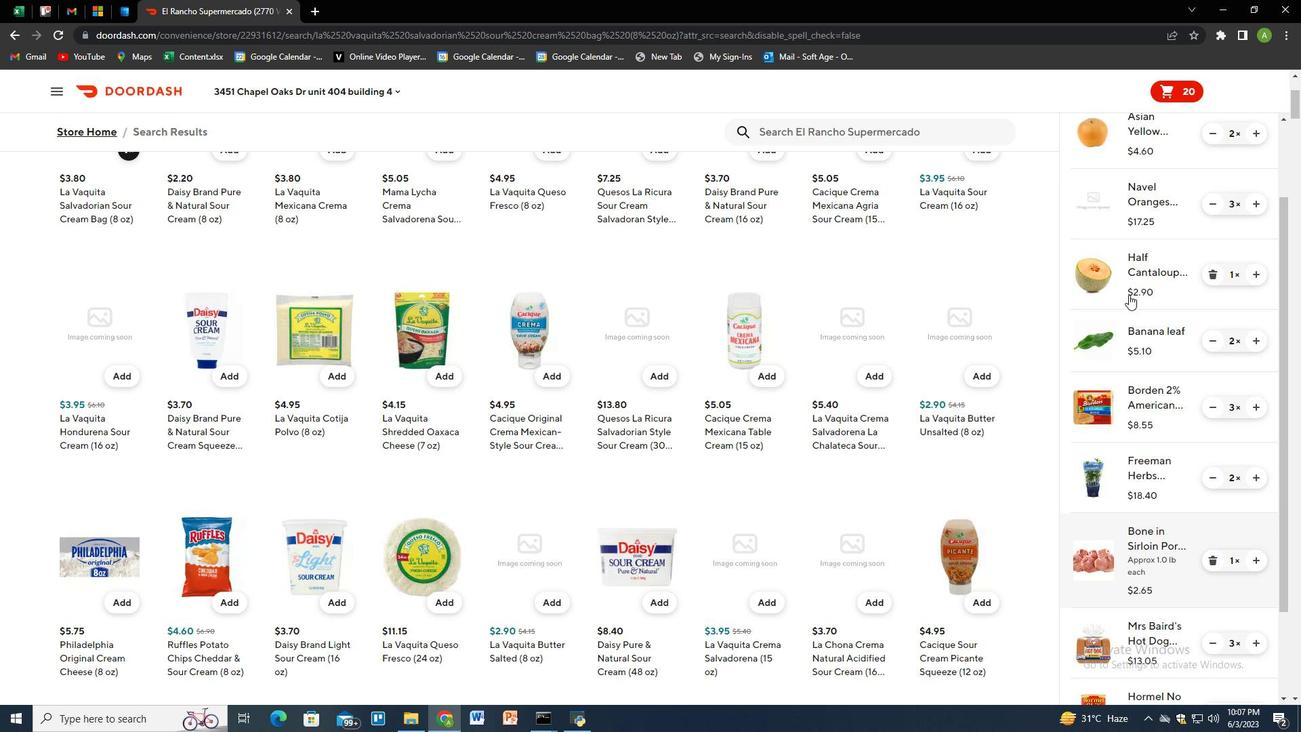 
Action: Mouse scrolled (1129, 295) with delta (0, 0)
Screenshot: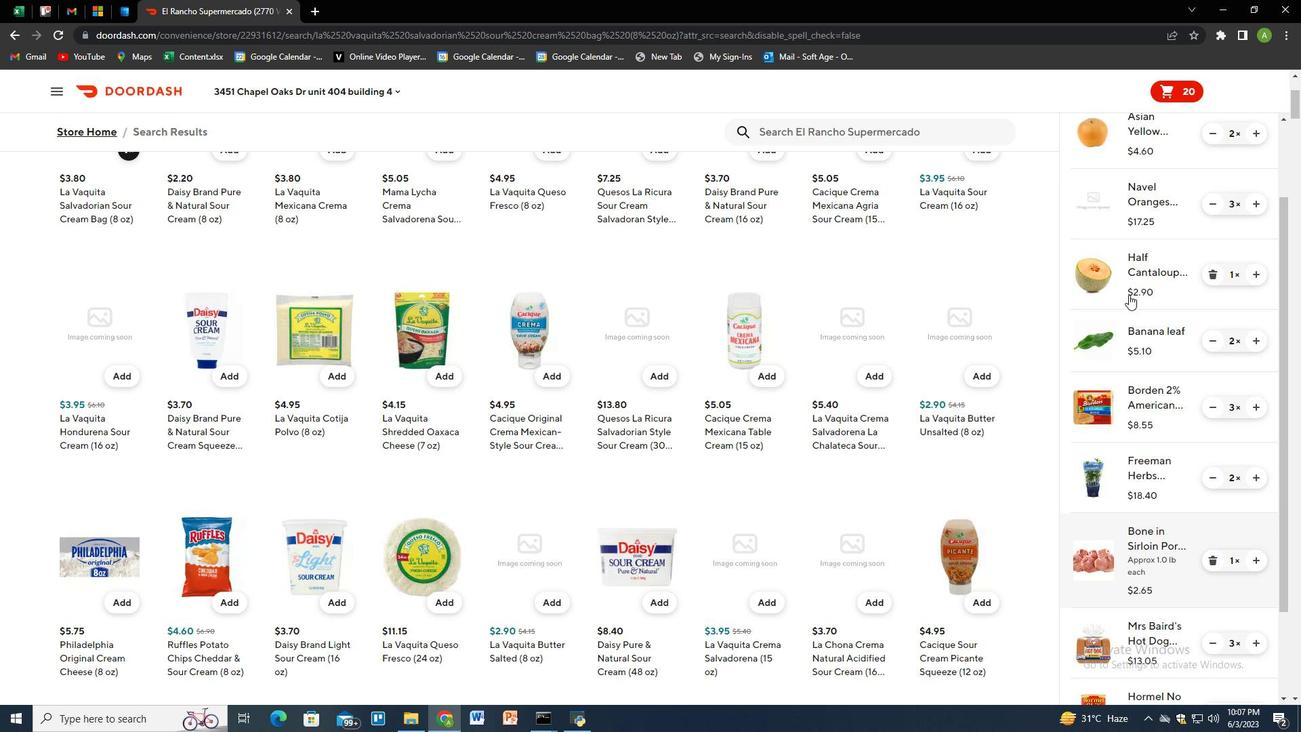 
Action: Mouse moved to (1121, 179)
Screenshot: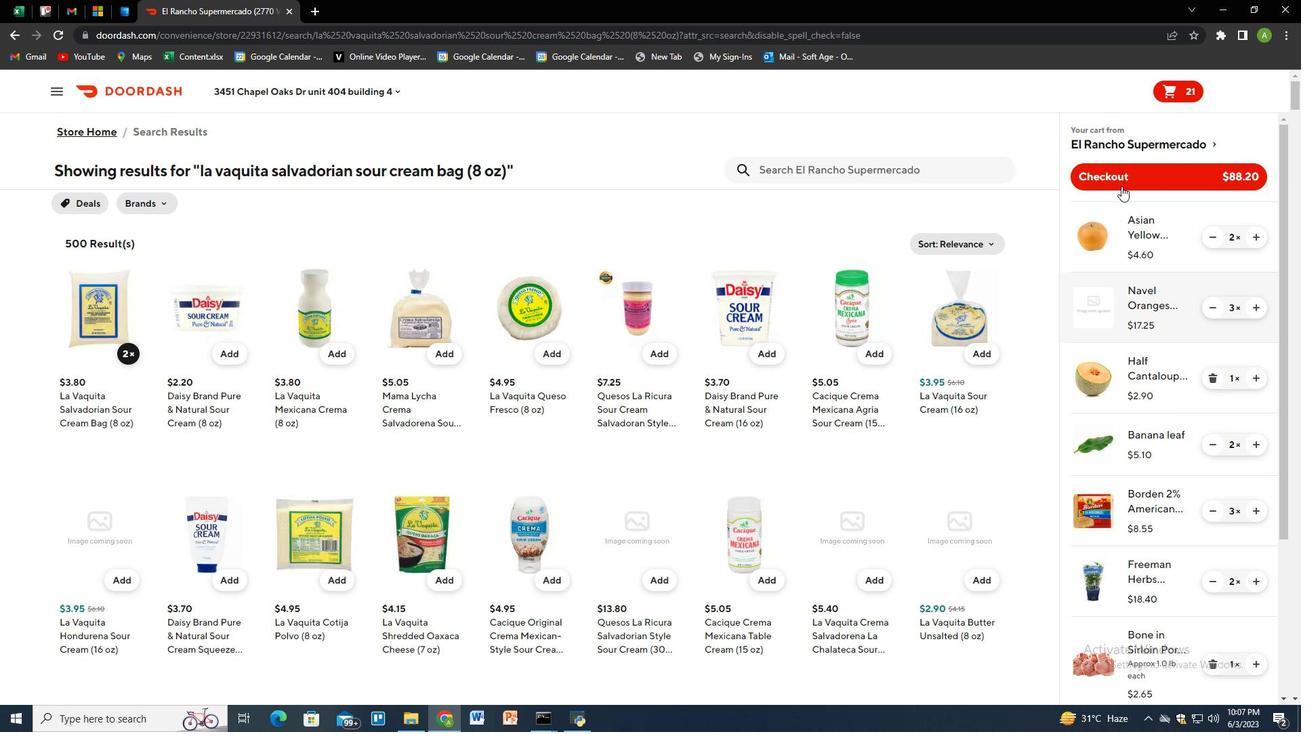 
Action: Mouse pressed left at (1121, 179)
Screenshot: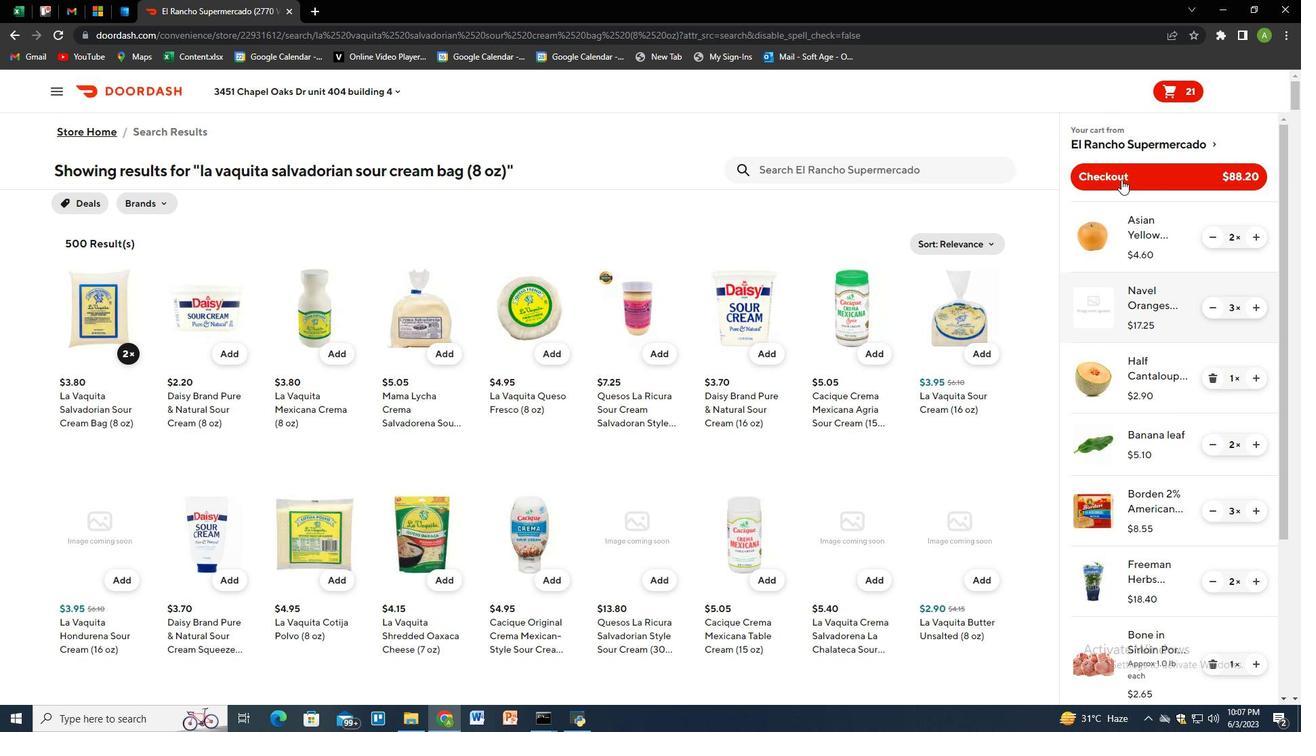 
